 Task: Play online Dominion games in easy mode.
Action: Mouse moved to (427, 373)
Screenshot: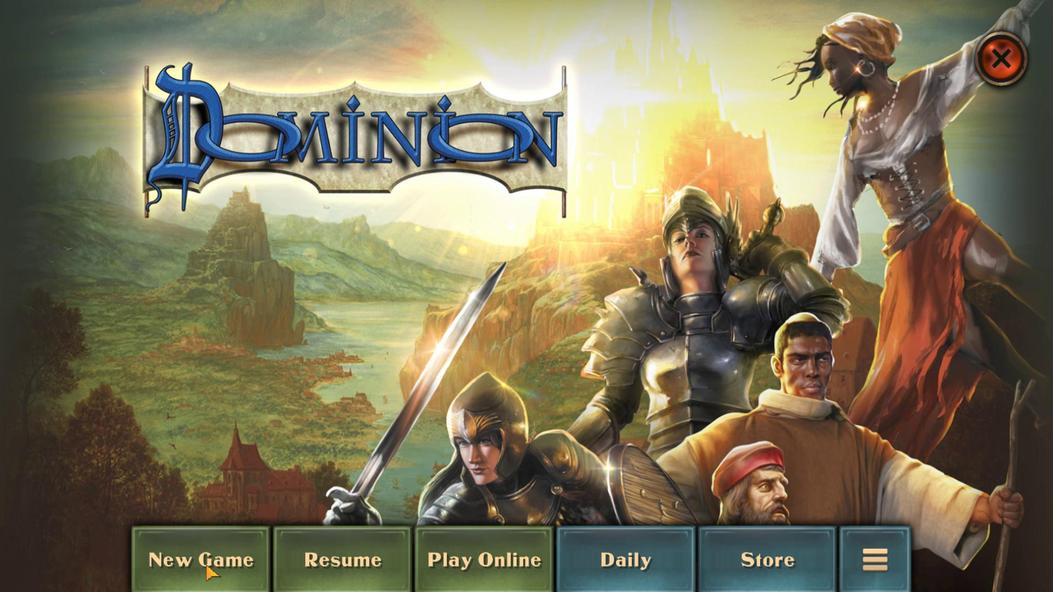 
Action: Mouse pressed left at (427, 373)
Screenshot: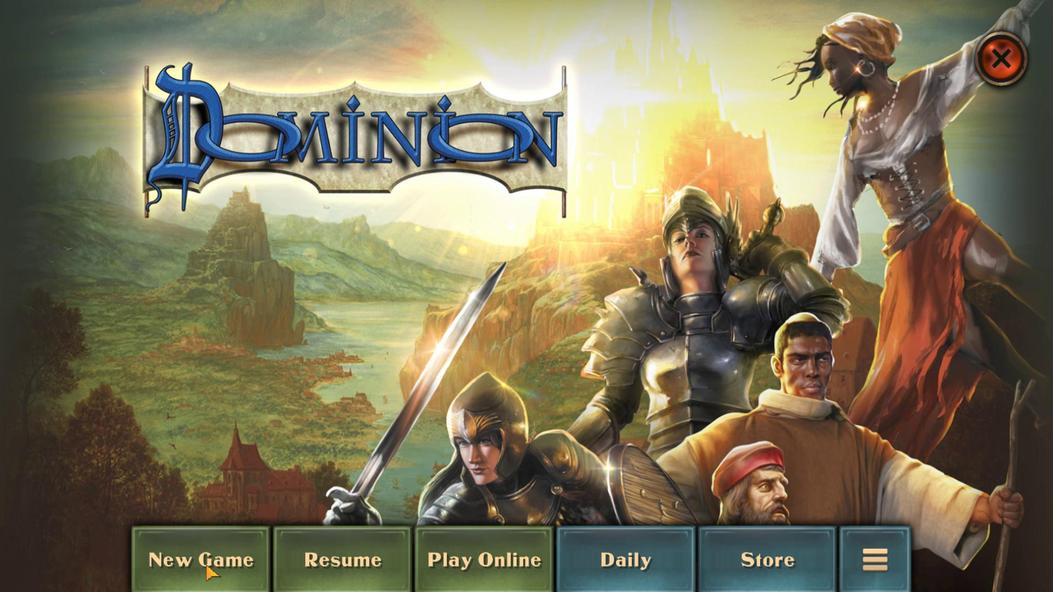 
Action: Mouse moved to (478, 387)
Screenshot: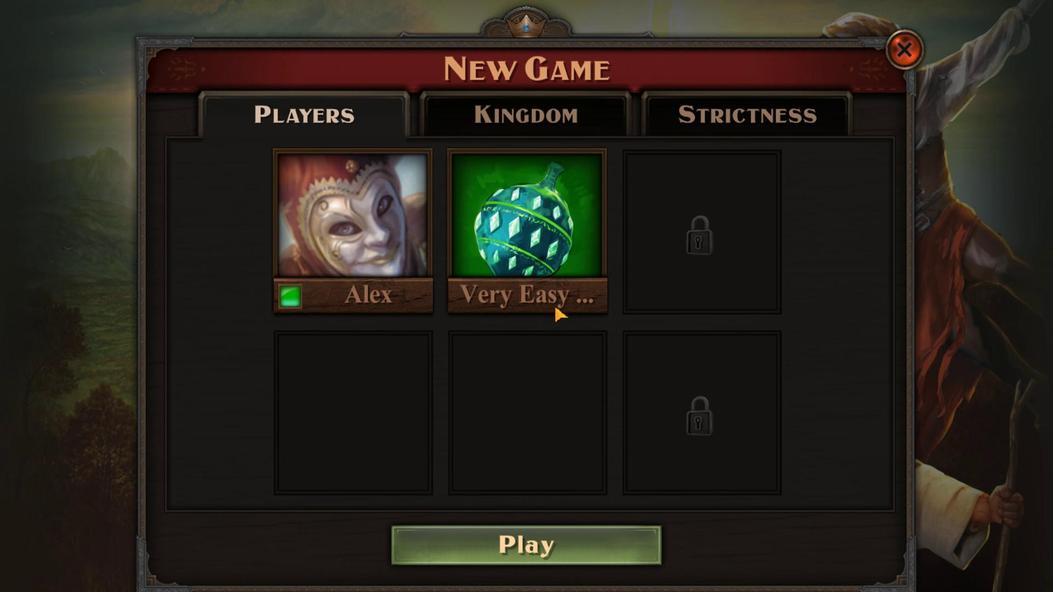 
Action: Mouse pressed left at (478, 387)
Screenshot: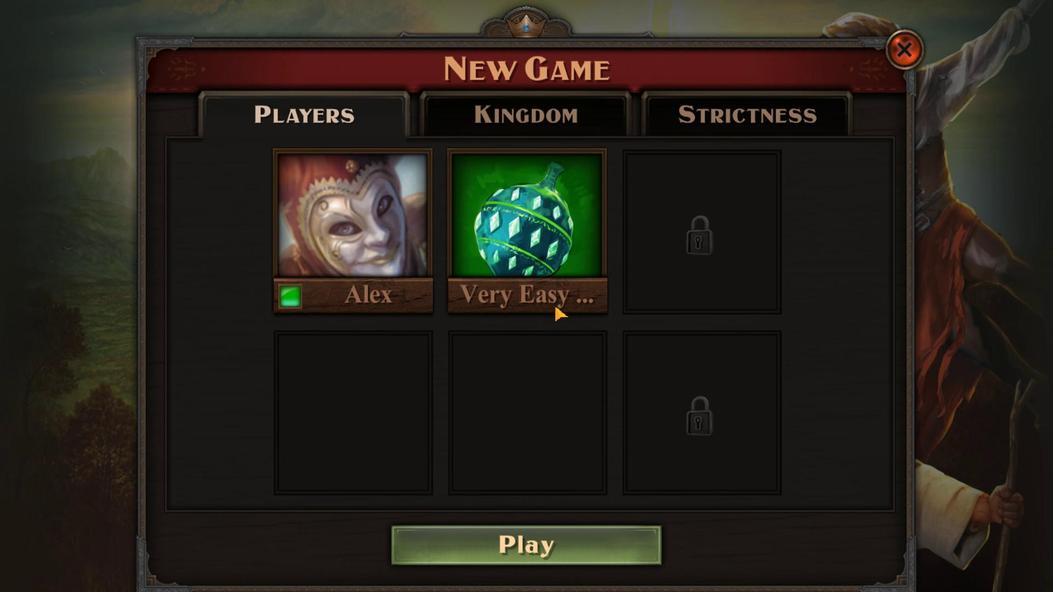 
Action: Mouse moved to (449, 386)
Screenshot: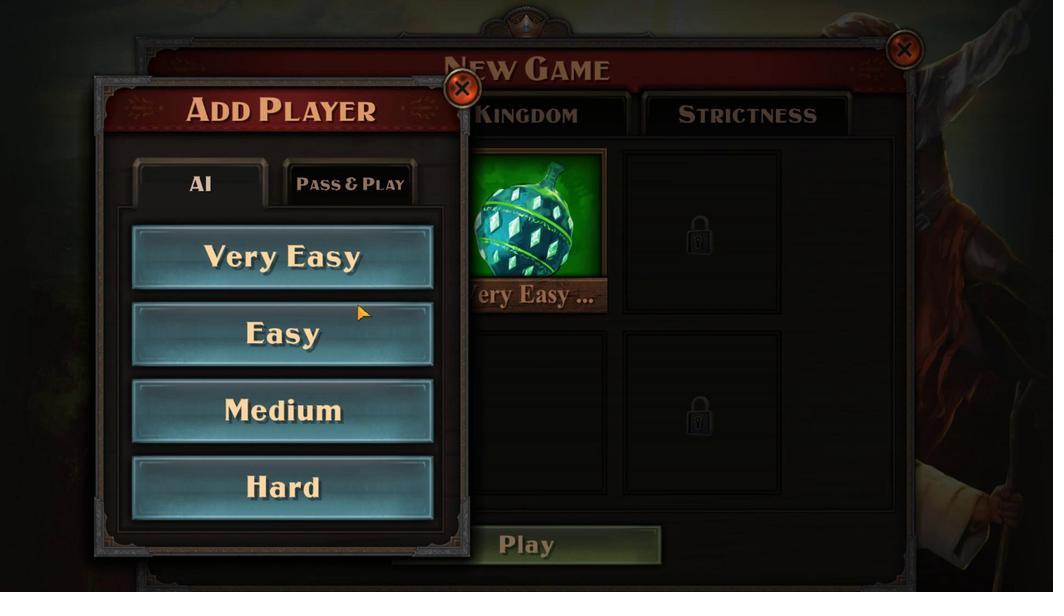 
Action: Mouse pressed left at (449, 386)
Screenshot: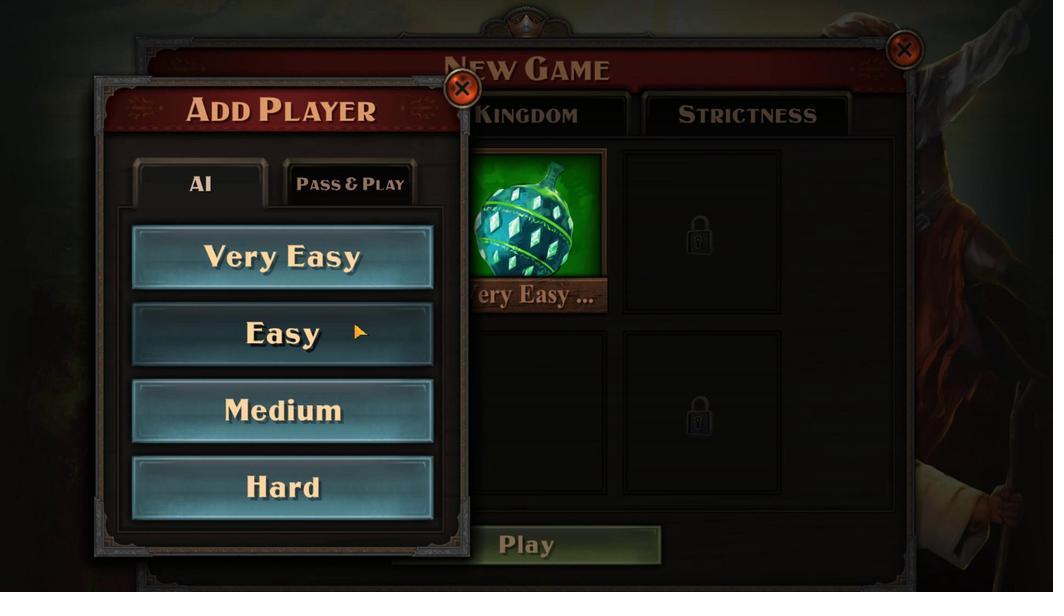 
Action: Mouse moved to (475, 375)
Screenshot: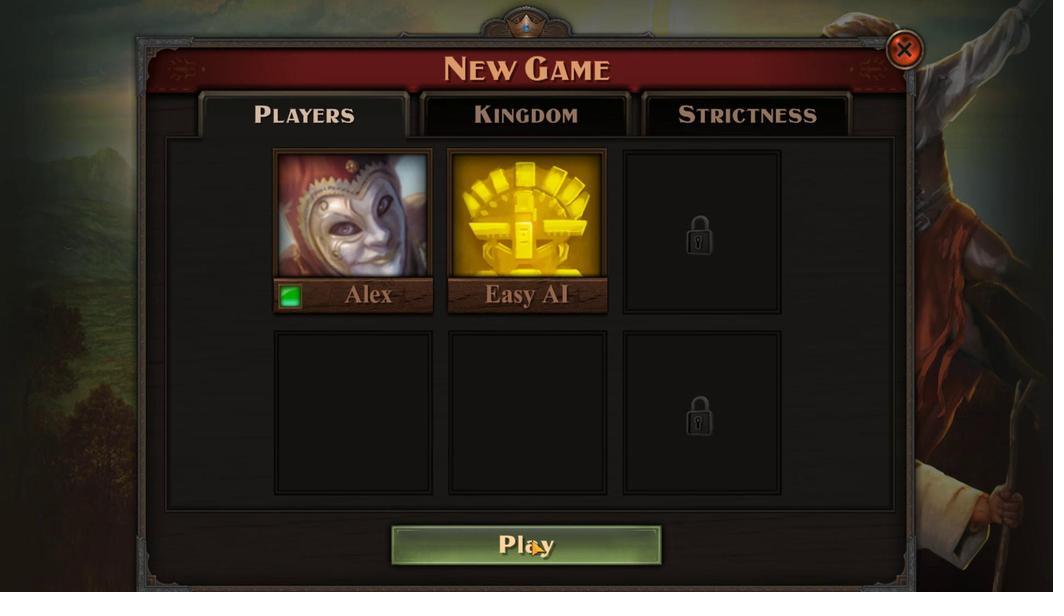 
Action: Mouse pressed left at (475, 375)
Screenshot: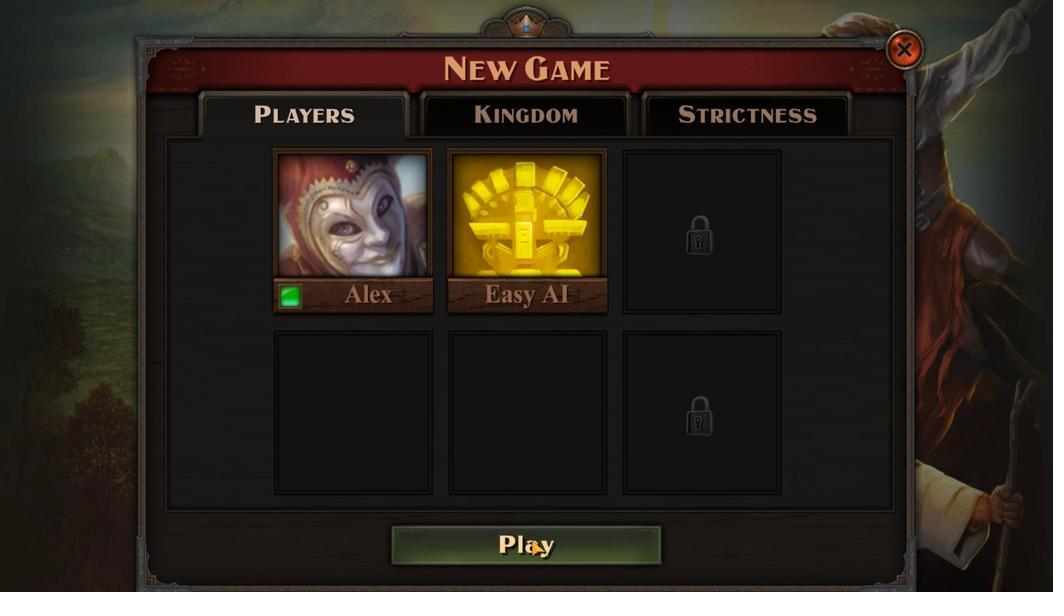 
Action: Mouse moved to (480, 372)
Screenshot: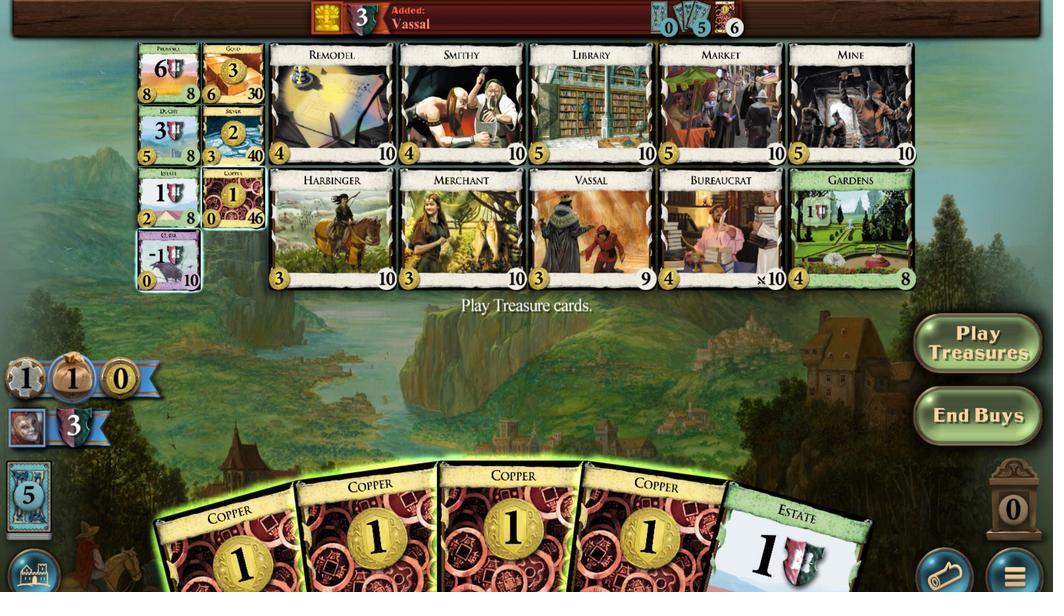 
Action: Mouse scrolled (480, 372) with delta (0, 0)
Screenshot: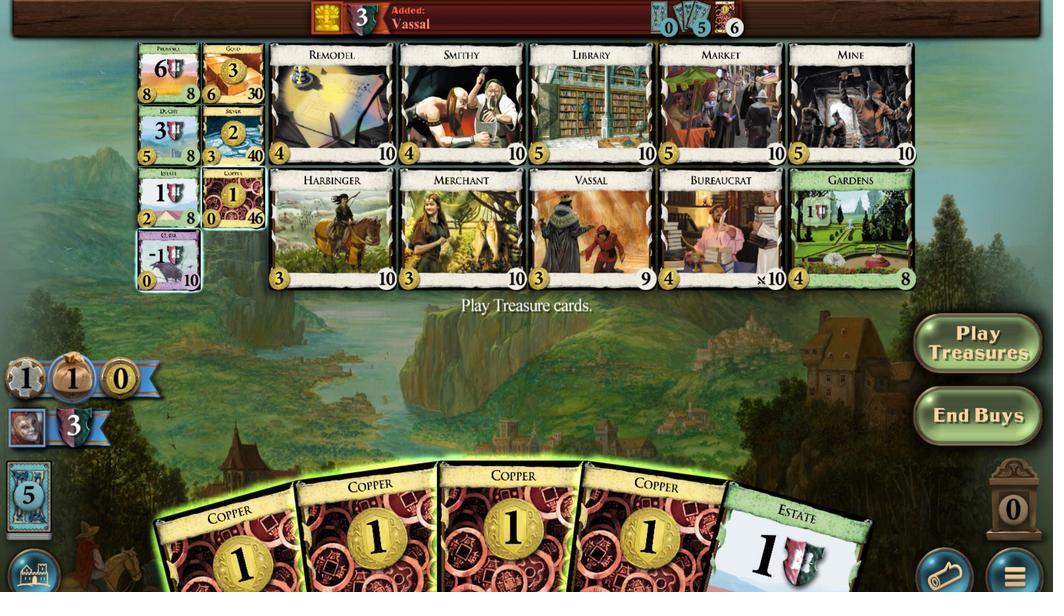 
Action: Mouse scrolled (480, 372) with delta (0, 0)
Screenshot: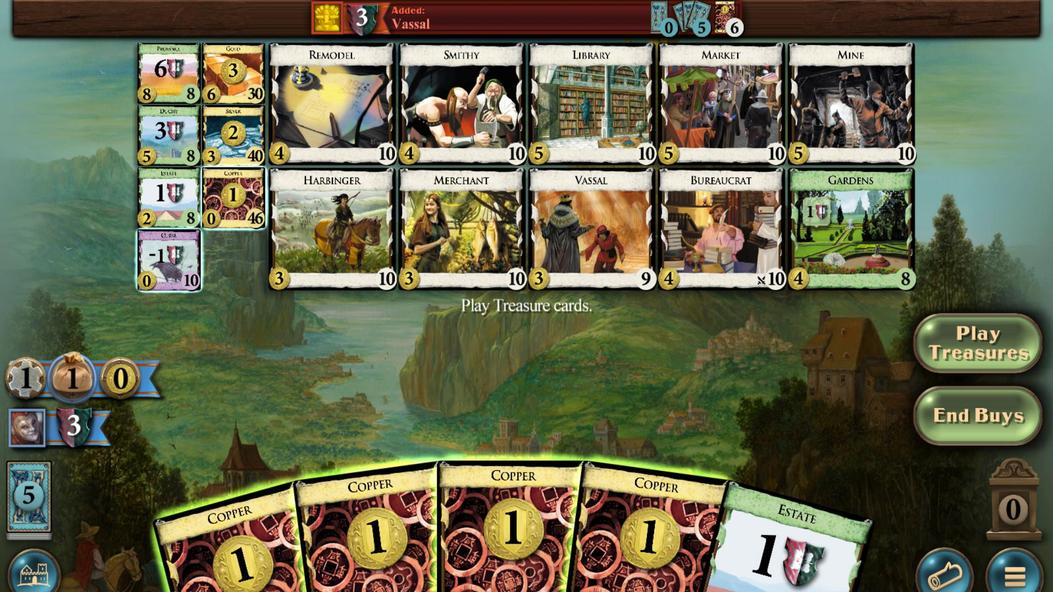 
Action: Mouse scrolled (480, 372) with delta (0, 0)
Screenshot: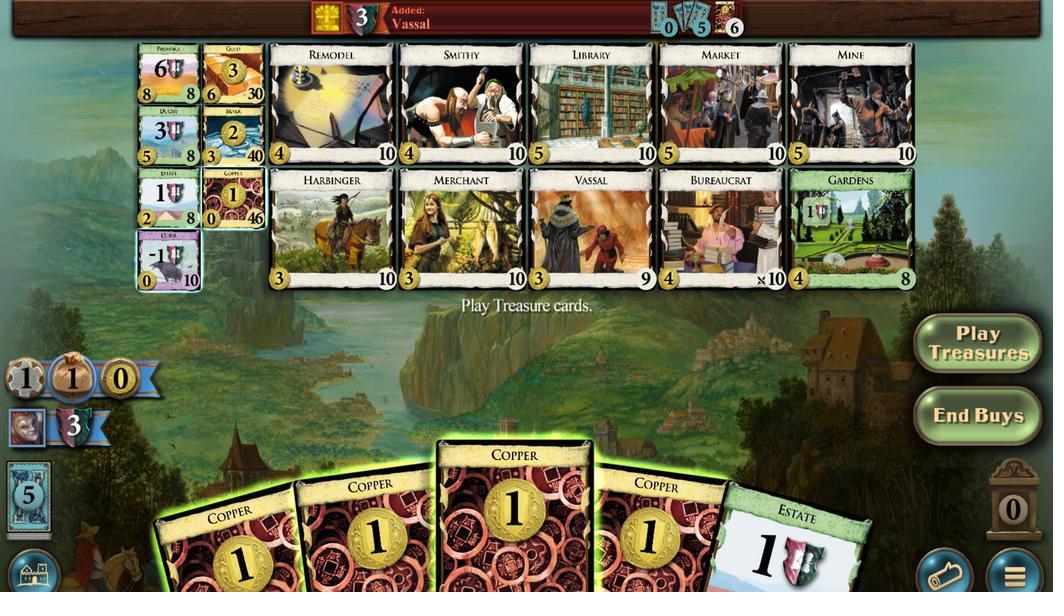 
Action: Mouse scrolled (480, 372) with delta (0, 0)
Screenshot: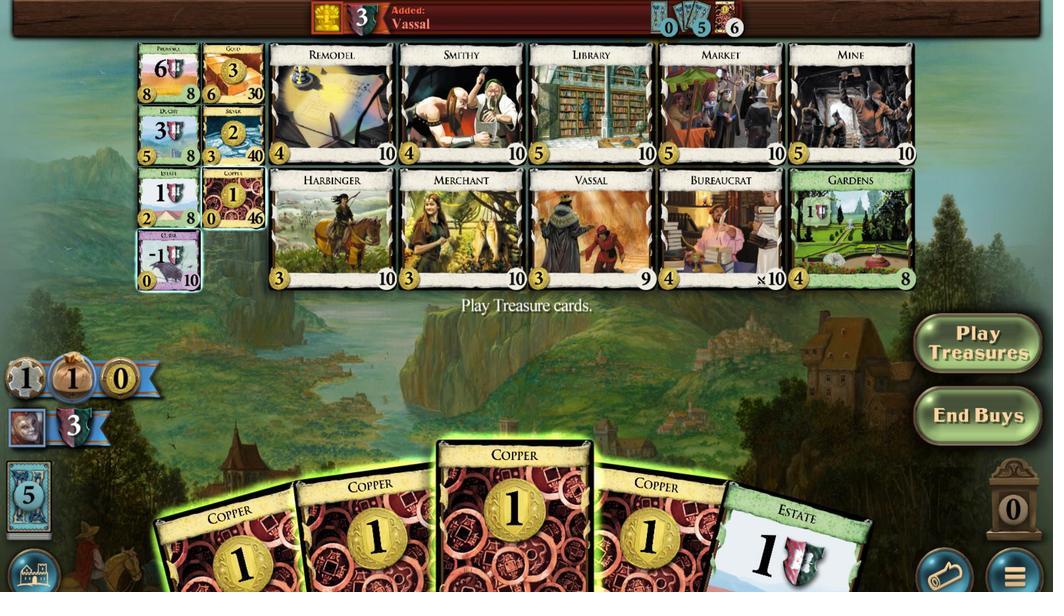 
Action: Mouse moved to (478, 372)
Screenshot: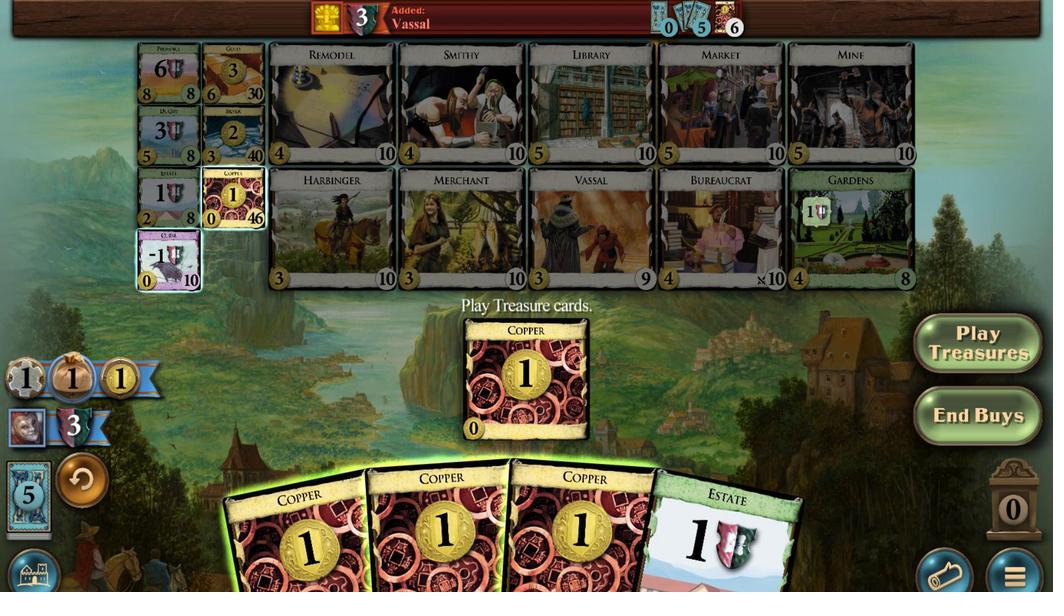 
Action: Mouse scrolled (478, 372) with delta (0, 0)
Screenshot: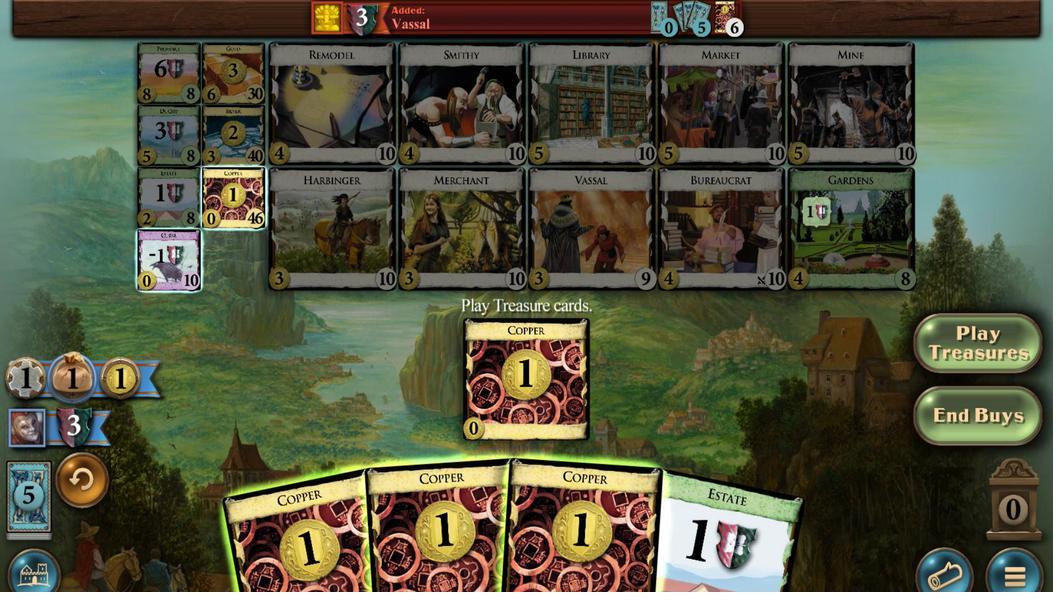 
Action: Mouse scrolled (478, 372) with delta (0, 0)
Screenshot: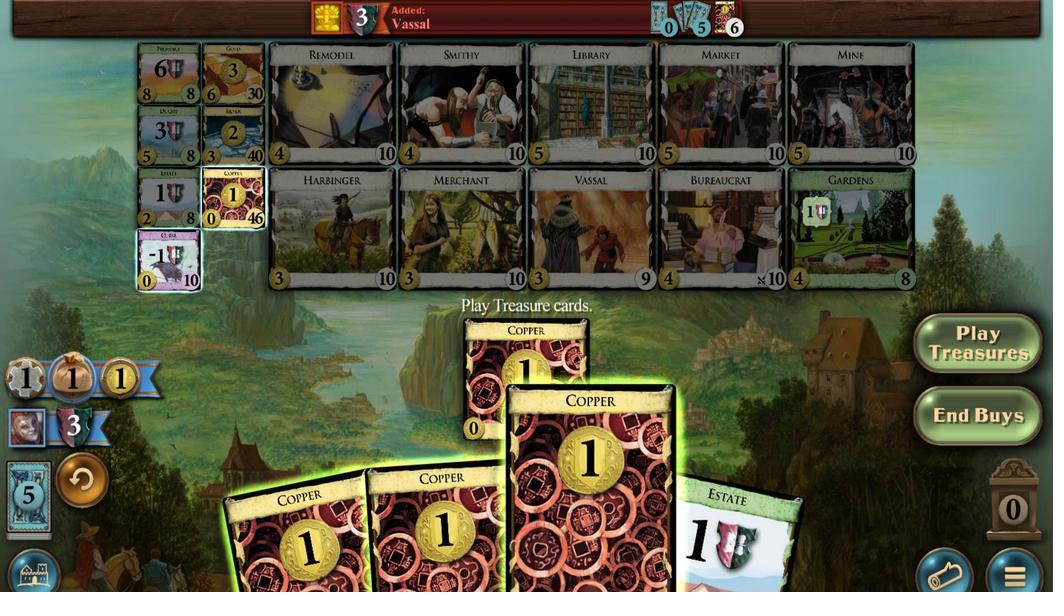 
Action: Mouse moved to (478, 372)
Screenshot: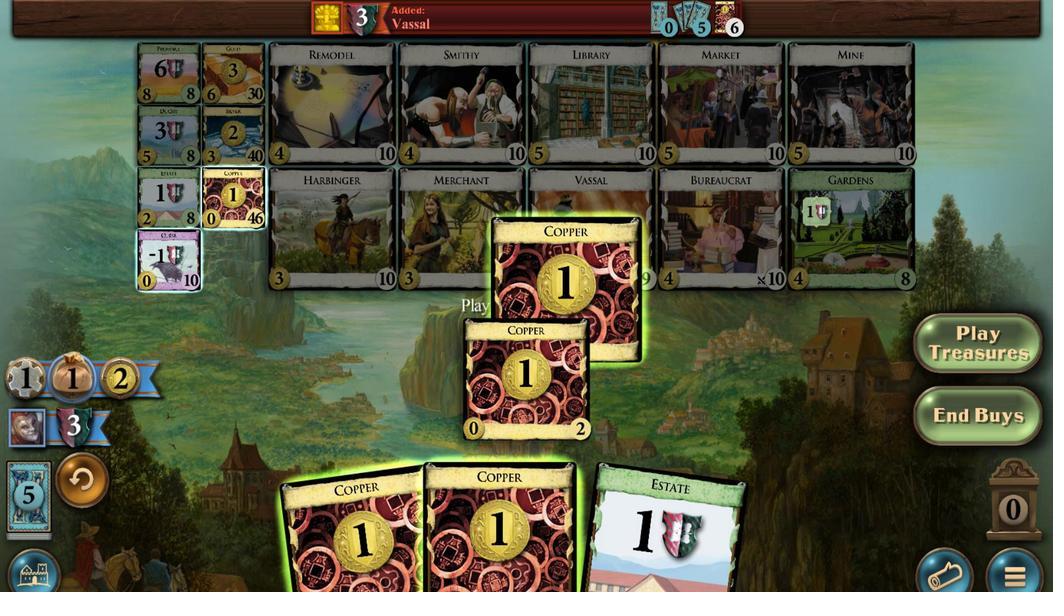 
Action: Mouse scrolled (478, 372) with delta (0, 0)
Screenshot: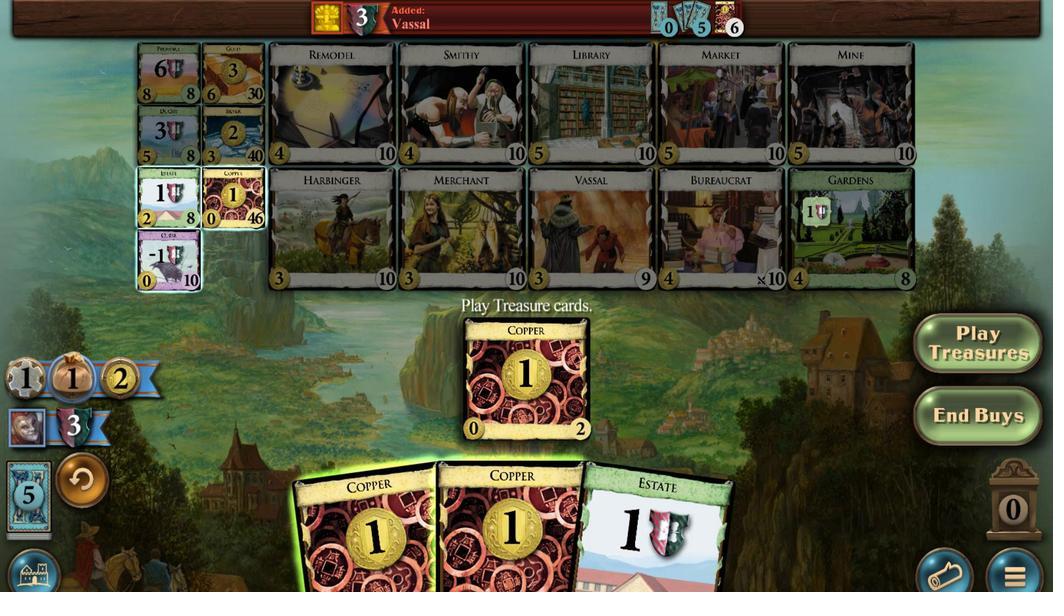 
Action: Mouse scrolled (478, 372) with delta (0, 0)
Screenshot: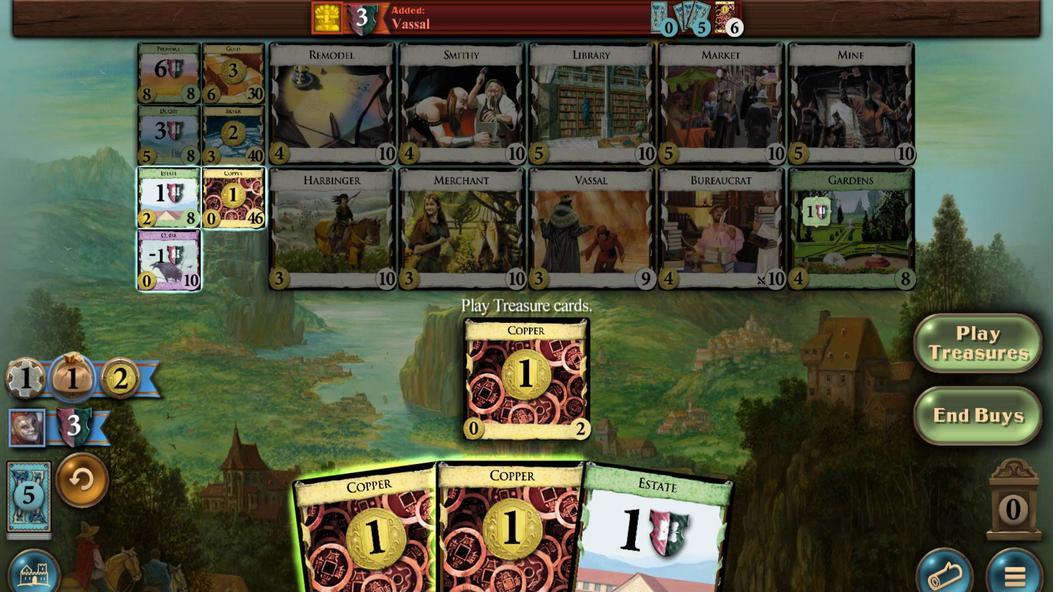 
Action: Mouse scrolled (478, 372) with delta (0, 0)
Screenshot: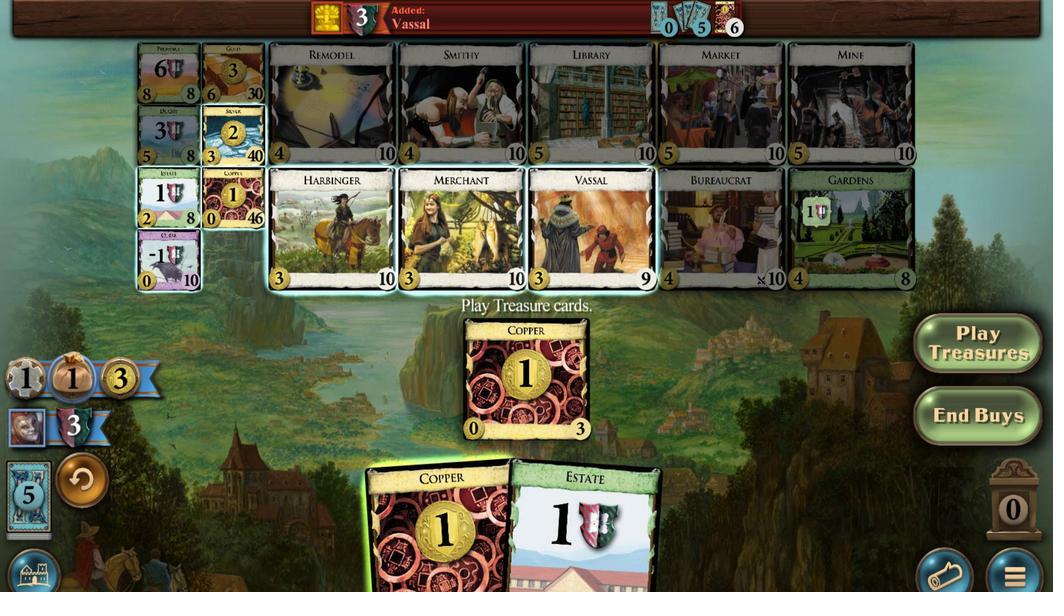 
Action: Mouse scrolled (478, 372) with delta (0, 0)
Screenshot: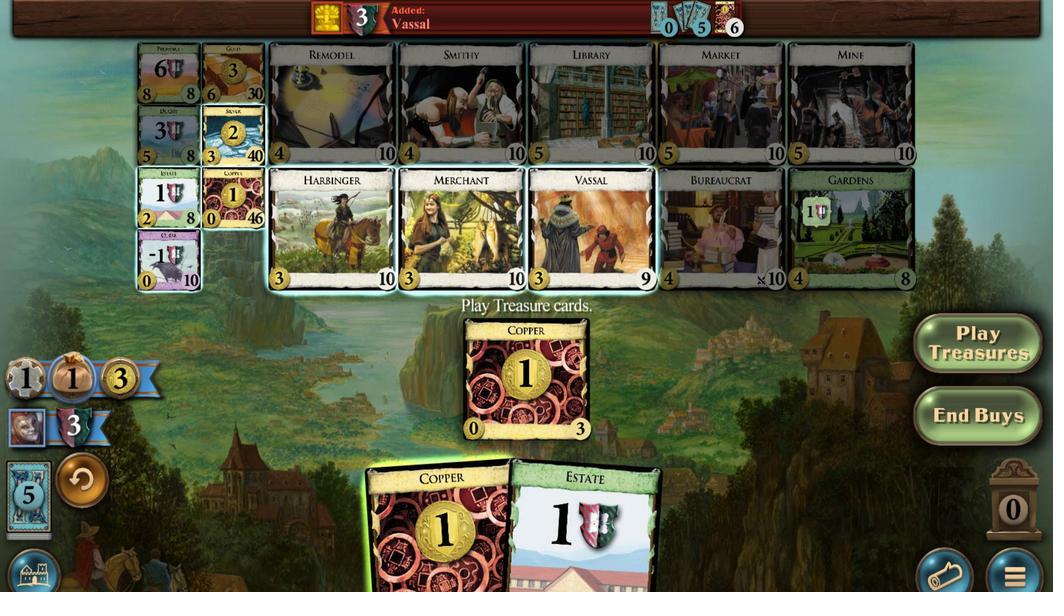 
Action: Mouse scrolled (478, 372) with delta (0, 0)
Screenshot: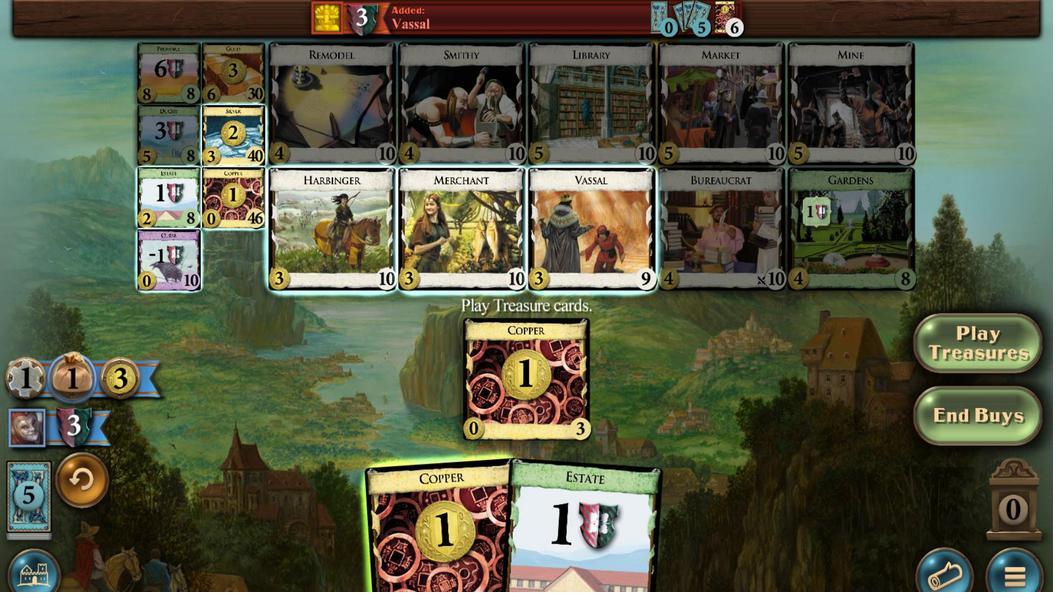 
Action: Mouse scrolled (478, 372) with delta (0, 0)
Screenshot: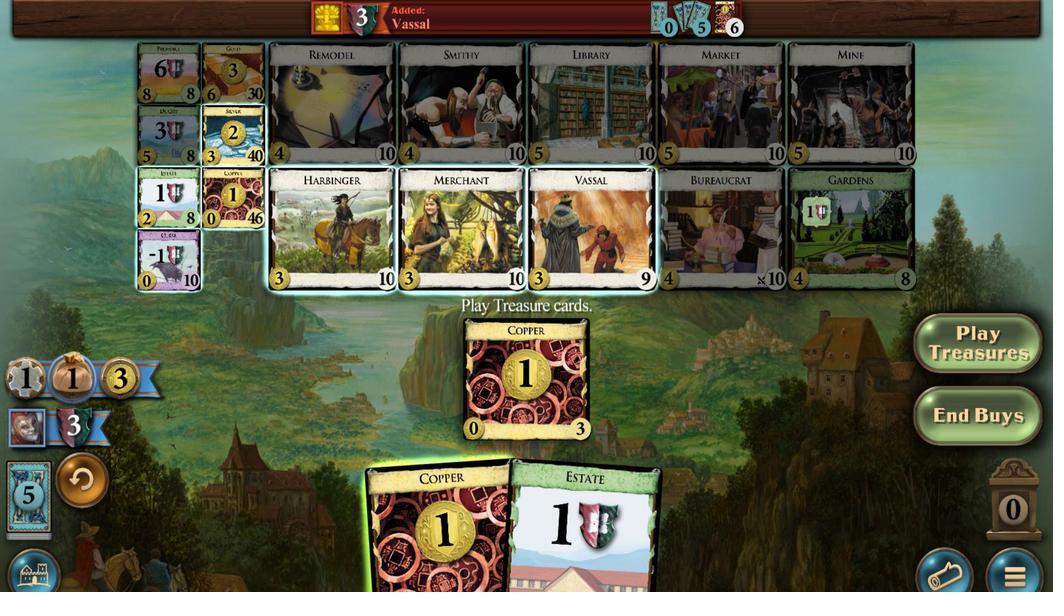 
Action: Mouse scrolled (478, 372) with delta (0, 0)
Screenshot: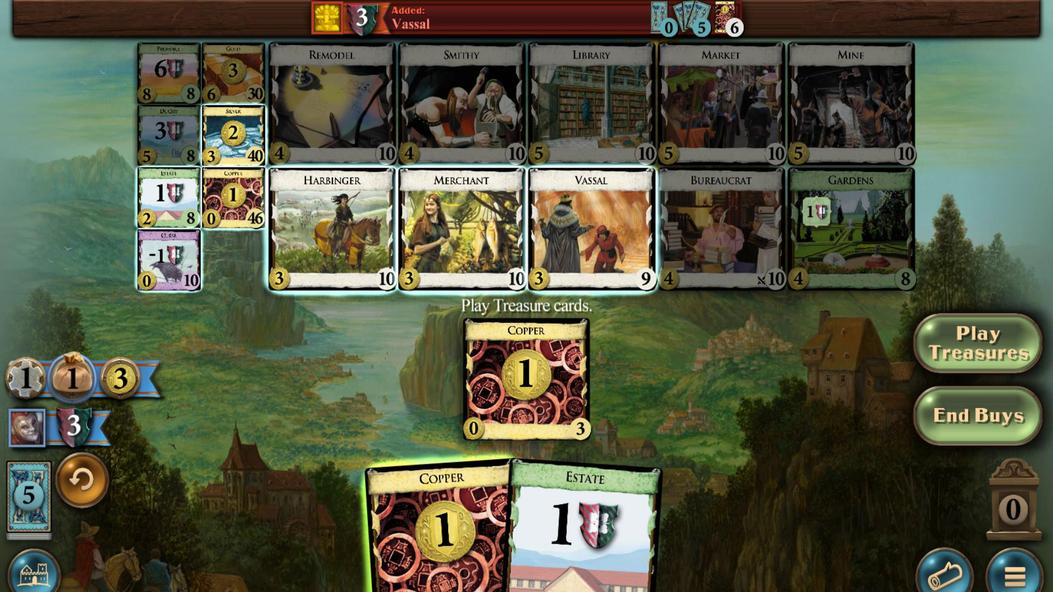 
Action: Mouse scrolled (478, 372) with delta (0, 0)
Screenshot: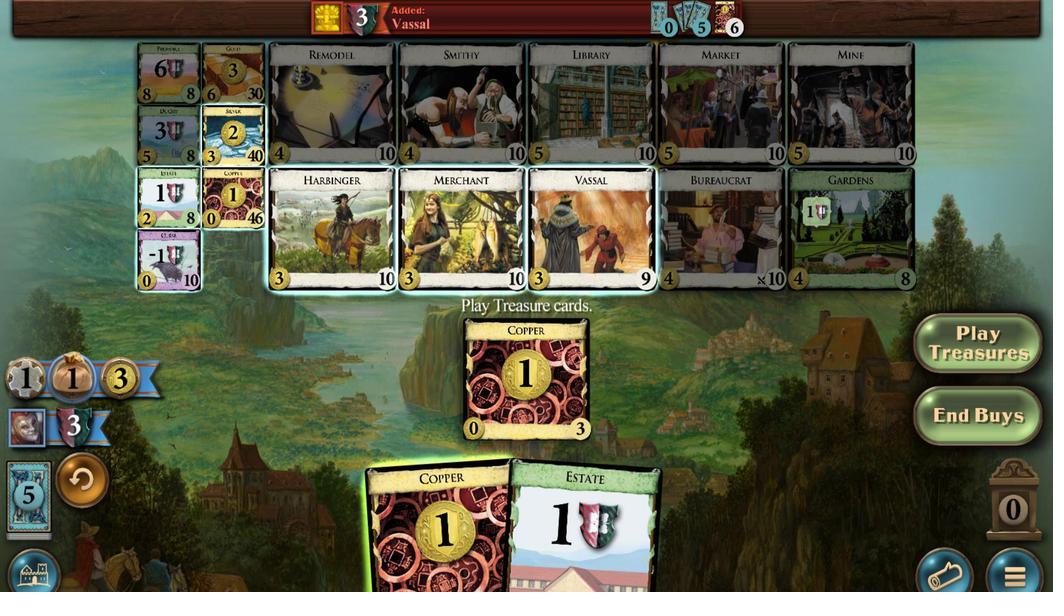 
Action: Mouse scrolled (478, 372) with delta (0, 0)
Screenshot: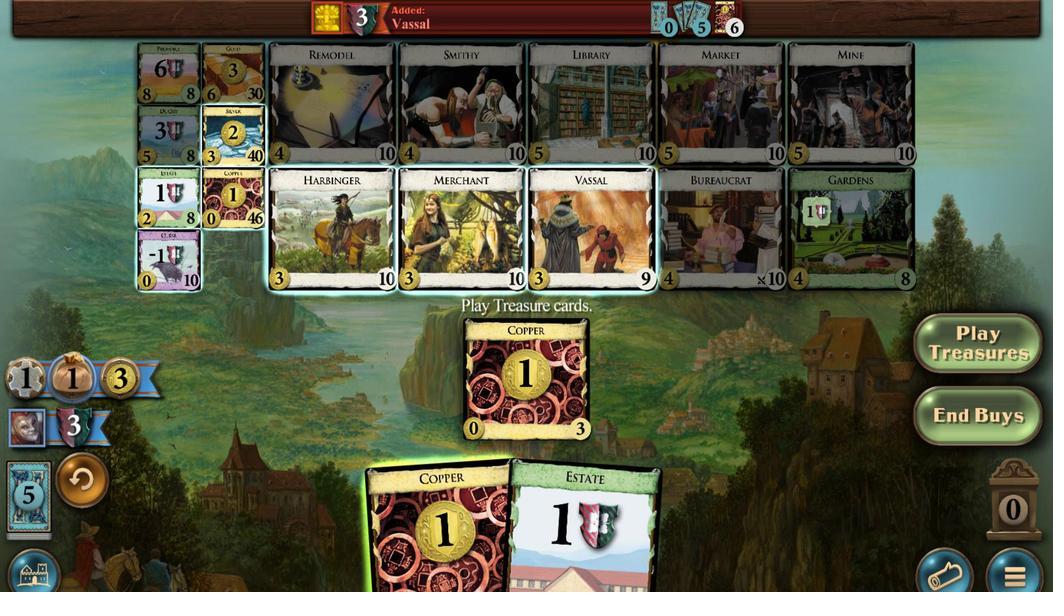 
Action: Mouse moved to (458, 374)
Screenshot: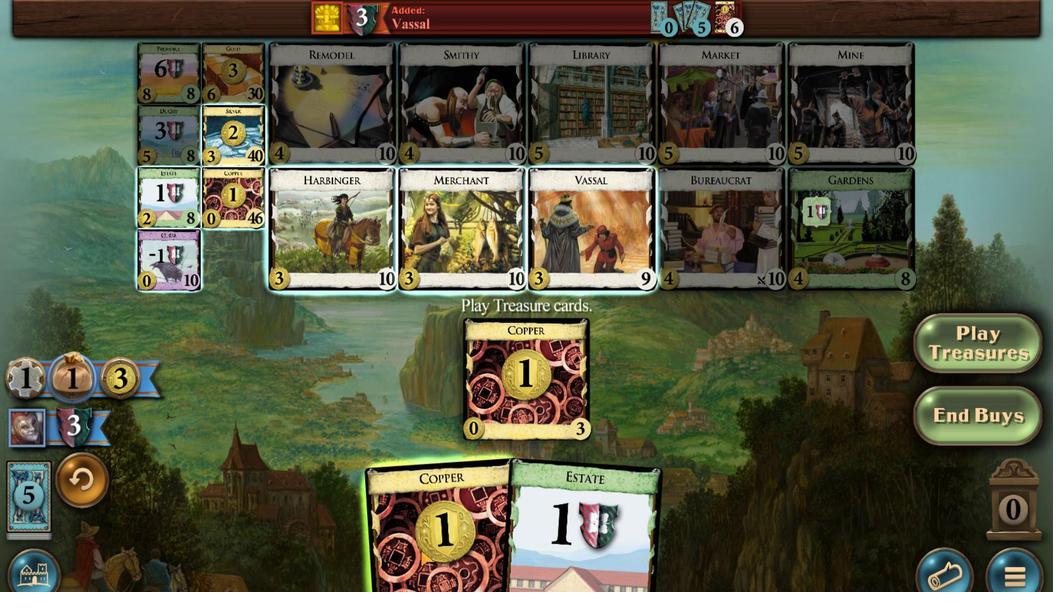 
Action: Mouse scrolled (458, 374) with delta (0, 0)
Screenshot: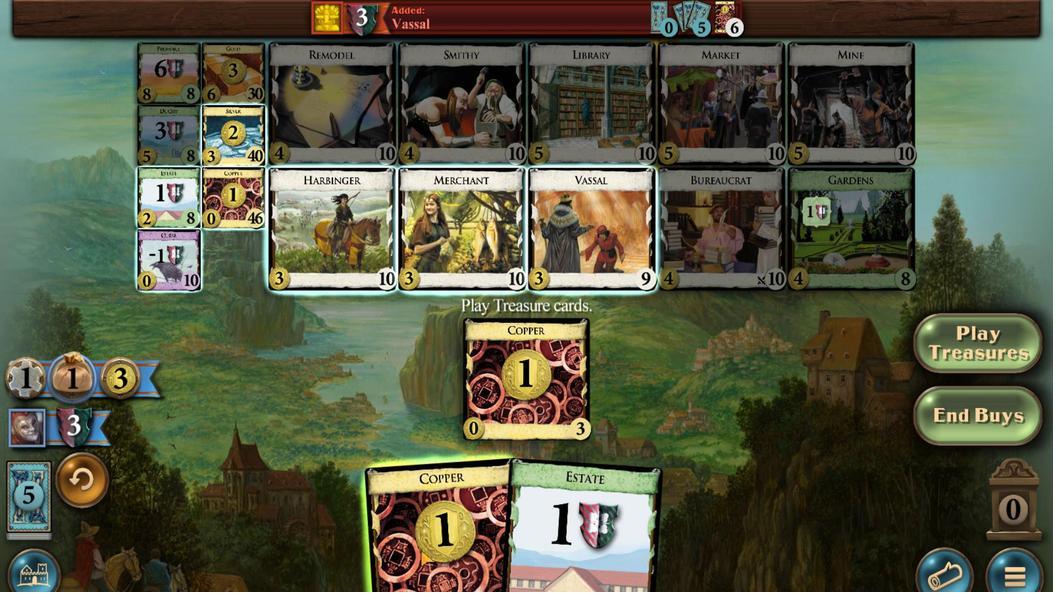 
Action: Mouse scrolled (458, 374) with delta (0, 0)
Screenshot: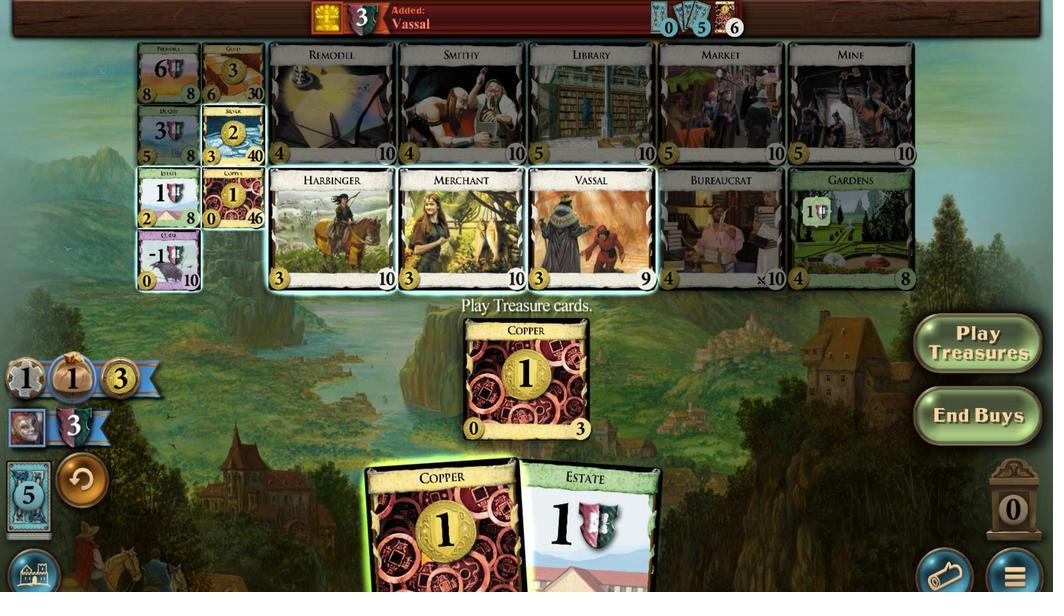 
Action: Mouse scrolled (458, 374) with delta (0, 0)
Screenshot: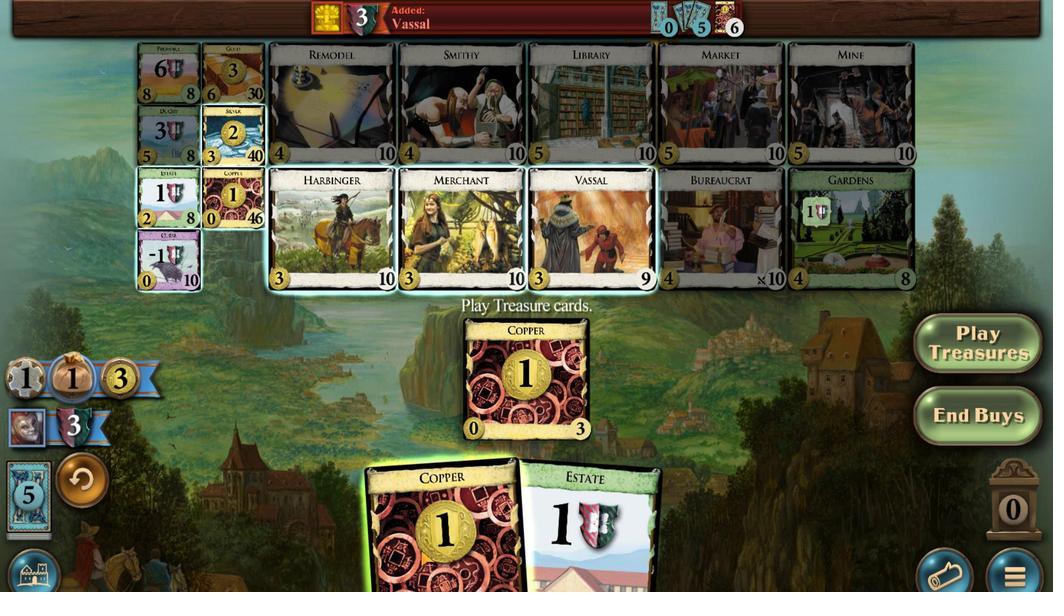 
Action: Mouse moved to (433, 396)
Screenshot: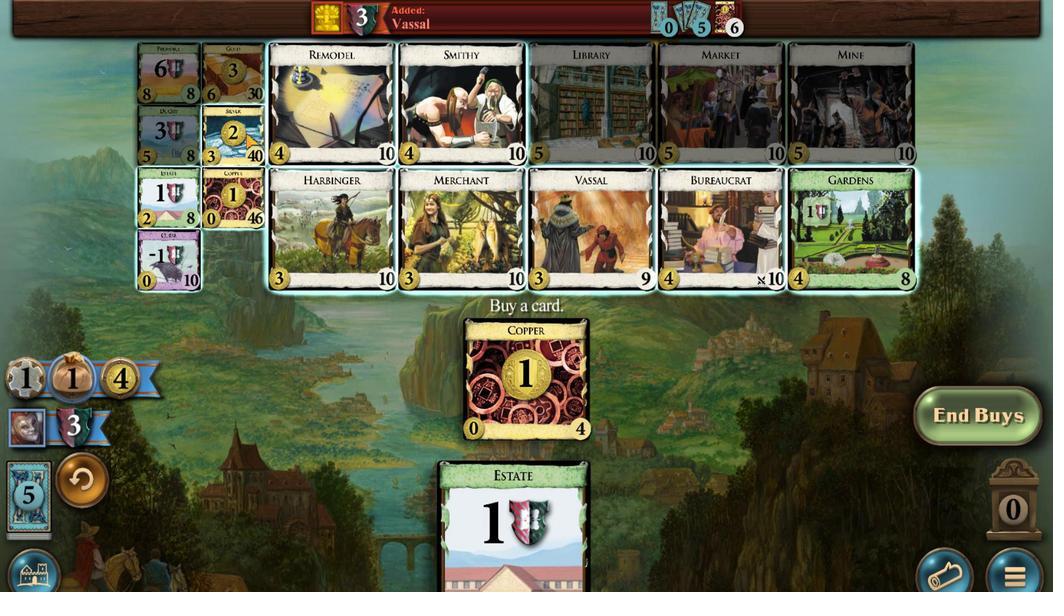 
Action: Mouse pressed left at (433, 396)
Screenshot: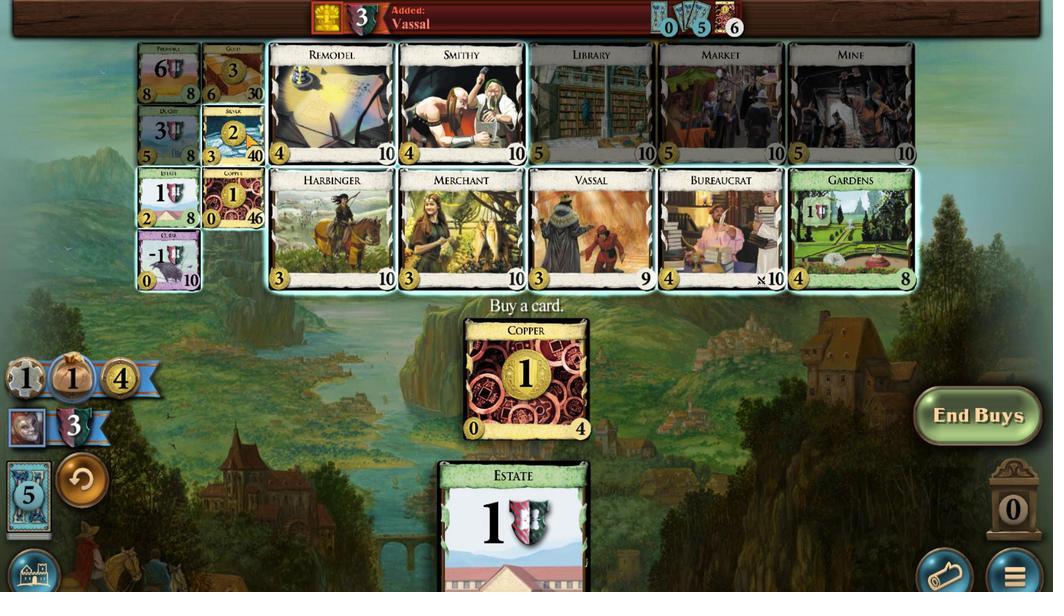 
Action: Mouse moved to (468, 378)
Screenshot: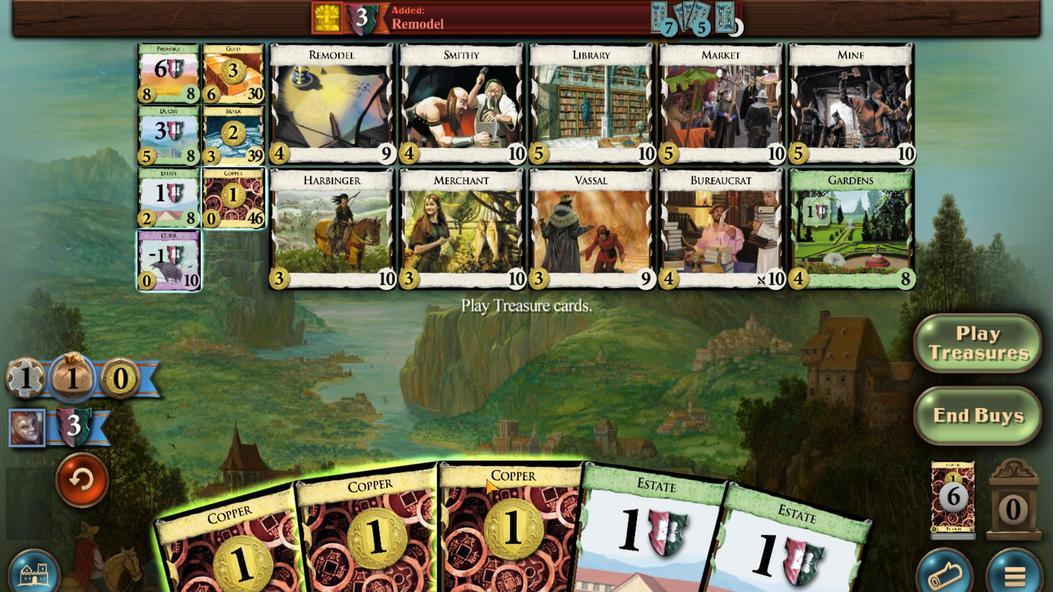 
Action: Mouse scrolled (468, 378) with delta (0, 0)
Screenshot: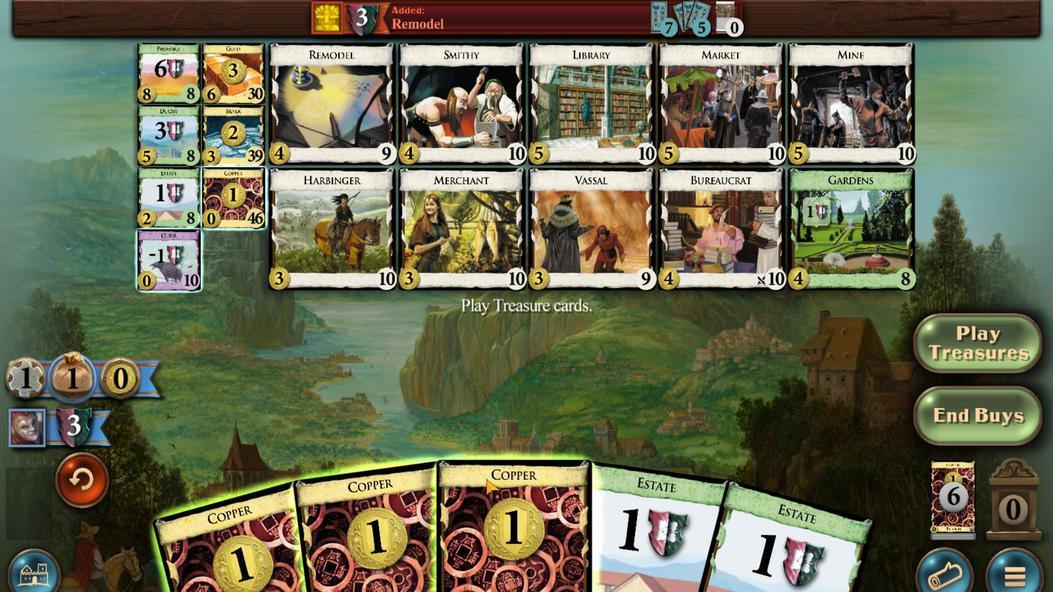 
Action: Mouse scrolled (468, 378) with delta (0, 0)
Screenshot: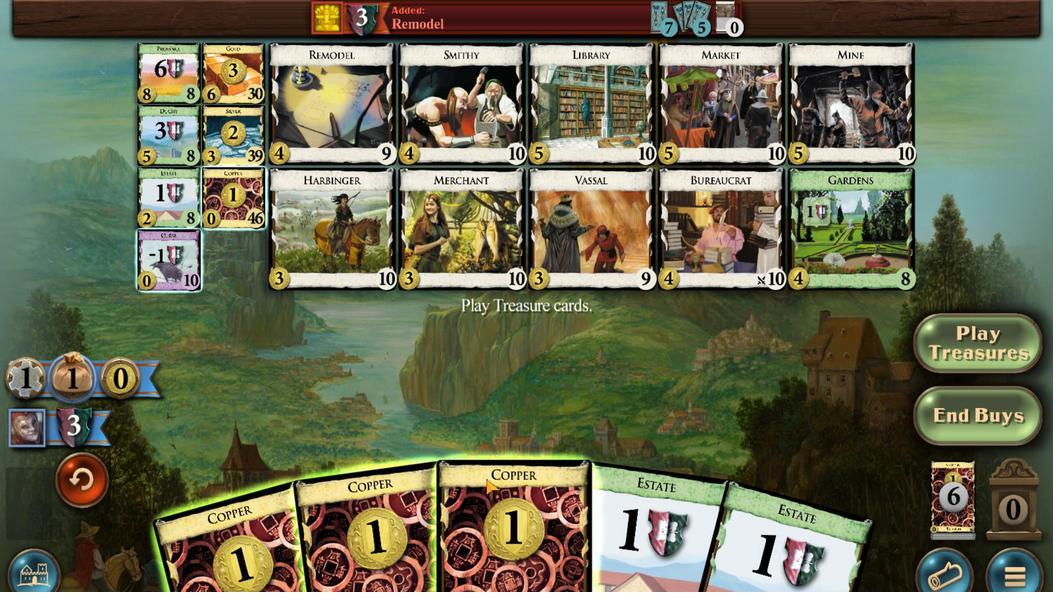 
Action: Mouse scrolled (468, 378) with delta (0, 0)
Screenshot: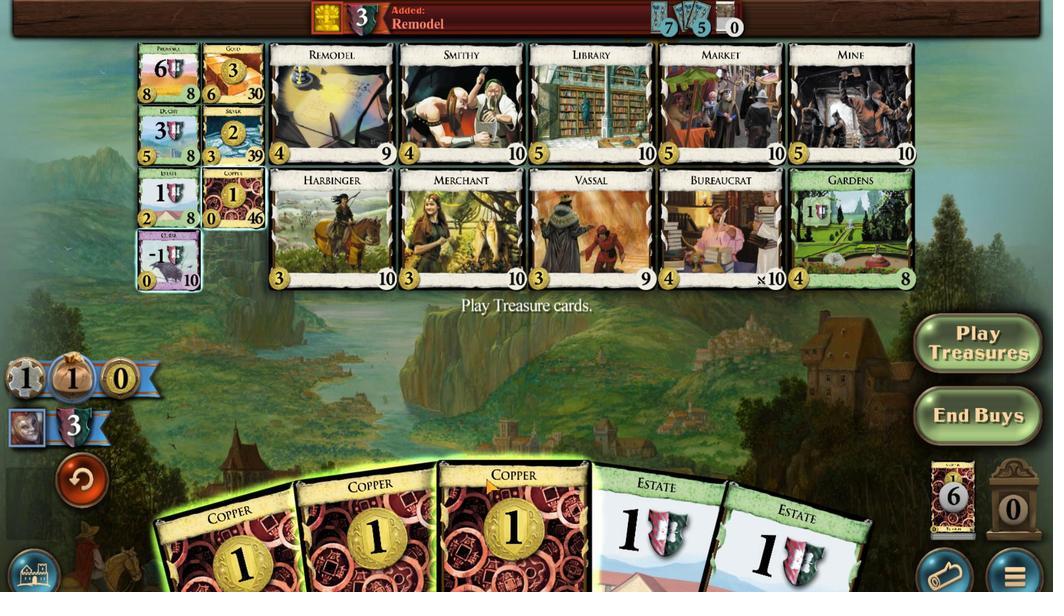 
Action: Mouse moved to (462, 377)
Screenshot: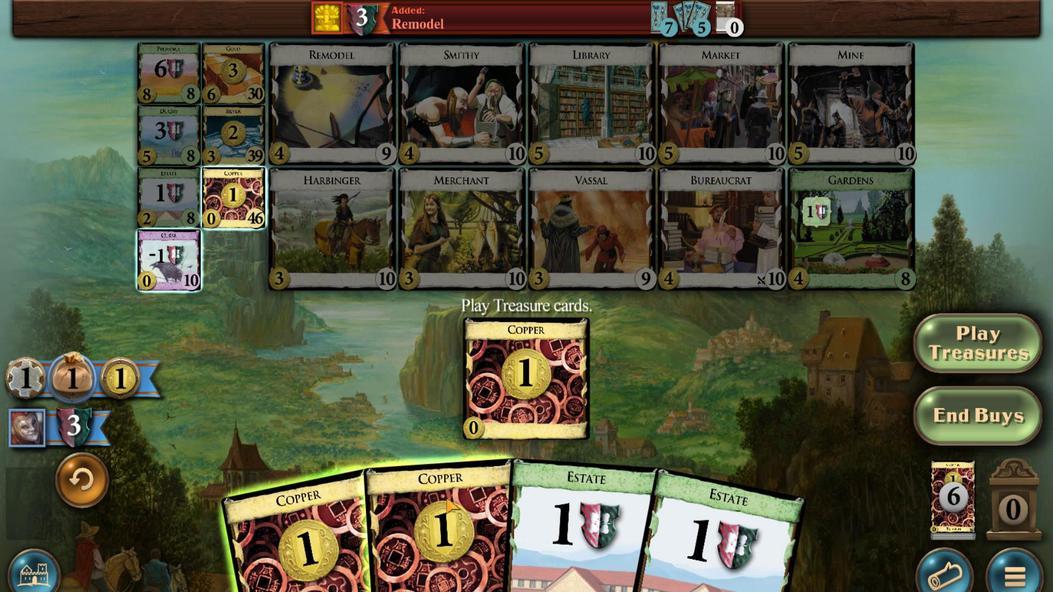 
Action: Mouse scrolled (462, 377) with delta (0, 0)
Screenshot: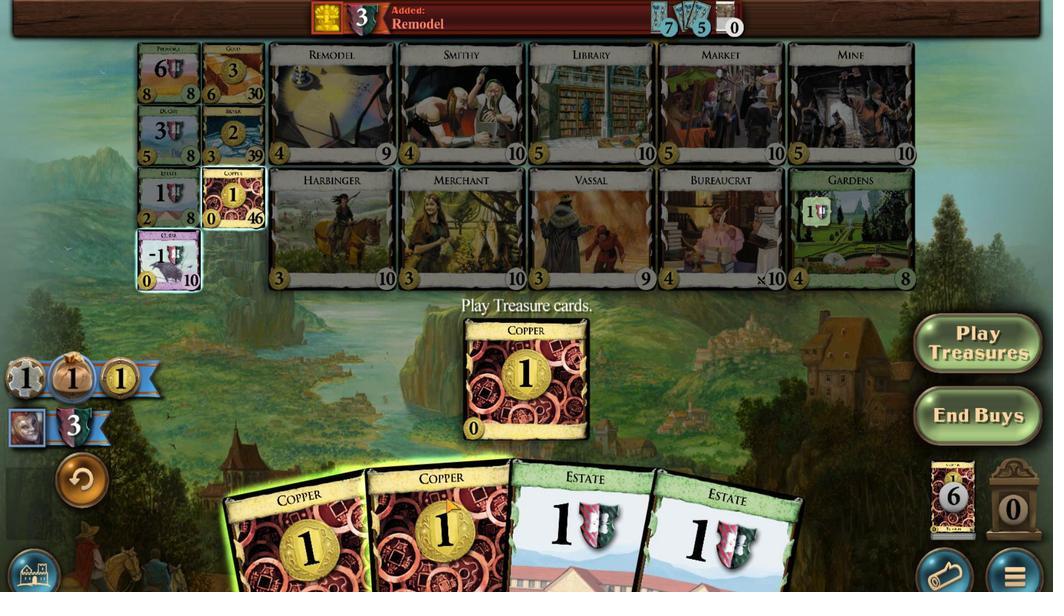 
Action: Mouse scrolled (462, 377) with delta (0, 0)
Screenshot: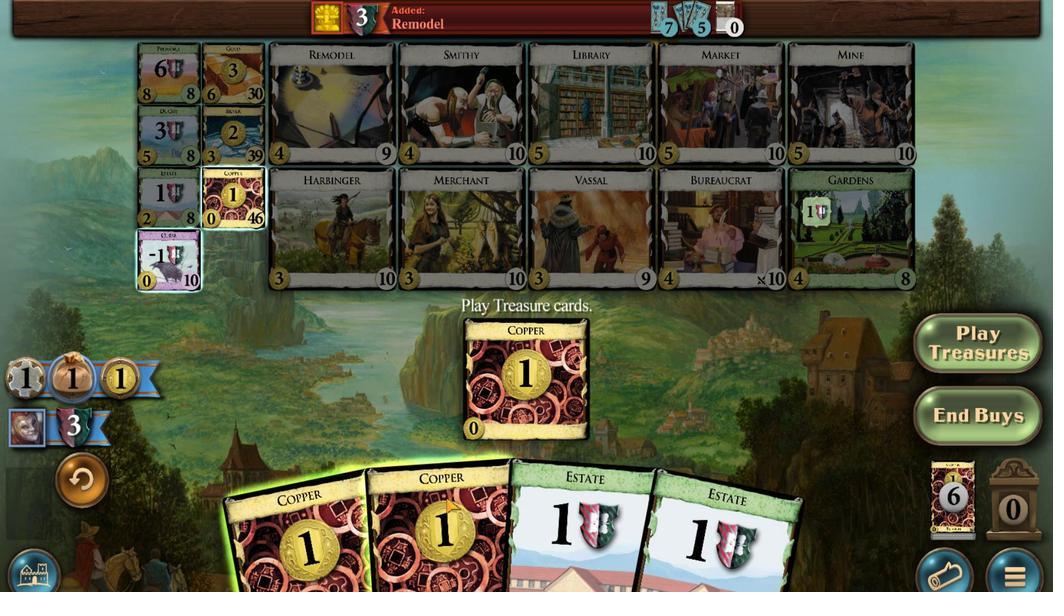 
Action: Mouse scrolled (462, 377) with delta (0, 0)
Screenshot: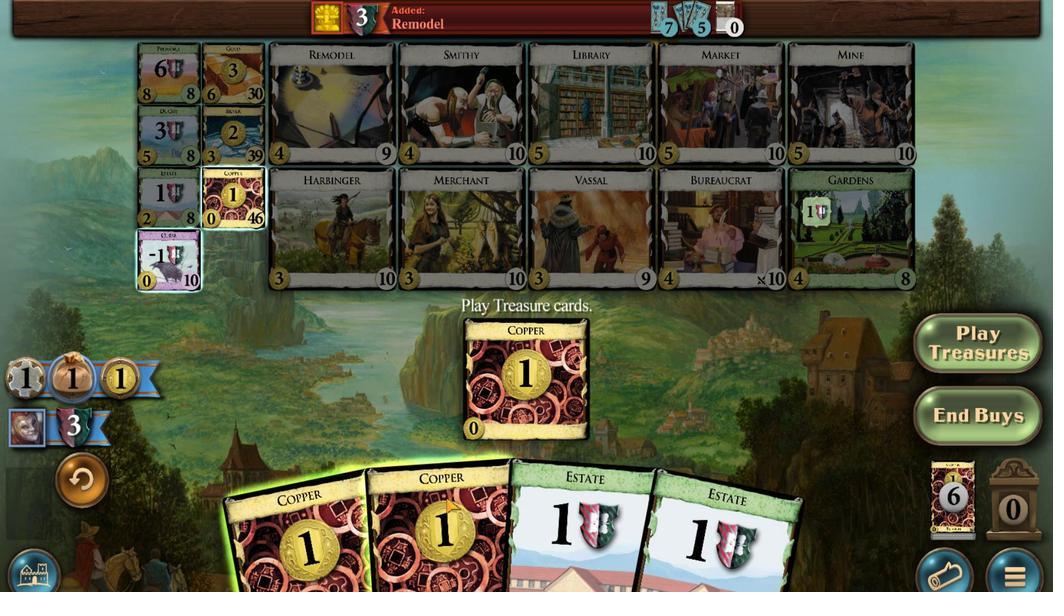 
Action: Mouse moved to (453, 377)
Screenshot: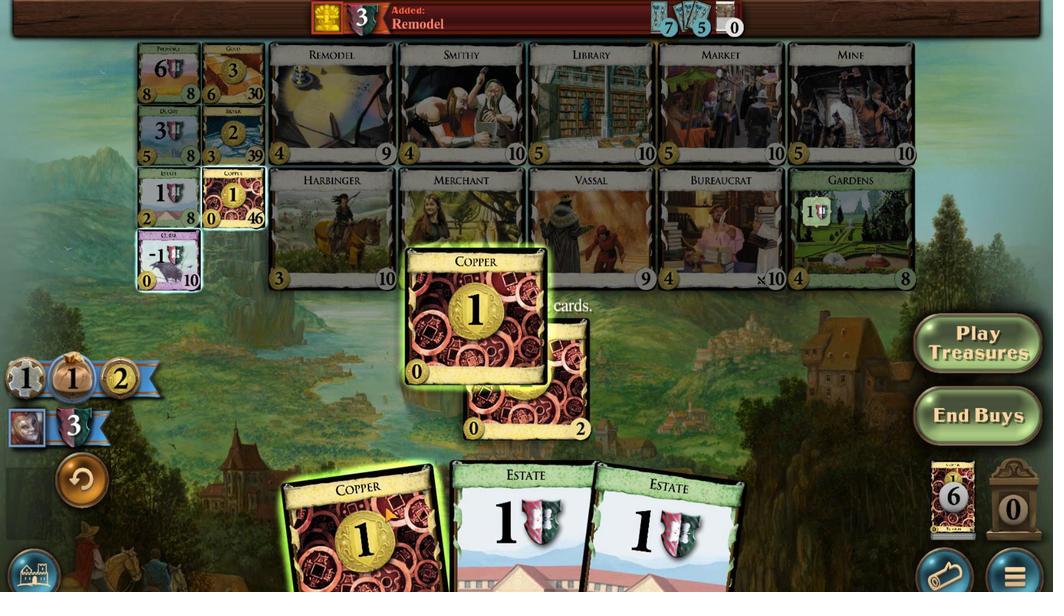 
Action: Mouse scrolled (453, 377) with delta (0, 0)
Screenshot: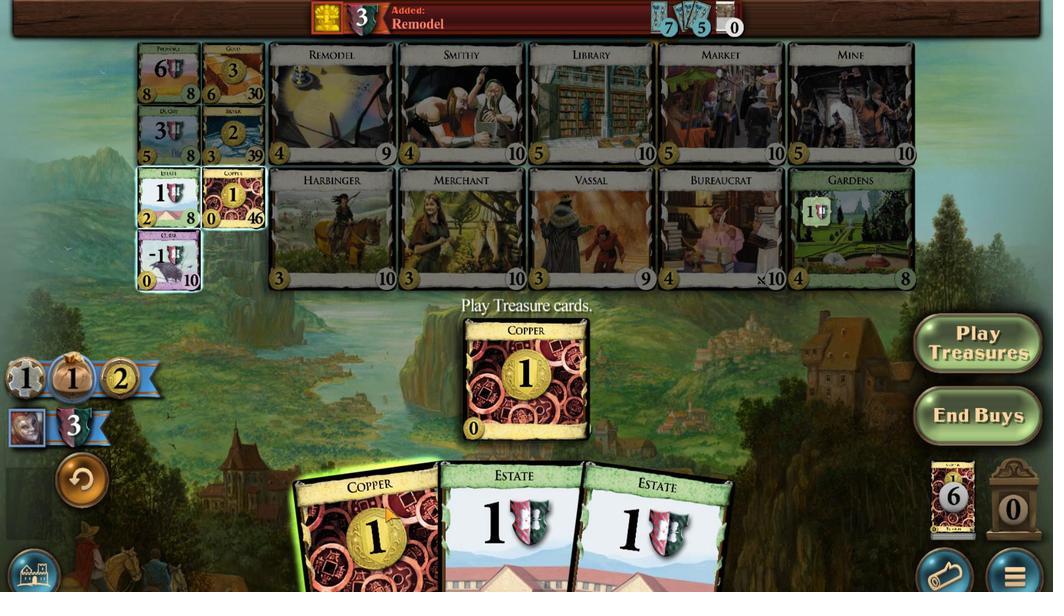 
Action: Mouse scrolled (453, 377) with delta (0, 0)
Screenshot: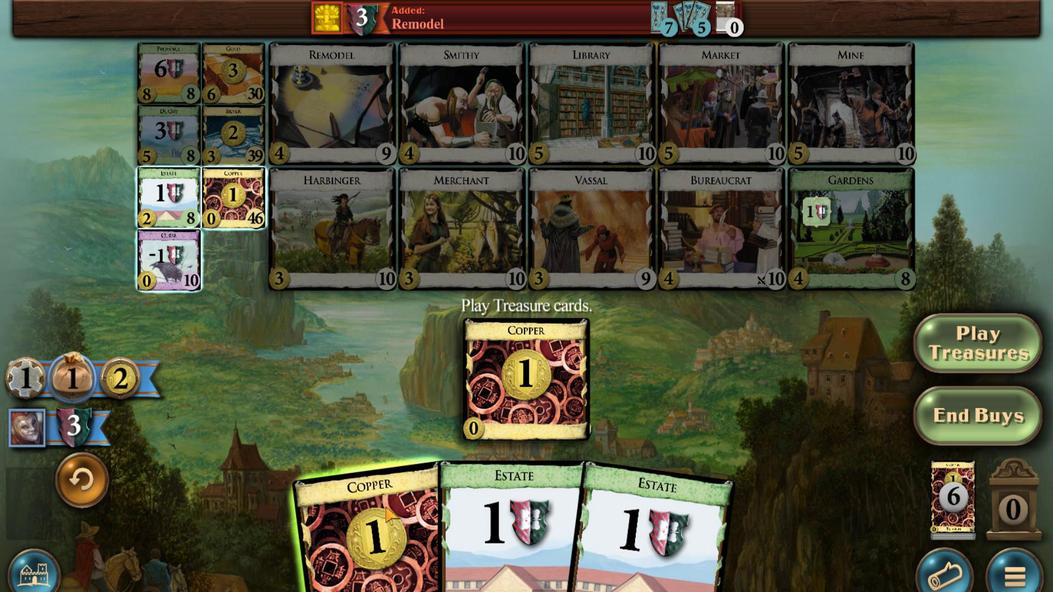 
Action: Mouse scrolled (453, 377) with delta (0, 0)
Screenshot: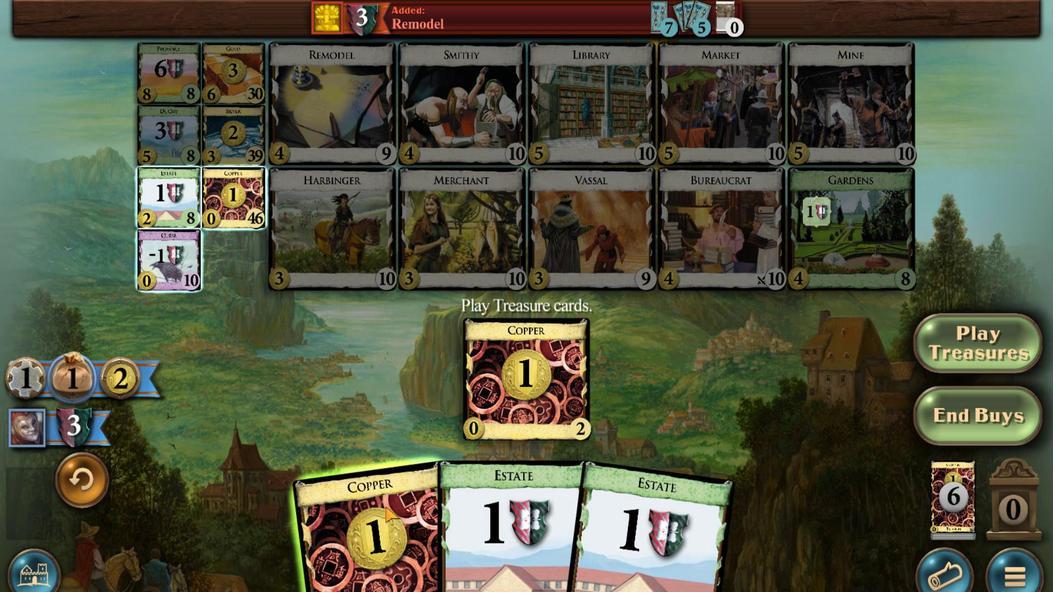 
Action: Mouse scrolled (453, 377) with delta (0, 0)
Screenshot: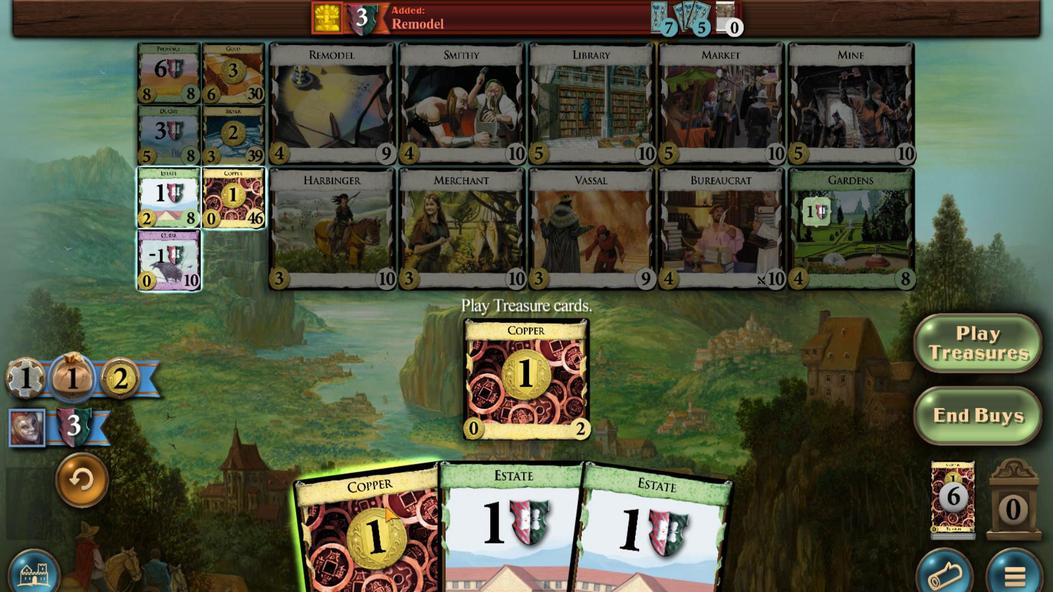 
Action: Mouse moved to (431, 393)
Screenshot: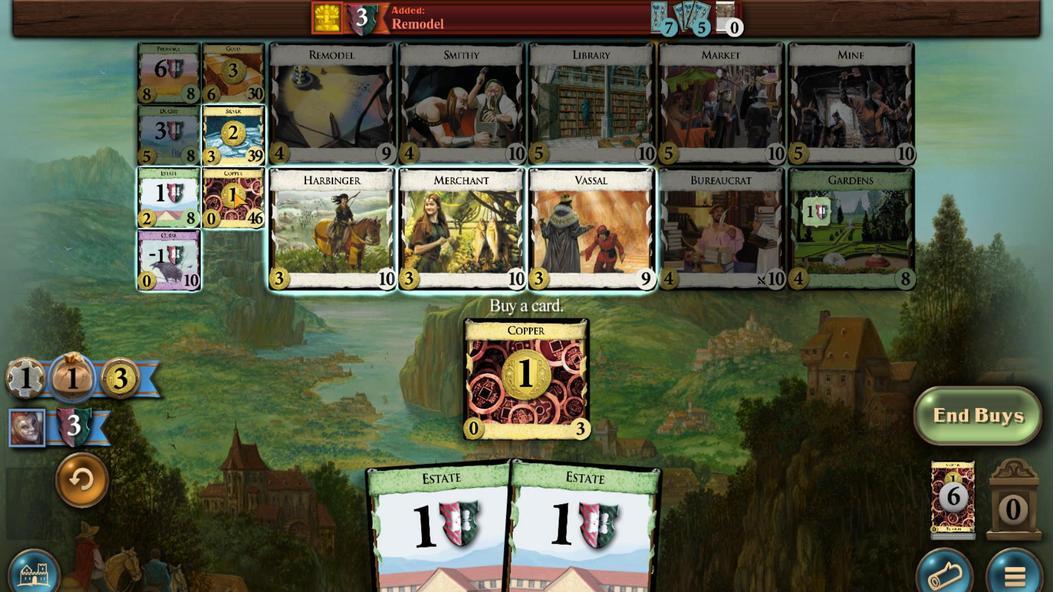 
Action: Mouse pressed left at (431, 393)
Screenshot: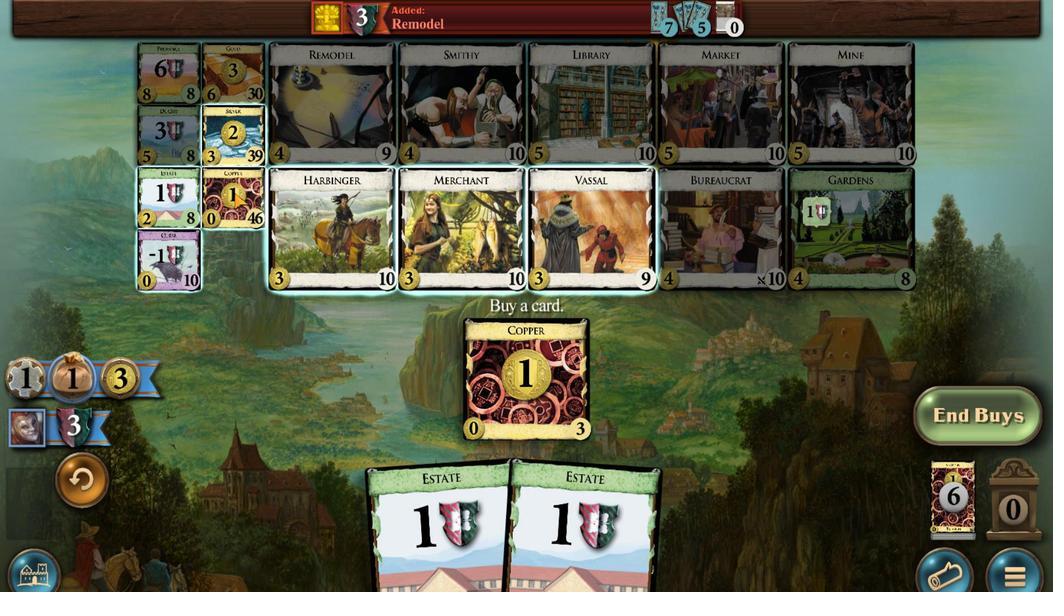 
Action: Mouse moved to (456, 374)
Screenshot: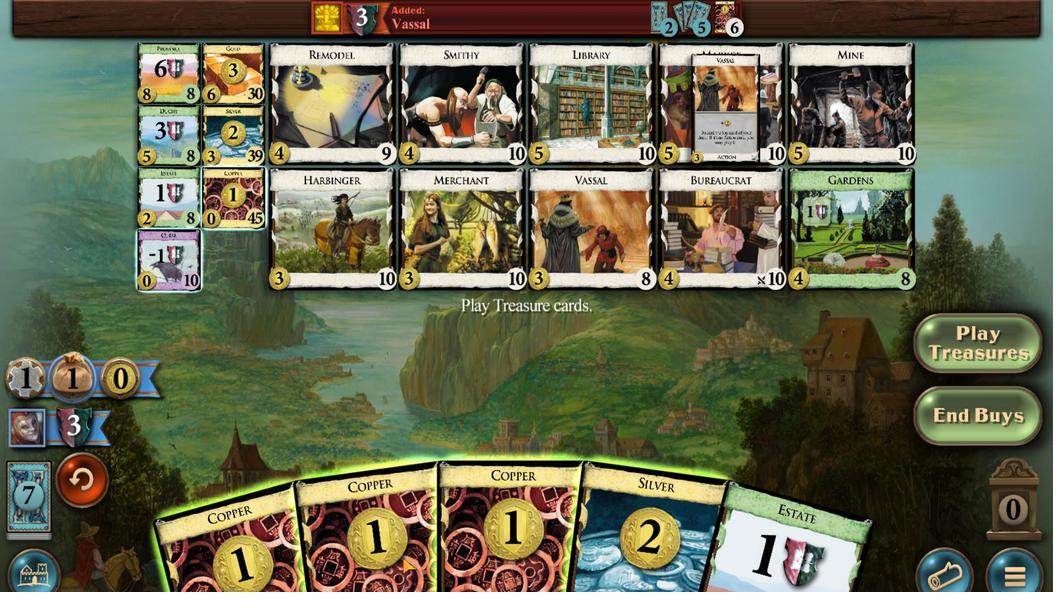 
Action: Mouse scrolled (456, 374) with delta (0, 0)
Screenshot: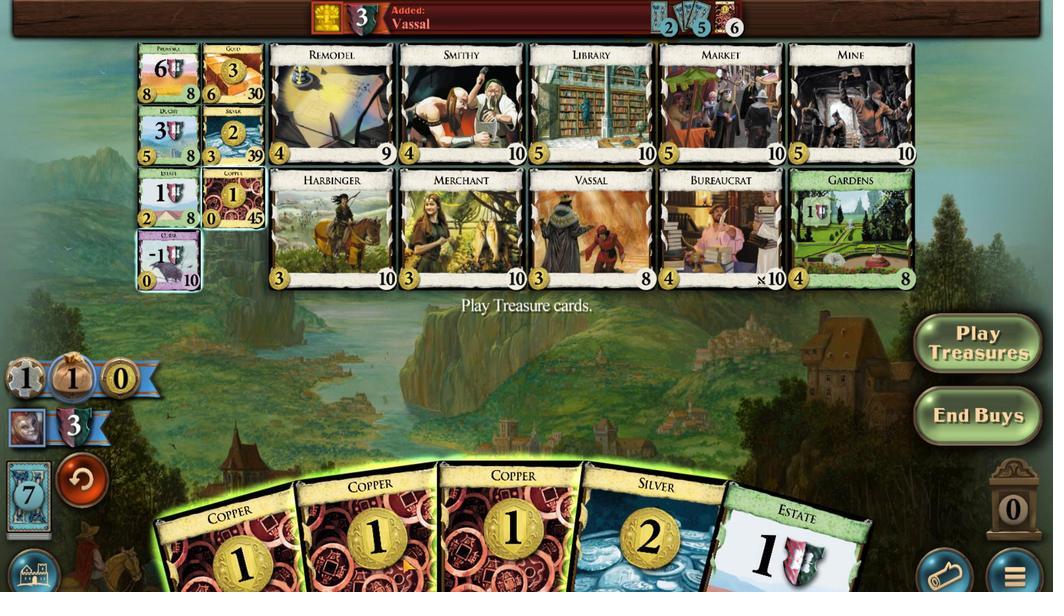 
Action: Mouse scrolled (456, 374) with delta (0, 0)
Screenshot: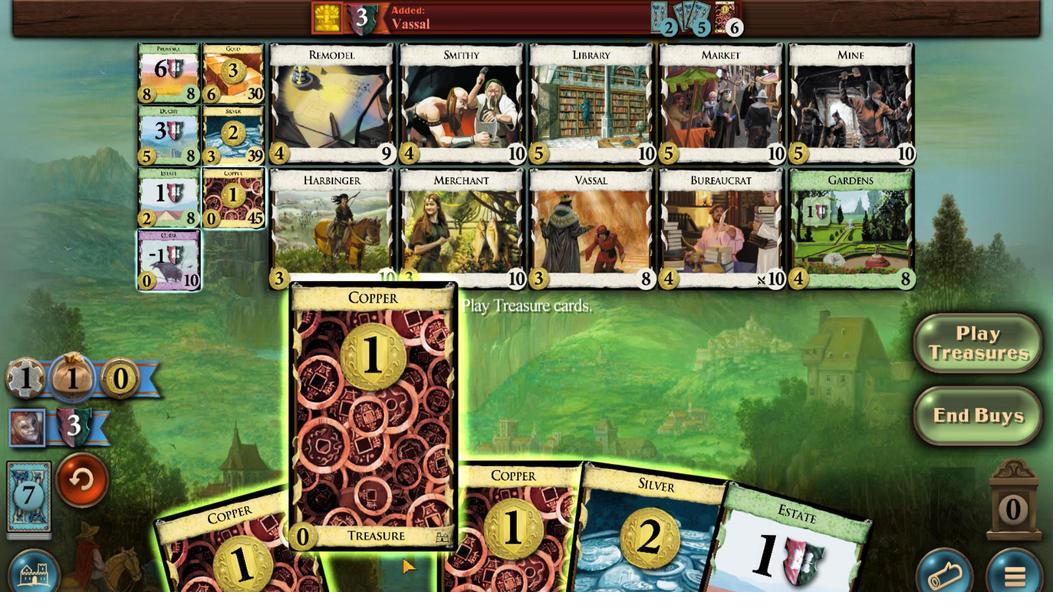 
Action: Mouse moved to (450, 373)
Screenshot: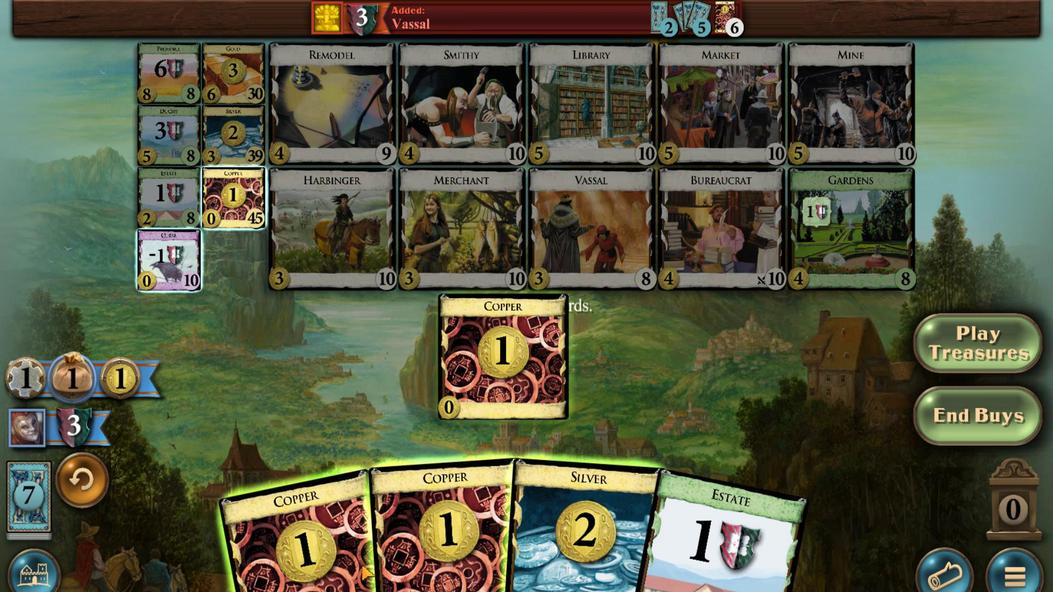 
Action: Mouse scrolled (450, 373) with delta (0, 0)
Screenshot: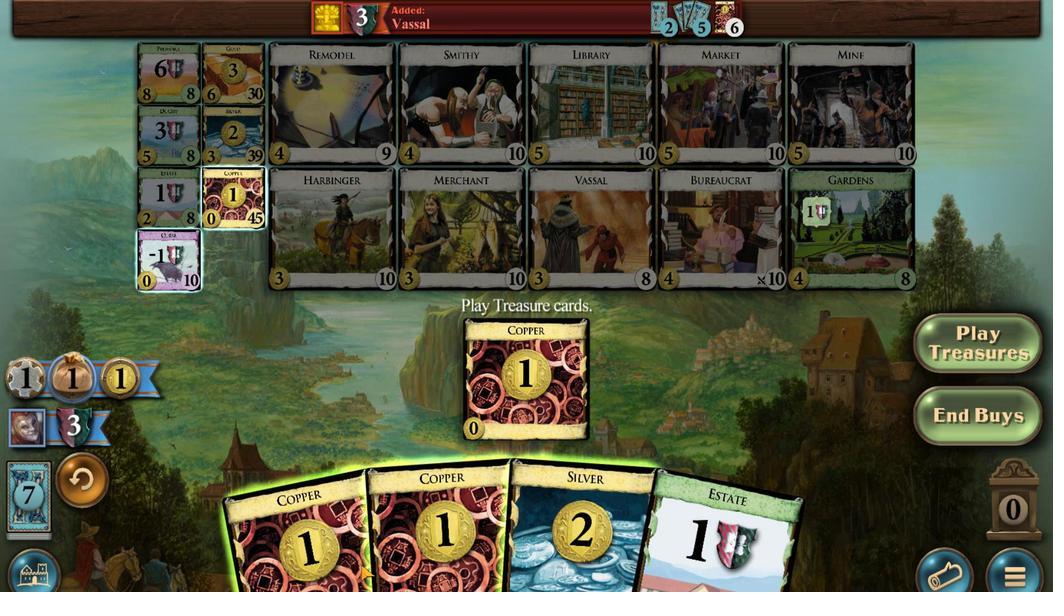 
Action: Mouse scrolled (450, 373) with delta (0, 0)
Screenshot: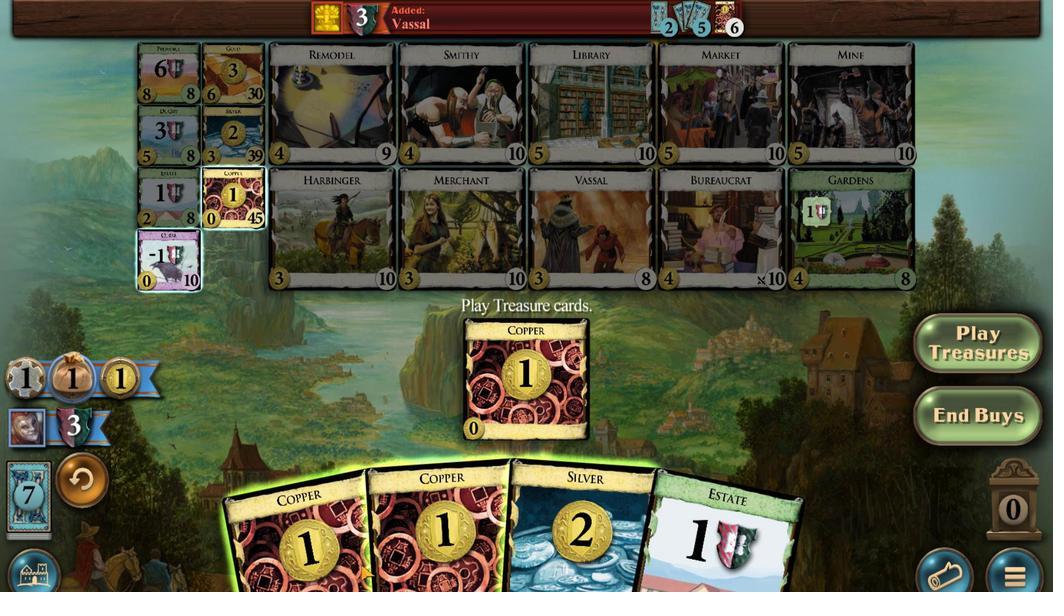 
Action: Mouse scrolled (450, 373) with delta (0, 0)
Screenshot: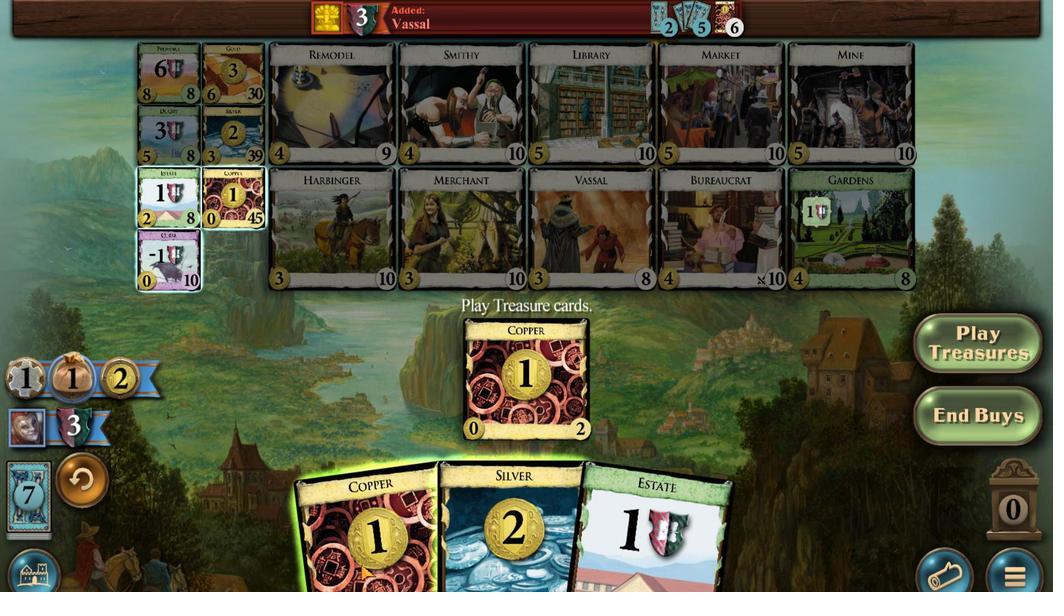 
Action: Mouse scrolled (450, 373) with delta (0, 0)
Screenshot: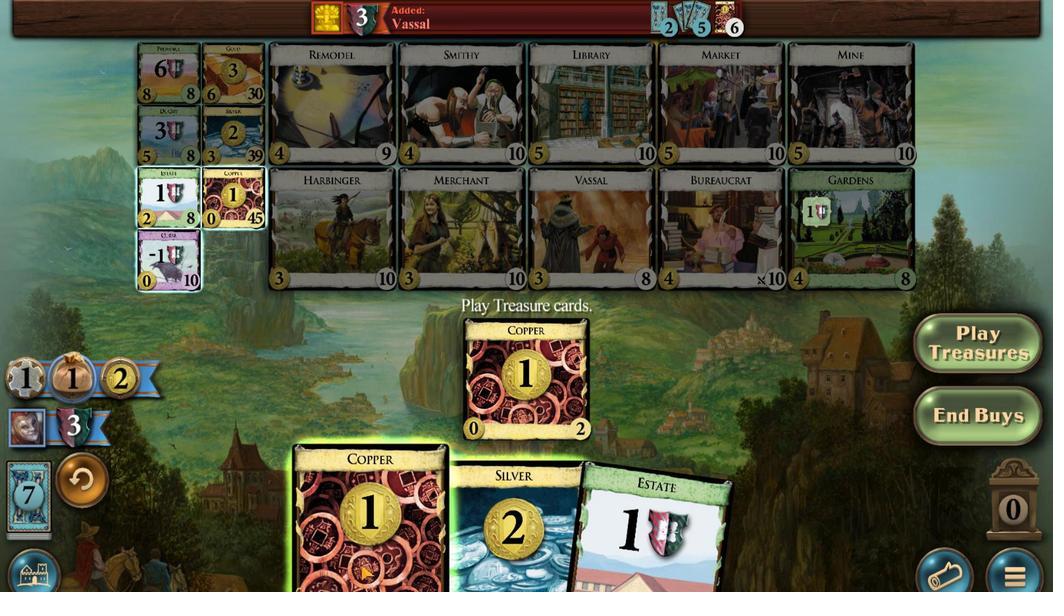 
Action: Mouse moved to (464, 374)
Screenshot: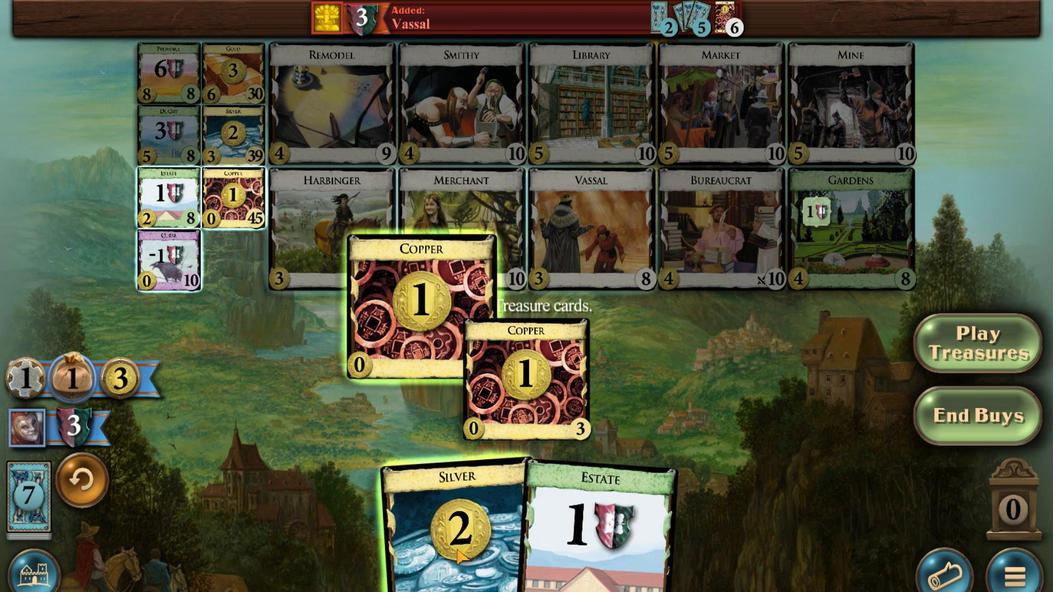 
Action: Mouse scrolled (464, 374) with delta (0, 0)
Screenshot: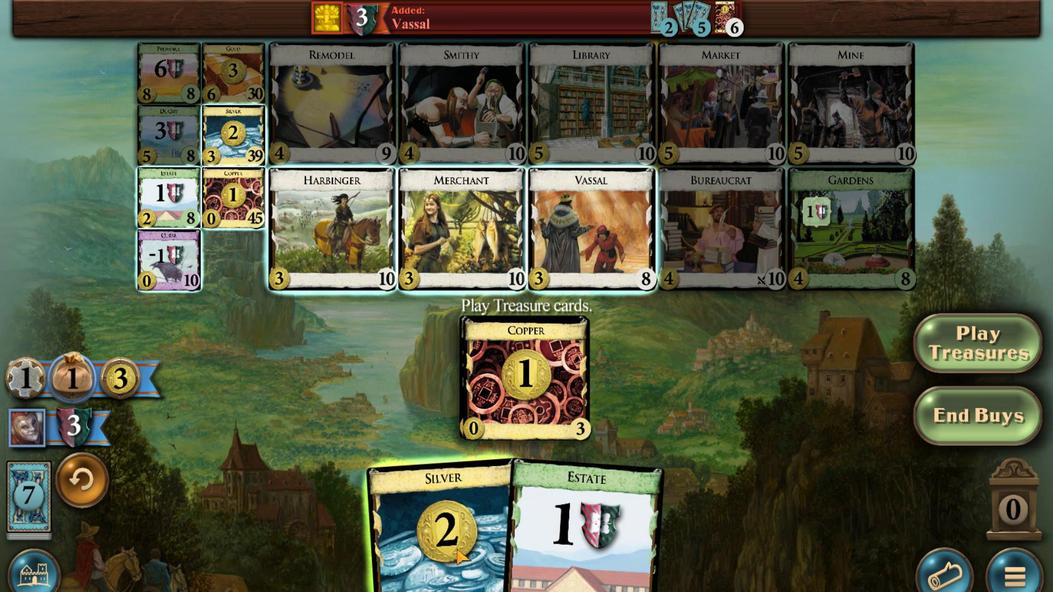
Action: Mouse scrolled (464, 374) with delta (0, 0)
Screenshot: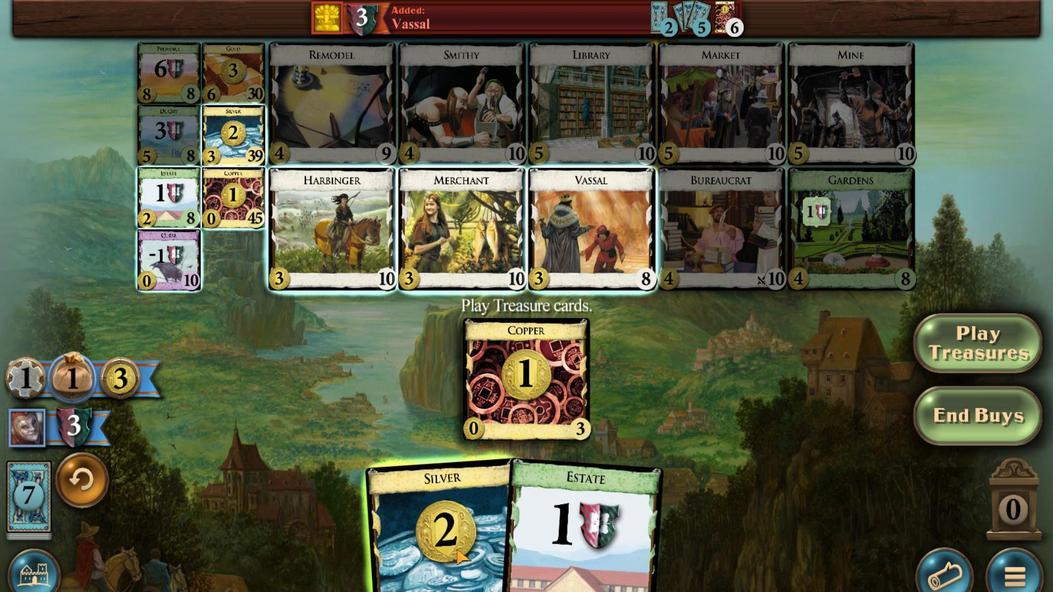 
Action: Mouse moved to (425, 397)
Screenshot: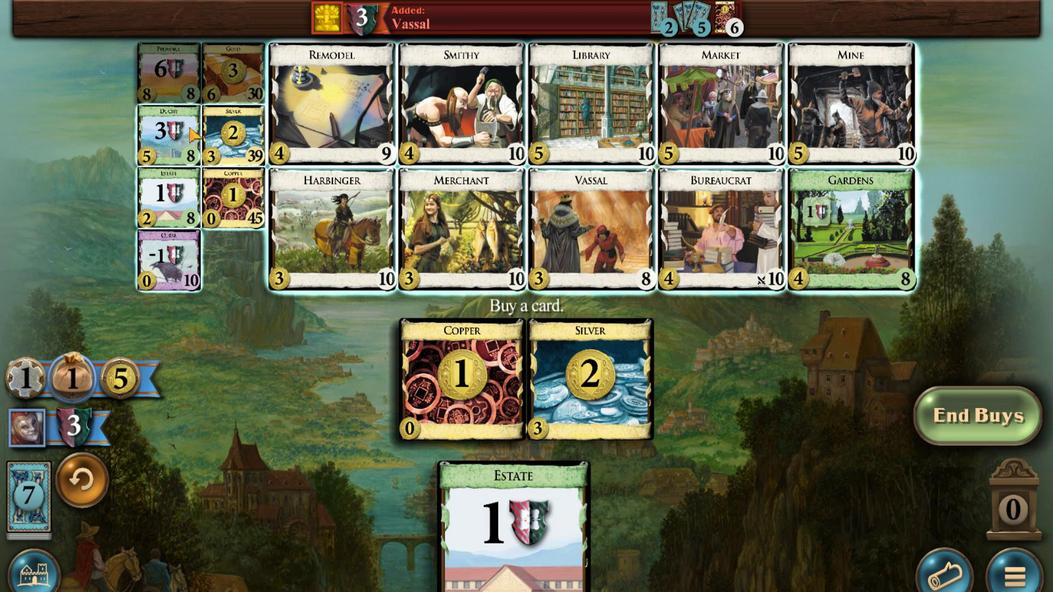 
Action: Mouse pressed left at (425, 397)
Screenshot: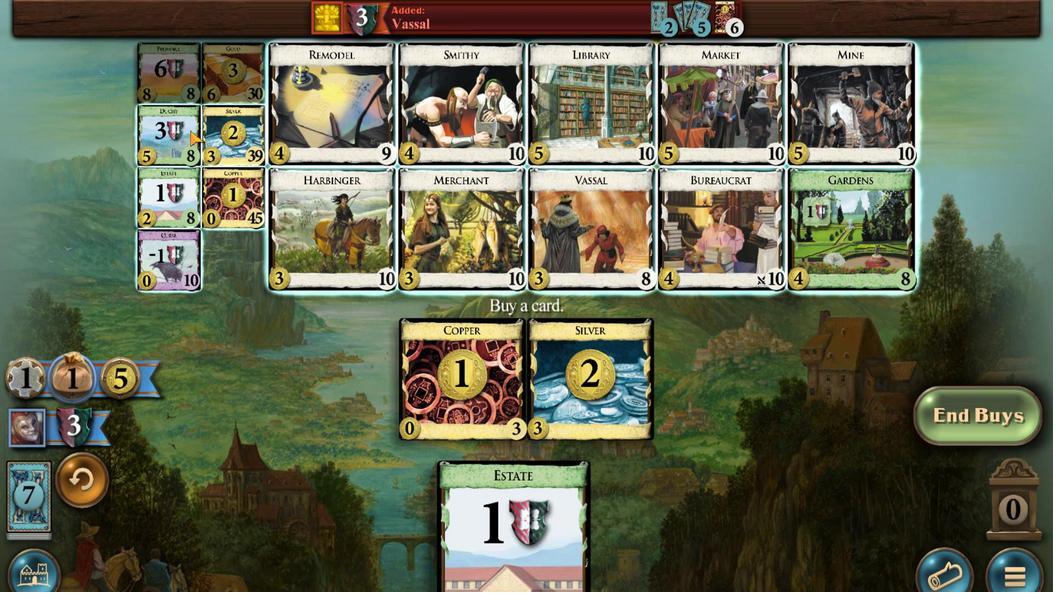 
Action: Mouse moved to (476, 382)
Screenshot: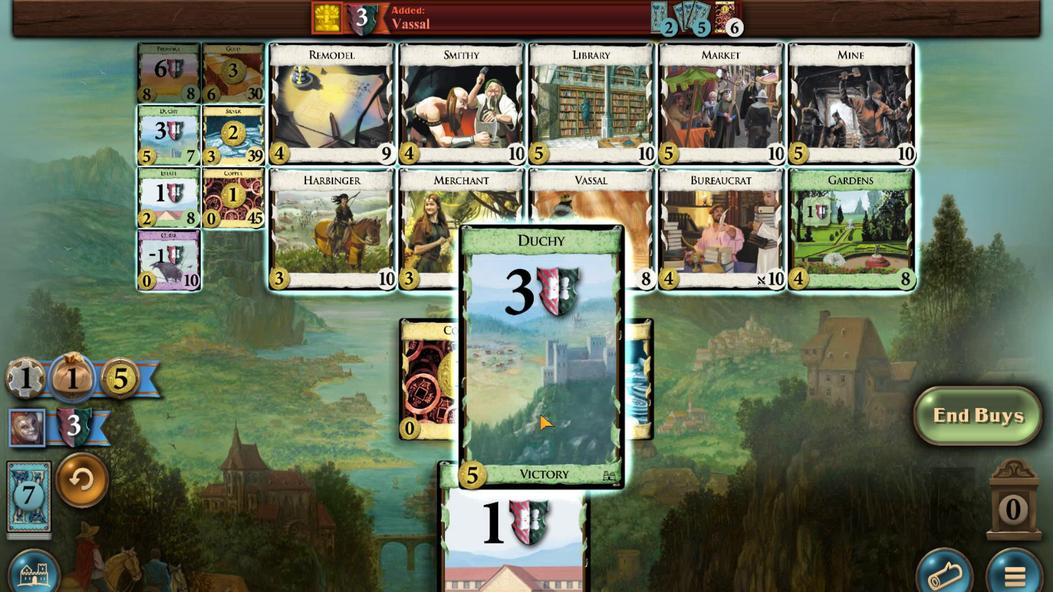 
Action: Mouse pressed left at (476, 382)
Screenshot: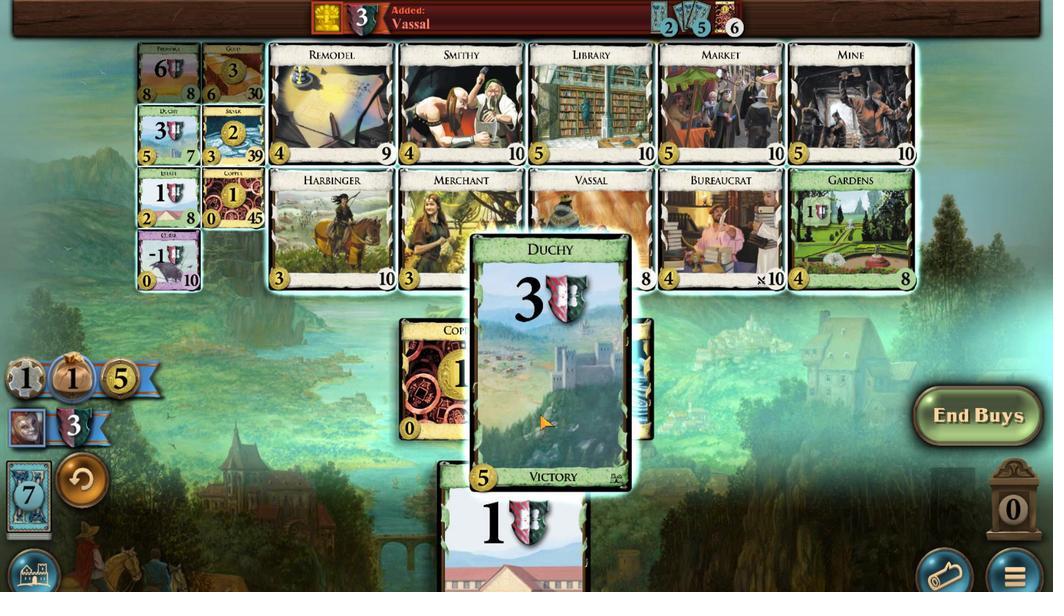 
Action: Mouse moved to (475, 377)
Screenshot: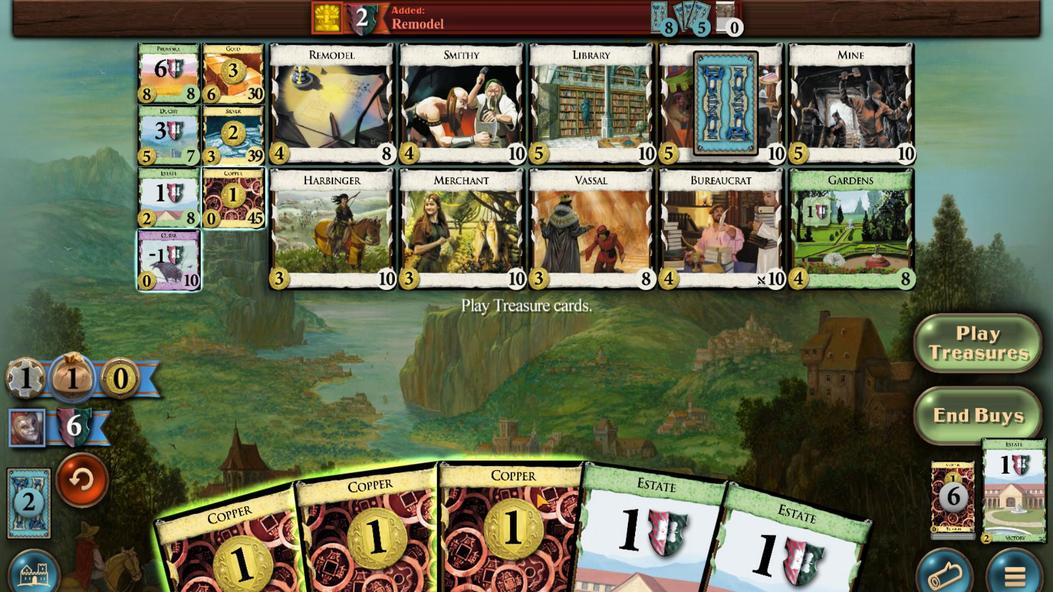 
Action: Mouse scrolled (475, 377) with delta (0, 0)
Screenshot: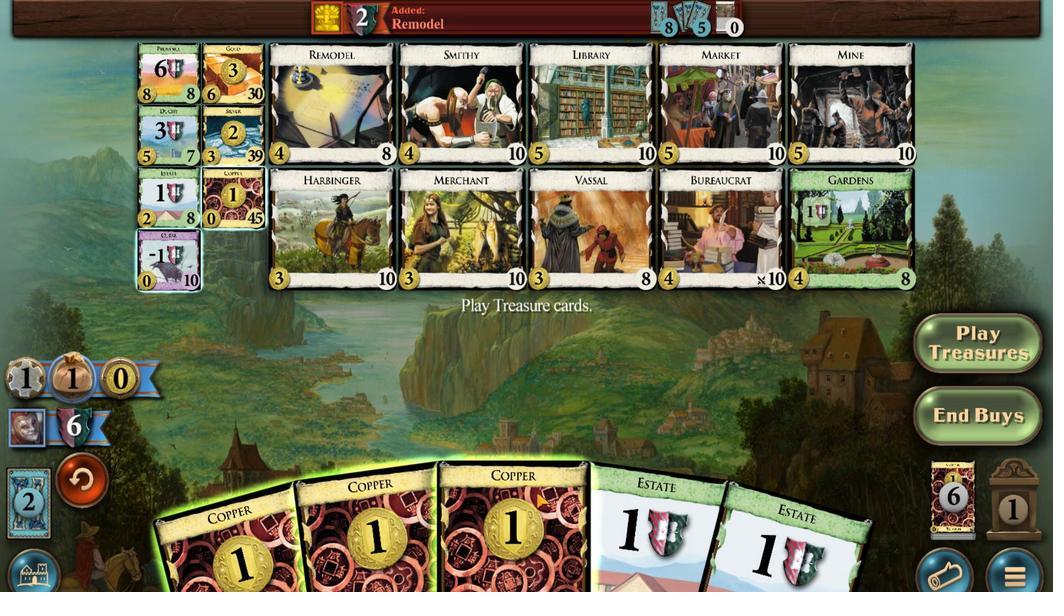 
Action: Mouse scrolled (475, 377) with delta (0, 0)
Screenshot: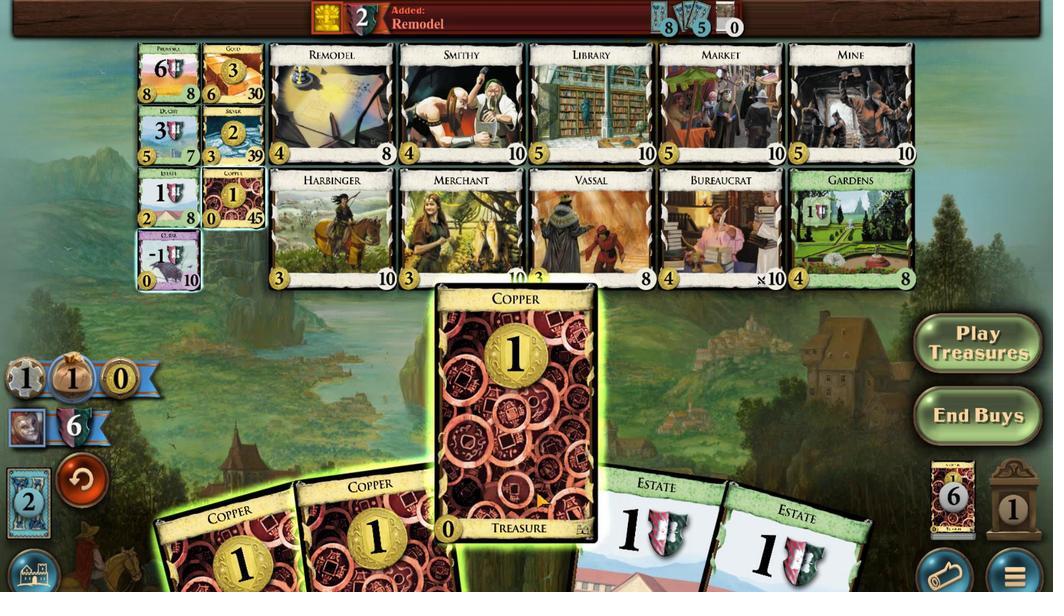 
Action: Mouse moved to (458, 376)
Screenshot: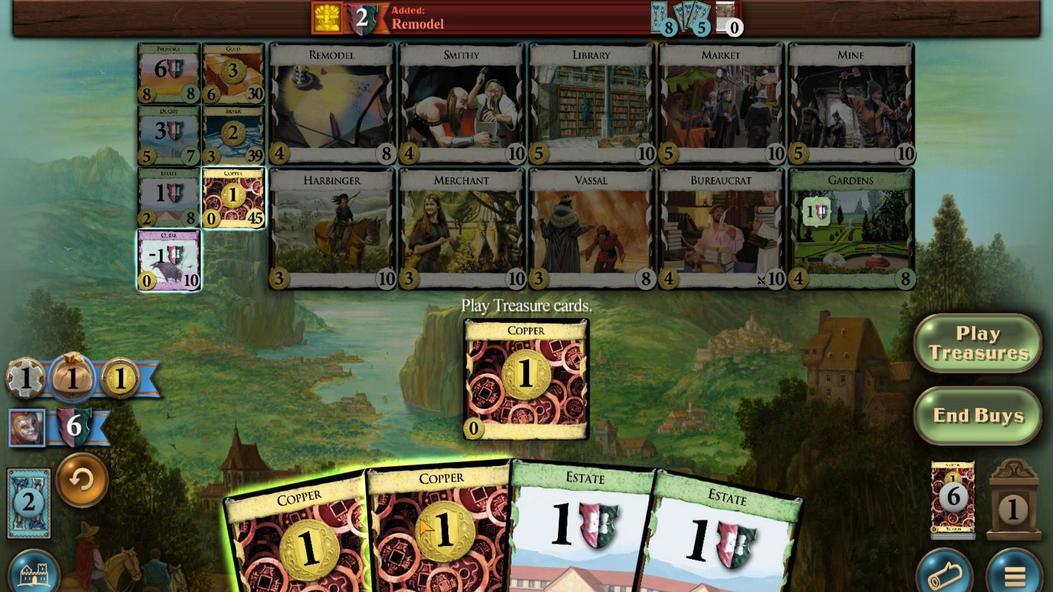 
Action: Mouse scrolled (458, 376) with delta (0, 0)
Screenshot: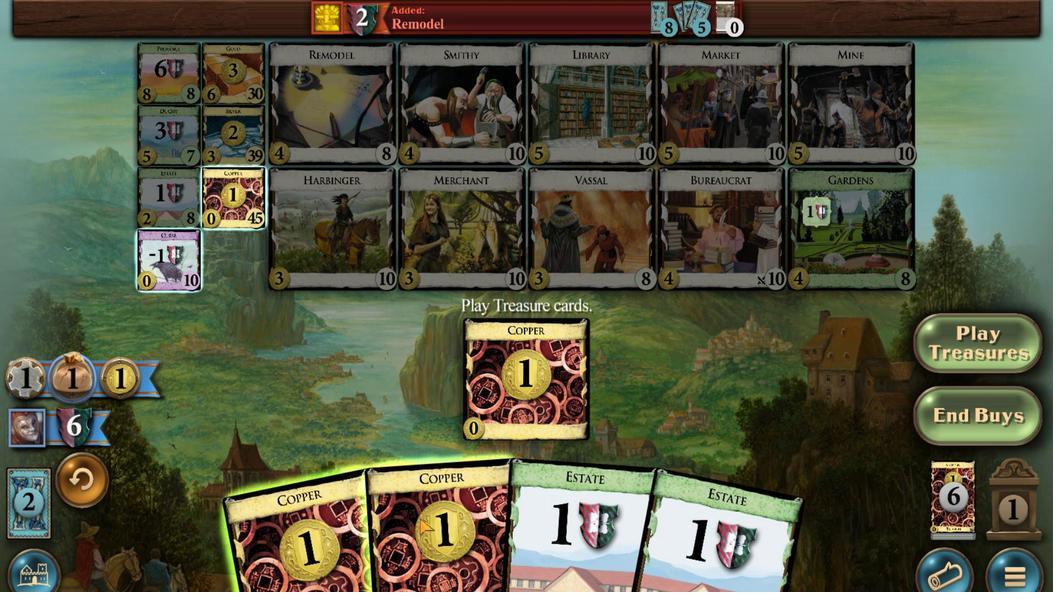 
Action: Mouse scrolled (458, 376) with delta (0, 0)
Screenshot: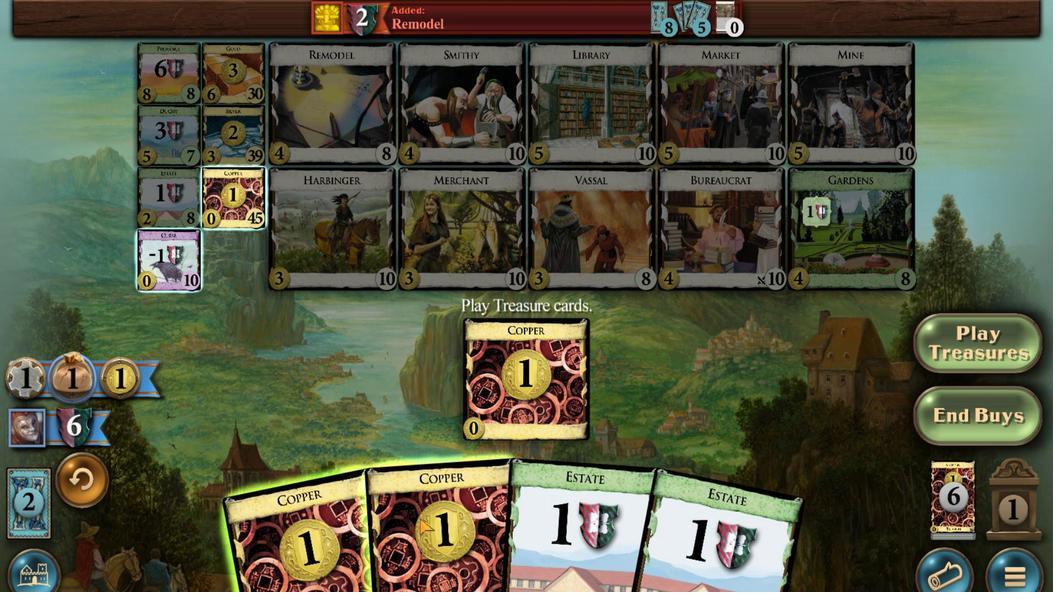 
Action: Mouse moved to (451, 376)
Screenshot: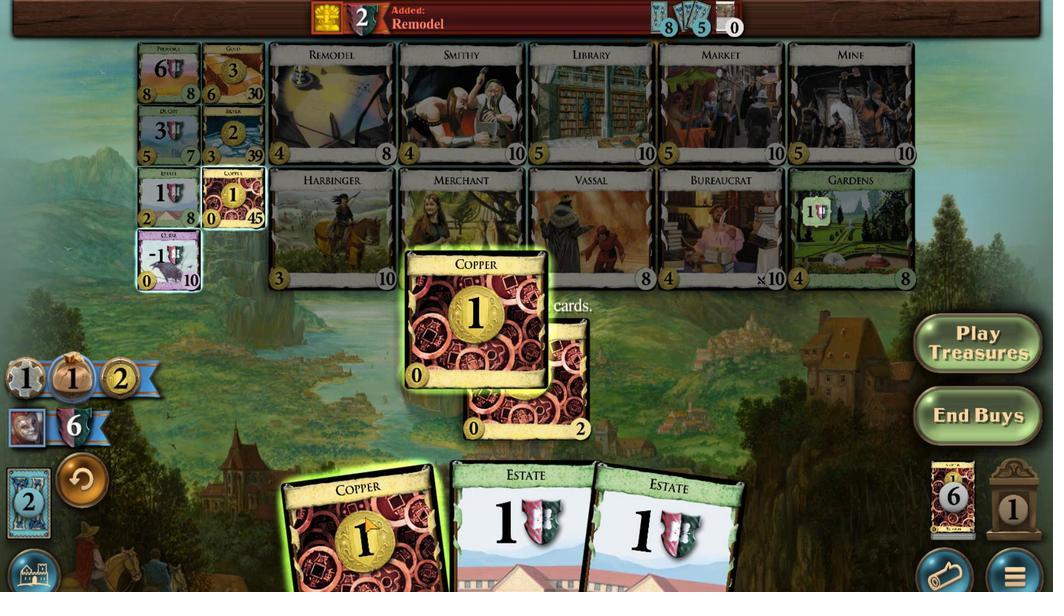 
Action: Mouse scrolled (451, 376) with delta (0, 0)
Screenshot: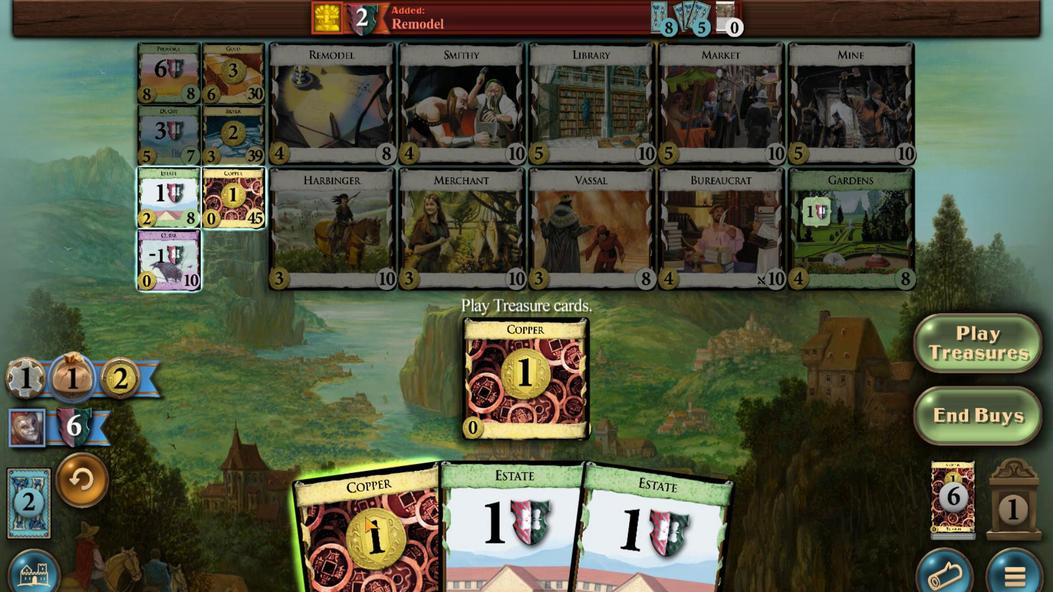 
Action: Mouse scrolled (451, 376) with delta (0, 0)
Screenshot: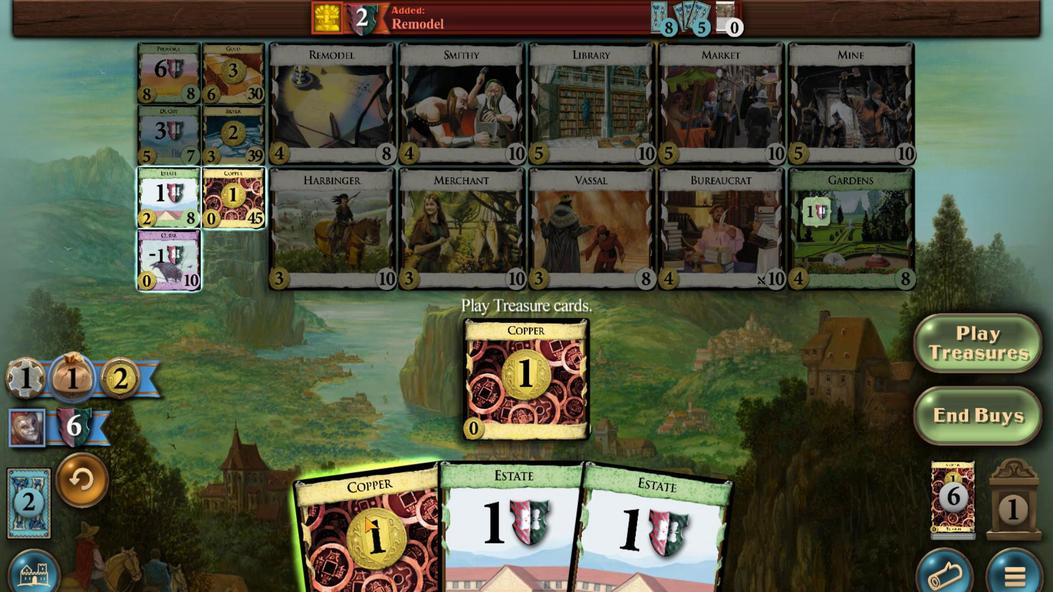 
Action: Mouse scrolled (451, 376) with delta (0, 0)
Screenshot: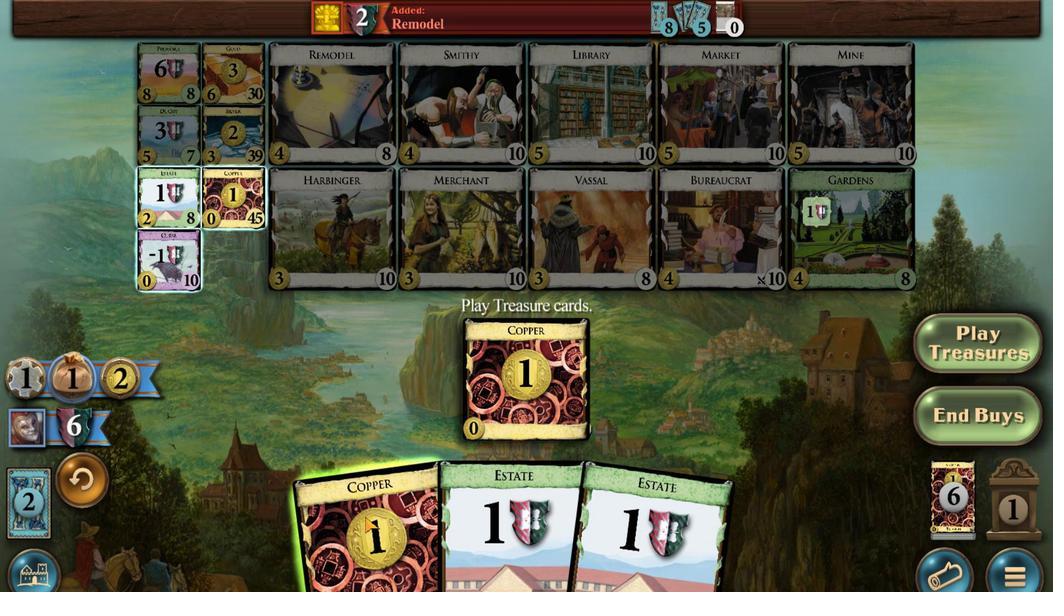 
Action: Mouse moved to (433, 396)
Screenshot: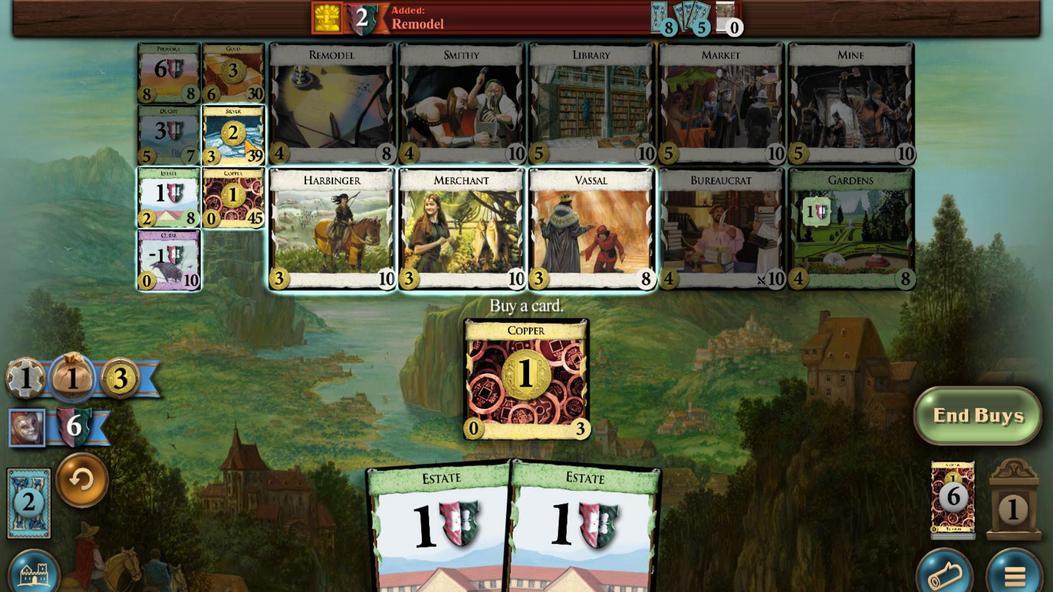 
Action: Mouse pressed left at (433, 396)
Screenshot: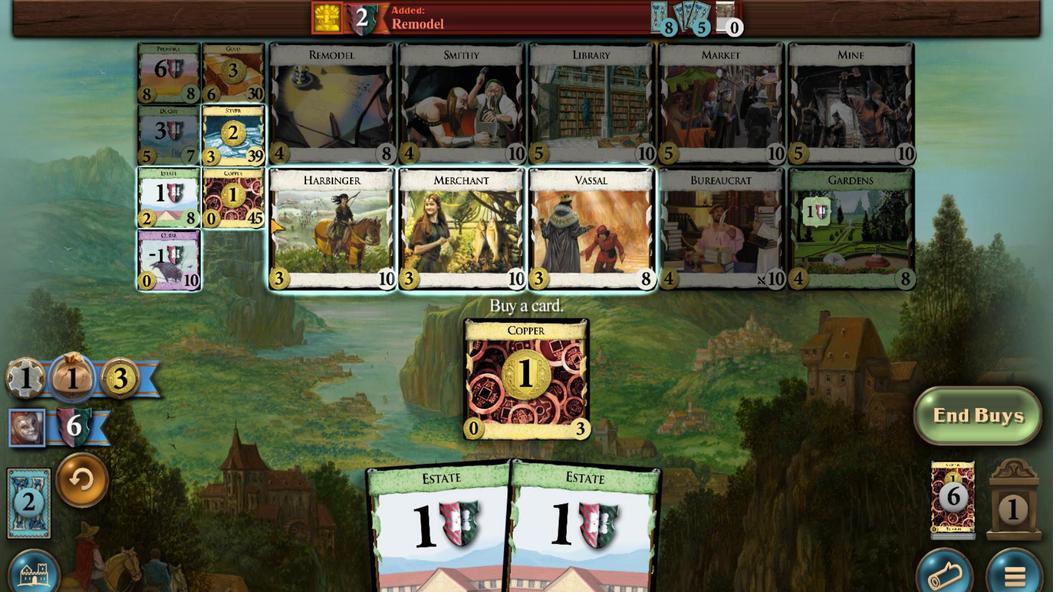 
Action: Mouse moved to (491, 376)
Screenshot: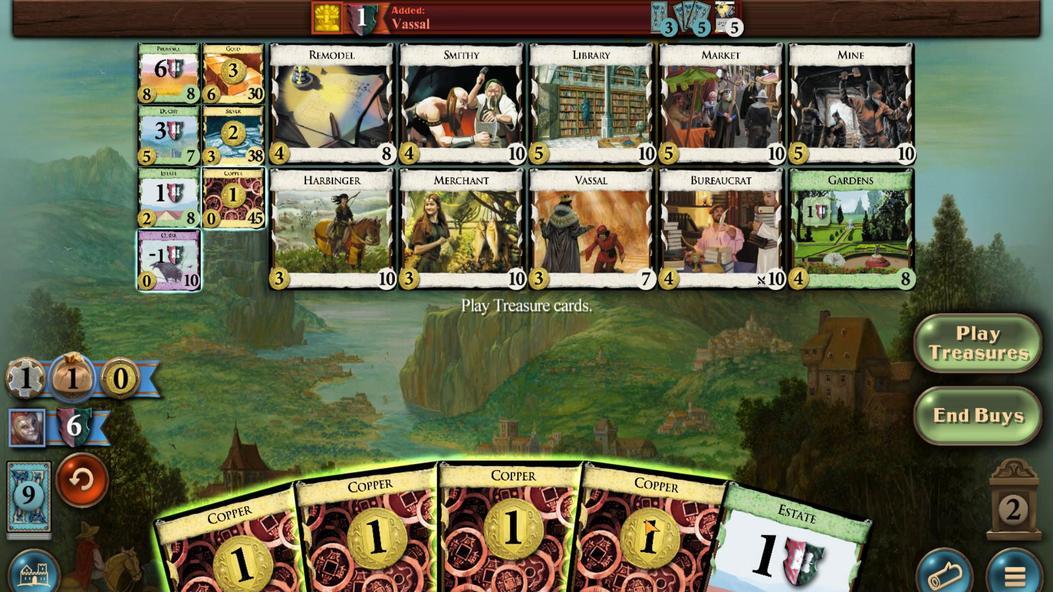 
Action: Mouse scrolled (491, 376) with delta (0, 0)
Screenshot: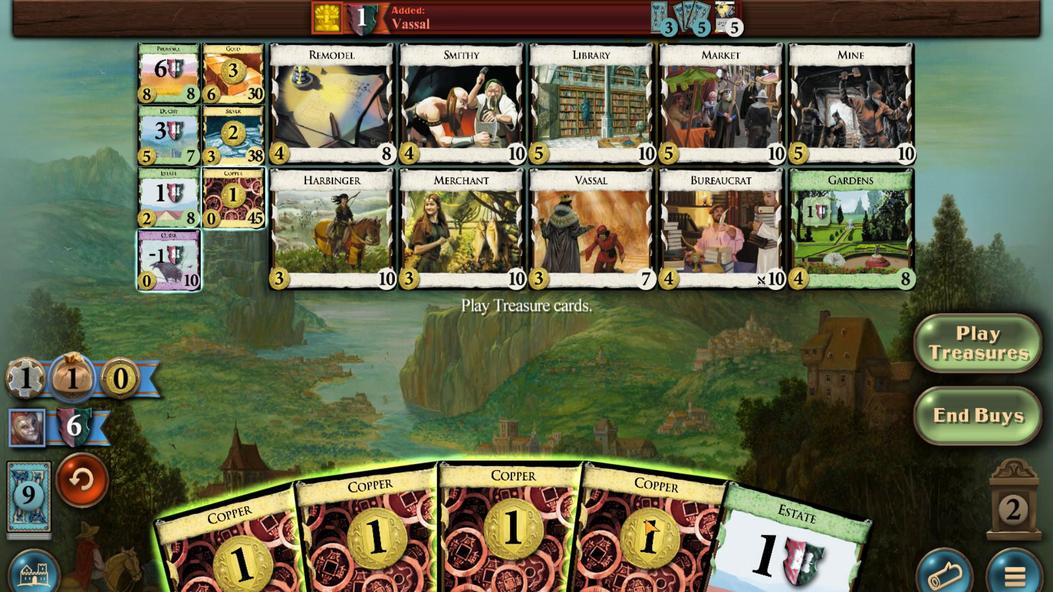 
Action: Mouse scrolled (491, 376) with delta (0, 0)
Screenshot: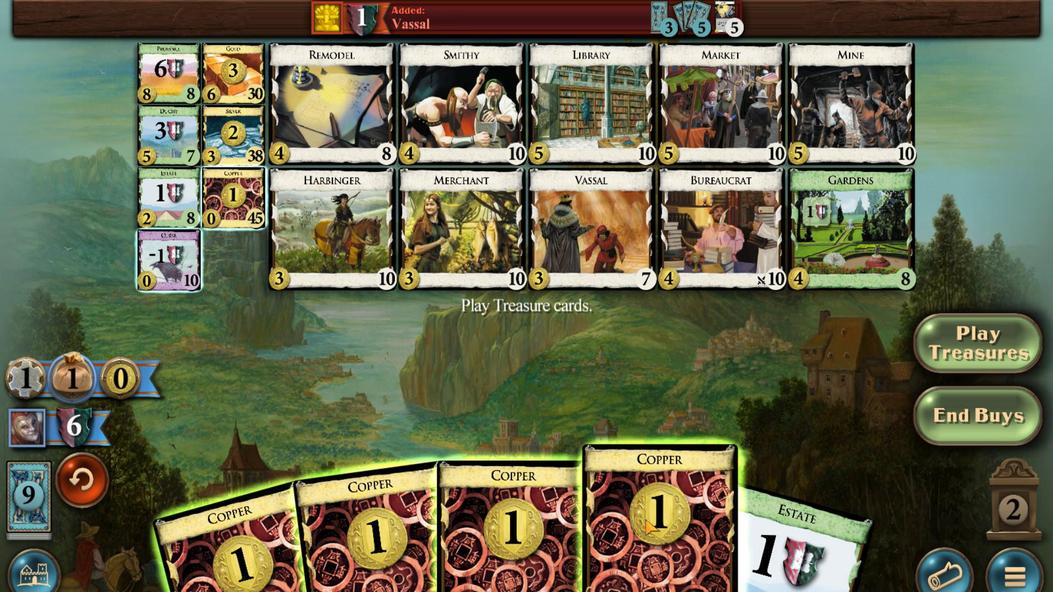 
Action: Mouse scrolled (491, 376) with delta (0, 0)
Screenshot: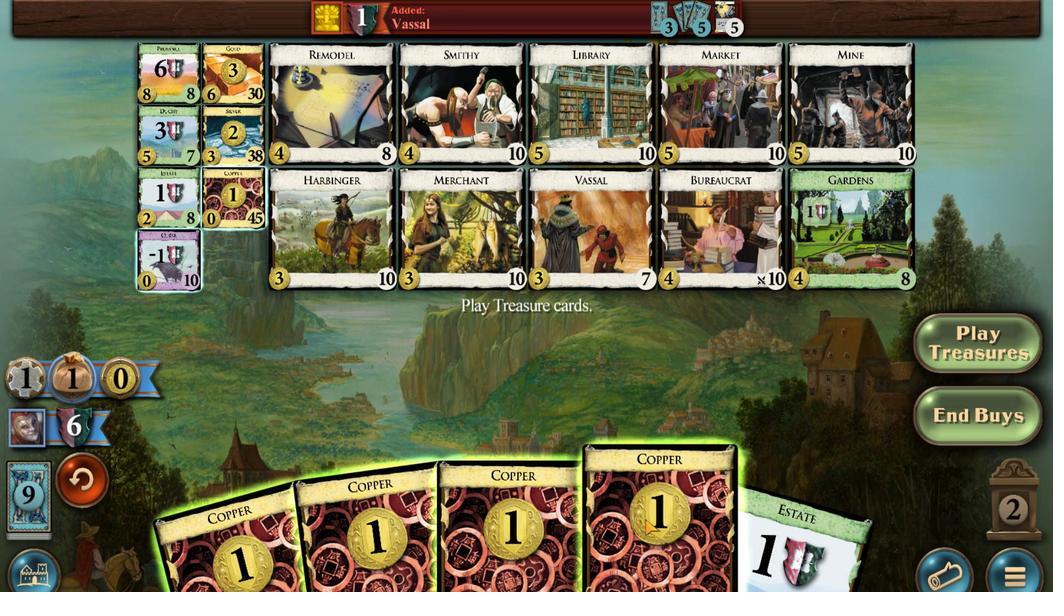
Action: Mouse scrolled (491, 376) with delta (0, 0)
Screenshot: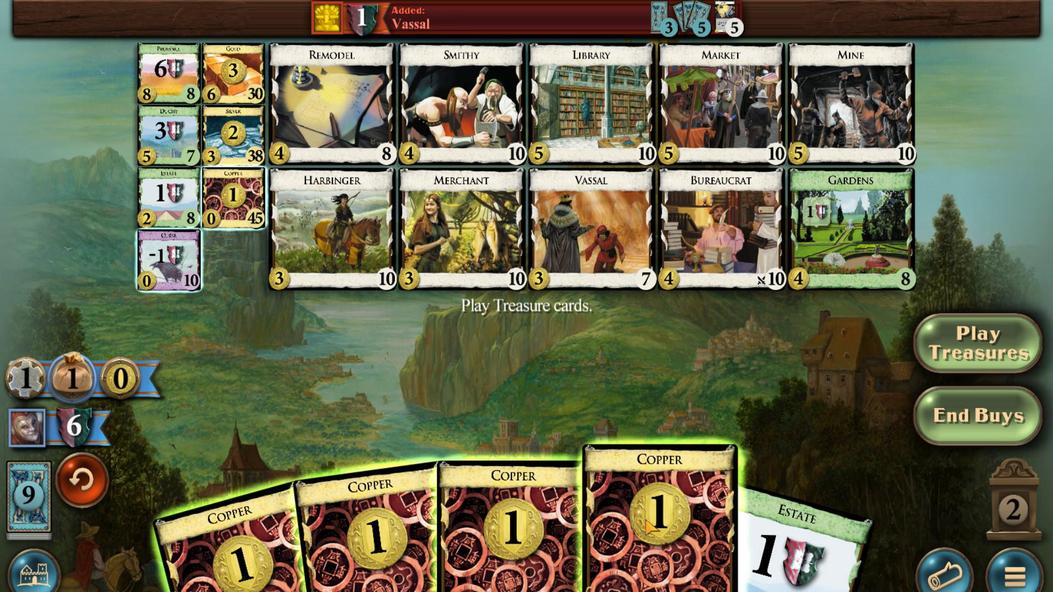 
Action: Mouse moved to (486, 374)
Screenshot: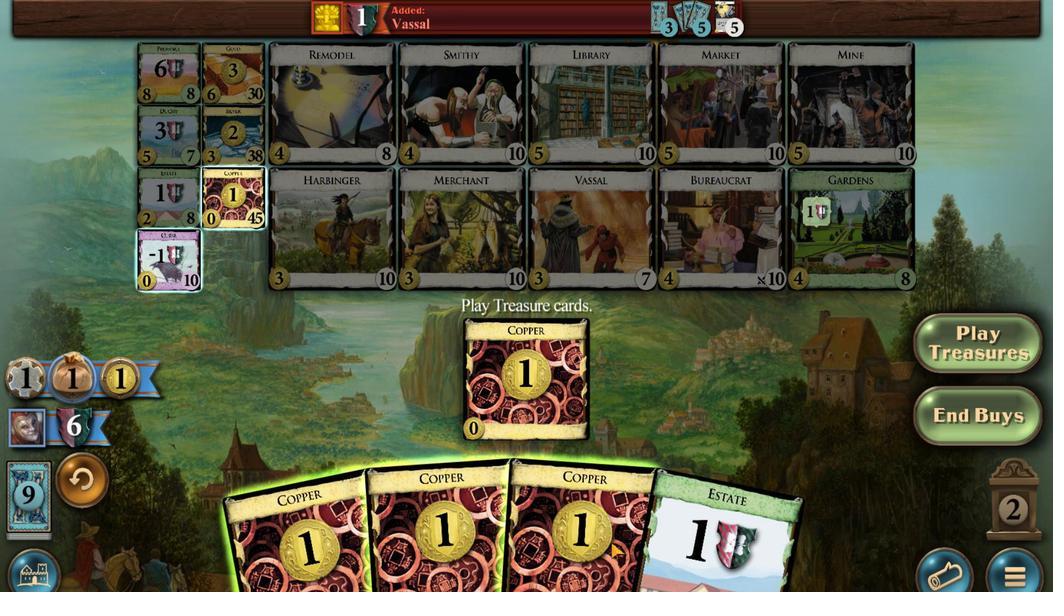 
Action: Mouse scrolled (486, 374) with delta (0, 0)
Screenshot: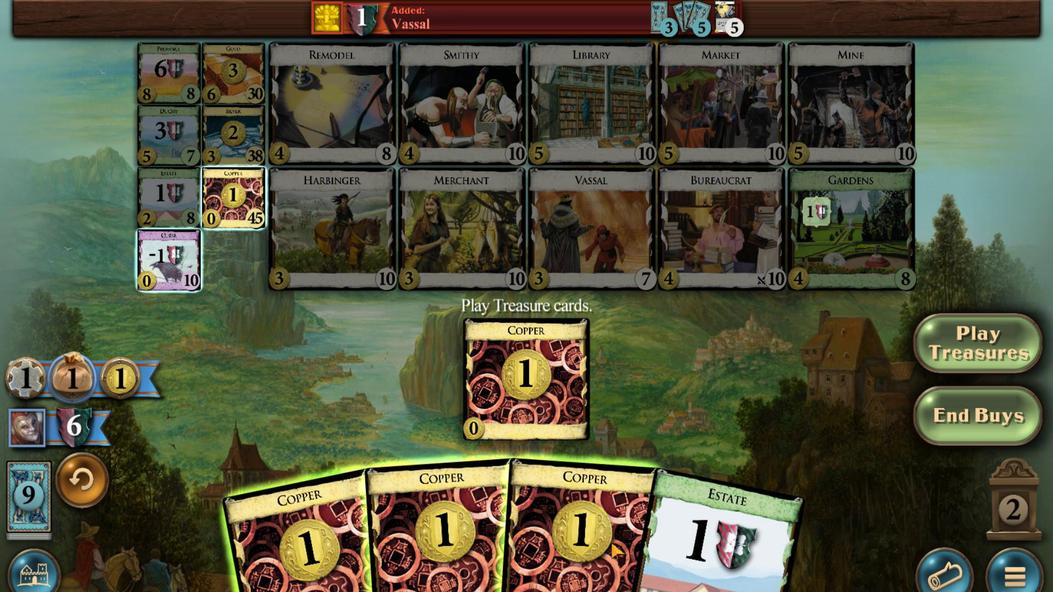 
Action: Mouse scrolled (486, 374) with delta (0, 0)
Screenshot: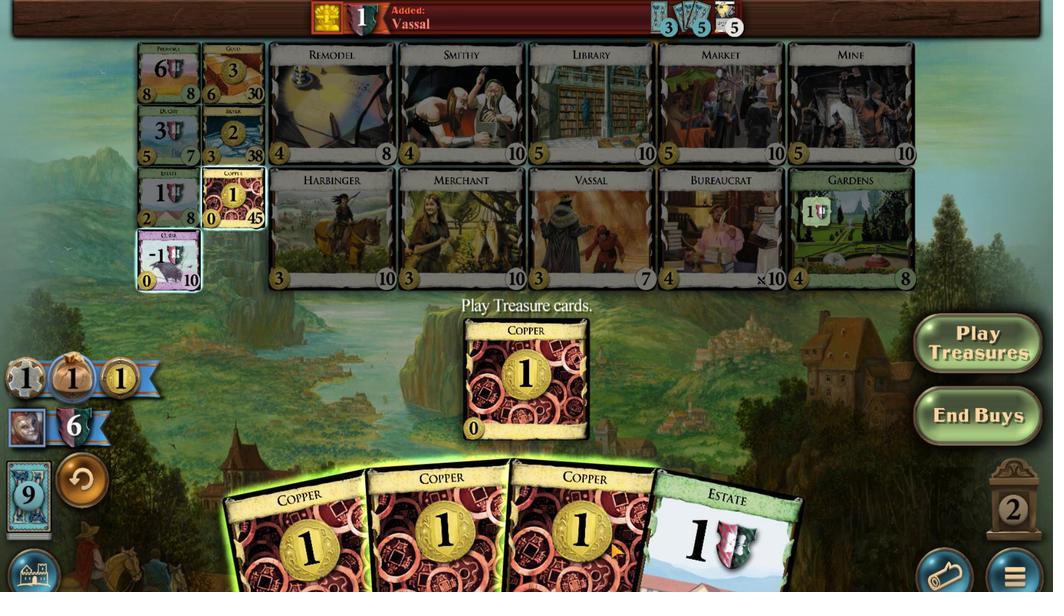 
Action: Mouse scrolled (486, 374) with delta (0, 0)
Screenshot: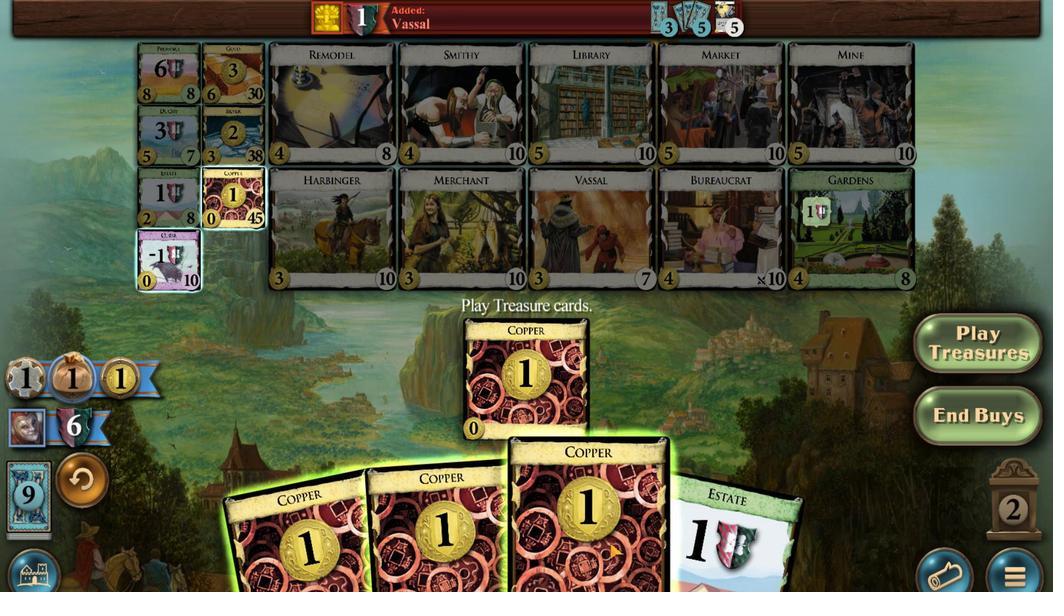 
Action: Mouse moved to (472, 375)
Screenshot: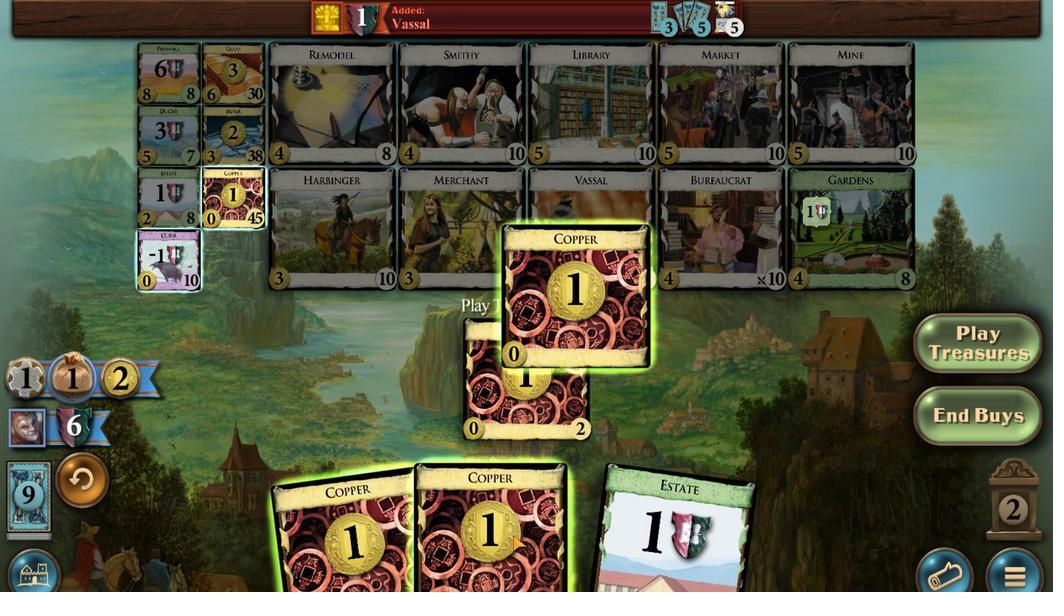 
Action: Mouse scrolled (472, 375) with delta (0, 0)
Screenshot: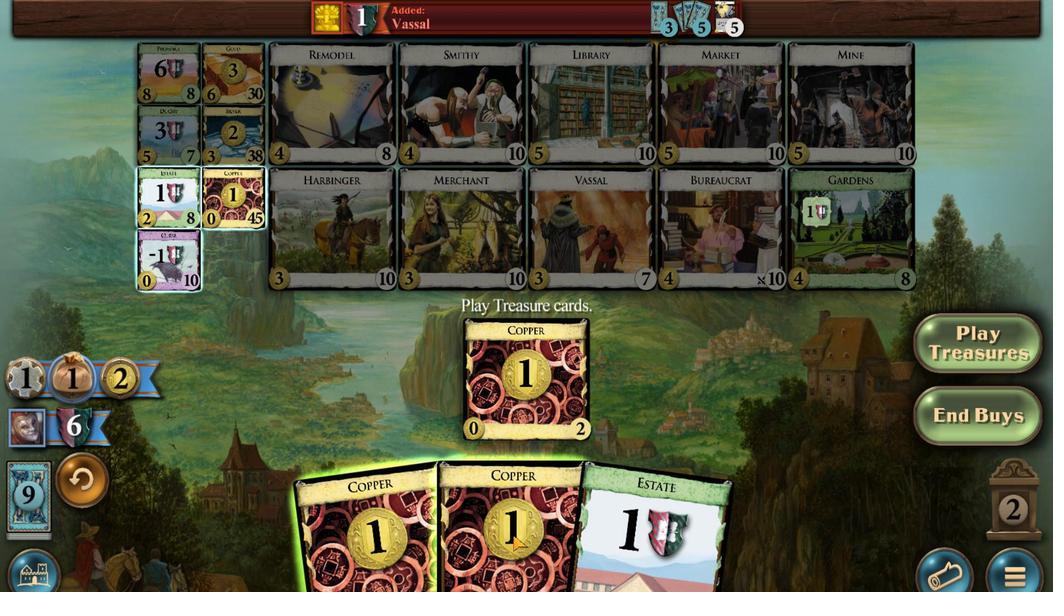 
Action: Mouse moved to (472, 375)
Screenshot: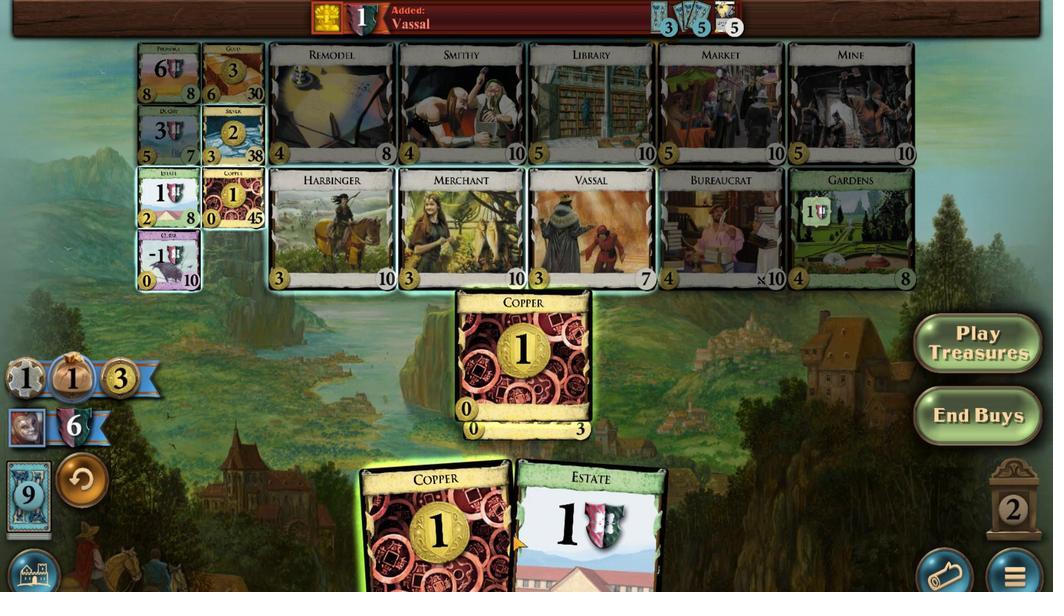 
Action: Mouse scrolled (472, 375) with delta (0, 0)
Screenshot: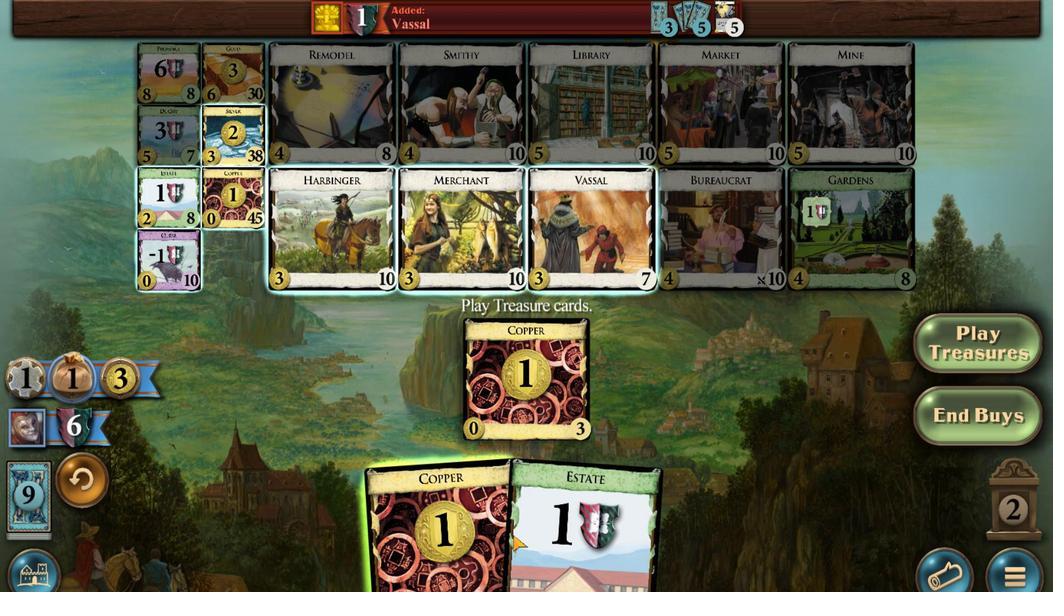 
Action: Mouse scrolled (472, 375) with delta (0, 0)
Screenshot: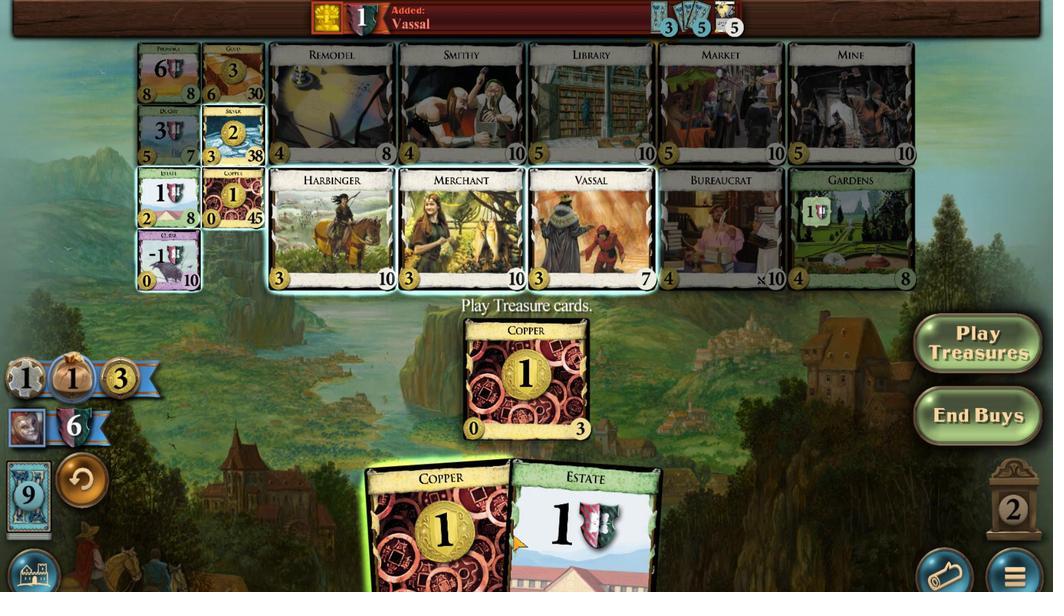 
Action: Mouse moved to (465, 376)
Screenshot: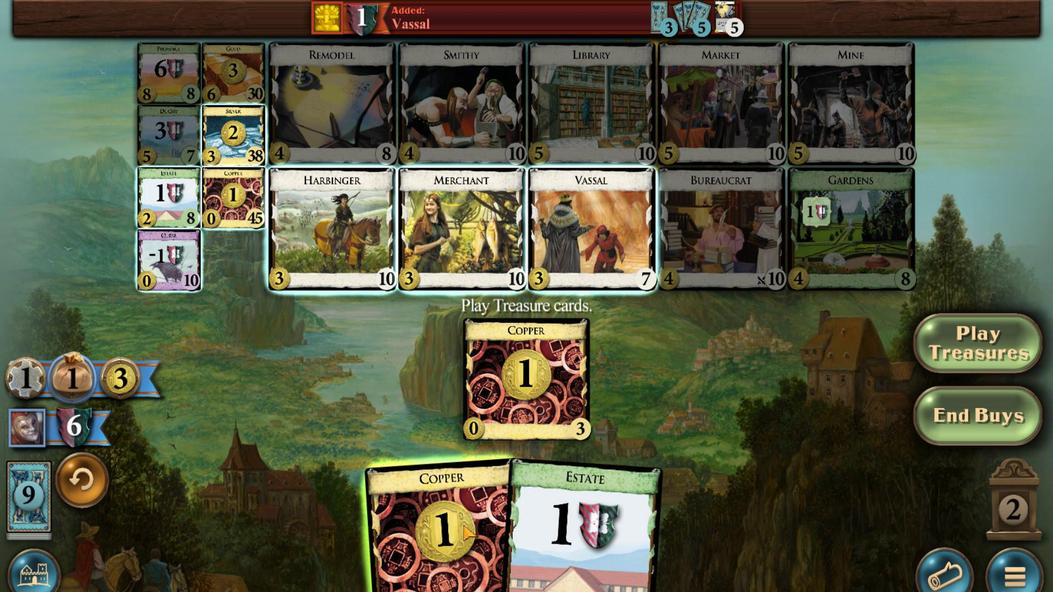 
Action: Mouse scrolled (465, 376) with delta (0, 0)
Screenshot: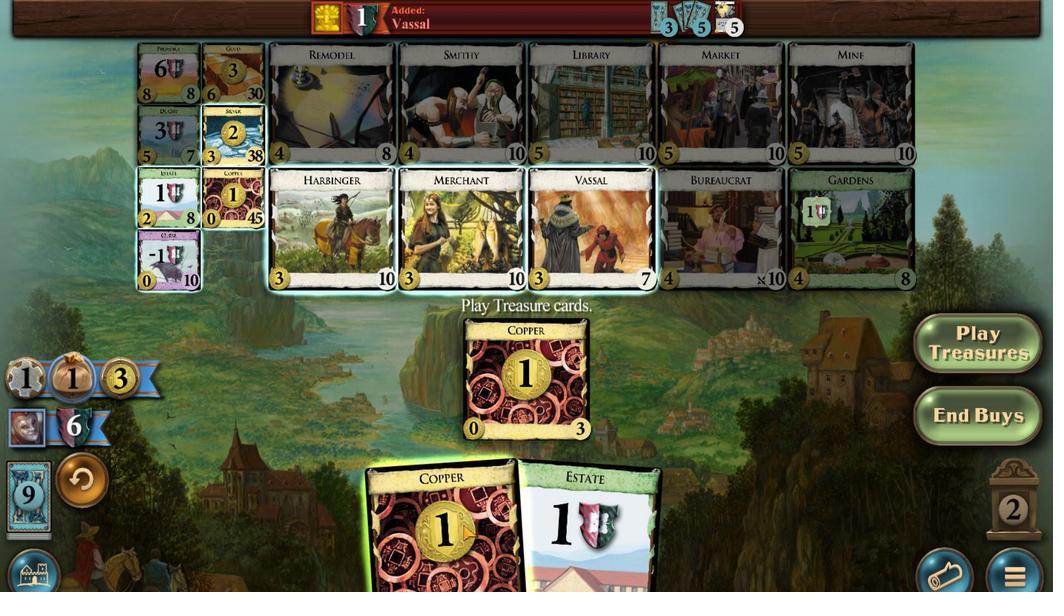 
Action: Mouse scrolled (465, 376) with delta (0, 0)
Screenshot: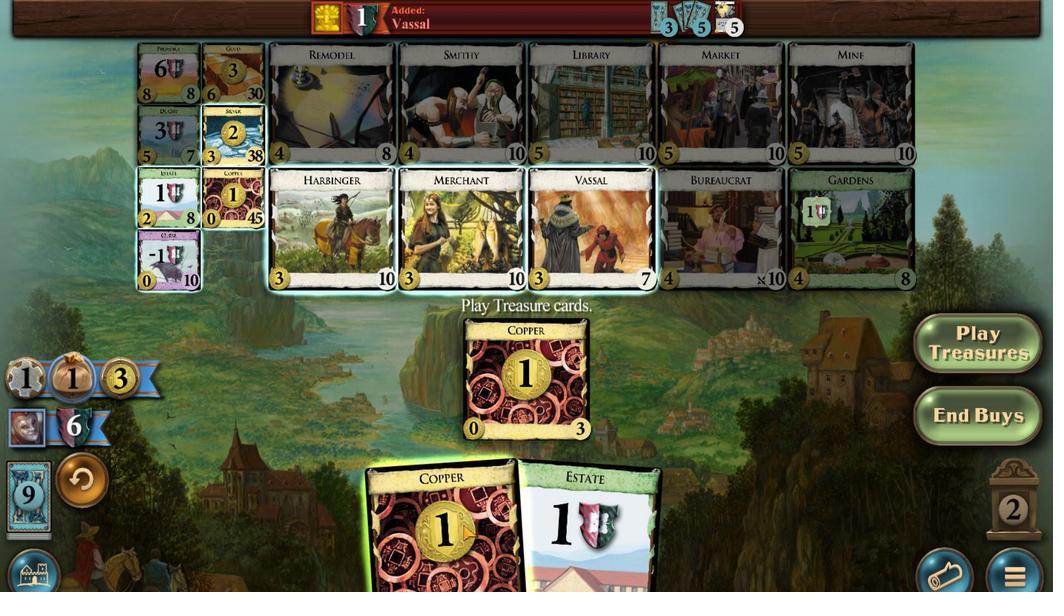 
Action: Mouse scrolled (465, 376) with delta (0, 0)
Screenshot: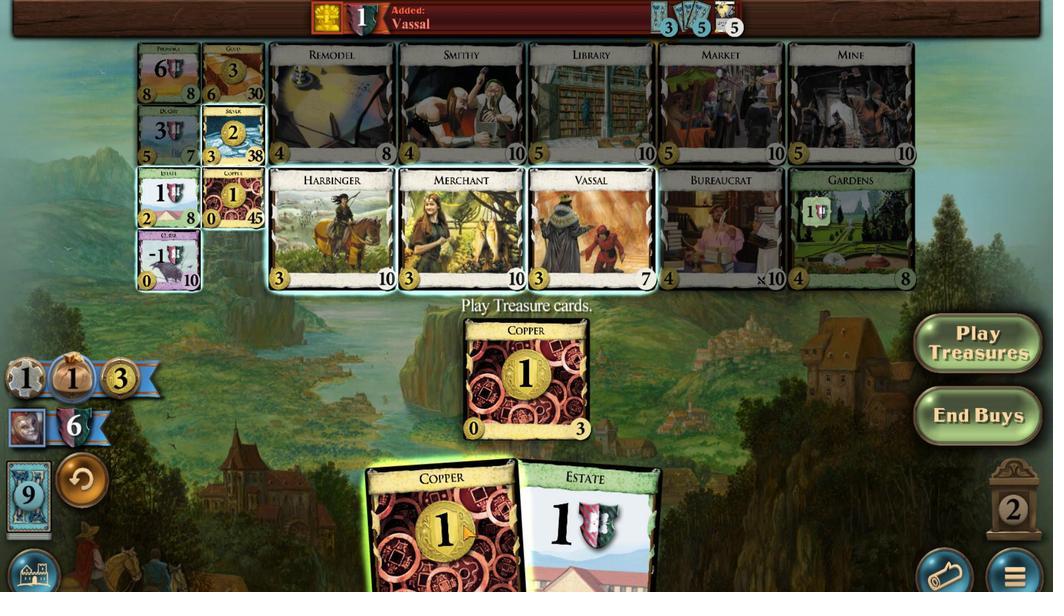 
Action: Mouse moved to (429, 397)
Screenshot: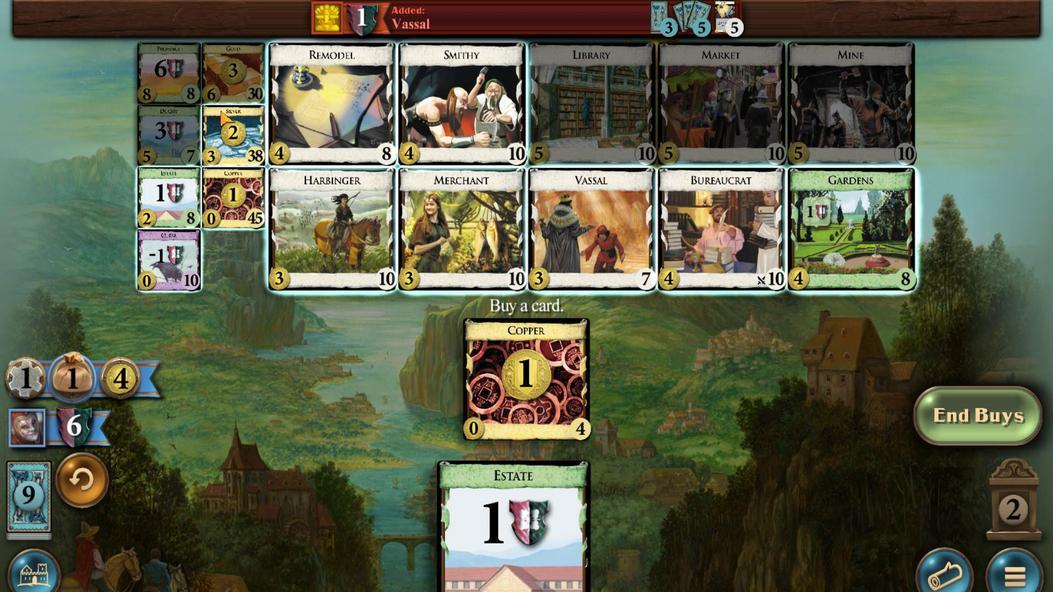 
Action: Mouse pressed left at (429, 397)
Screenshot: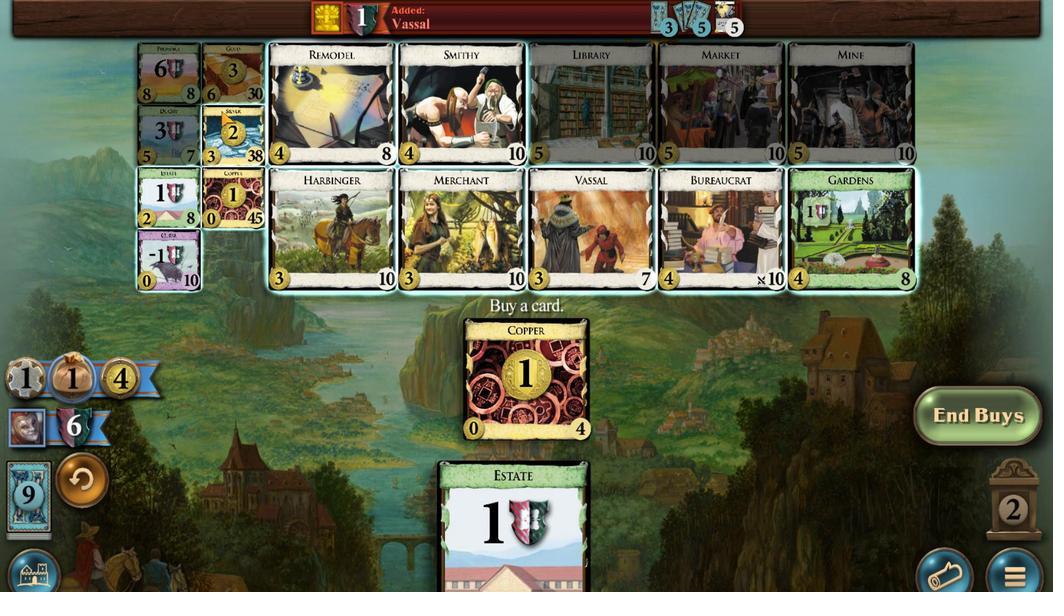 
Action: Mouse moved to (492, 376)
Screenshot: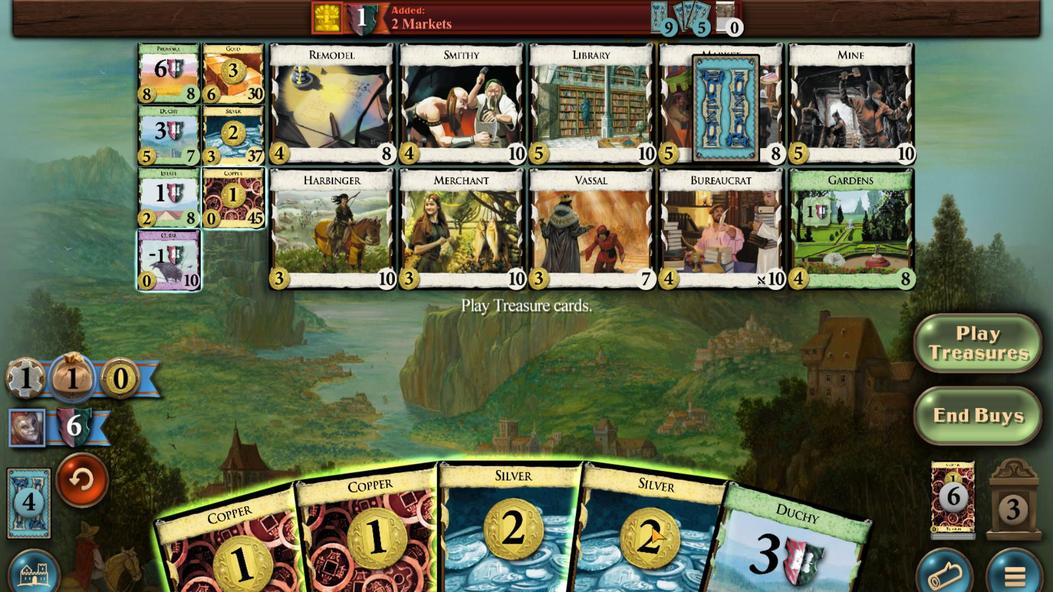 
Action: Mouse scrolled (492, 376) with delta (0, 0)
Screenshot: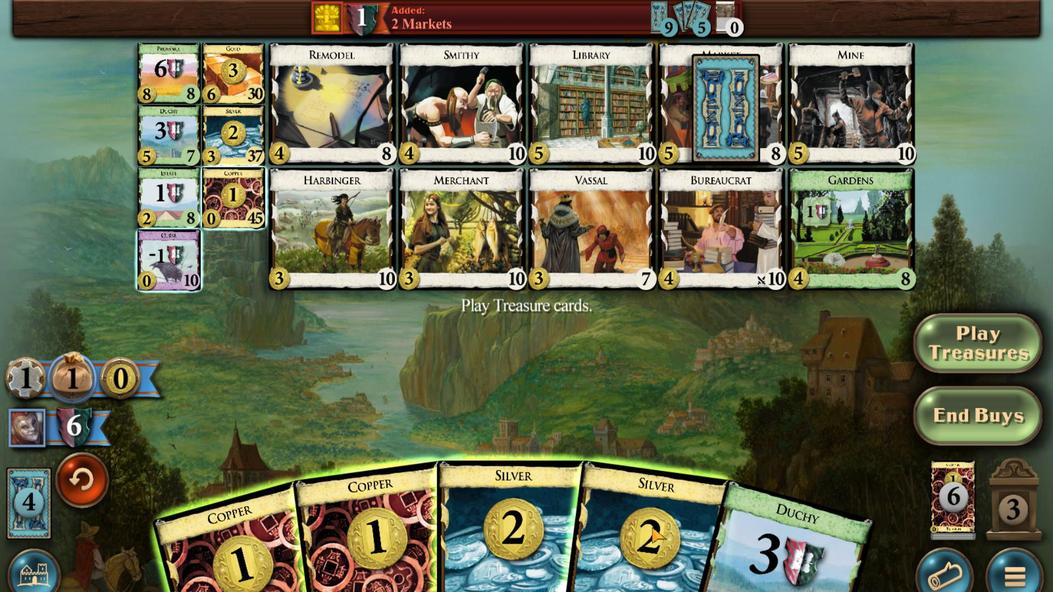 
Action: Mouse moved to (492, 376)
Screenshot: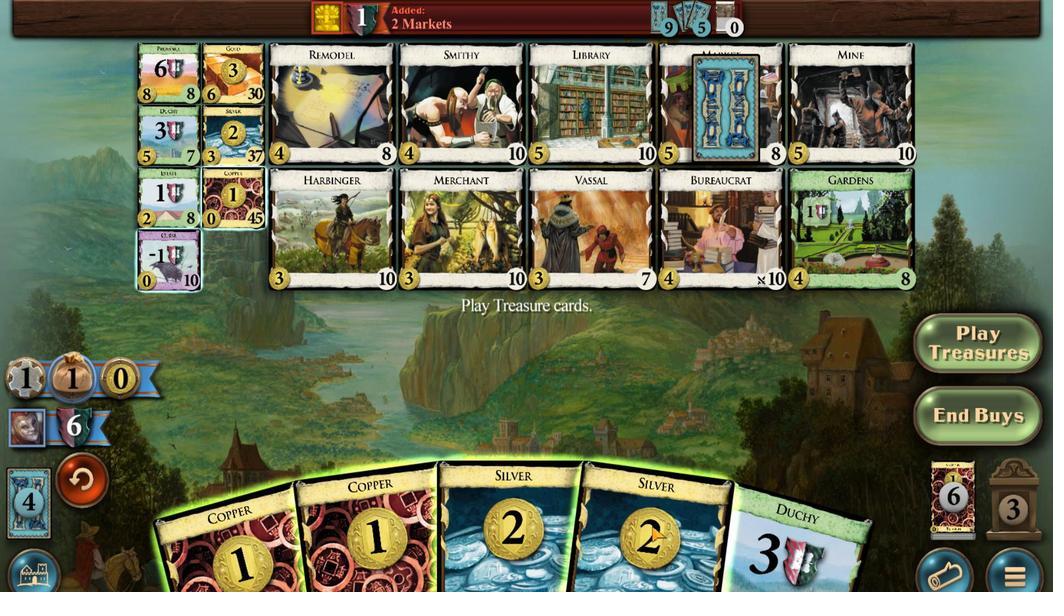 
Action: Mouse scrolled (492, 376) with delta (0, 0)
Screenshot: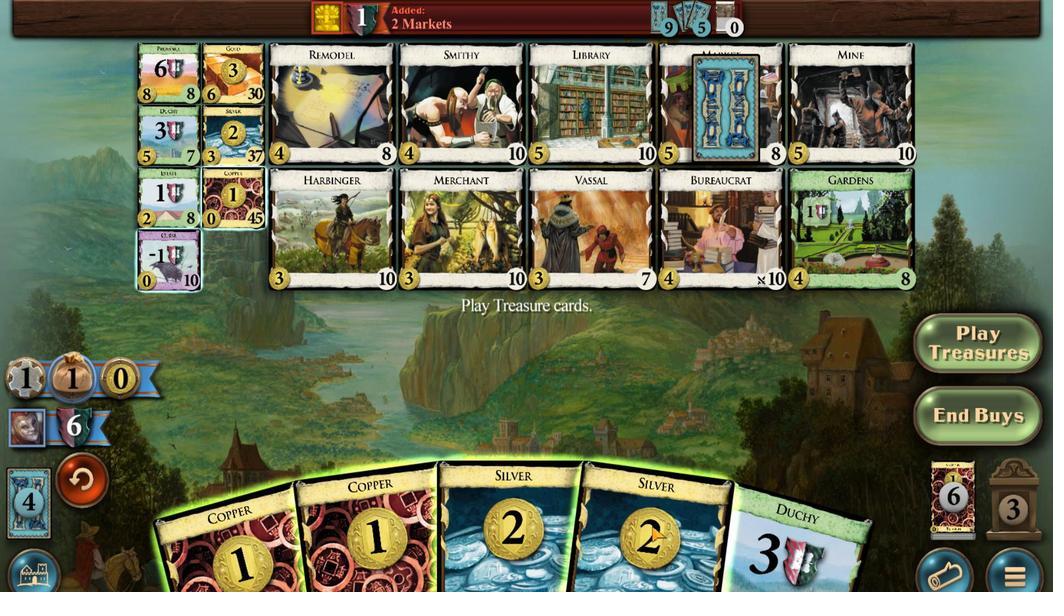 
Action: Mouse moved to (492, 376)
Screenshot: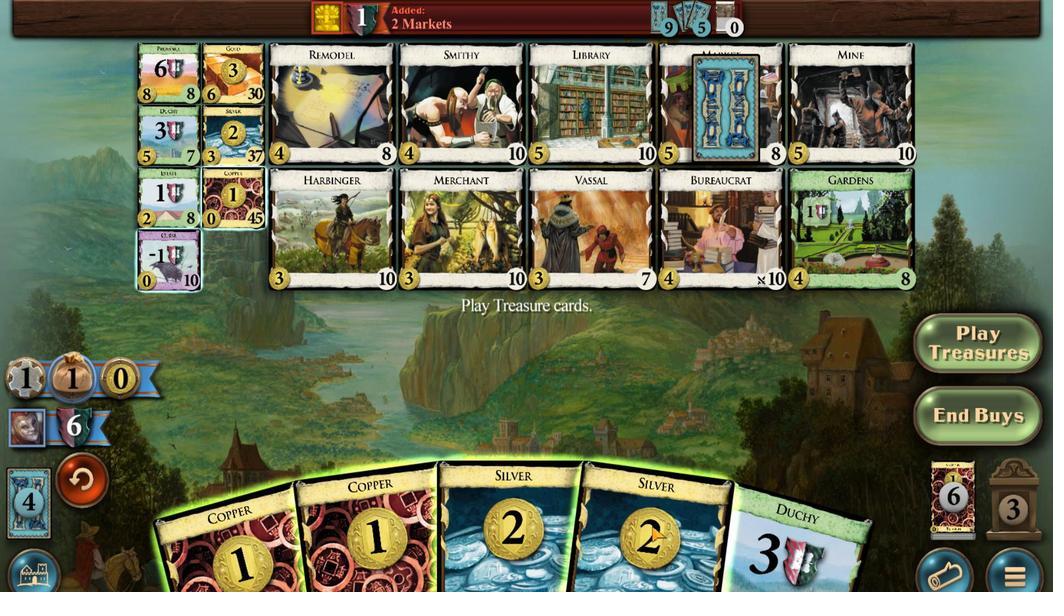 
Action: Mouse scrolled (492, 376) with delta (0, 0)
Screenshot: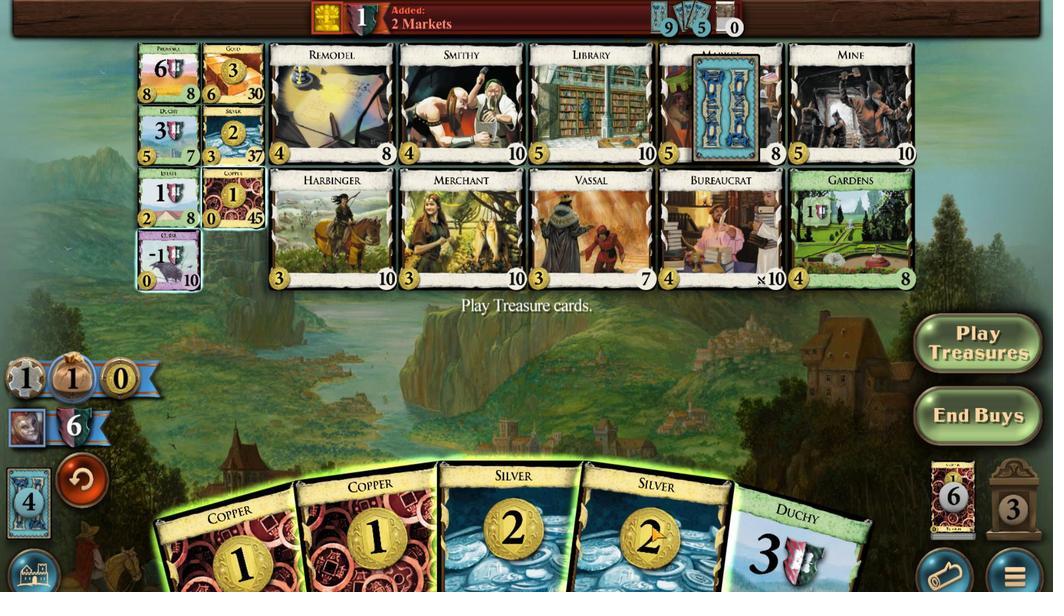 
Action: Mouse scrolled (492, 376) with delta (0, 0)
Screenshot: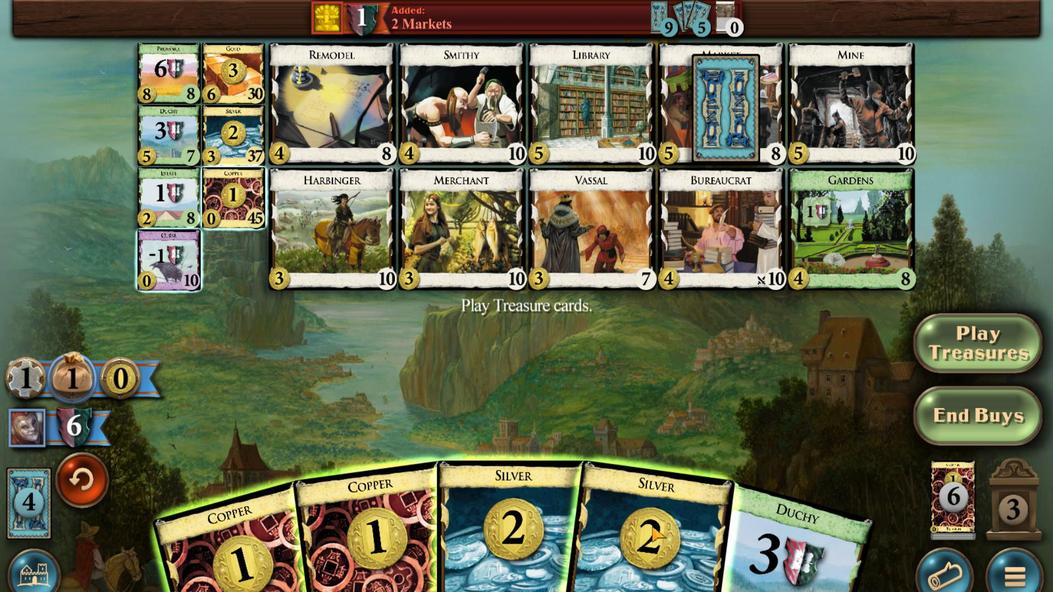 
Action: Mouse moved to (478, 378)
Screenshot: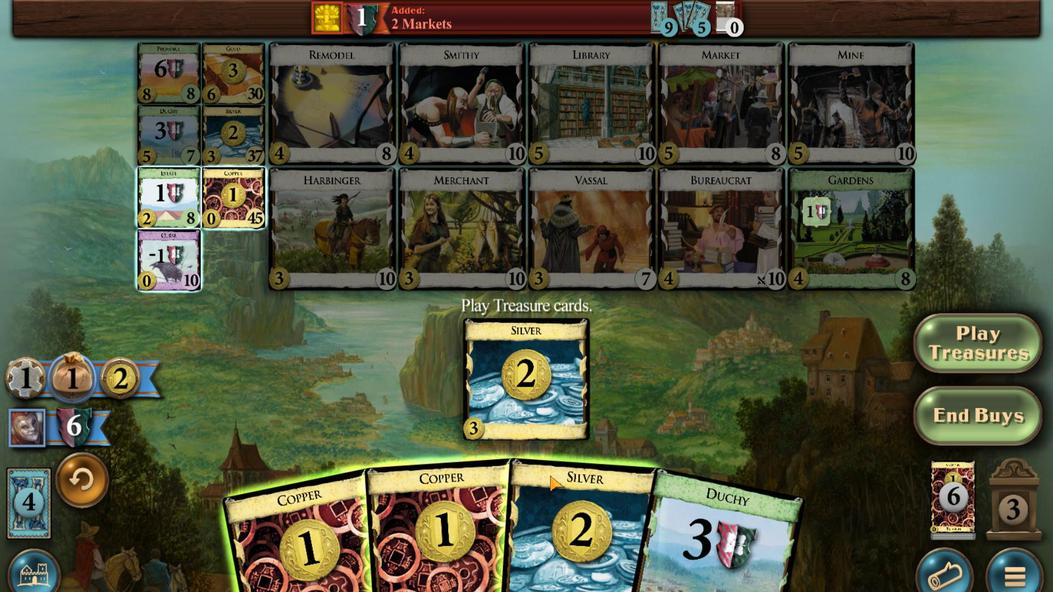 
Action: Mouse scrolled (478, 378) with delta (0, 0)
Screenshot: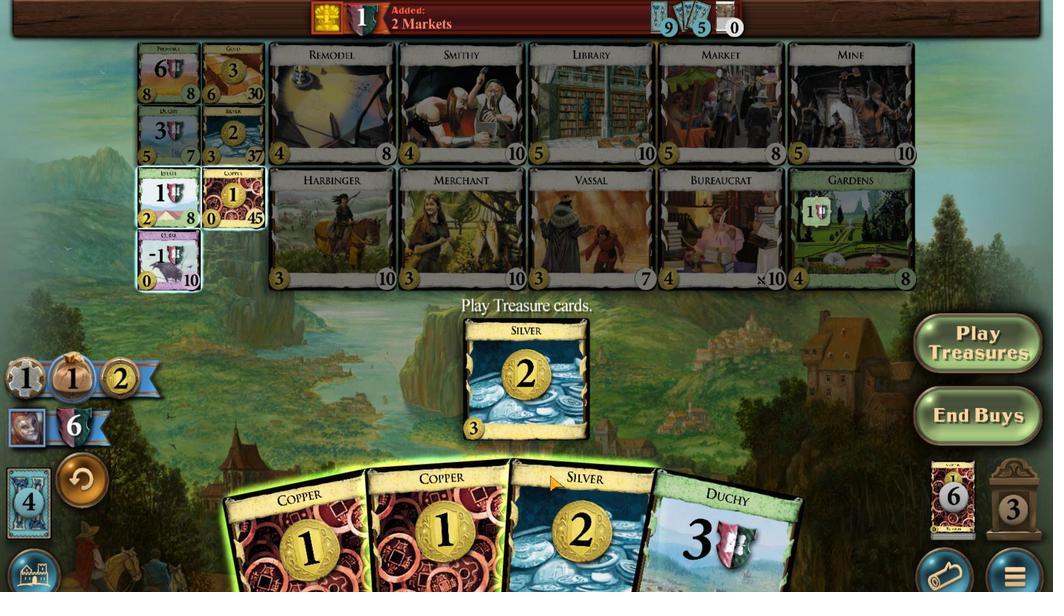 
Action: Mouse scrolled (478, 378) with delta (0, 0)
Screenshot: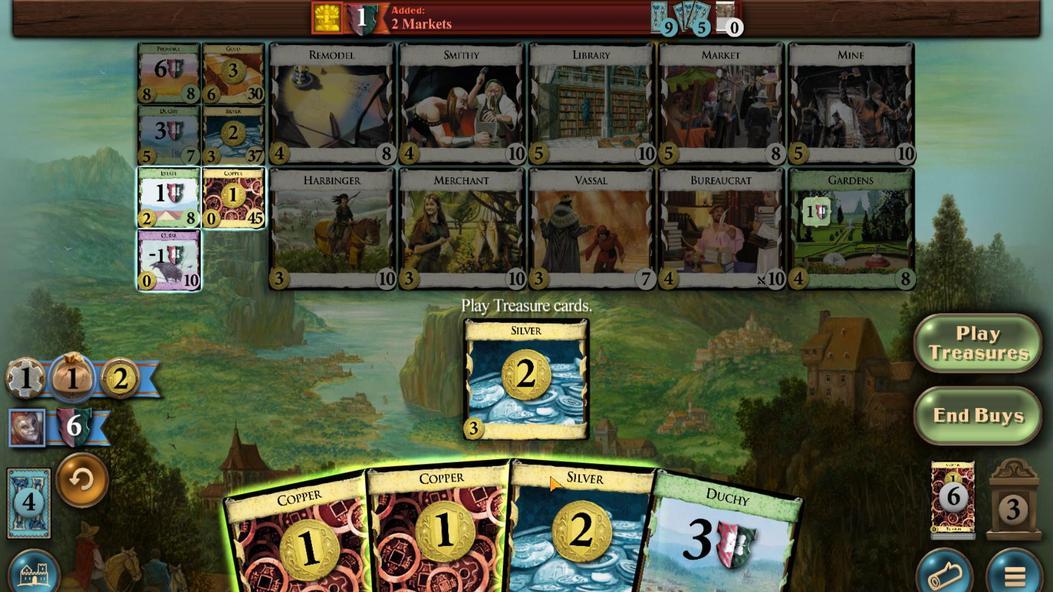 
Action: Mouse scrolled (478, 378) with delta (0, 0)
Screenshot: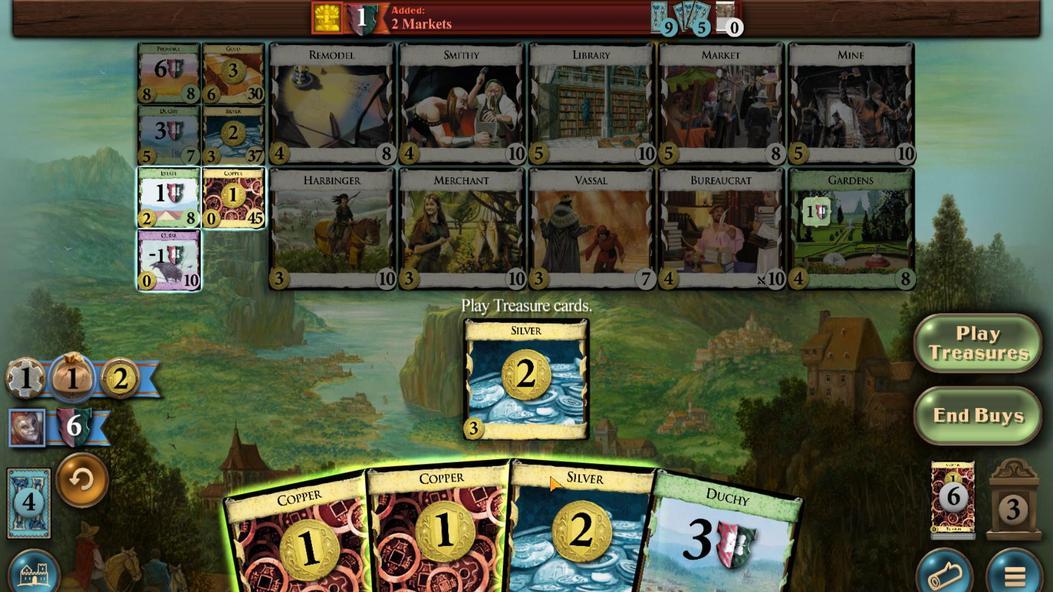 
Action: Mouse moved to (463, 377)
Screenshot: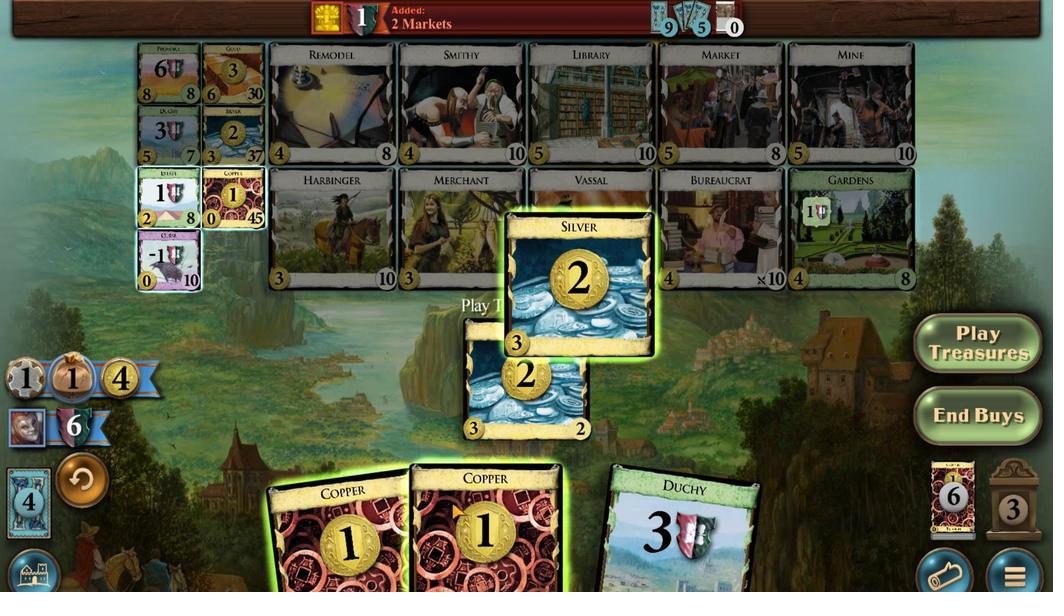 
Action: Mouse scrolled (463, 377) with delta (0, 0)
Screenshot: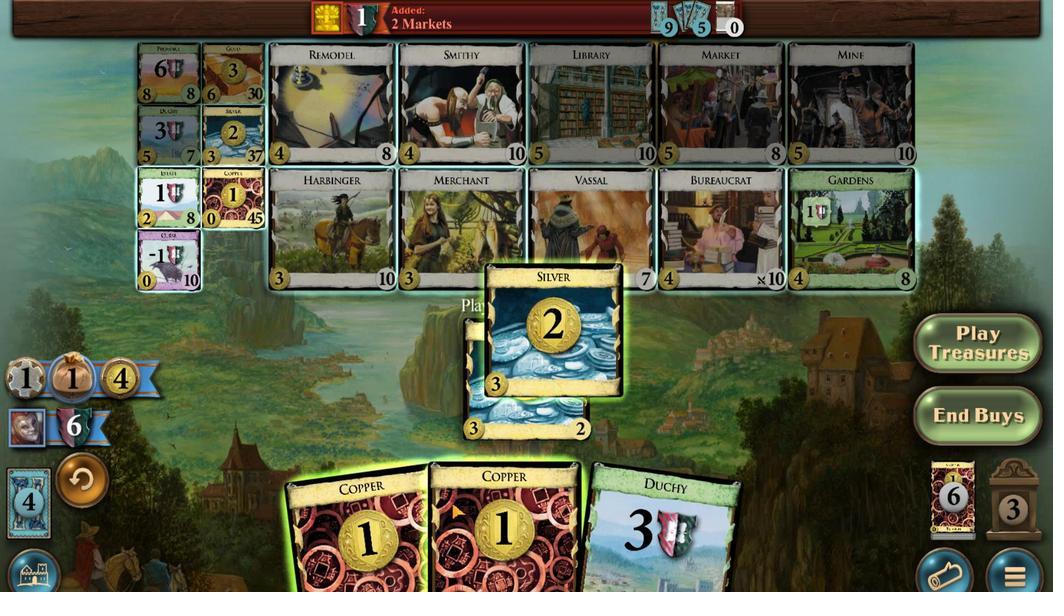 
Action: Mouse scrolled (463, 377) with delta (0, 0)
Screenshot: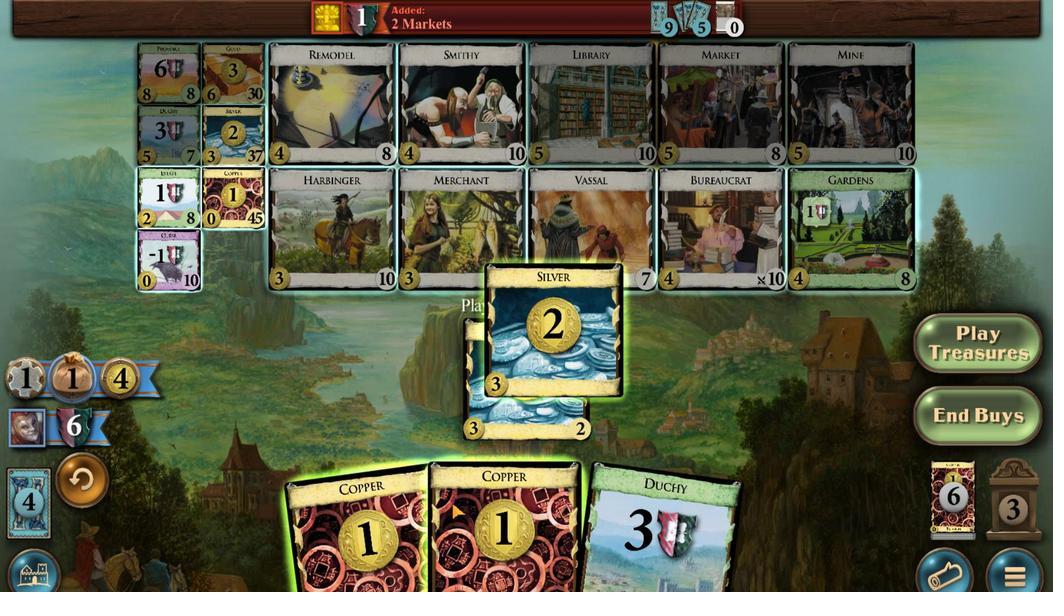 
Action: Mouse scrolled (463, 377) with delta (0, 0)
Screenshot: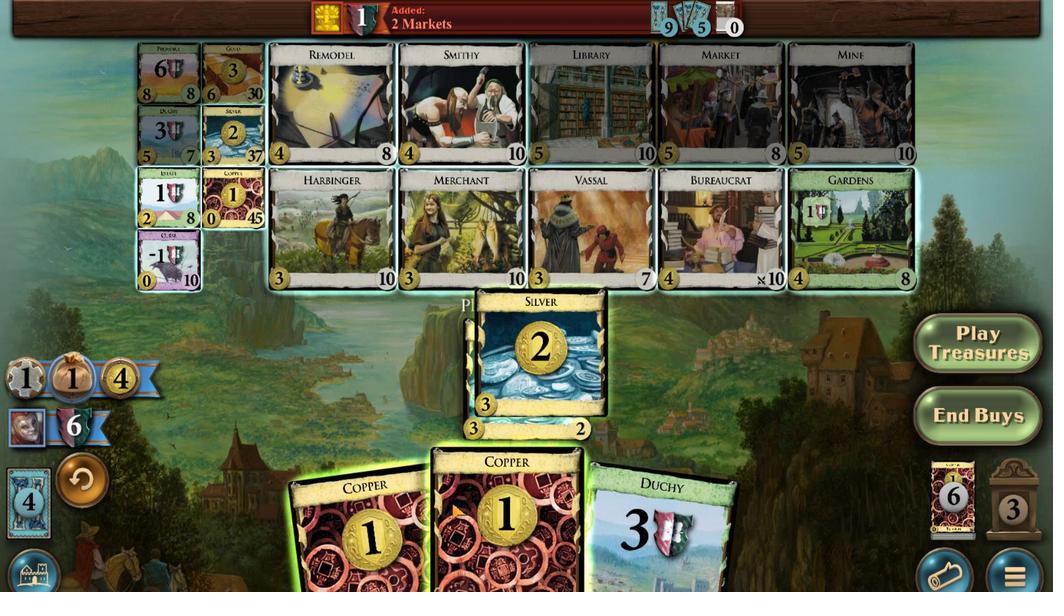 
Action: Mouse moved to (452, 376)
Screenshot: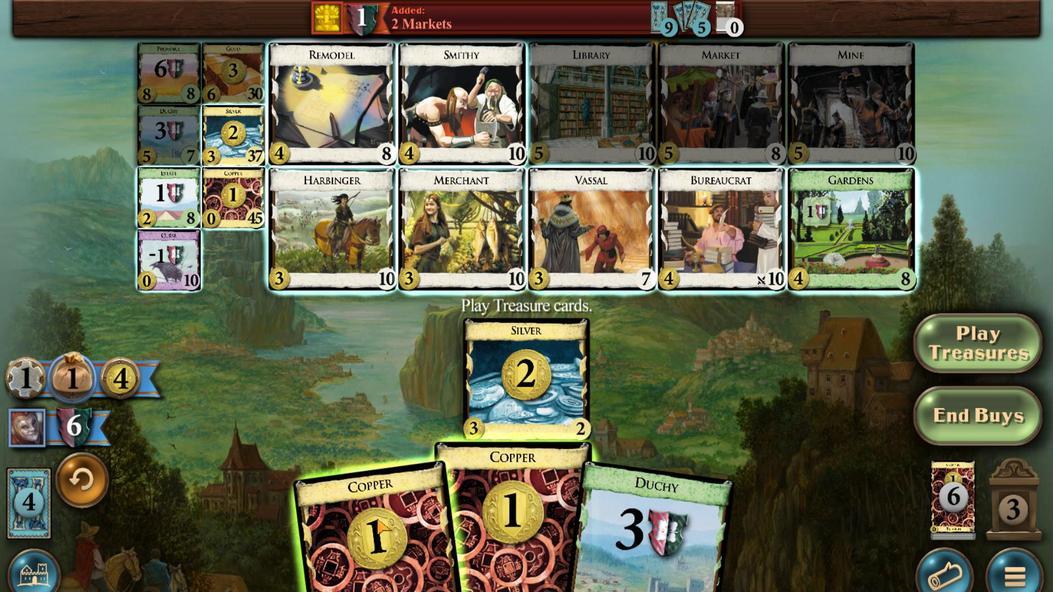 
Action: Mouse scrolled (452, 376) with delta (0, 0)
Screenshot: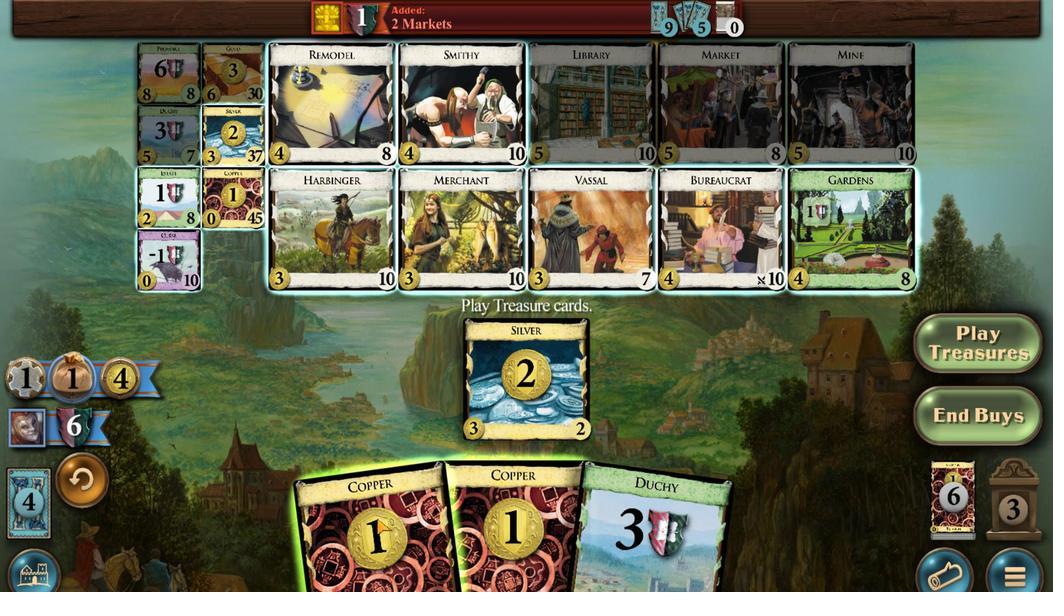 
Action: Mouse scrolled (452, 376) with delta (0, 0)
Screenshot: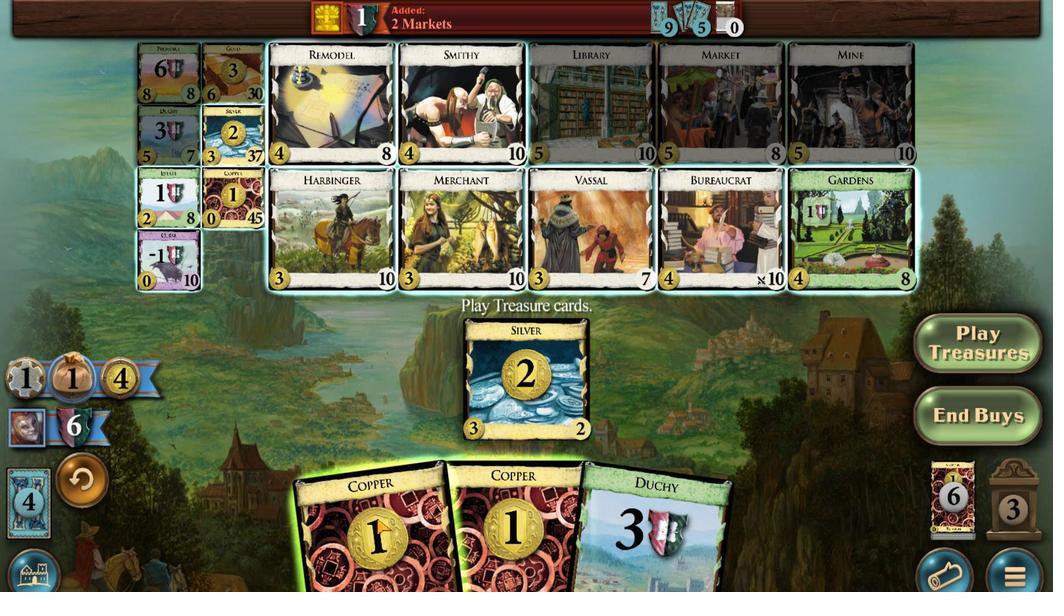 
Action: Mouse scrolled (452, 376) with delta (0, 0)
Screenshot: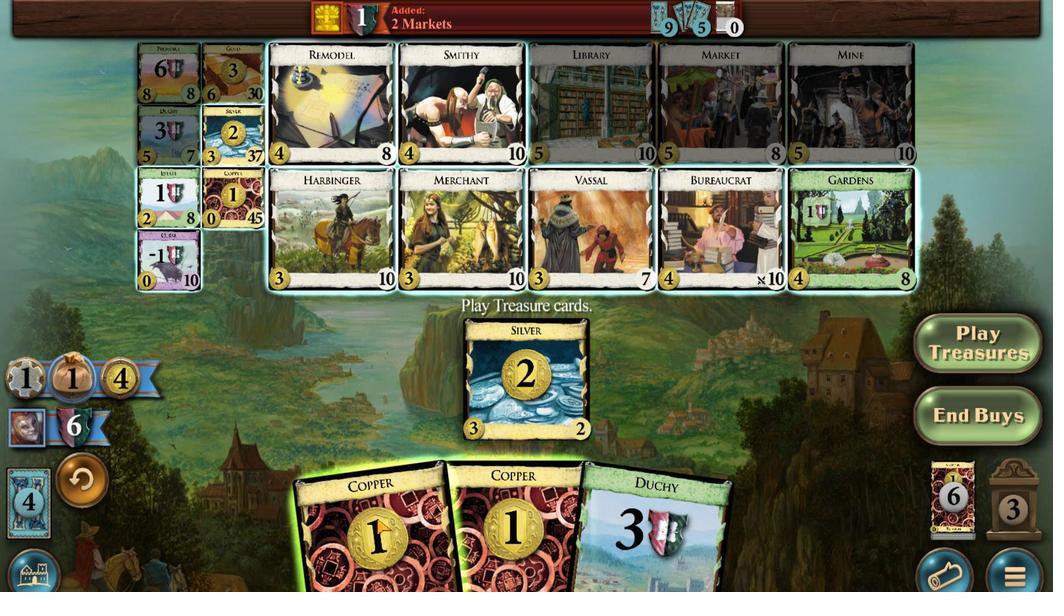 
Action: Mouse moved to (466, 377)
Screenshot: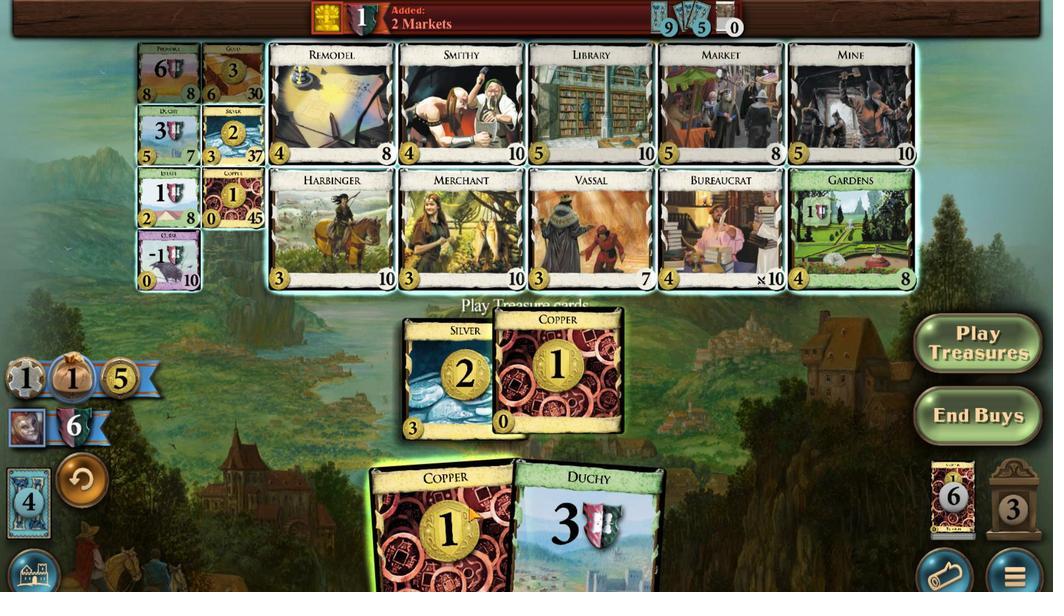 
Action: Mouse scrolled (466, 377) with delta (0, 0)
Screenshot: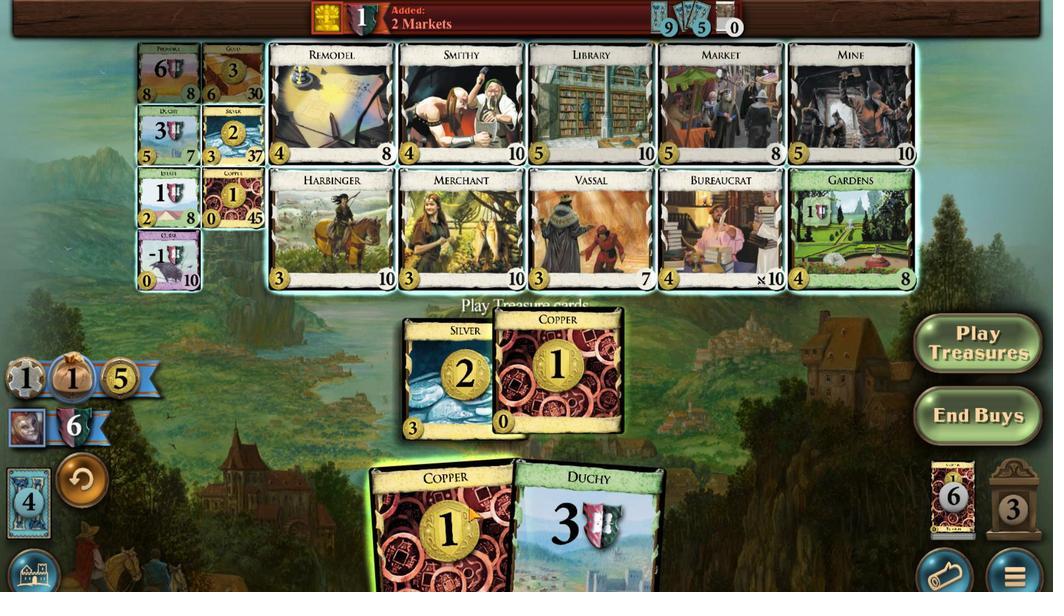 
Action: Mouse moved to (466, 377)
Screenshot: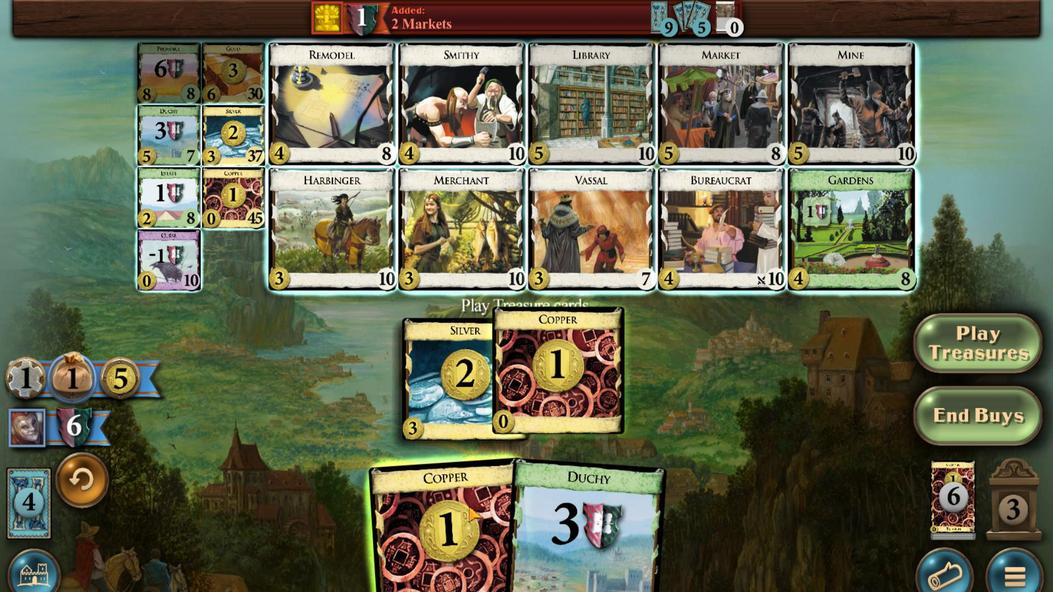 
Action: Mouse scrolled (466, 377) with delta (0, 0)
Screenshot: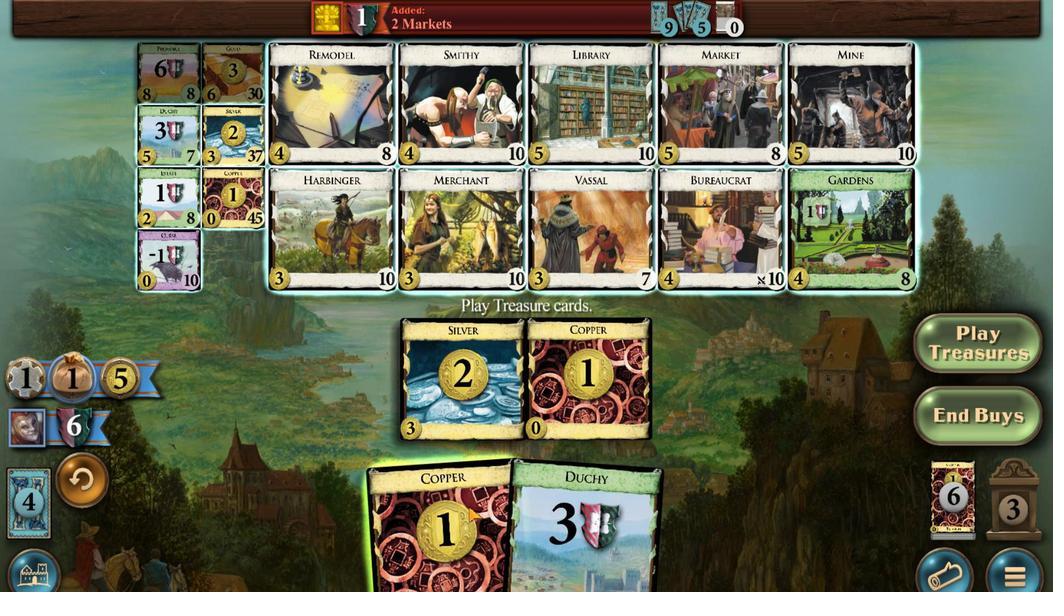 
Action: Mouse scrolled (466, 377) with delta (0, 0)
Screenshot: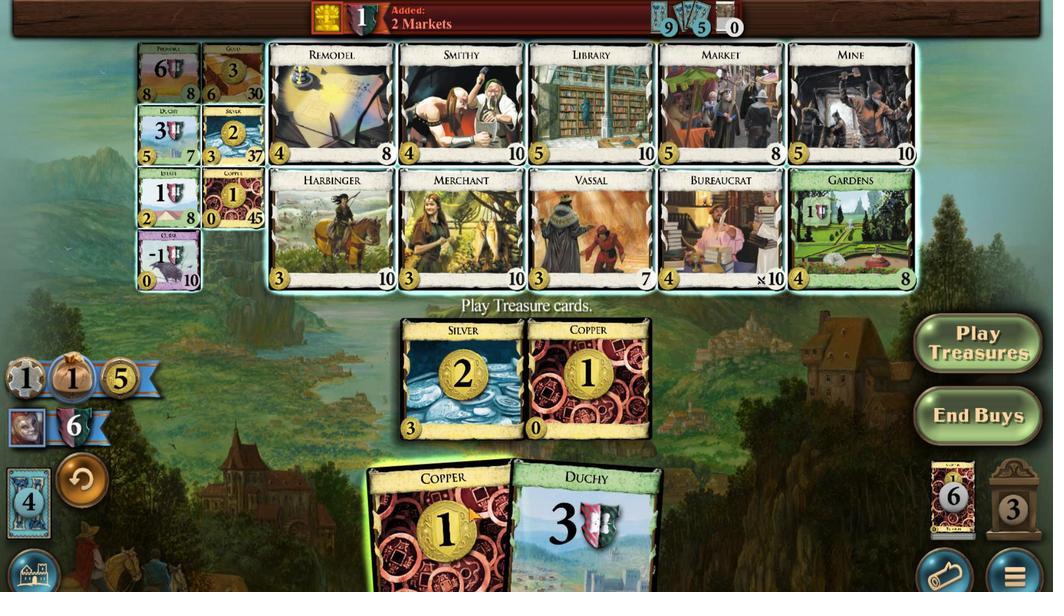 
Action: Mouse moved to (466, 377)
Screenshot: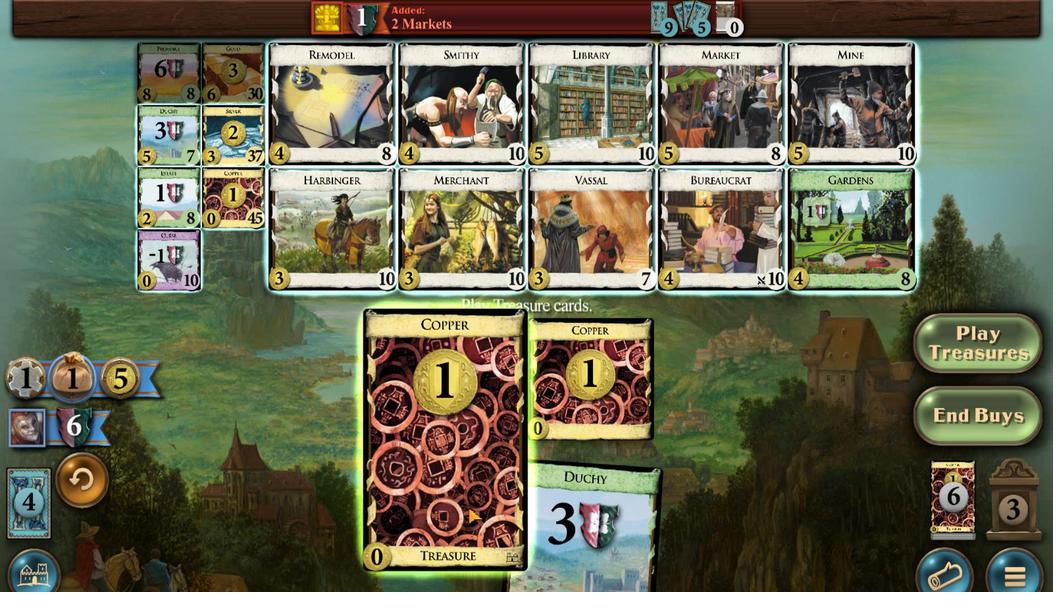 
Action: Mouse scrolled (466, 377) with delta (0, 0)
Screenshot: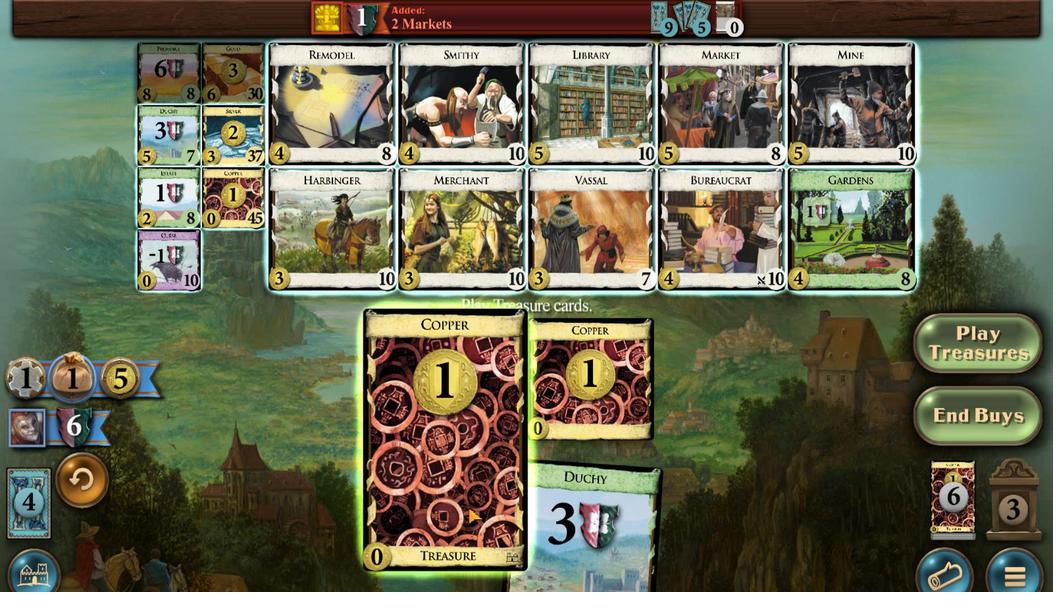 
Action: Mouse moved to (422, 397)
Screenshot: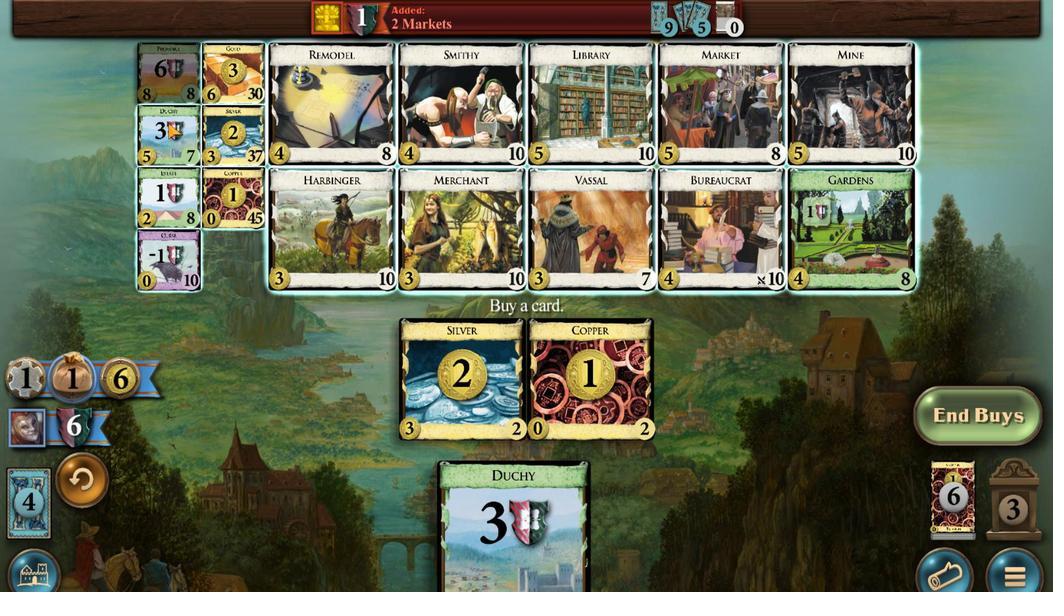 
Action: Mouse pressed left at (422, 397)
Screenshot: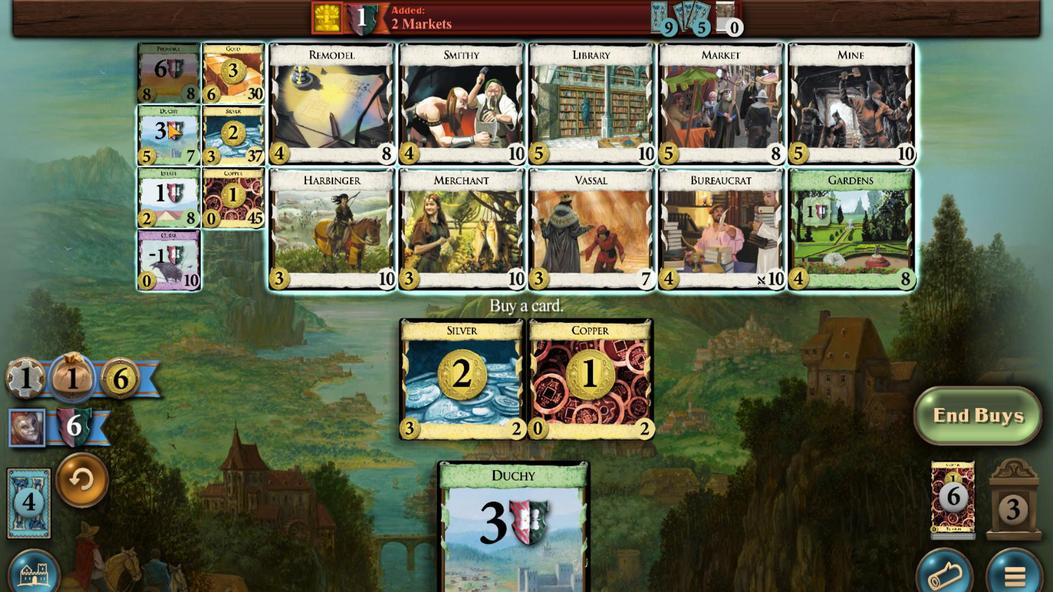 
Action: Mouse moved to (467, 377)
Screenshot: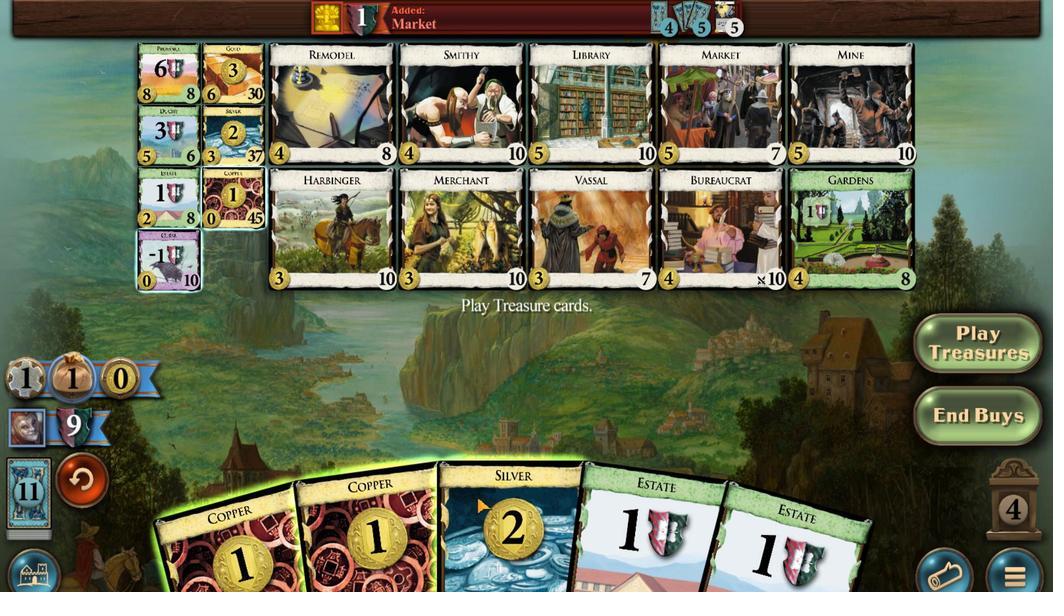
Action: Mouse scrolled (467, 377) with delta (0, 0)
Screenshot: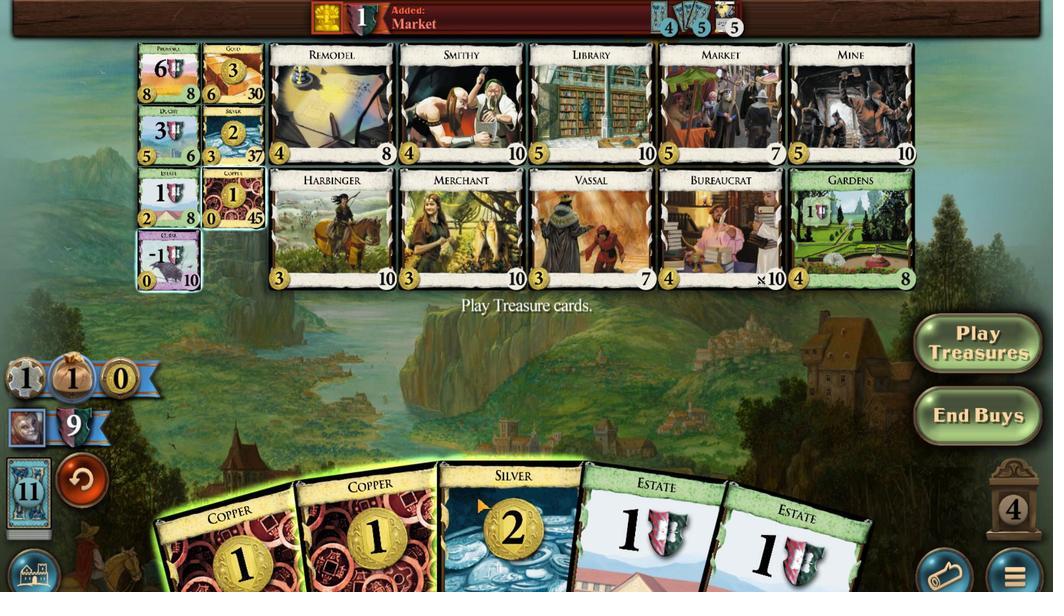 
Action: Mouse scrolled (467, 377) with delta (0, 0)
Screenshot: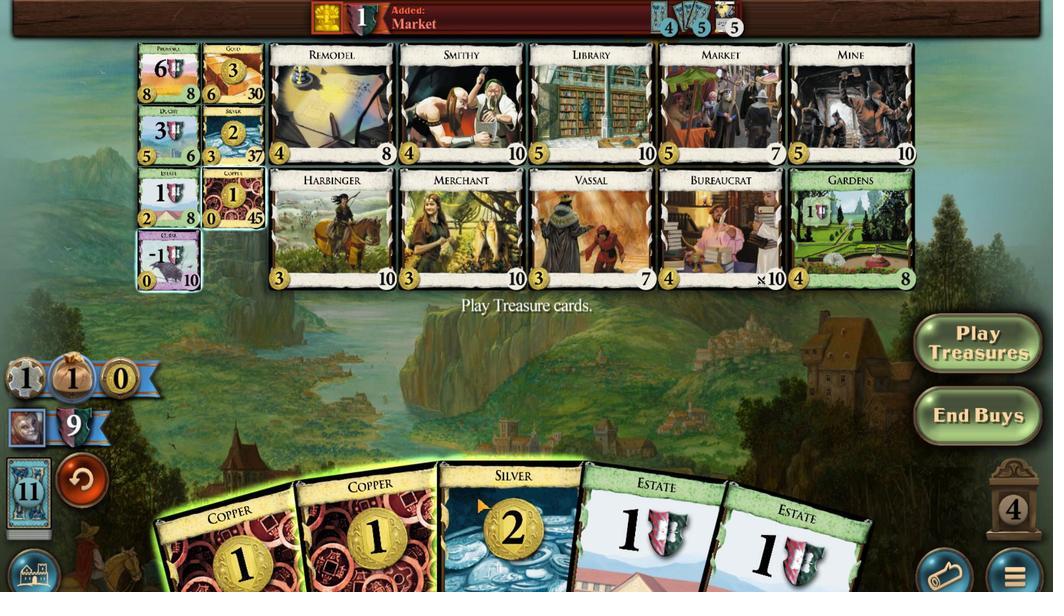 
Action: Mouse scrolled (467, 377) with delta (0, 0)
Screenshot: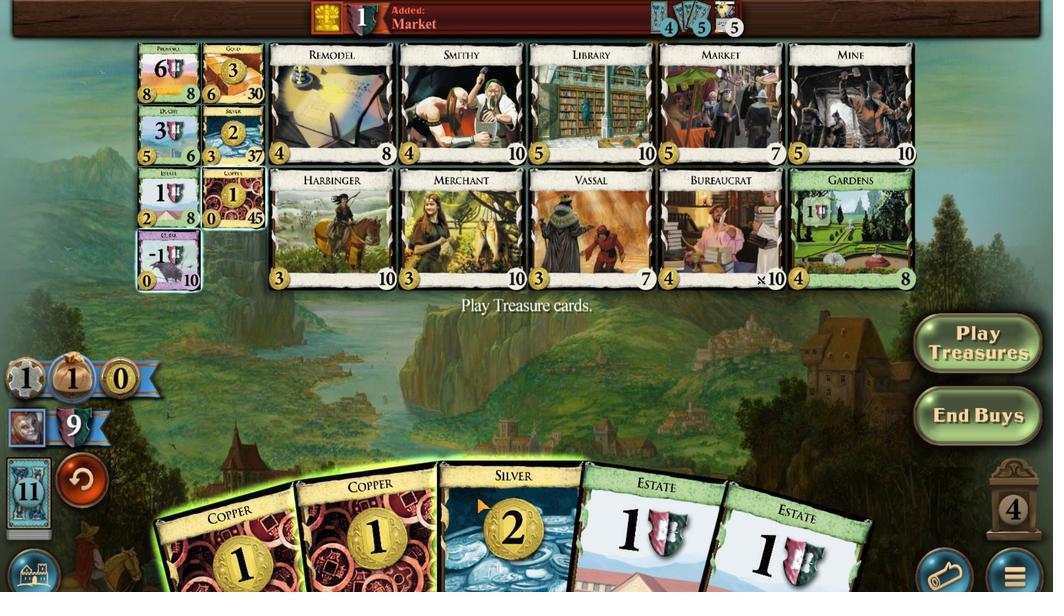 
Action: Mouse moved to (473, 377)
Screenshot: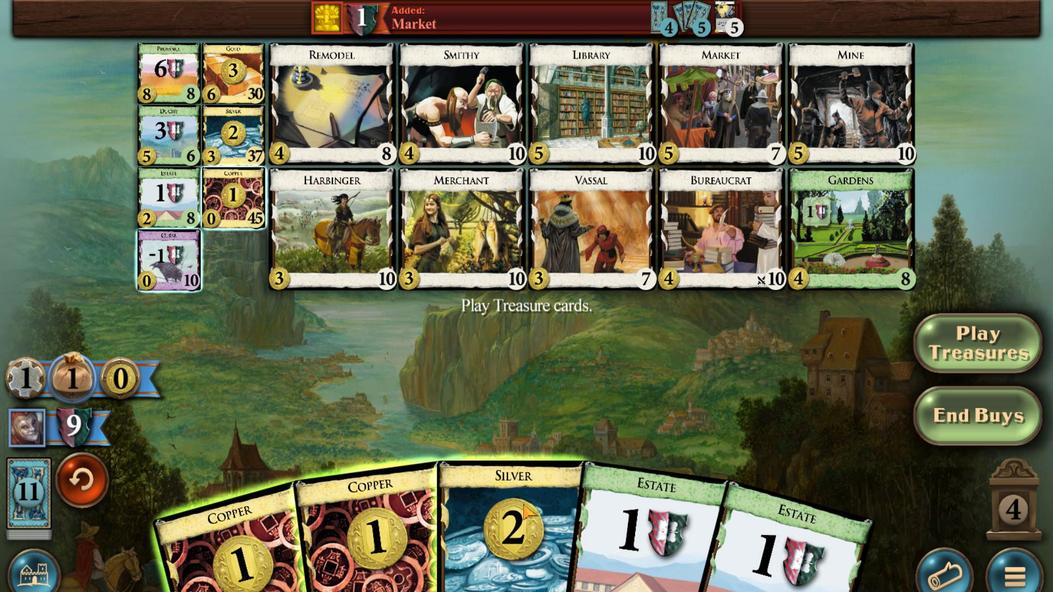 
Action: Mouse scrolled (473, 377) with delta (0, 0)
Screenshot: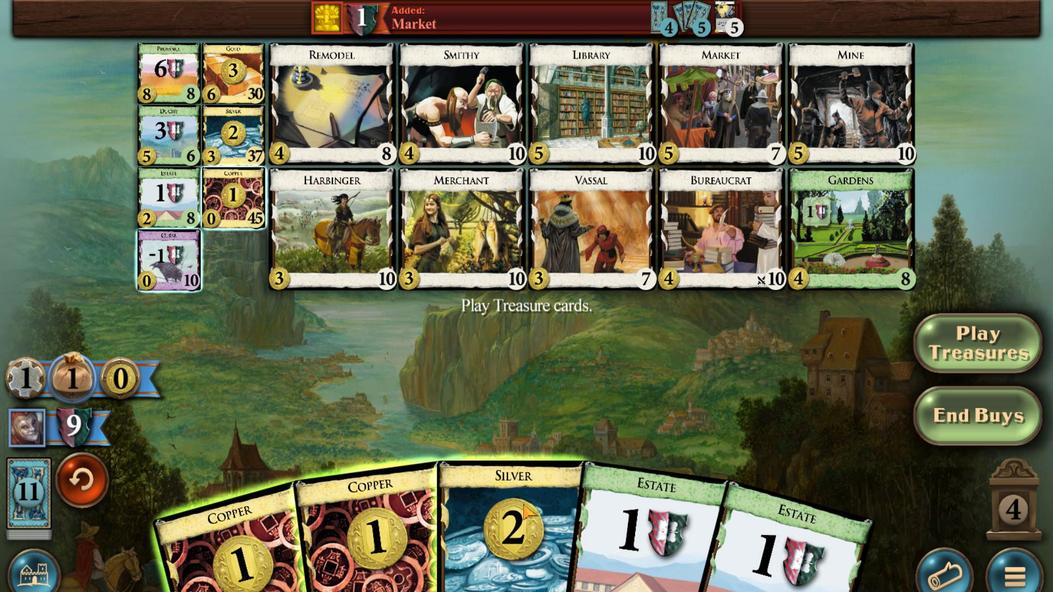 
Action: Mouse scrolled (473, 377) with delta (0, 0)
Screenshot: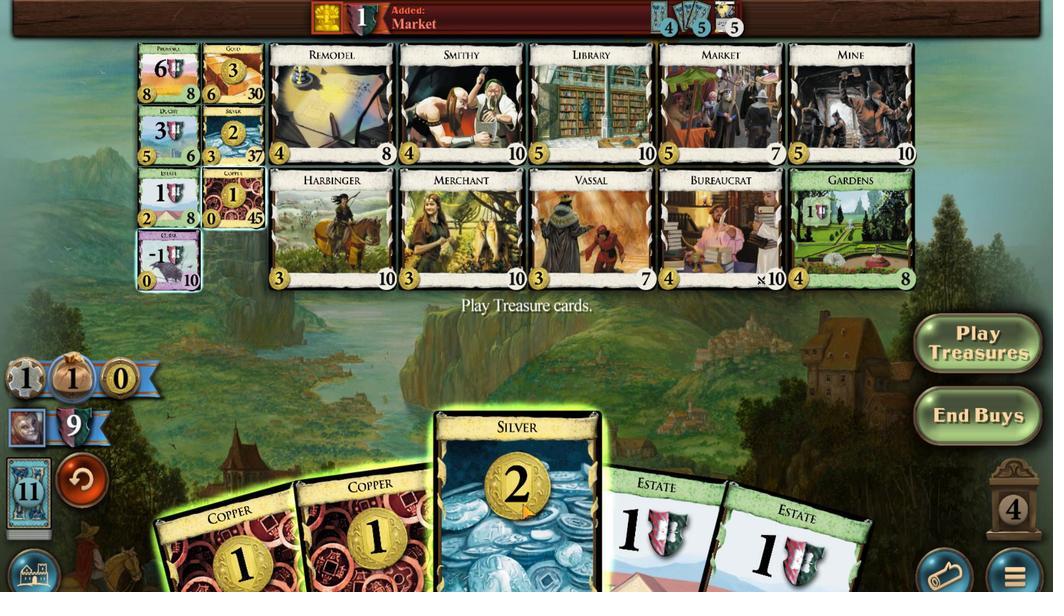 
Action: Mouse scrolled (473, 377) with delta (0, 0)
Screenshot: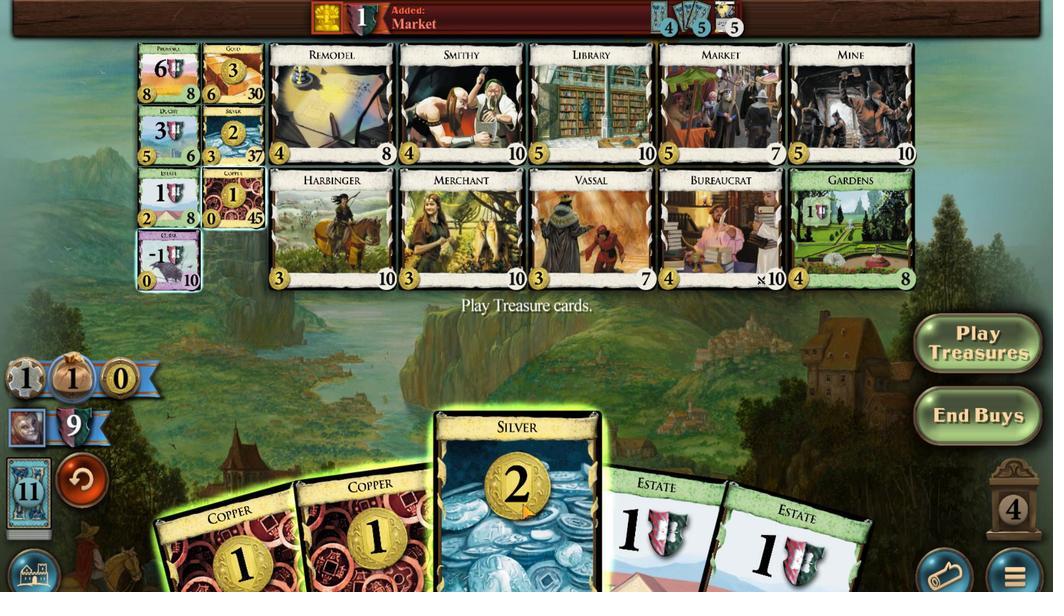 
Action: Mouse moved to (473, 377)
Screenshot: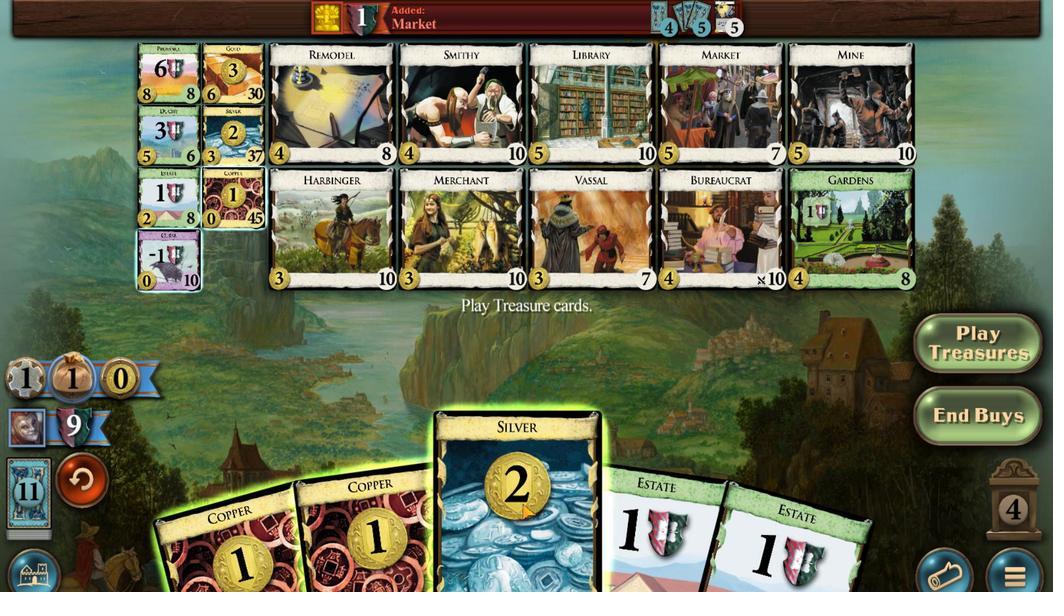 
Action: Mouse scrolled (473, 377) with delta (0, 0)
Screenshot: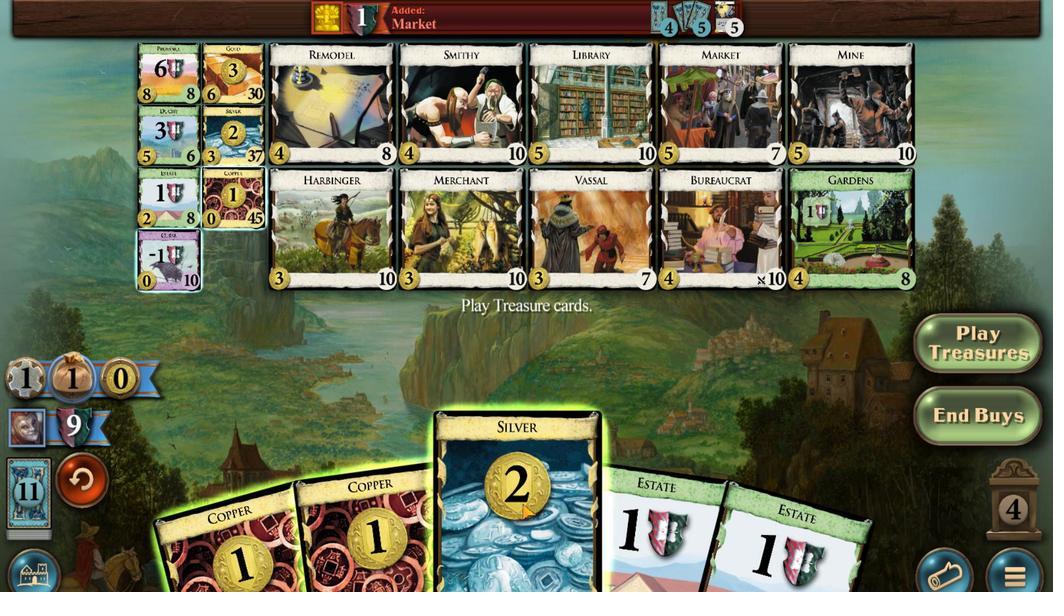 
Action: Mouse moved to (451, 377)
Screenshot: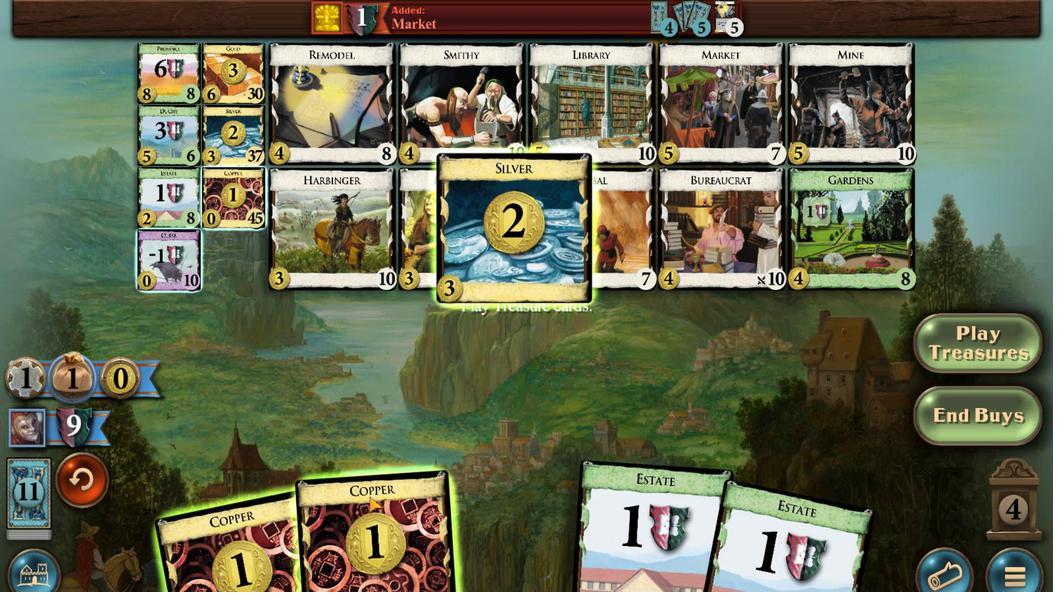 
Action: Mouse scrolled (451, 377) with delta (0, 0)
Screenshot: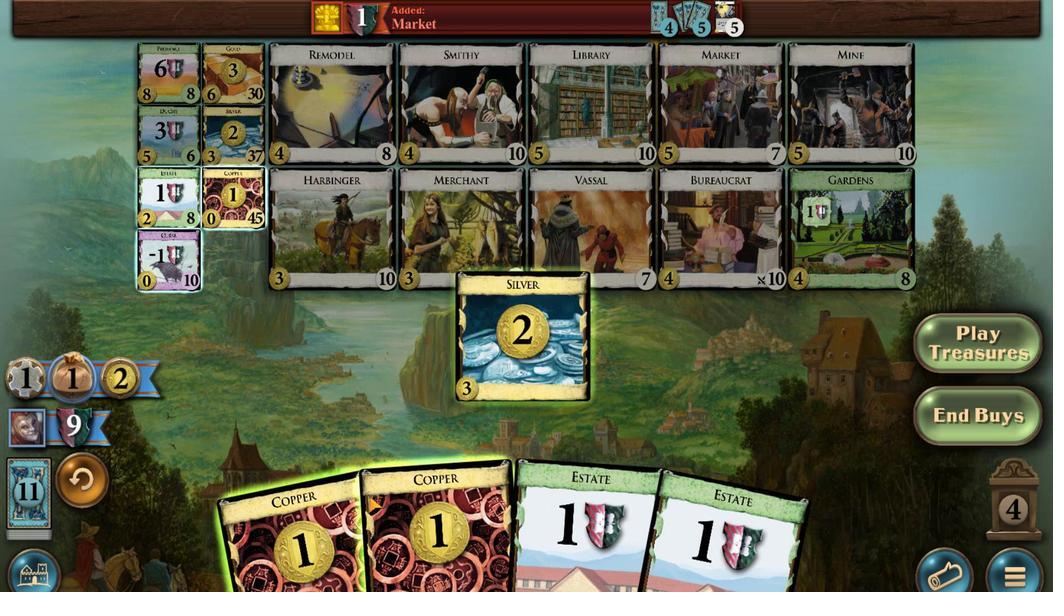 
Action: Mouse scrolled (451, 377) with delta (0, 0)
Screenshot: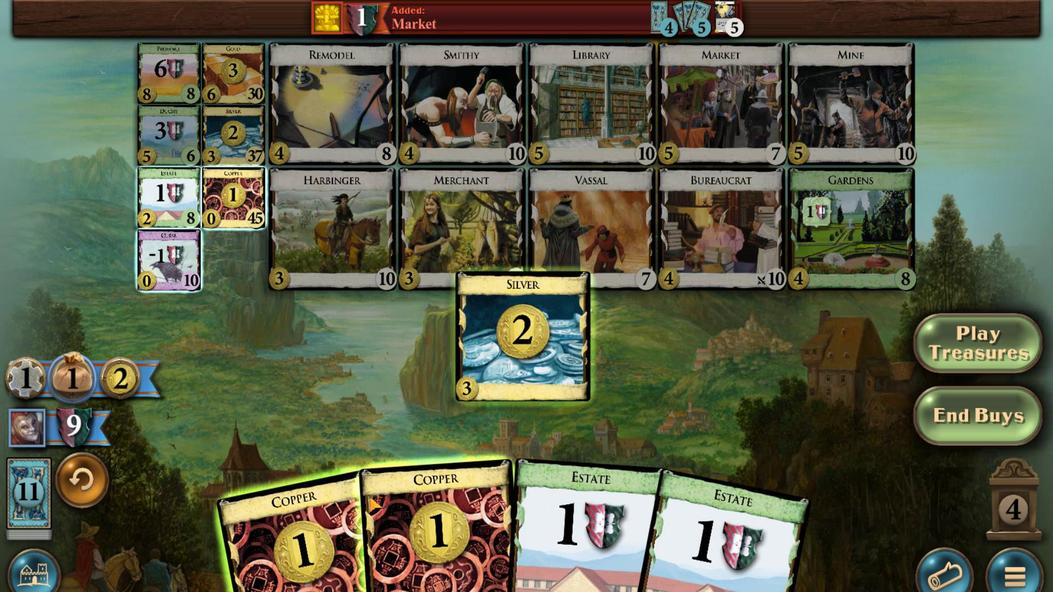 
Action: Mouse scrolled (451, 377) with delta (0, 0)
Screenshot: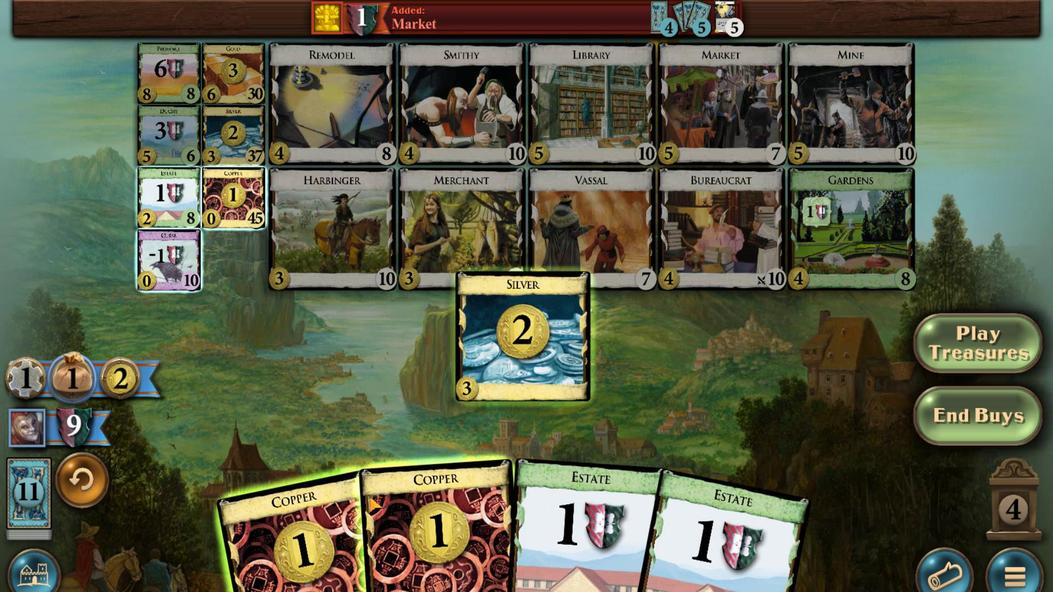 
Action: Mouse scrolled (451, 377) with delta (0, 0)
Screenshot: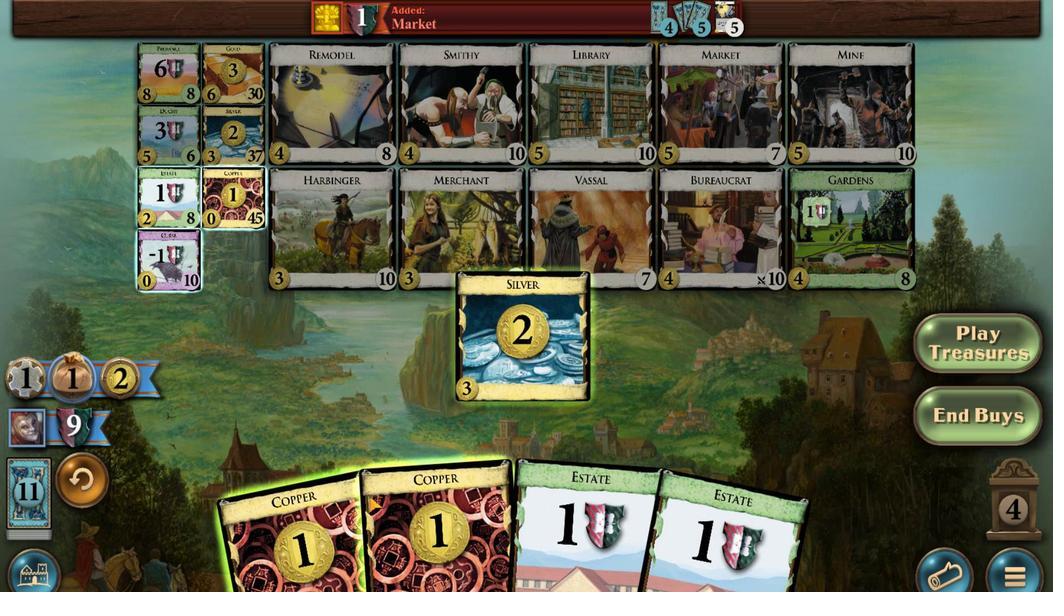 
Action: Mouse moved to (450, 375)
Screenshot: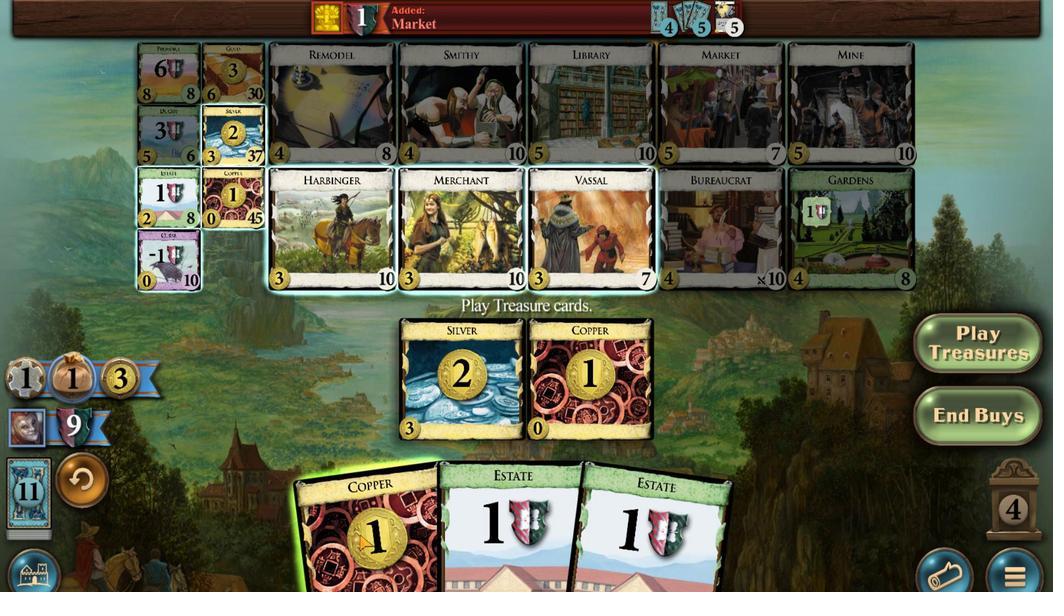 
Action: Mouse scrolled (450, 375) with delta (0, 0)
Screenshot: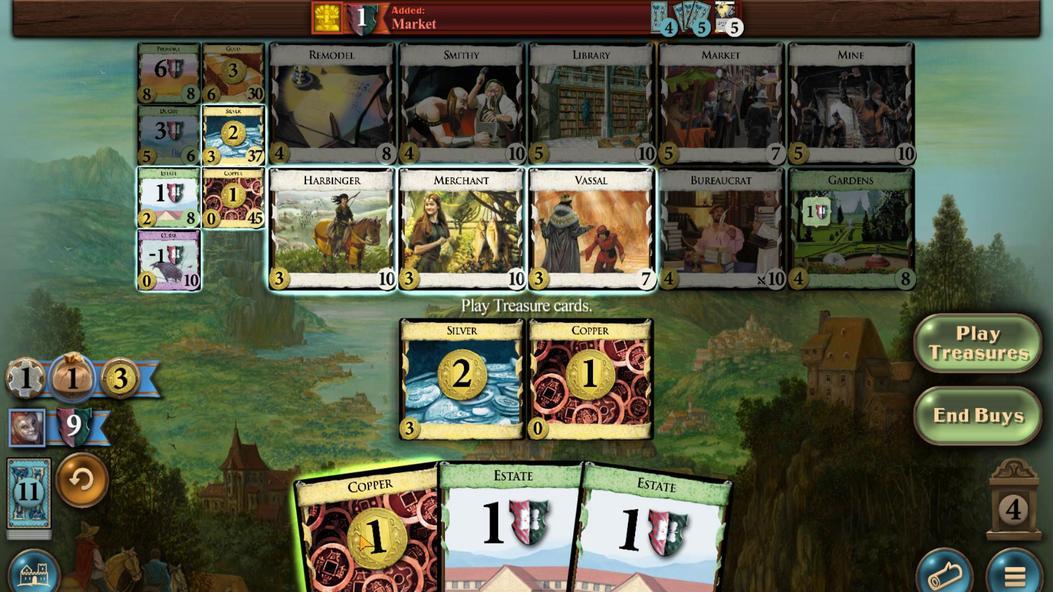
Action: Mouse scrolled (450, 375) with delta (0, 0)
Screenshot: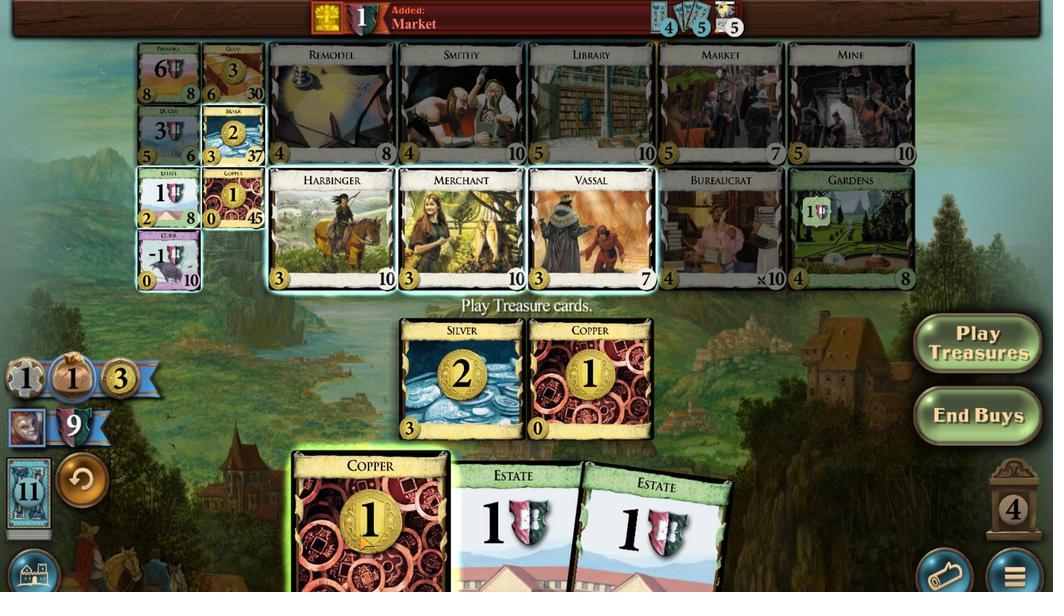 
Action: Mouse scrolled (450, 375) with delta (0, 0)
Screenshot: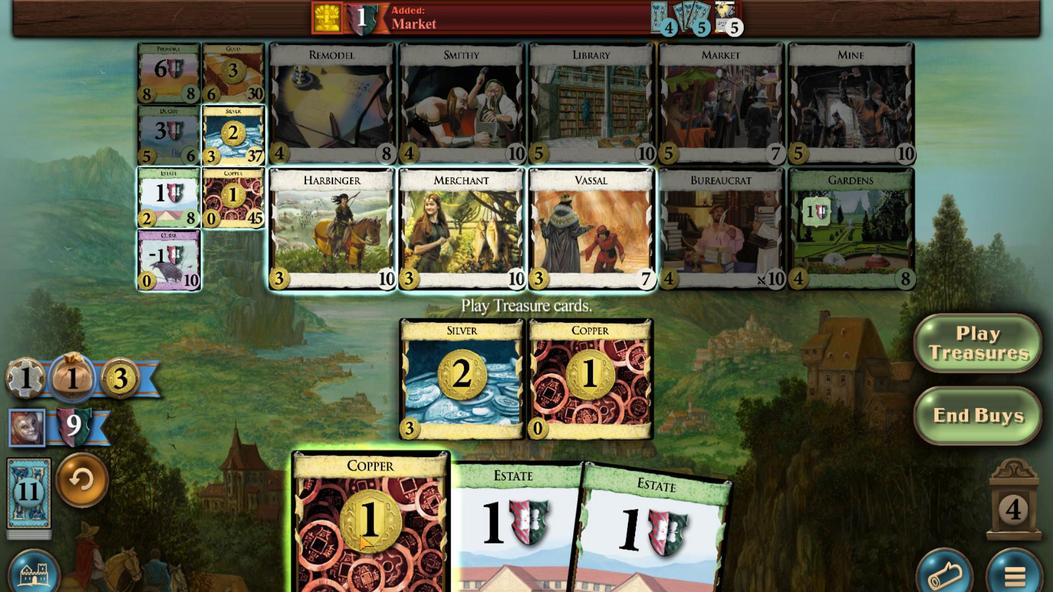
Action: Mouse moved to (432, 396)
Screenshot: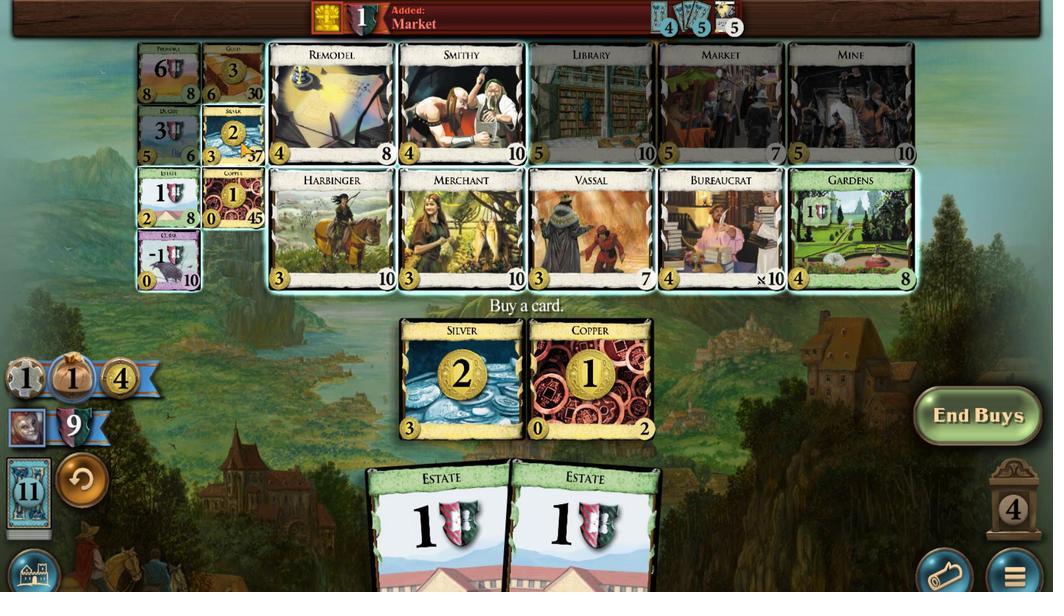 
Action: Mouse pressed left at (432, 396)
Screenshot: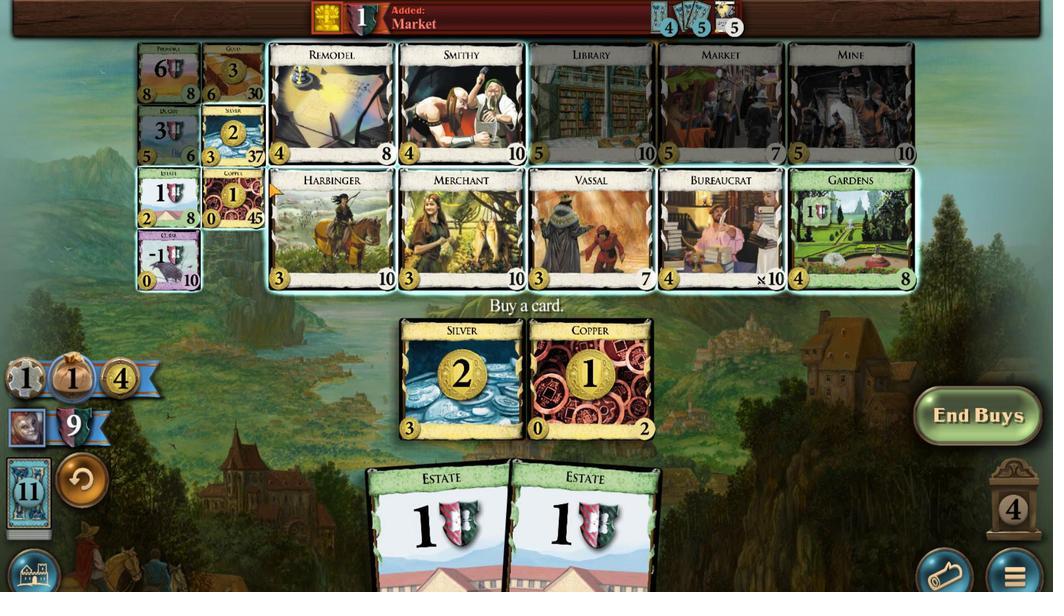 
Action: Mouse moved to (430, 373)
Screenshot: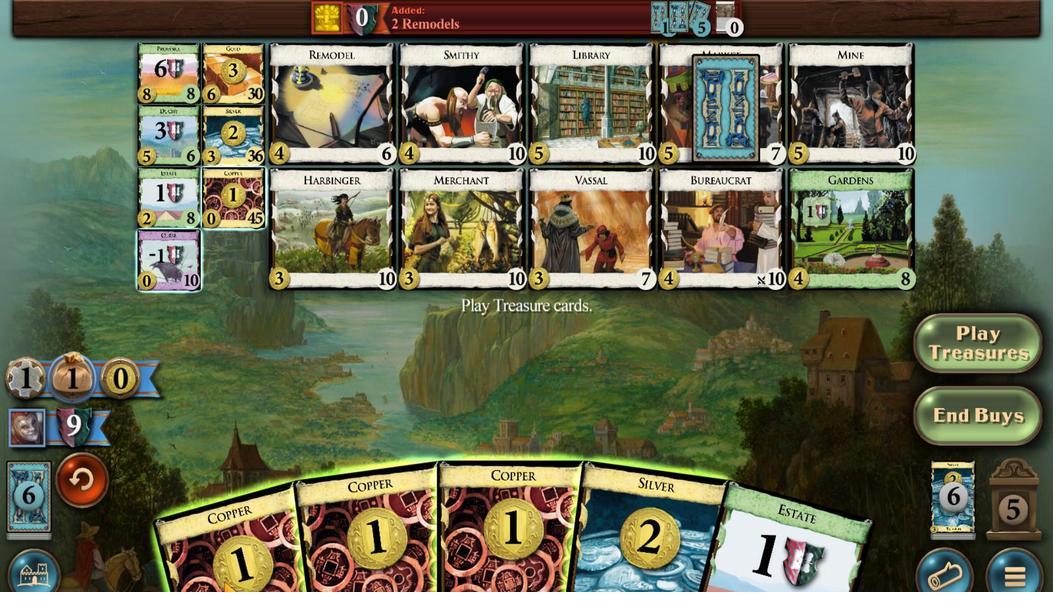 
Action: Mouse scrolled (430, 373) with delta (0, 0)
Screenshot: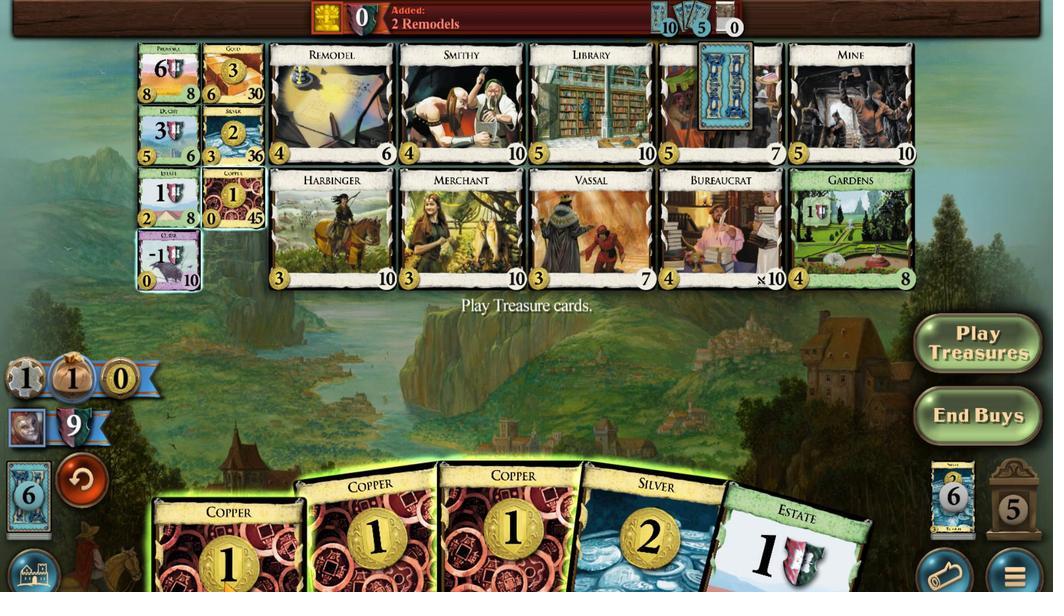 
Action: Mouse scrolled (430, 373) with delta (0, 0)
Screenshot: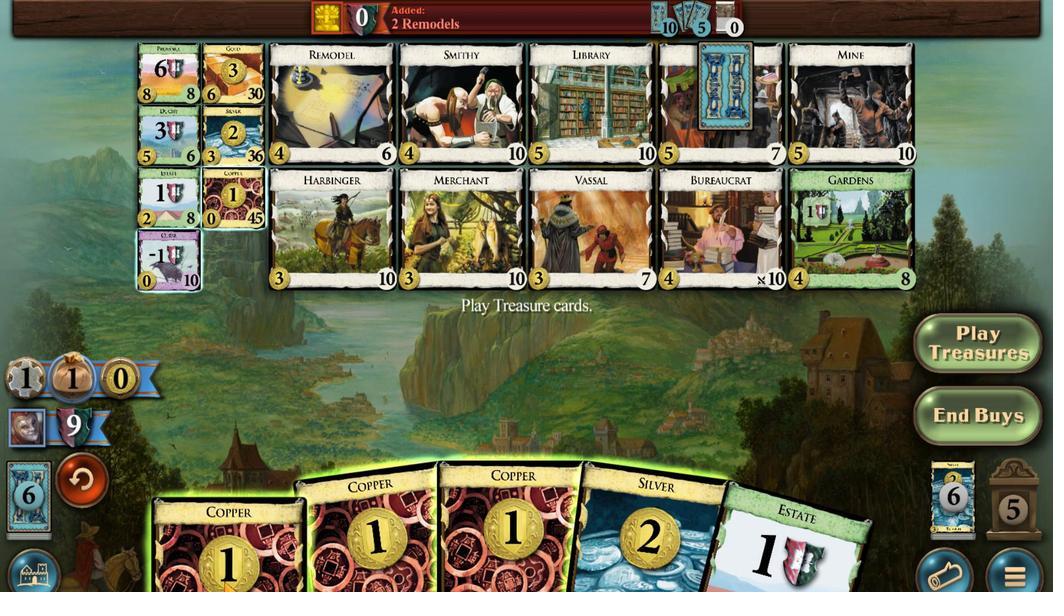 
Action: Mouse scrolled (430, 373) with delta (0, 0)
Screenshot: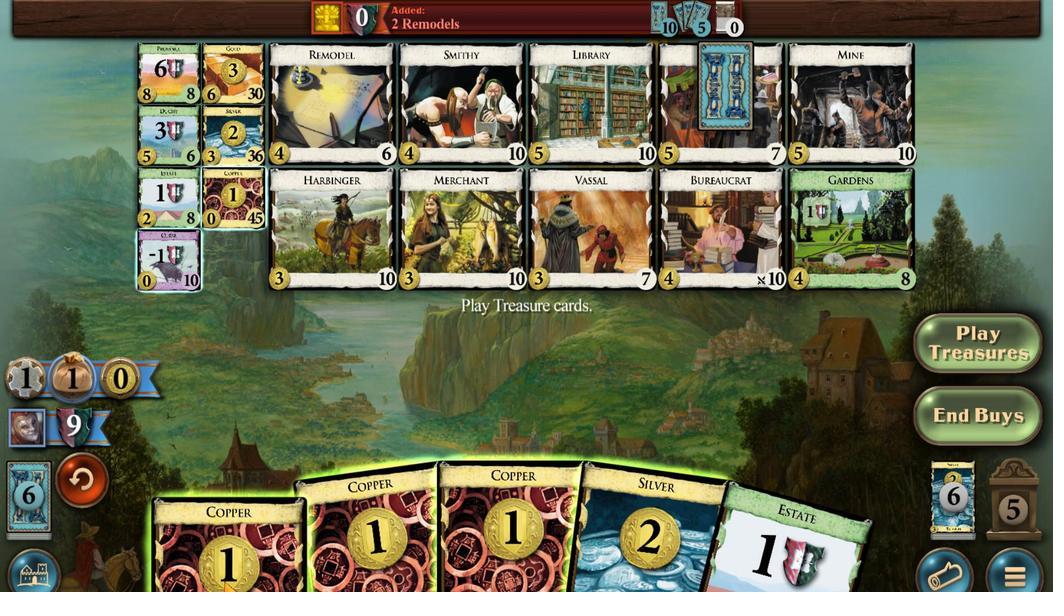 
Action: Mouse moved to (448, 373)
Screenshot: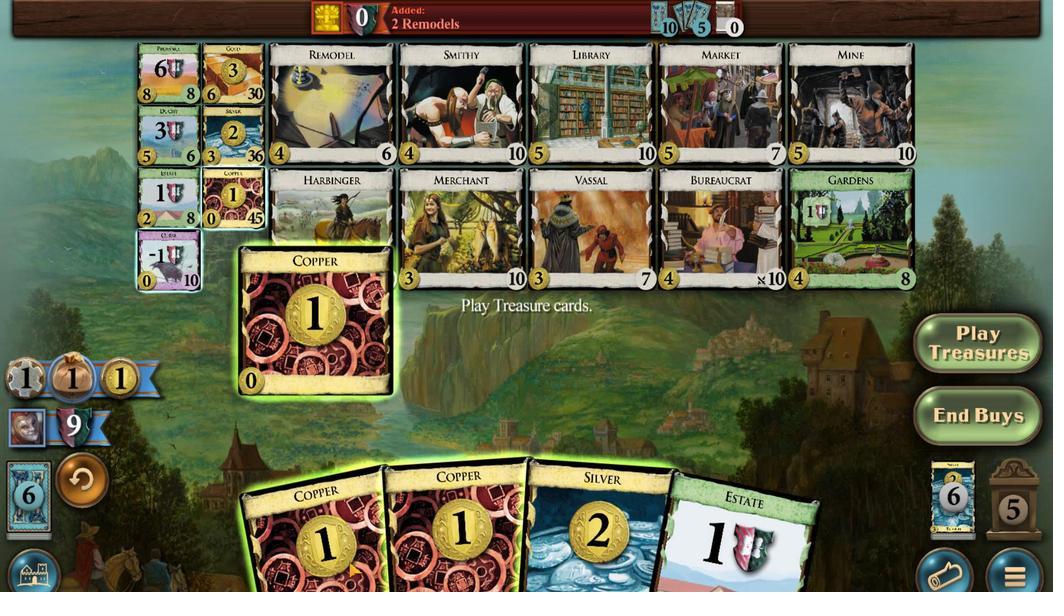
Action: Mouse scrolled (448, 374) with delta (0, 0)
Screenshot: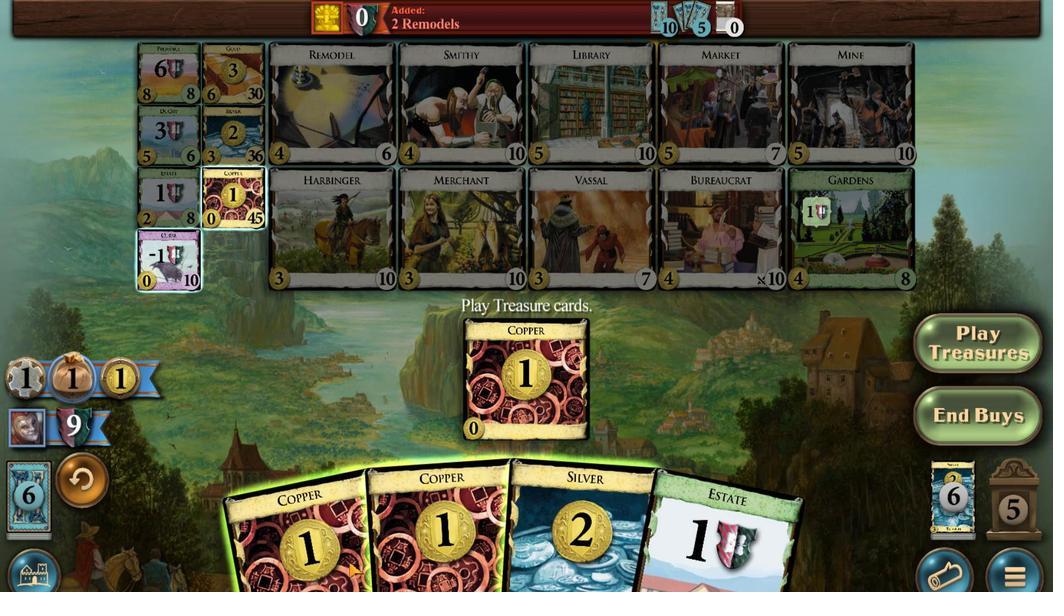 
Action: Mouse scrolled (448, 373) with delta (0, 0)
Screenshot: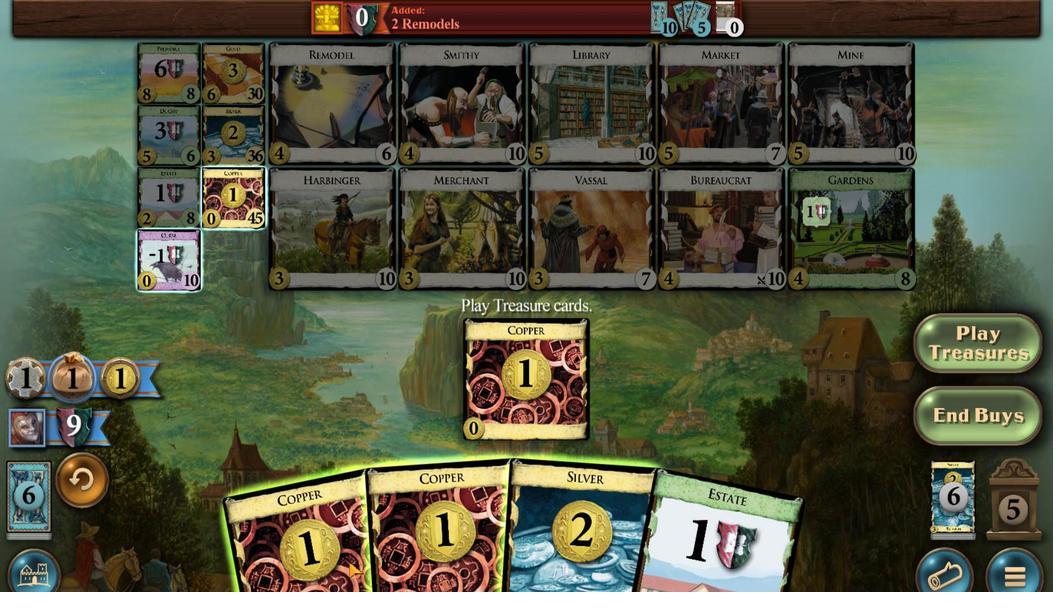 
Action: Mouse scrolled (448, 374) with delta (0, 0)
Screenshot: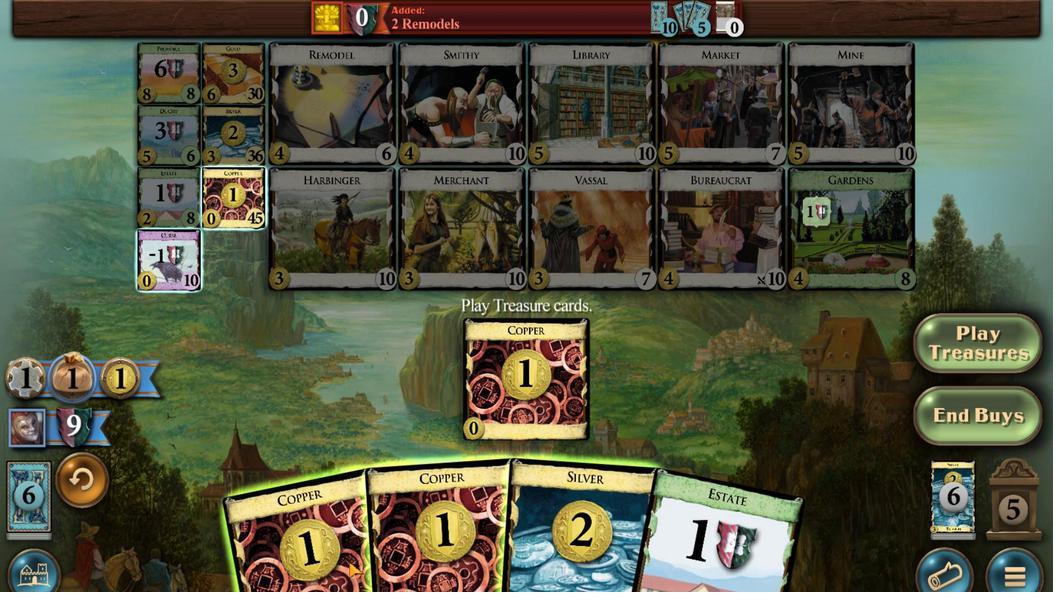 
Action: Mouse moved to (456, 374)
Screenshot: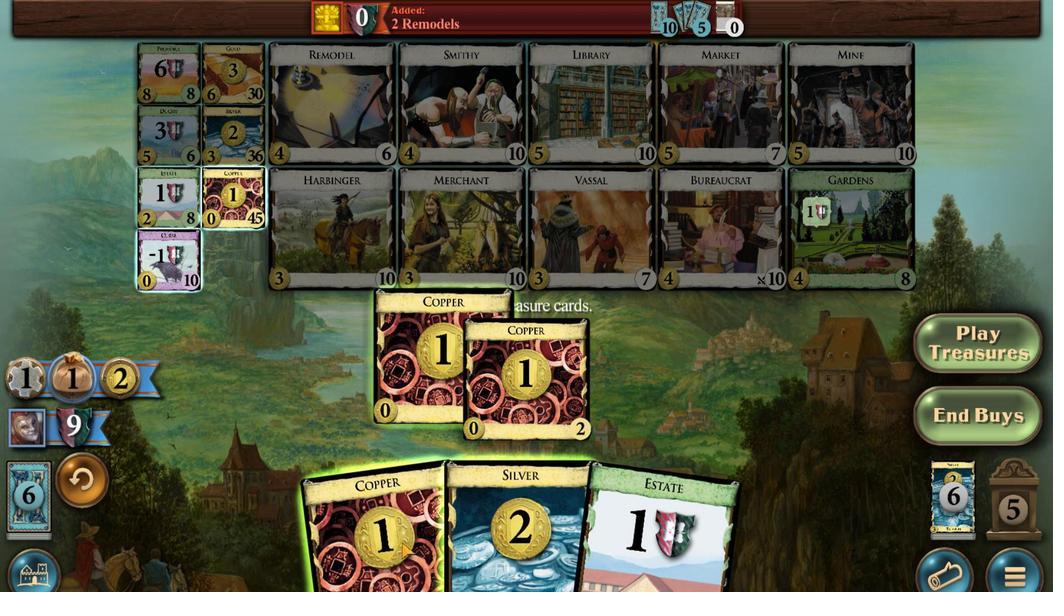
Action: Mouse scrolled (456, 374) with delta (0, 0)
Screenshot: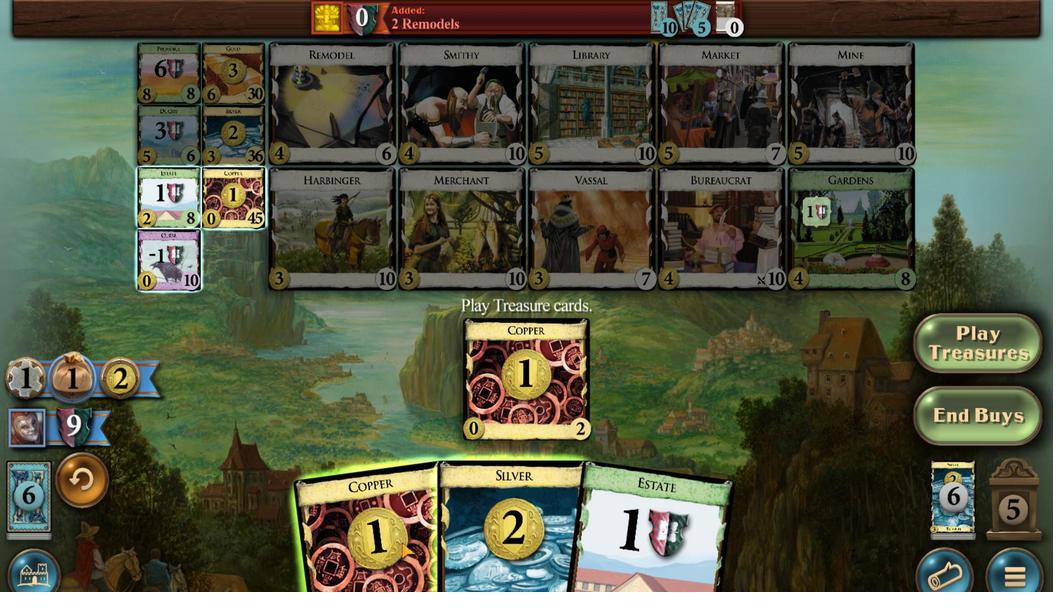 
Action: Mouse scrolled (456, 374) with delta (0, 0)
Screenshot: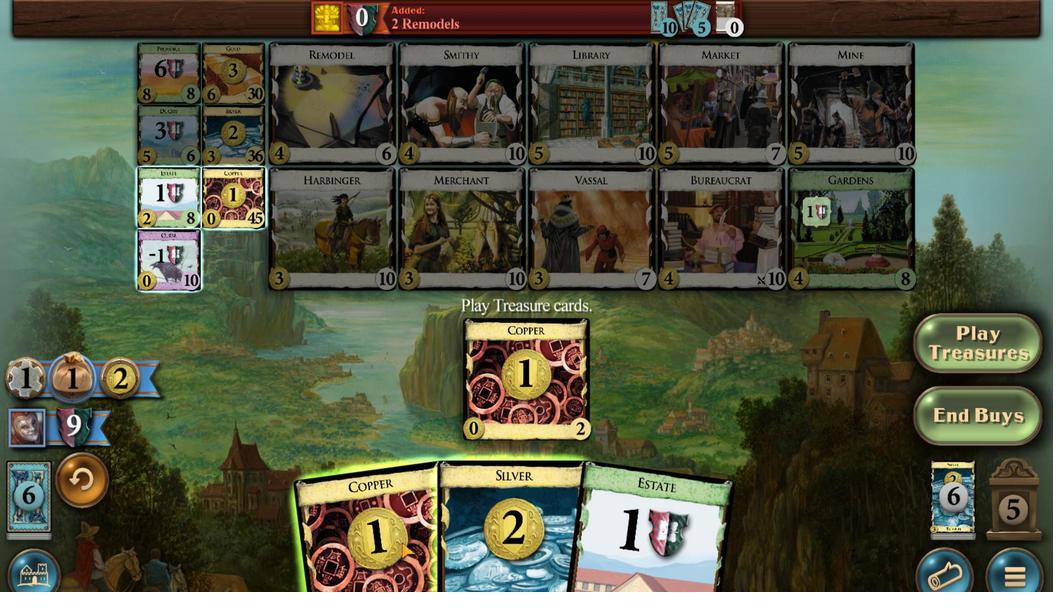 
Action: Mouse scrolled (456, 374) with delta (0, 0)
Screenshot: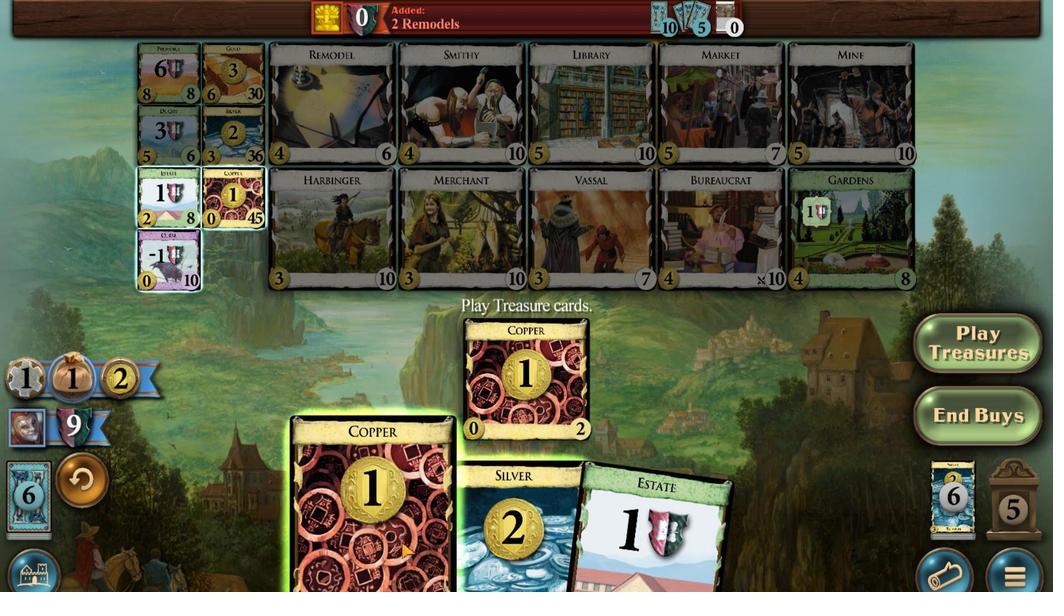 
Action: Mouse moved to (463, 376)
Screenshot: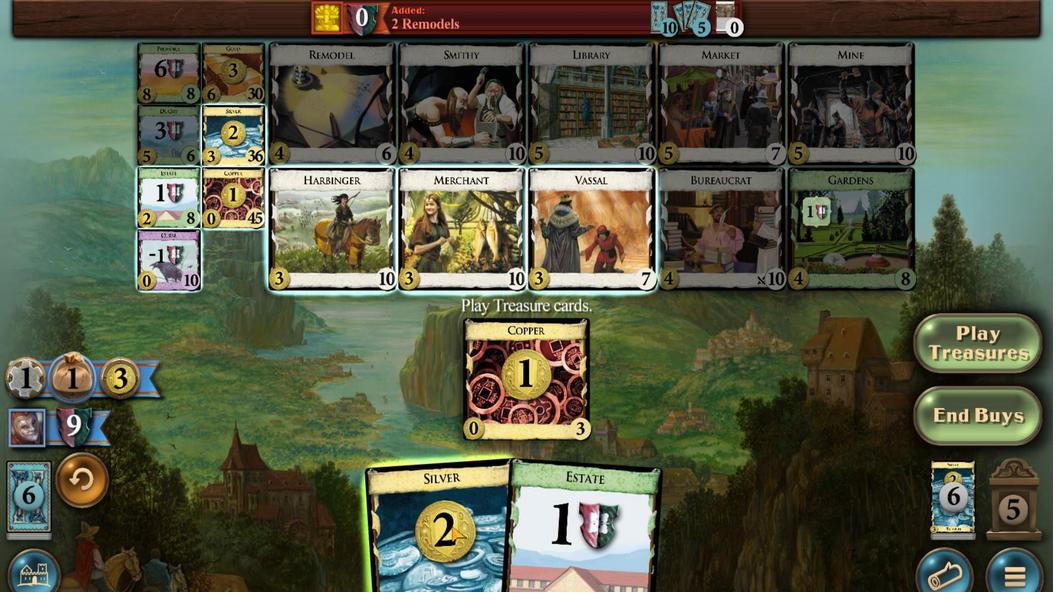 
Action: Mouse scrolled (463, 376) with delta (0, 0)
Screenshot: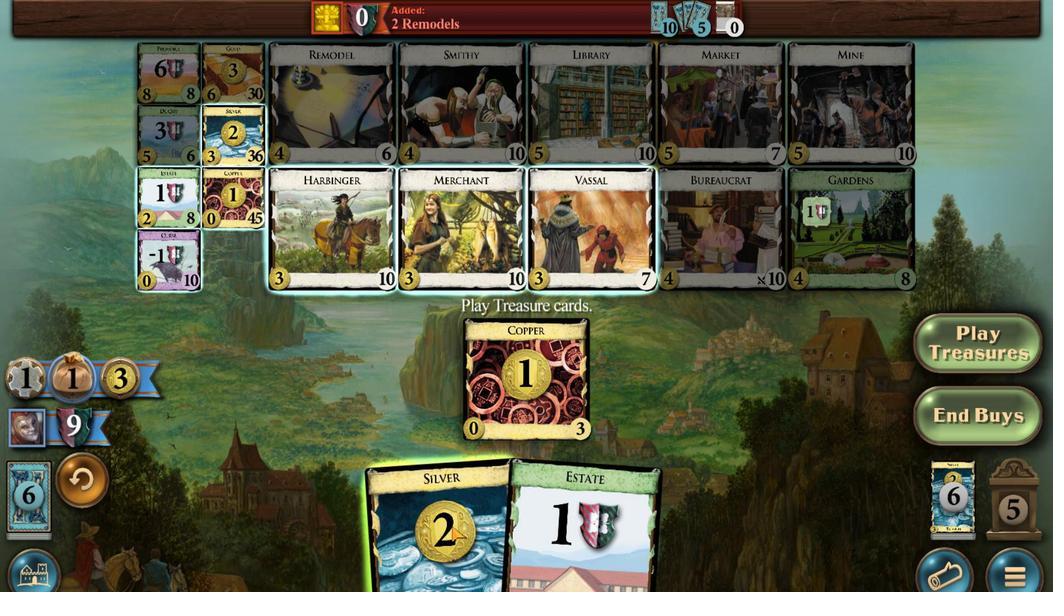 
Action: Mouse scrolled (463, 376) with delta (0, 0)
Screenshot: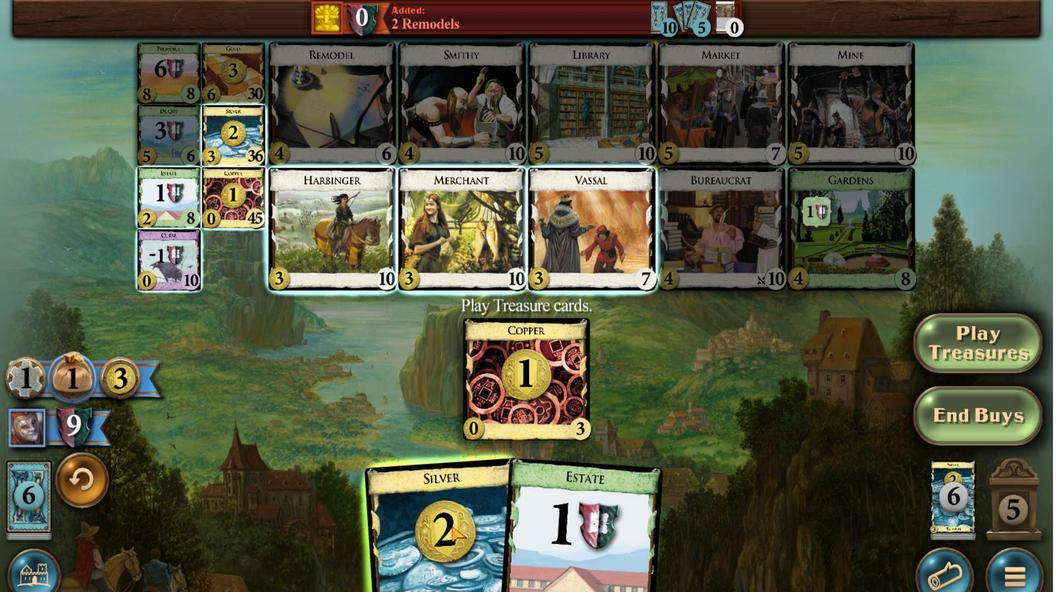 
Action: Mouse scrolled (463, 376) with delta (0, 0)
Screenshot: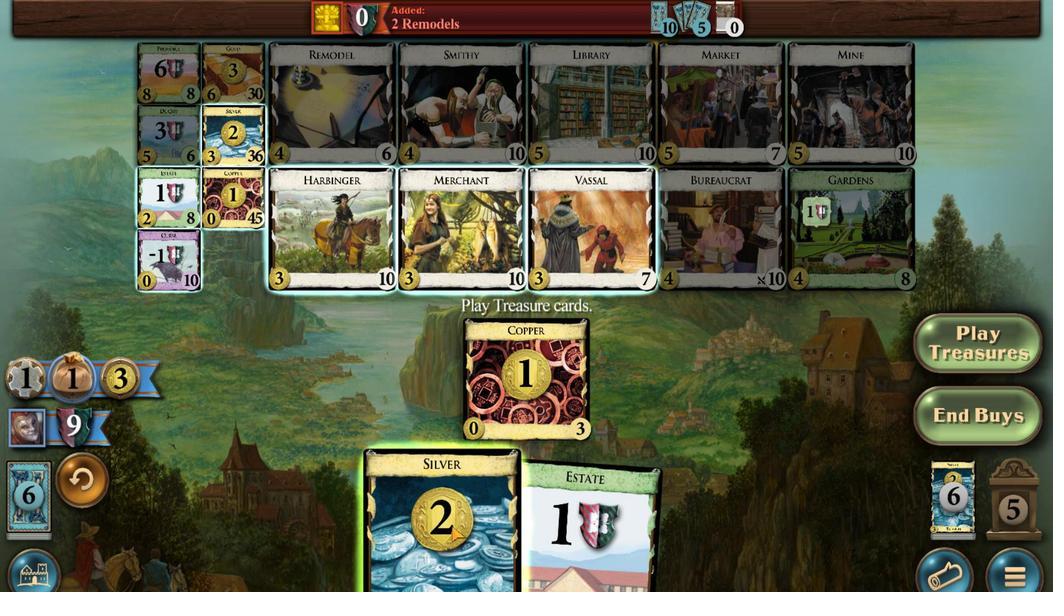 
Action: Mouse moved to (422, 397)
Screenshot: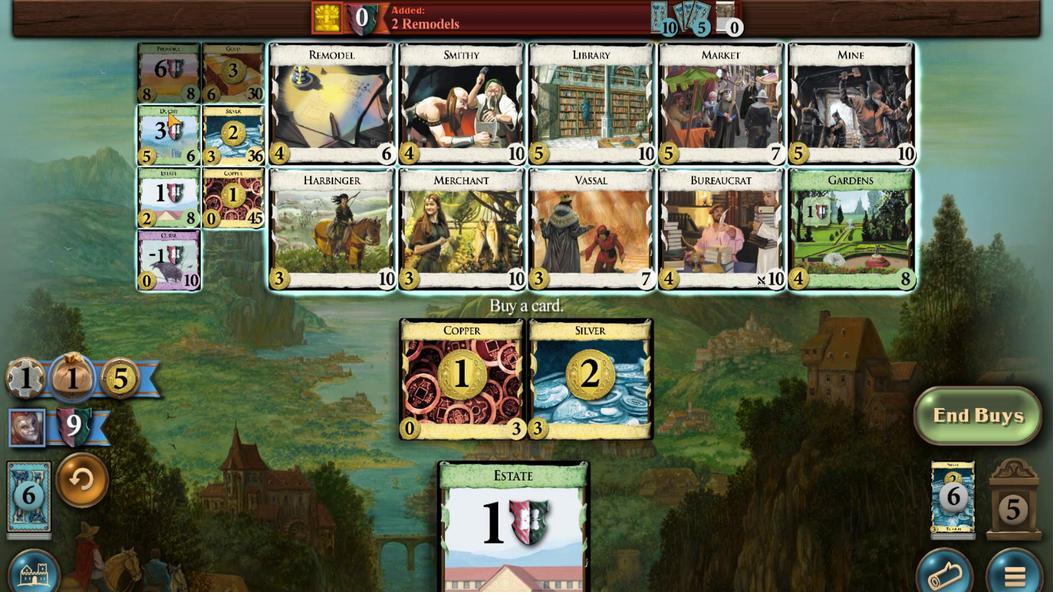 
Action: Mouse pressed left at (422, 397)
Screenshot: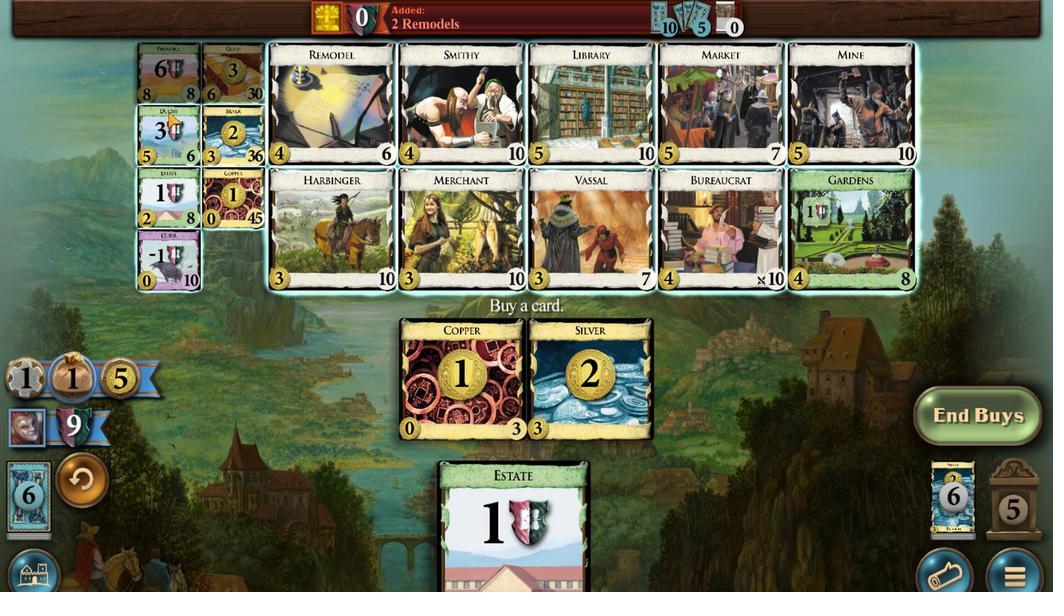 
Action: Mouse moved to (467, 376)
Screenshot: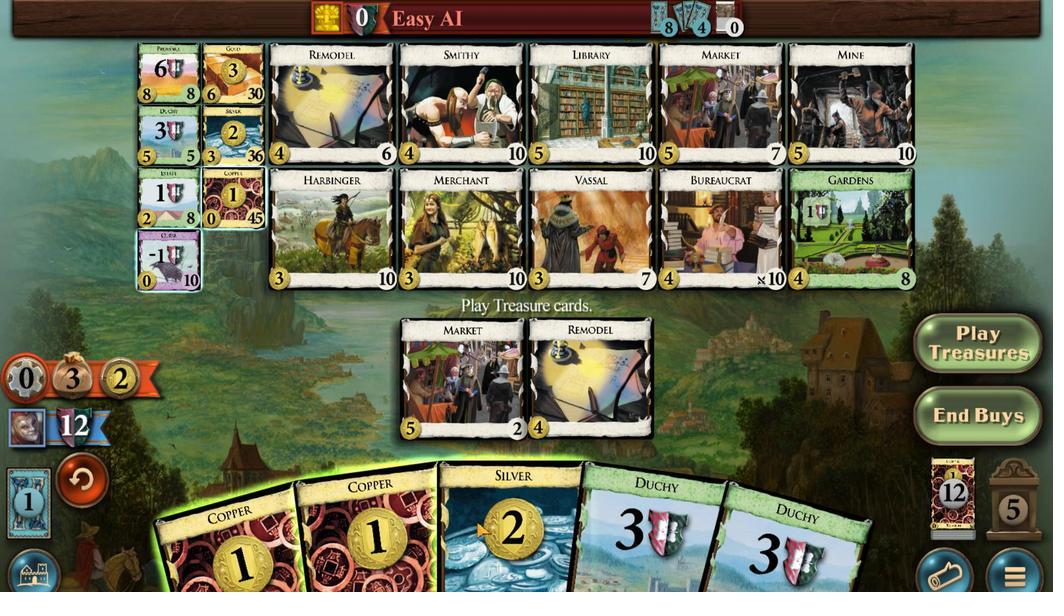 
Action: Mouse scrolled (467, 376) with delta (0, 0)
Screenshot: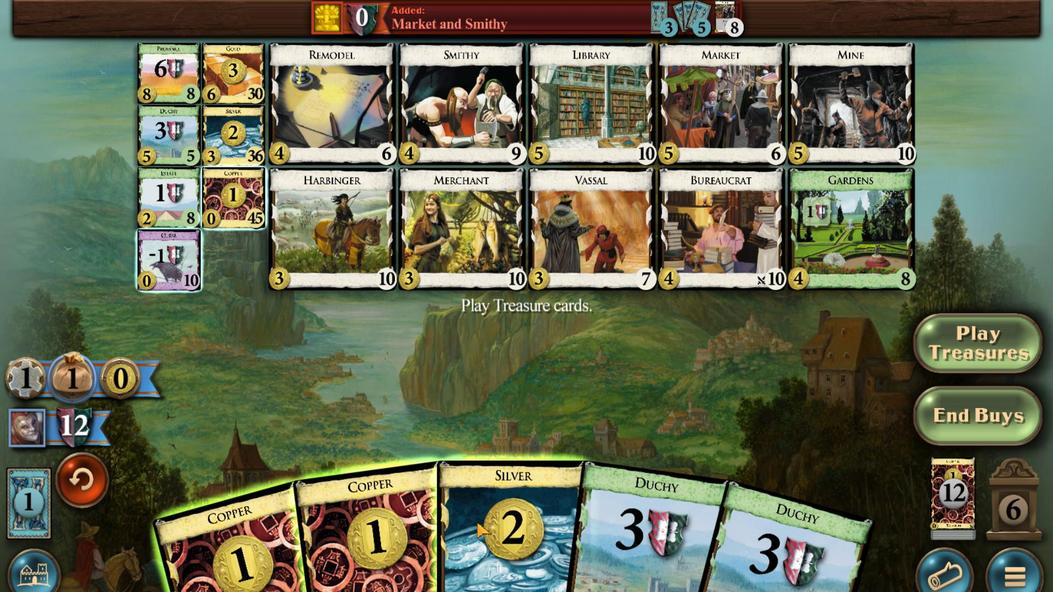 
Action: Mouse scrolled (467, 376) with delta (0, 0)
Screenshot: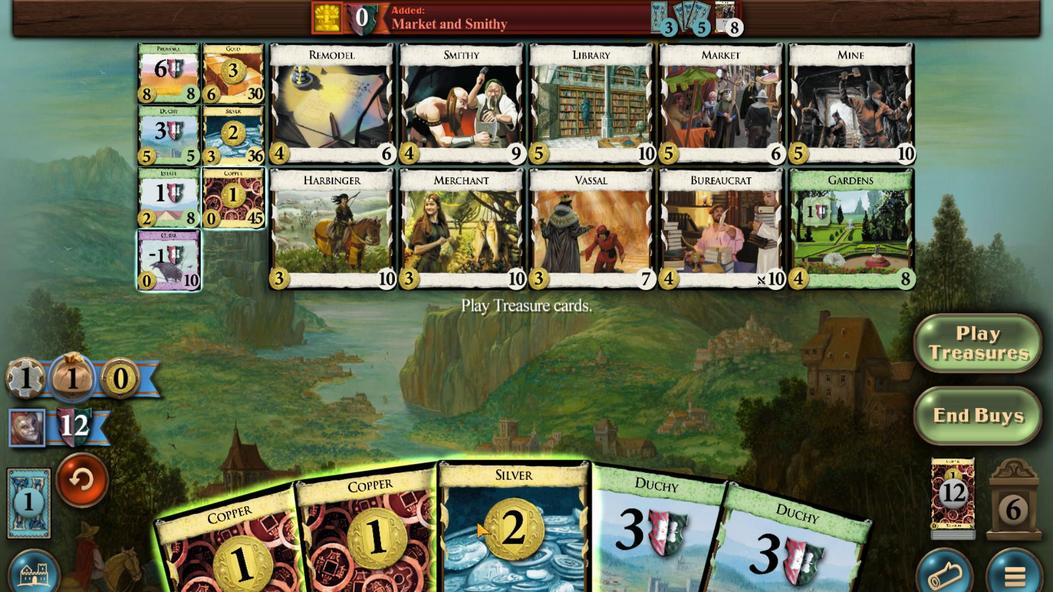 
Action: Mouse moved to (459, 376)
Screenshot: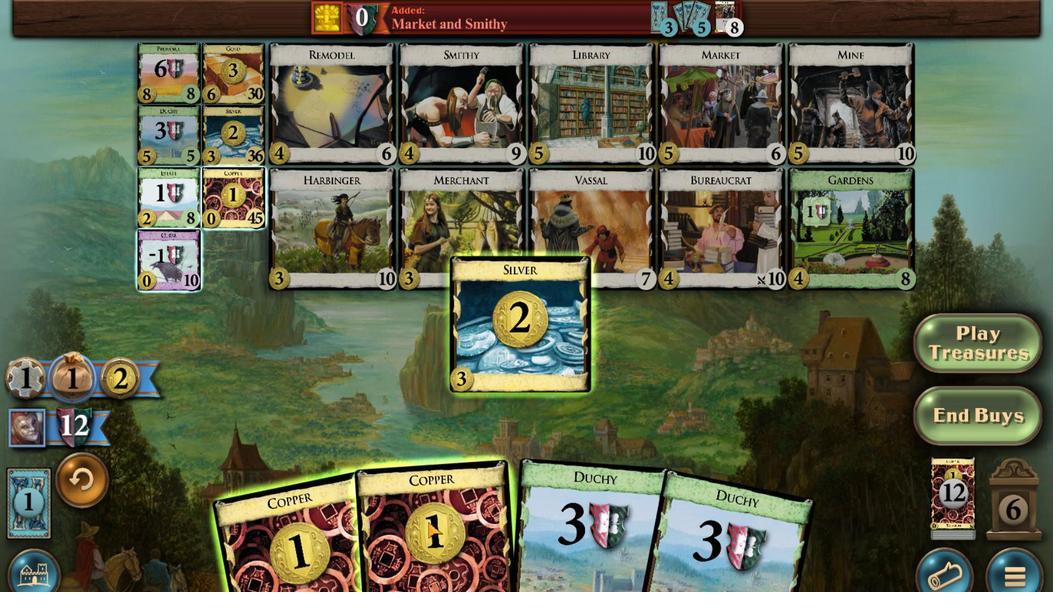 
Action: Mouse scrolled (459, 376) with delta (0, 0)
Screenshot: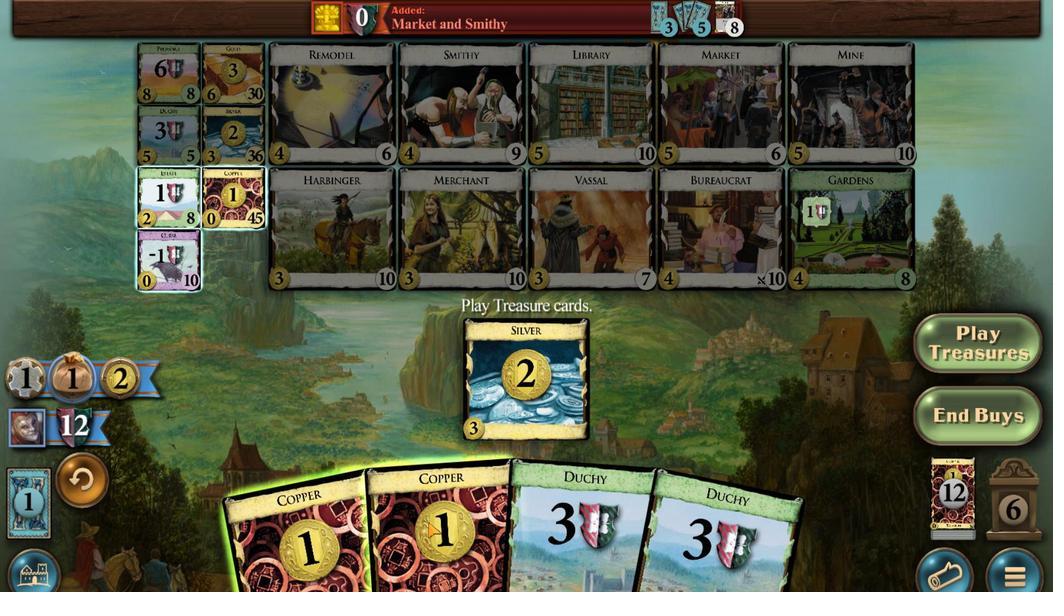 
Action: Mouse scrolled (459, 376) with delta (0, 0)
Screenshot: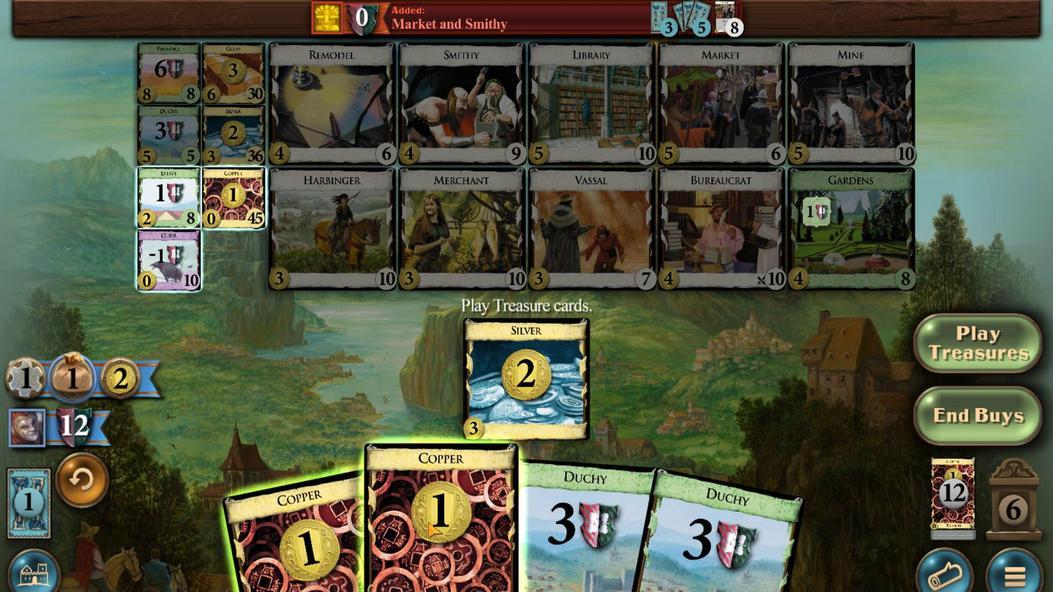 
Action: Mouse moved to (451, 376)
Screenshot: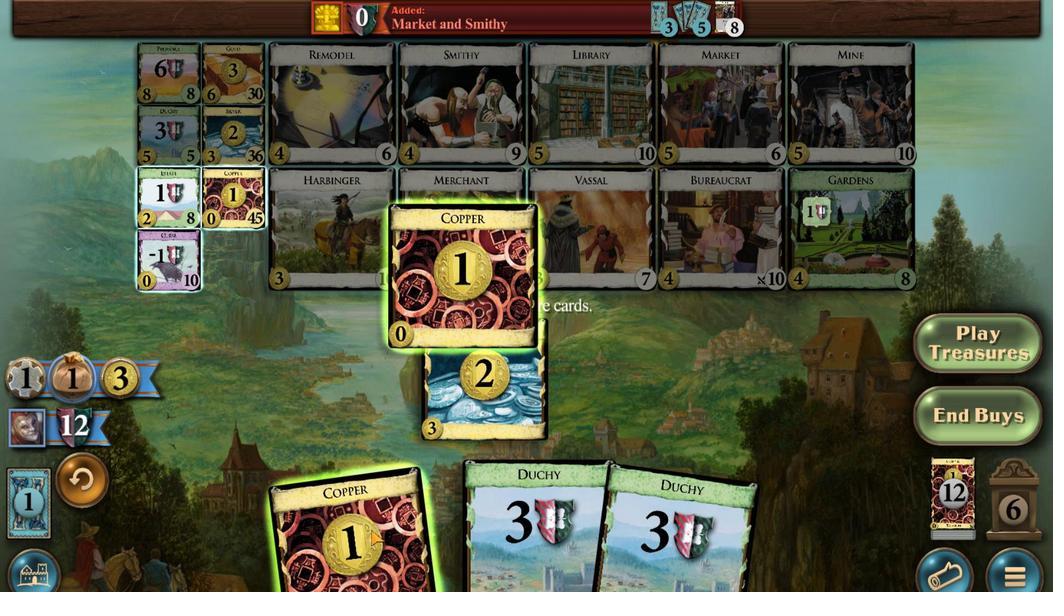 
Action: Mouse scrolled (451, 376) with delta (0, 0)
Screenshot: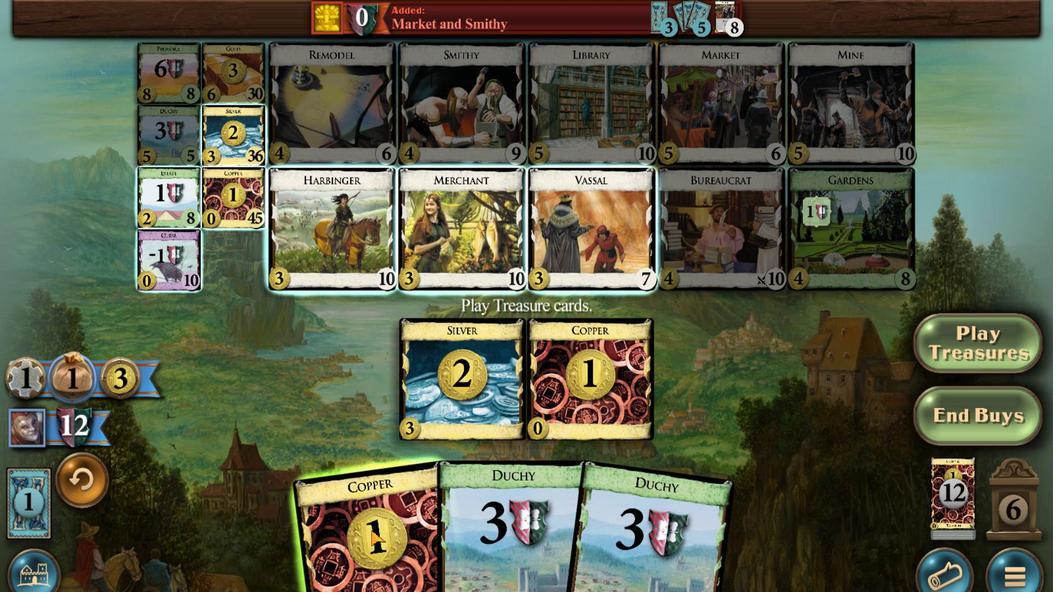 
Action: Mouse scrolled (451, 376) with delta (0, 0)
Screenshot: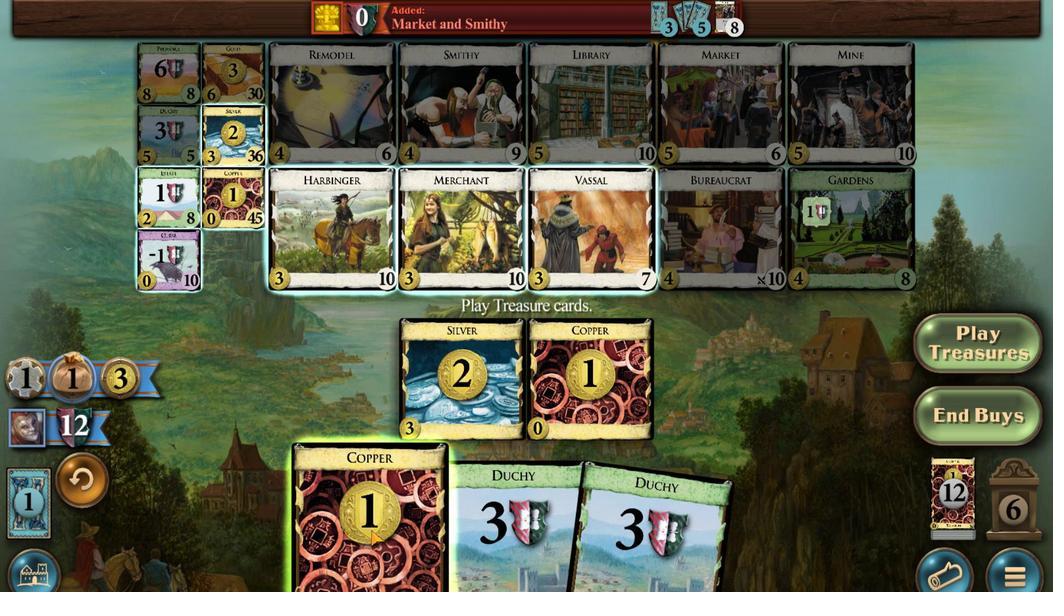 
Action: Mouse moved to (433, 396)
Screenshot: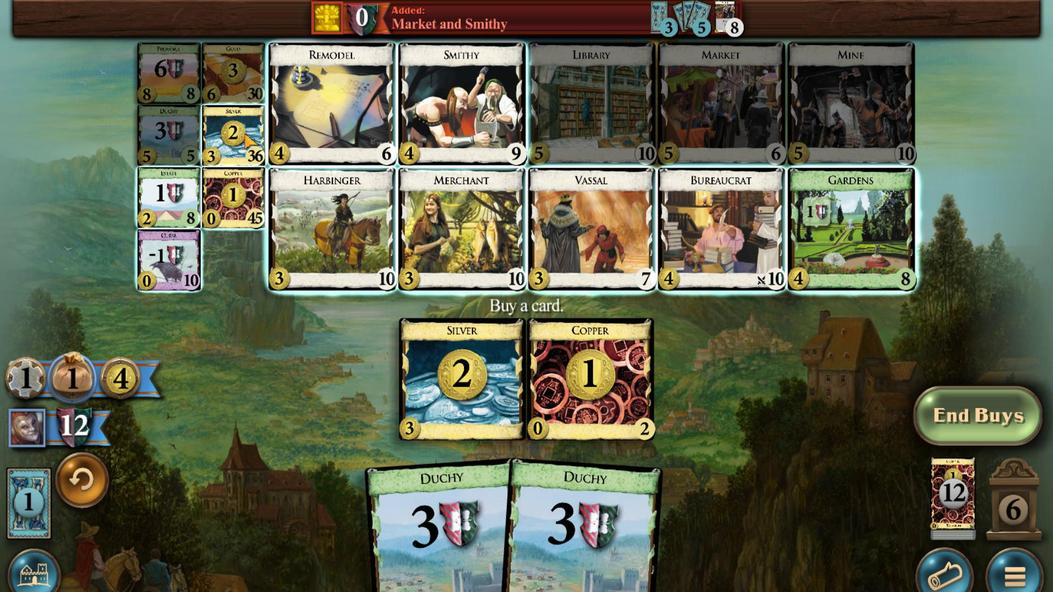 
Action: Mouse pressed left at (433, 396)
Screenshot: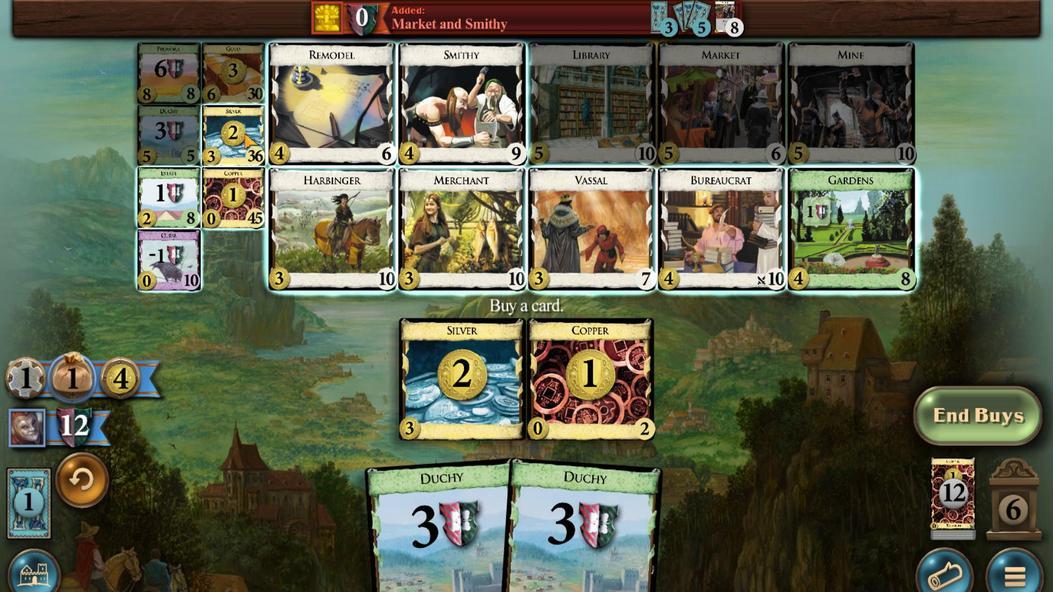 
Action: Mouse moved to (467, 376)
Screenshot: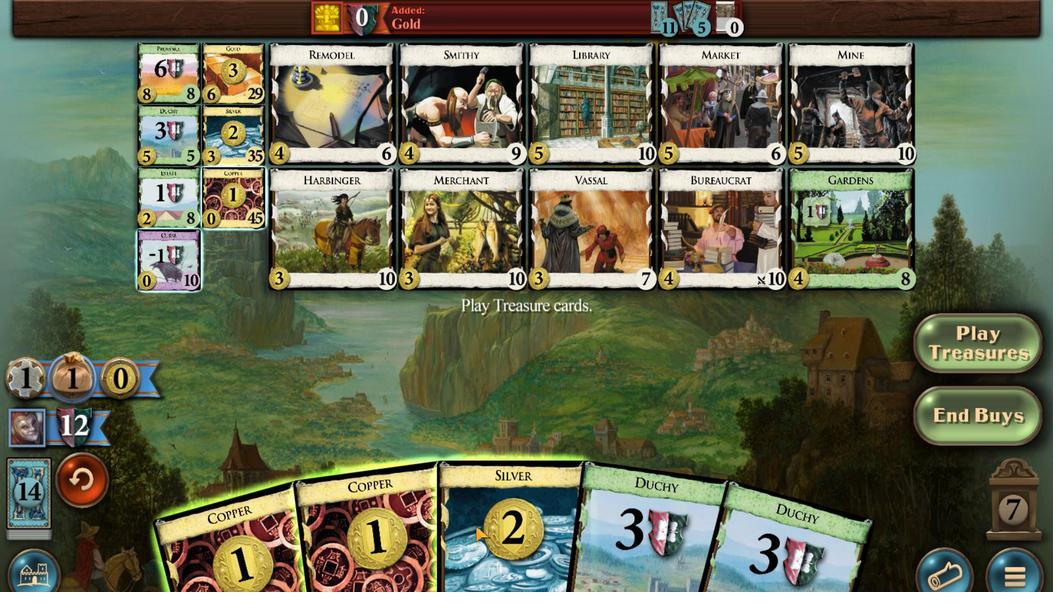 
Action: Mouse scrolled (467, 376) with delta (0, 0)
Screenshot: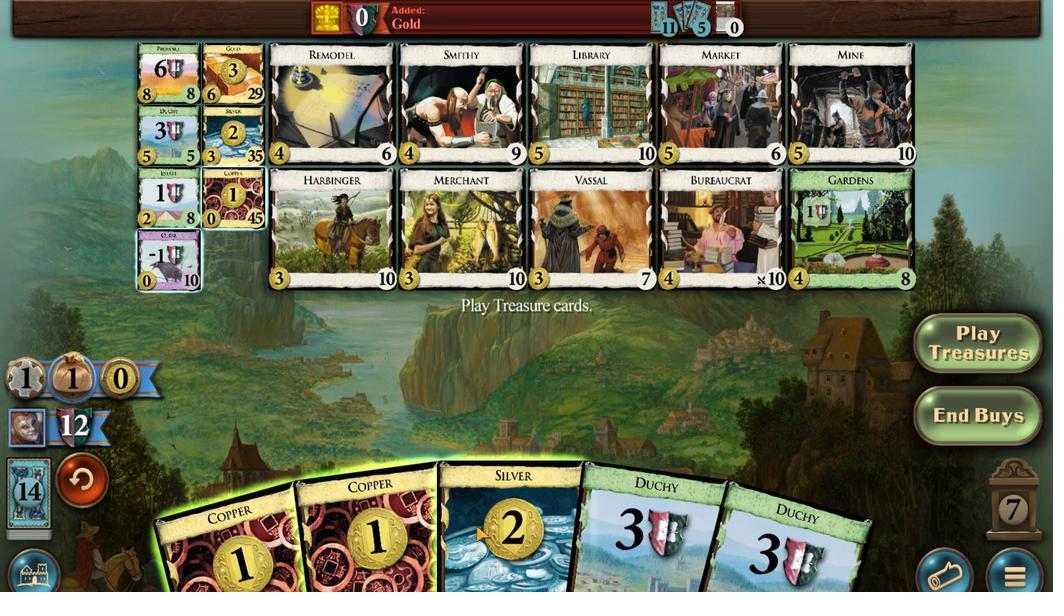 
Action: Mouse scrolled (467, 376) with delta (0, 0)
Screenshot: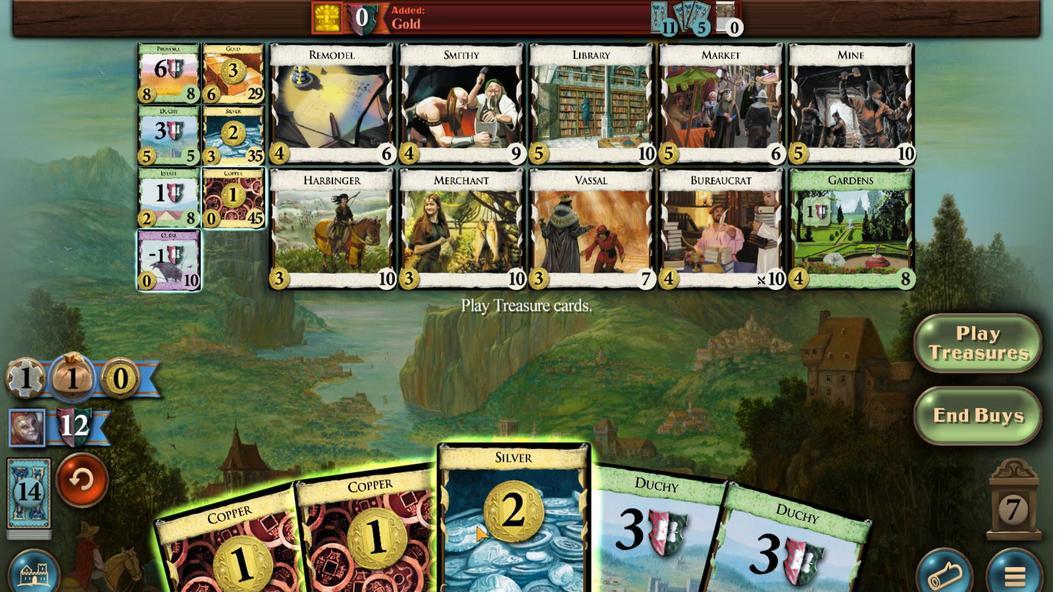 
Action: Mouse moved to (467, 376)
Screenshot: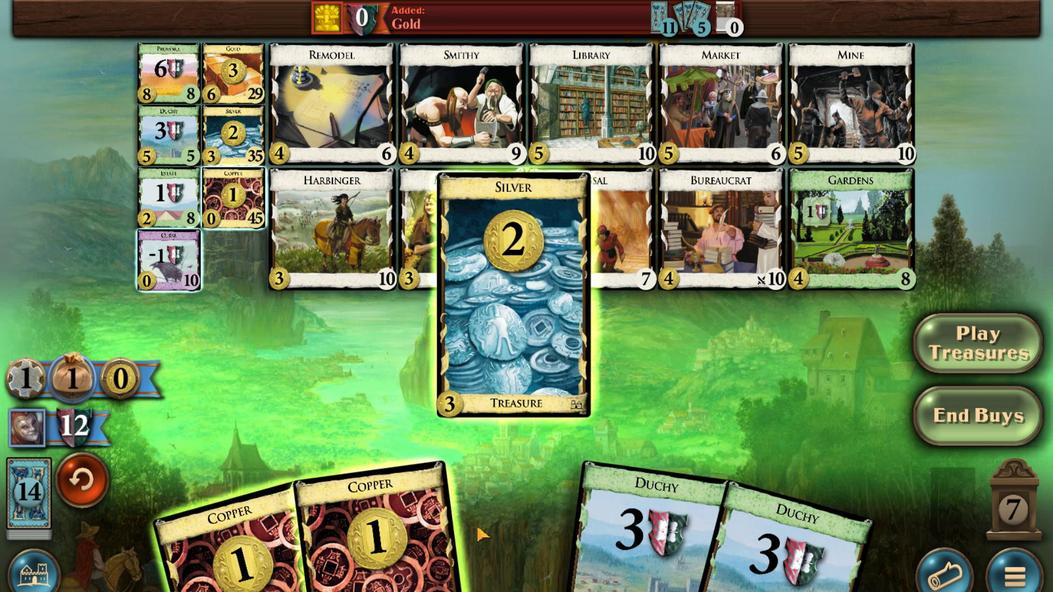 
Action: Mouse scrolled (467, 376) with delta (0, 0)
Screenshot: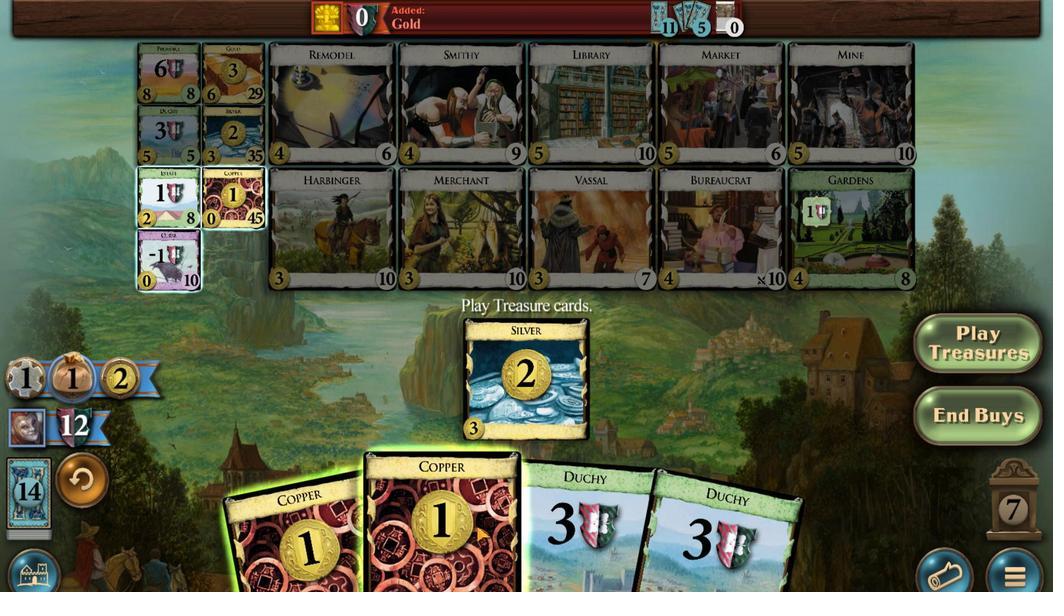 
Action: Mouse scrolled (467, 376) with delta (0, 0)
Screenshot: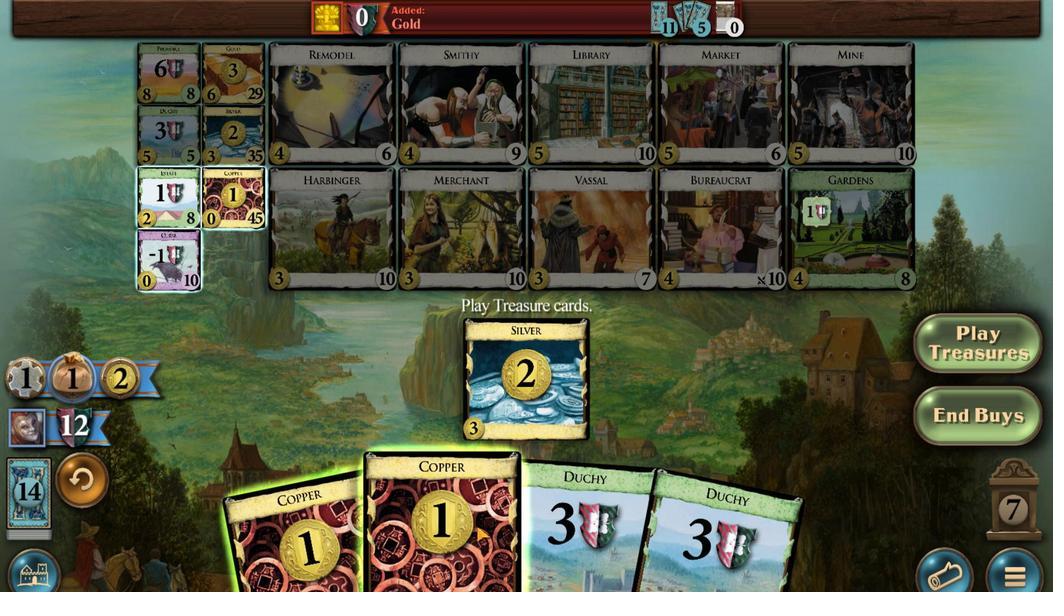 
Action: Mouse moved to (457, 376)
Screenshot: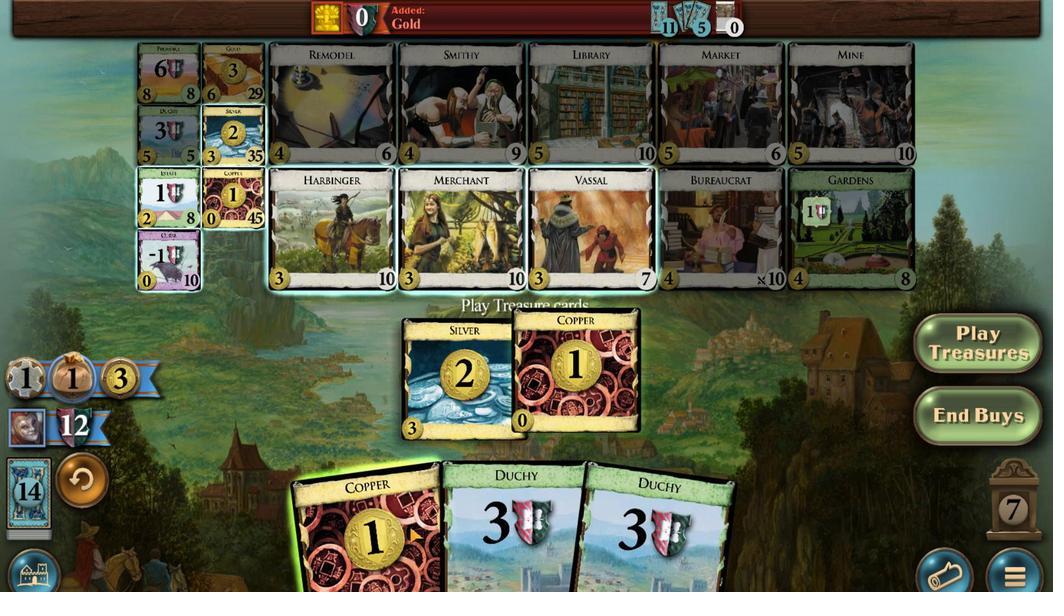 
Action: Mouse scrolled (457, 376) with delta (0, 0)
Screenshot: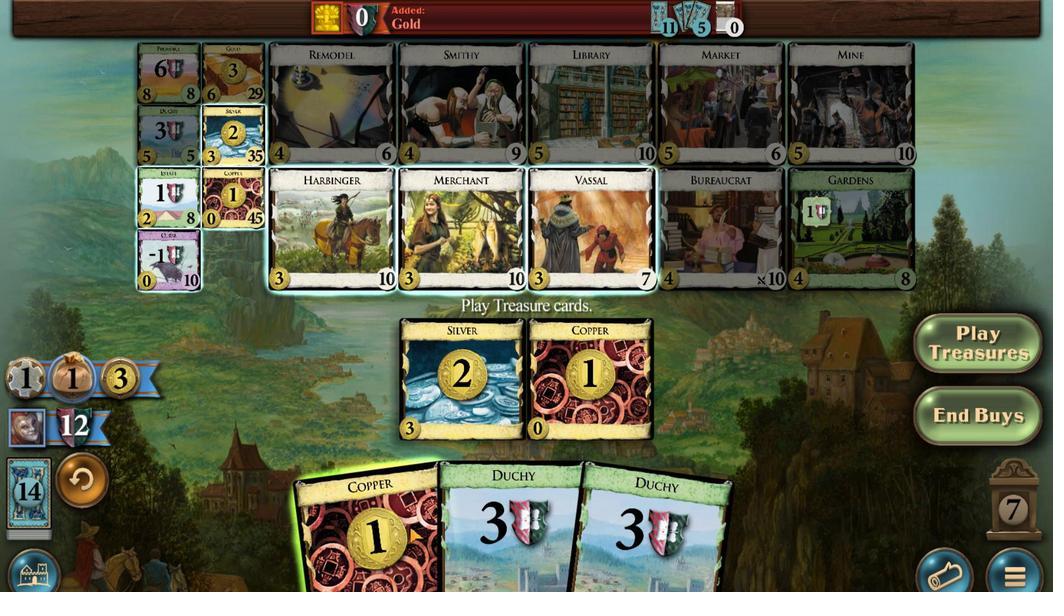 
Action: Mouse moved to (429, 396)
Screenshot: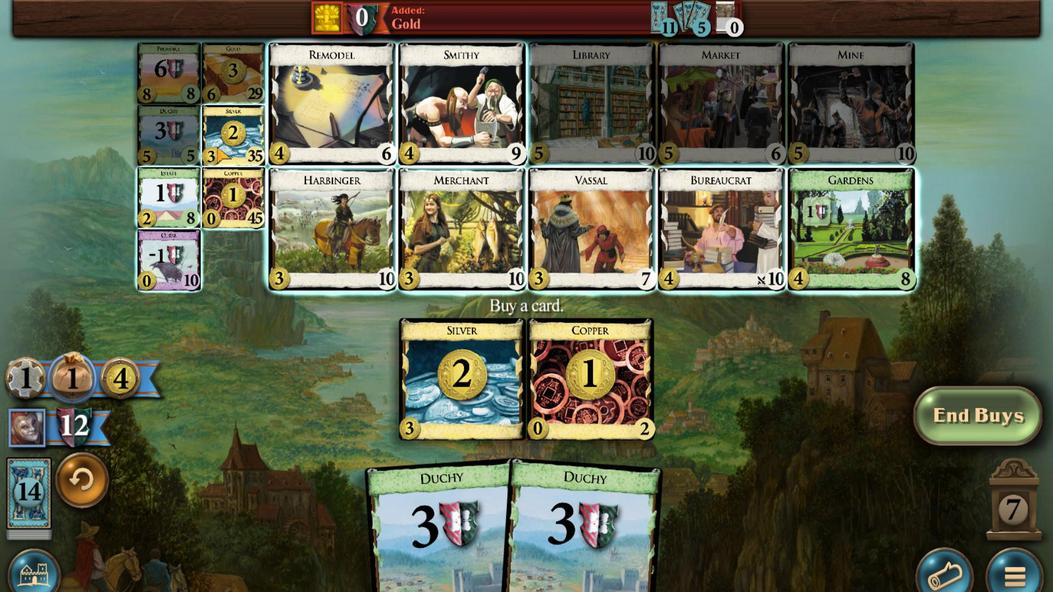
Action: Mouse pressed left at (429, 396)
Screenshot: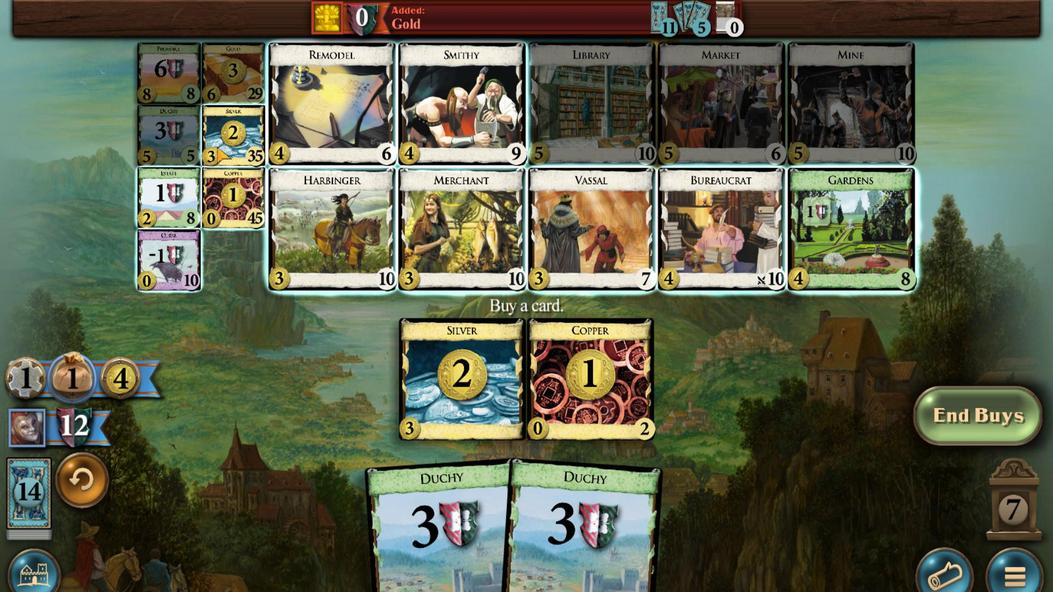
Action: Mouse moved to (492, 375)
Screenshot: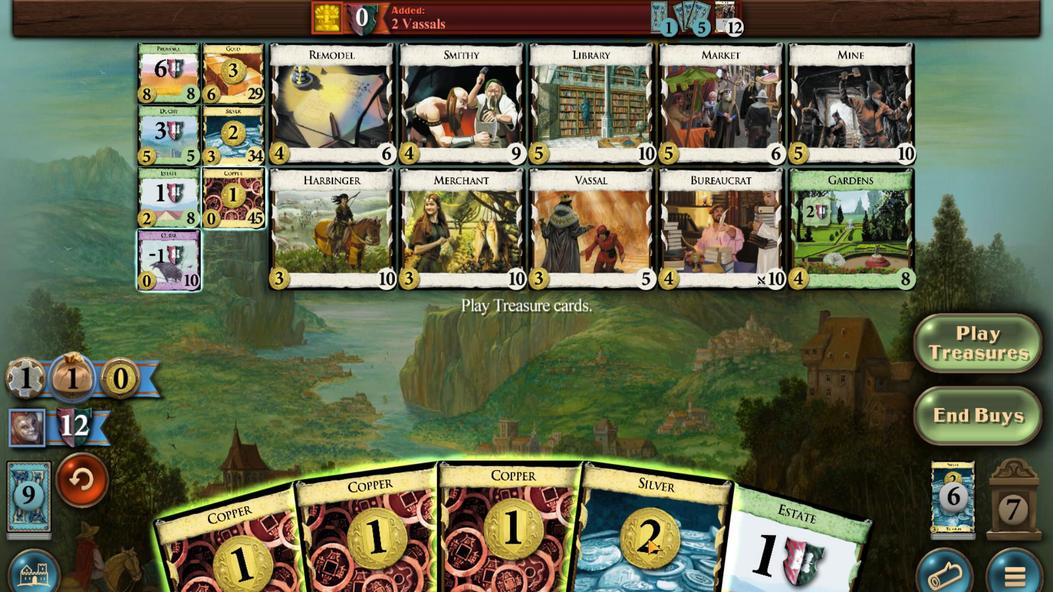 
Action: Mouse scrolled (492, 375) with delta (0, 0)
Screenshot: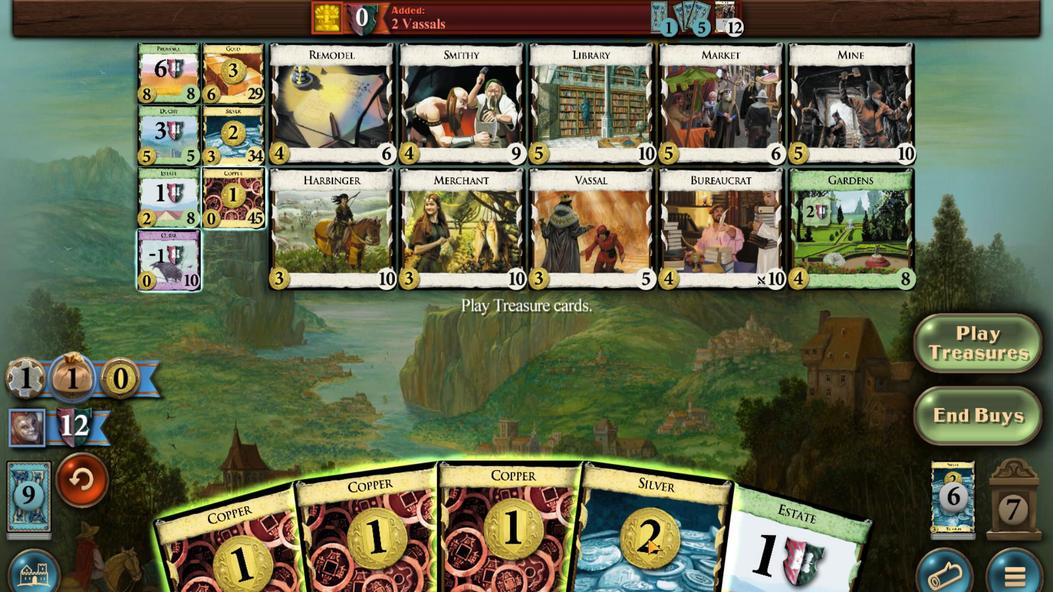 
Action: Mouse scrolled (492, 375) with delta (0, 0)
Screenshot: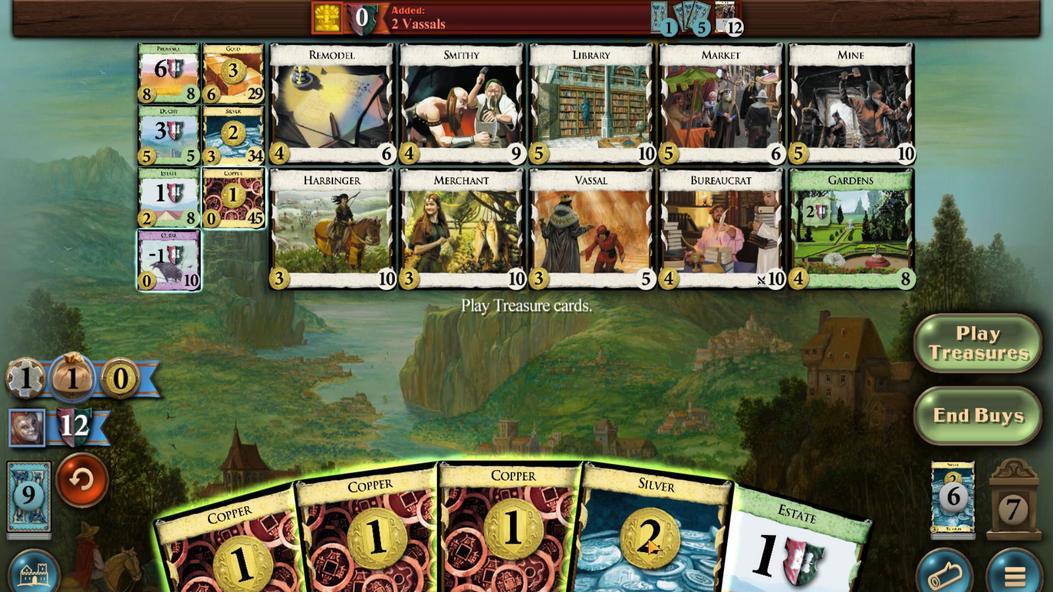 
Action: Mouse scrolled (492, 375) with delta (0, 0)
Screenshot: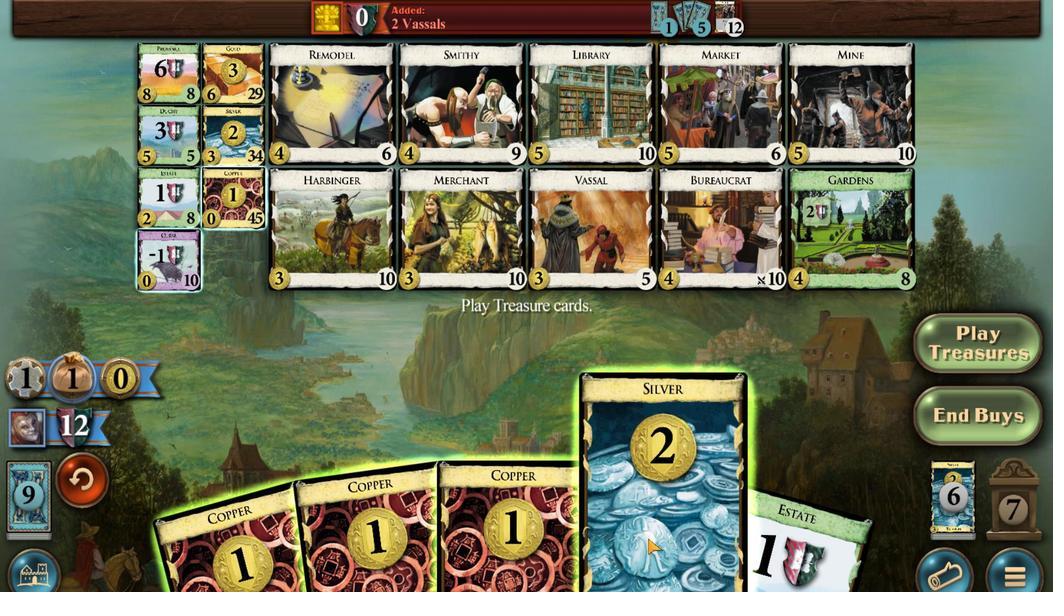 
Action: Mouse moved to (482, 376)
Screenshot: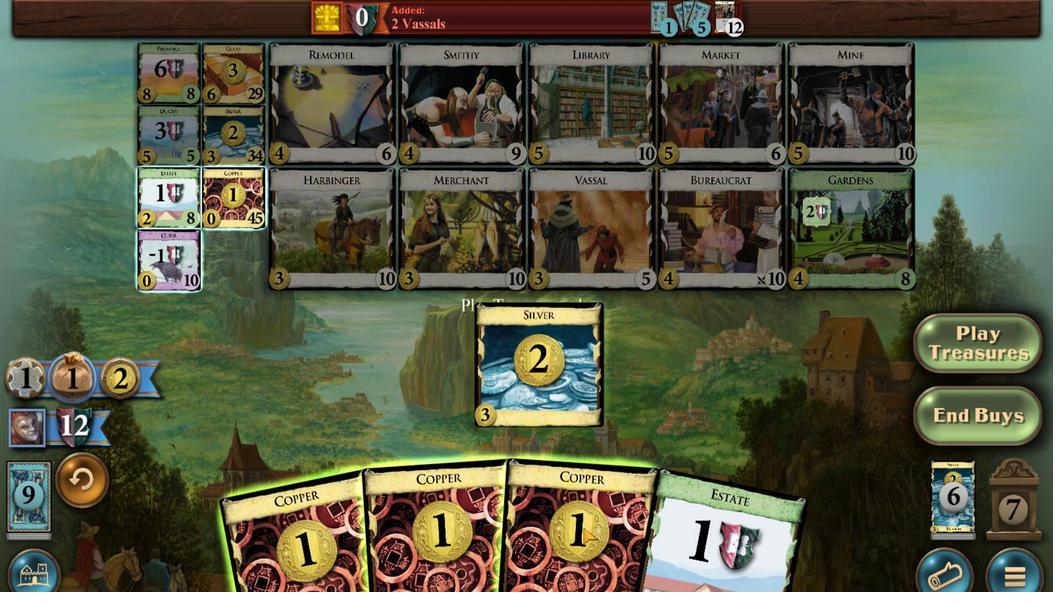 
Action: Mouse scrolled (482, 376) with delta (0, 0)
Screenshot: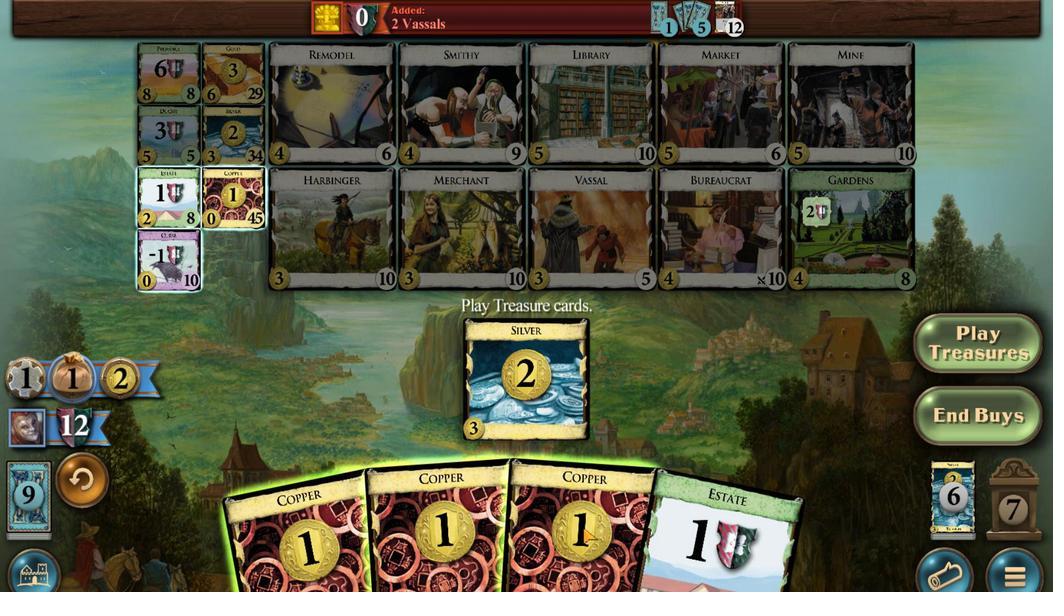 
Action: Mouse scrolled (482, 376) with delta (0, 0)
Screenshot: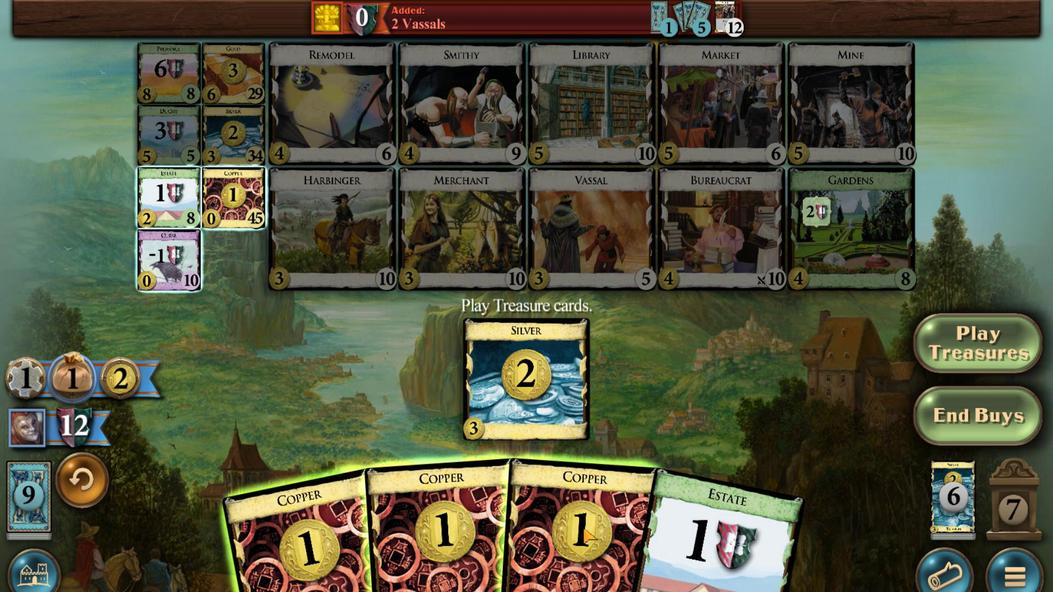 
Action: Mouse moved to (478, 376)
Screenshot: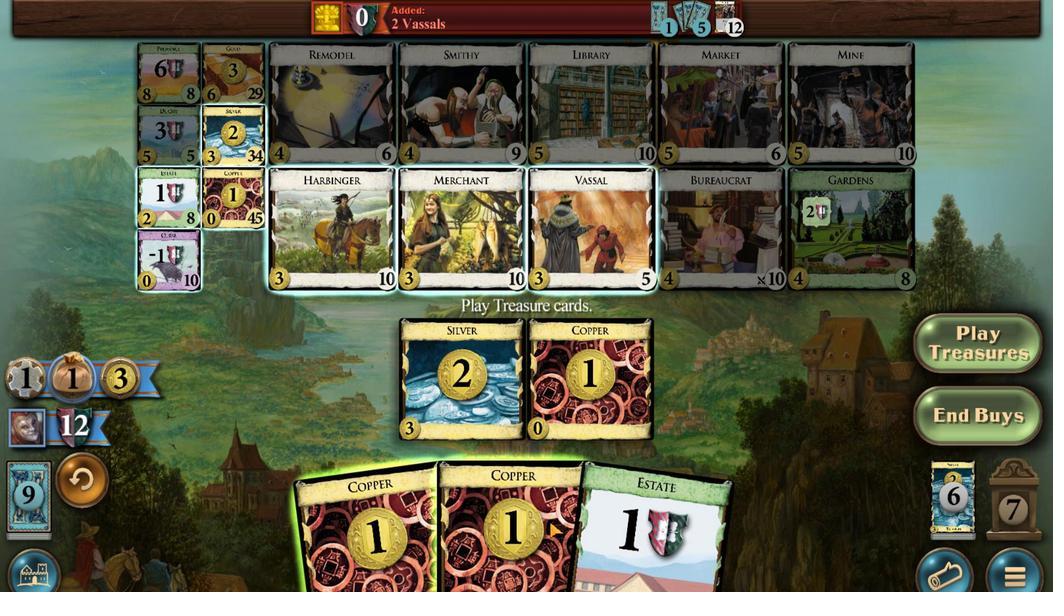 
Action: Mouse scrolled (478, 376) with delta (0, 0)
Screenshot: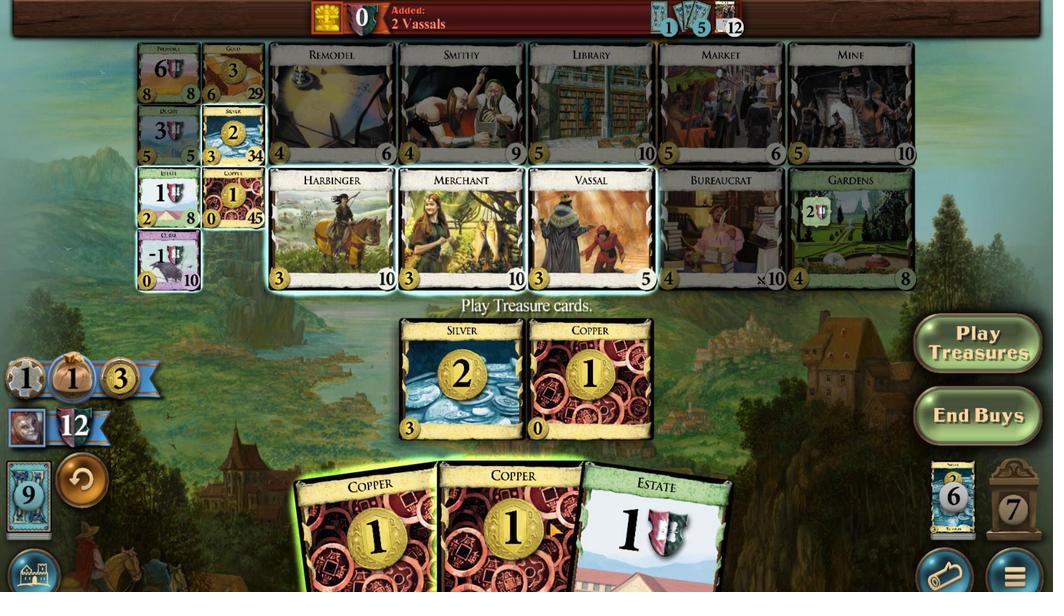 
Action: Mouse moved to (477, 376)
Screenshot: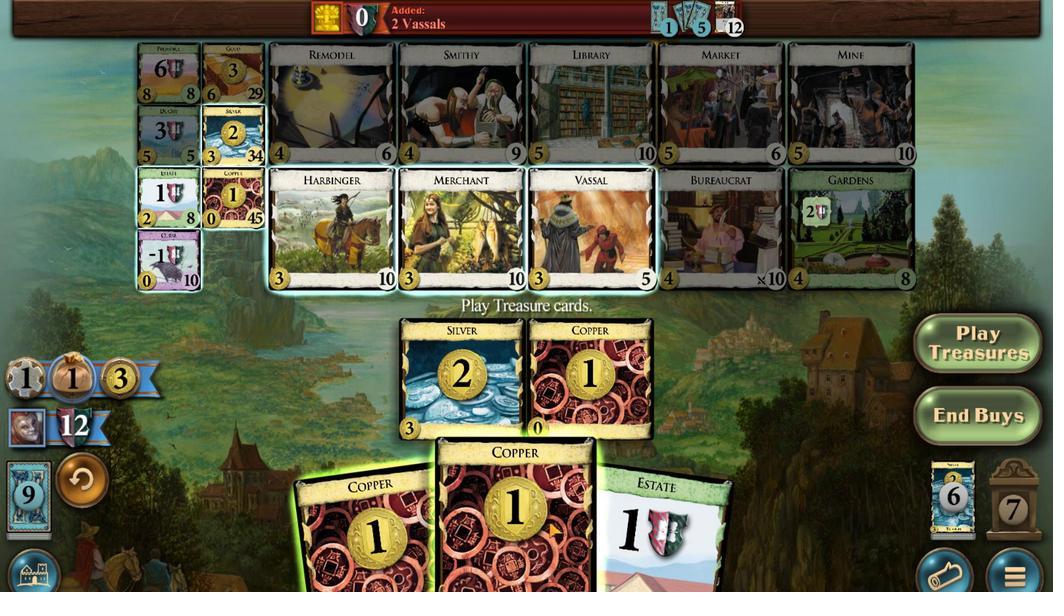 
Action: Mouse scrolled (477, 376) with delta (0, 0)
Screenshot: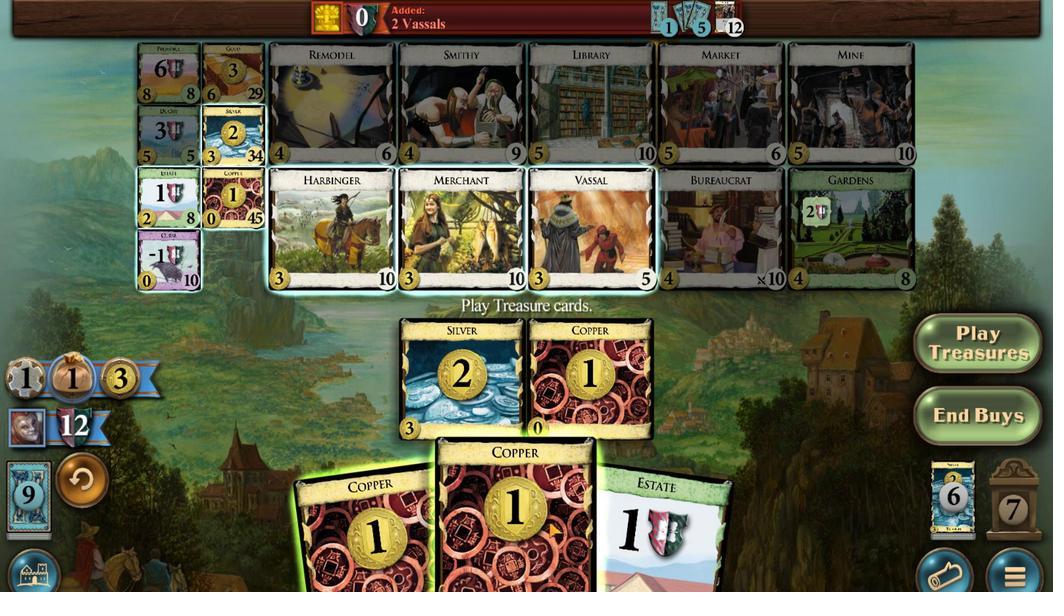 
Action: Mouse moved to (465, 376)
Screenshot: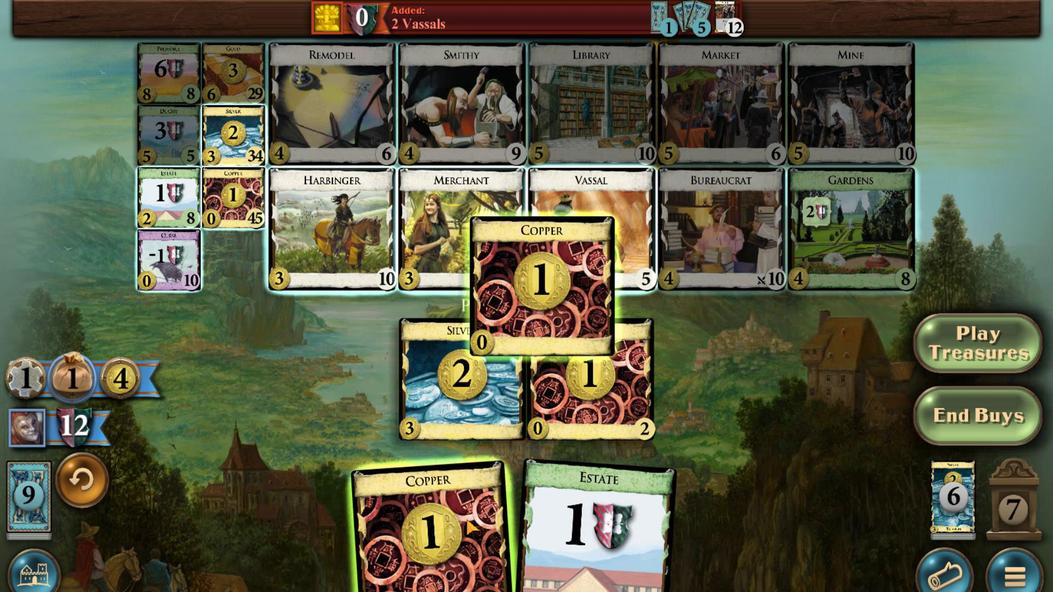 
Action: Mouse scrolled (465, 376) with delta (0, 0)
Screenshot: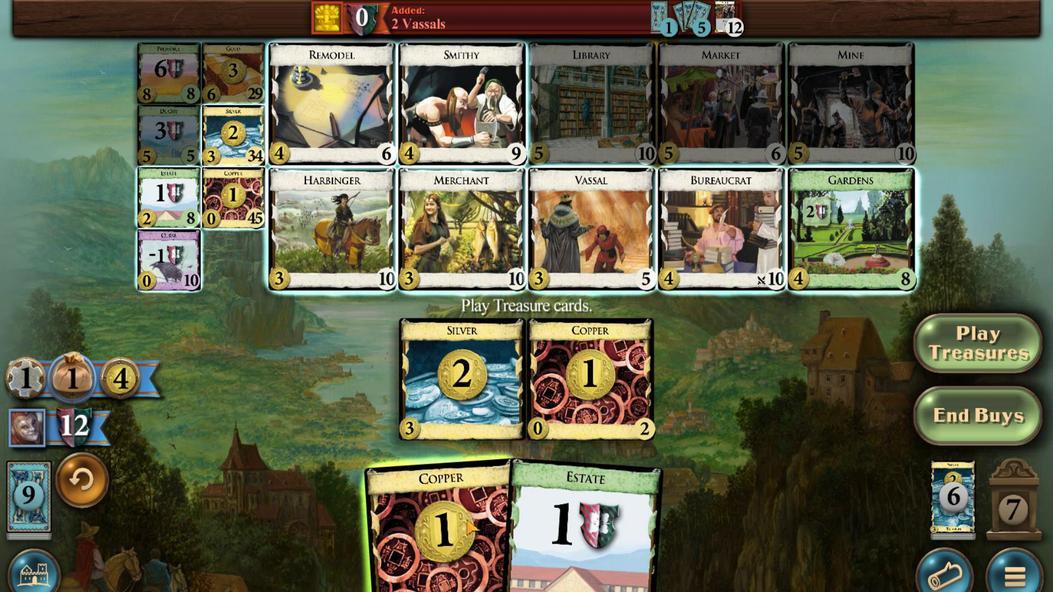 
Action: Mouse scrolled (465, 376) with delta (0, 0)
Screenshot: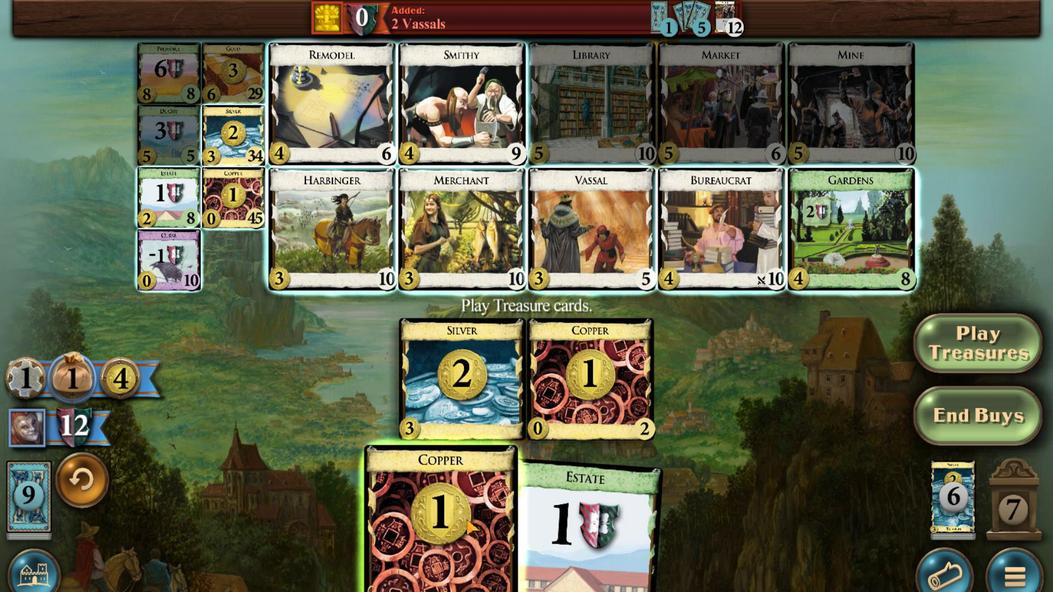 
Action: Mouse moved to (431, 396)
Screenshot: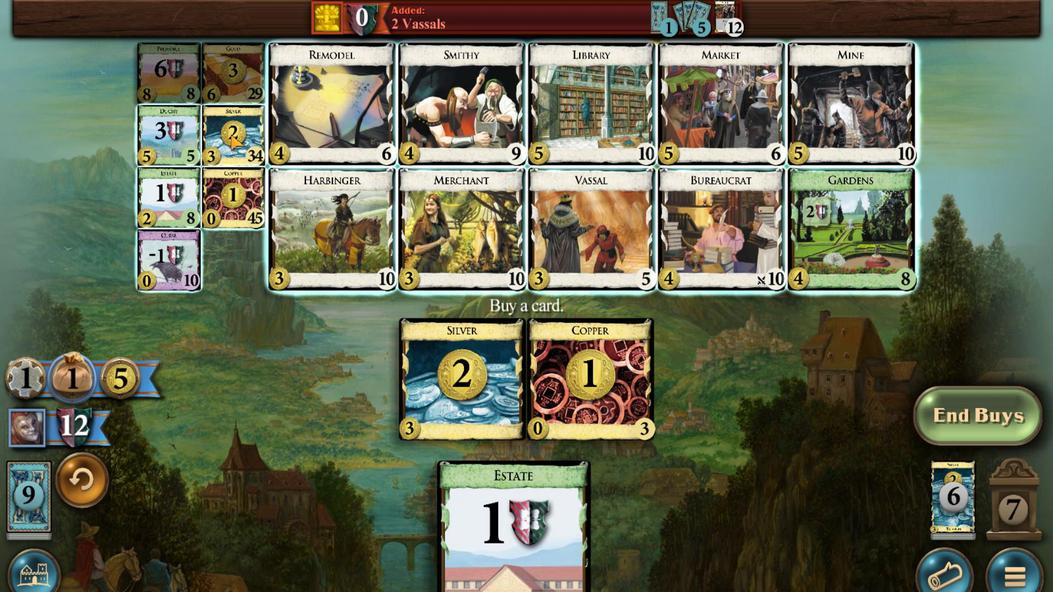
Action: Mouse pressed left at (431, 396)
Screenshot: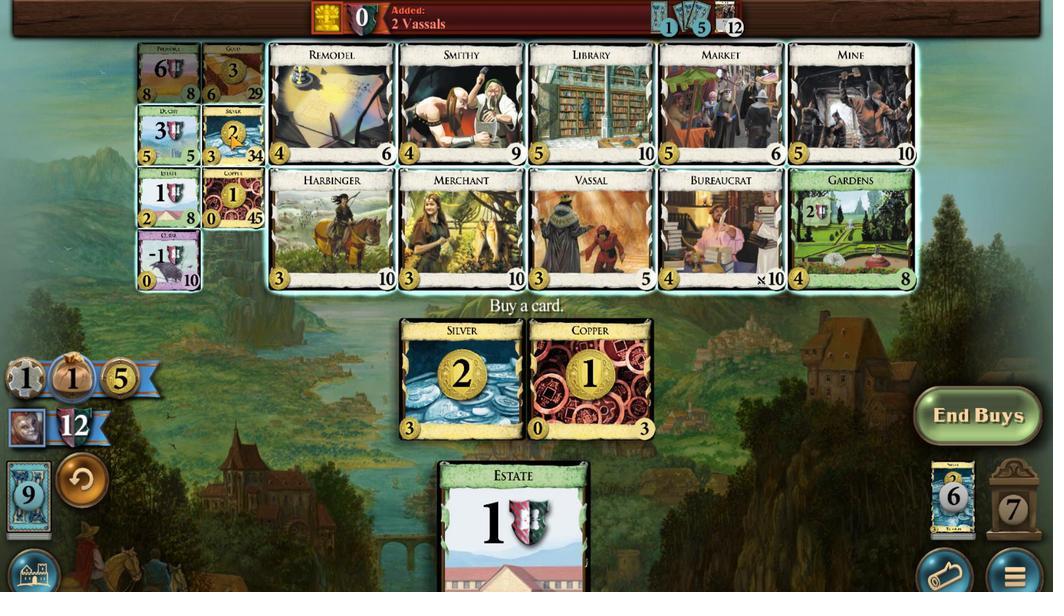 
Action: Mouse moved to (470, 378)
Screenshot: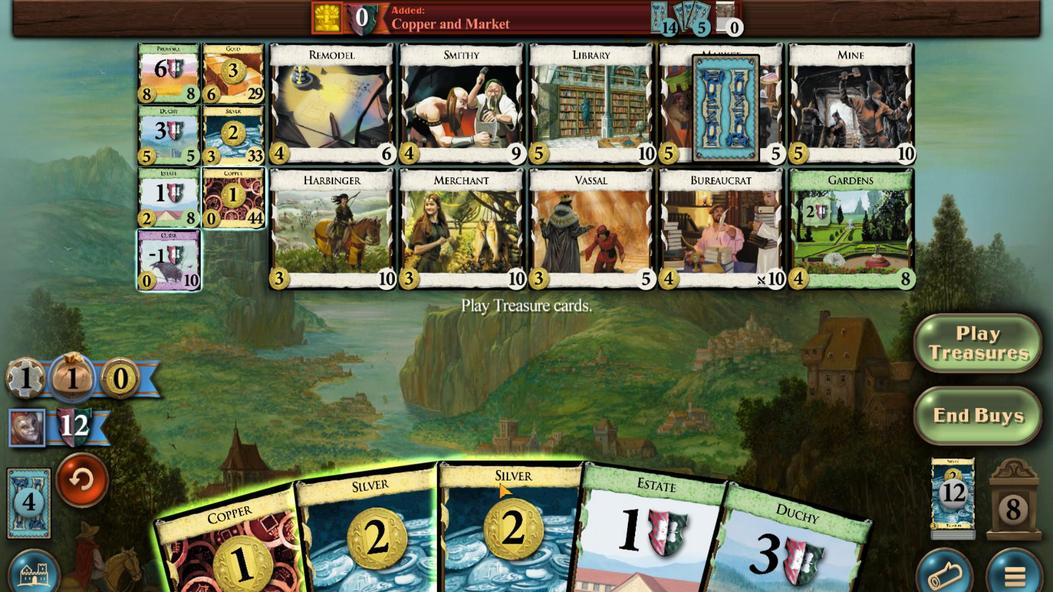 
Action: Mouse scrolled (470, 378) with delta (0, 0)
Screenshot: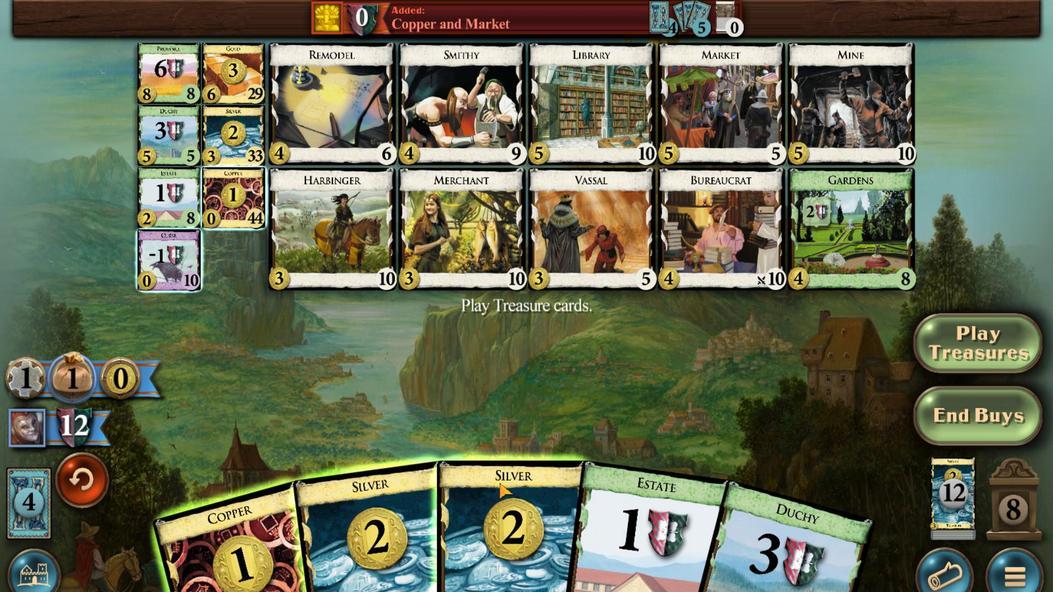 
Action: Mouse scrolled (470, 378) with delta (0, 0)
Screenshot: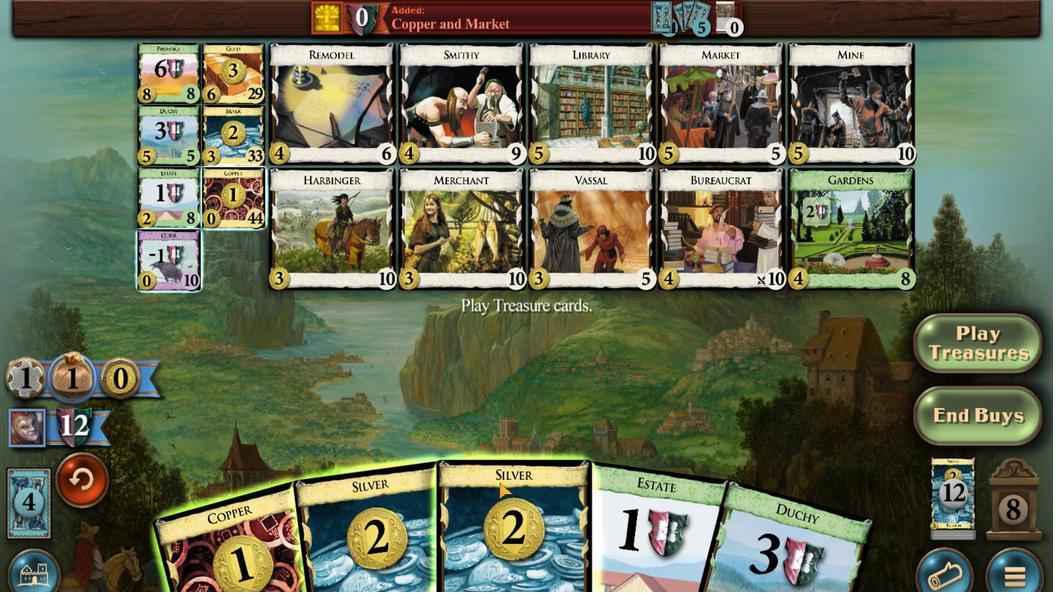 
Action: Mouse moved to (468, 377)
Screenshot: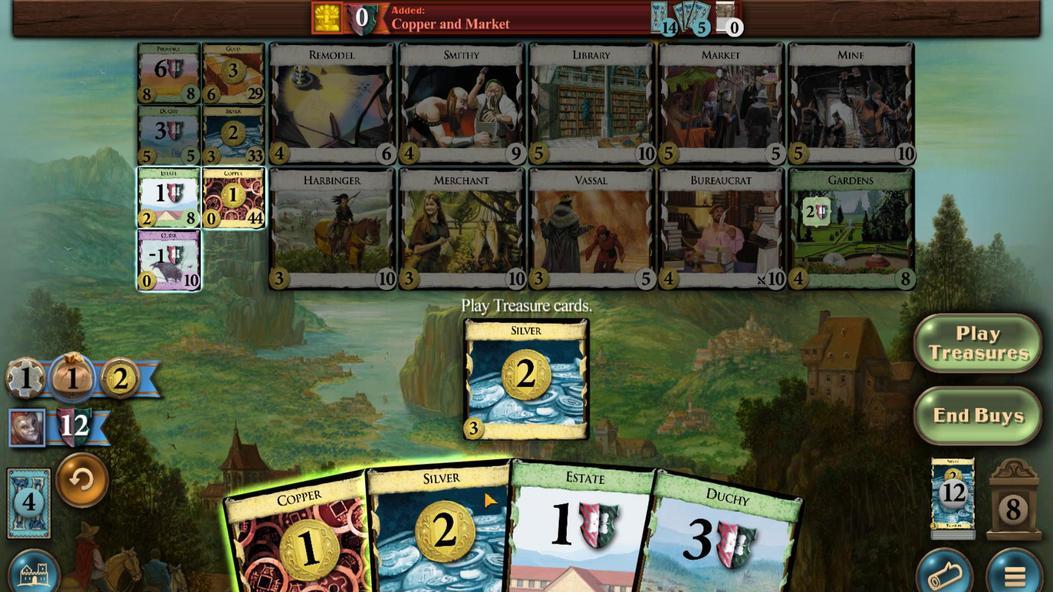
Action: Mouse scrolled (468, 377) with delta (0, 0)
Screenshot: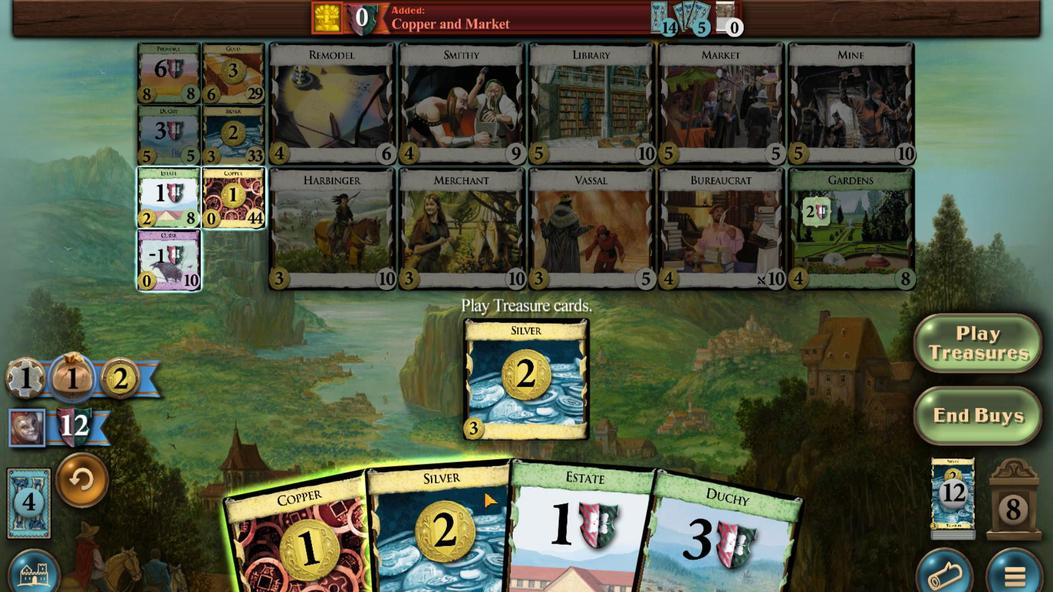
Action: Mouse scrolled (468, 377) with delta (0, 0)
Screenshot: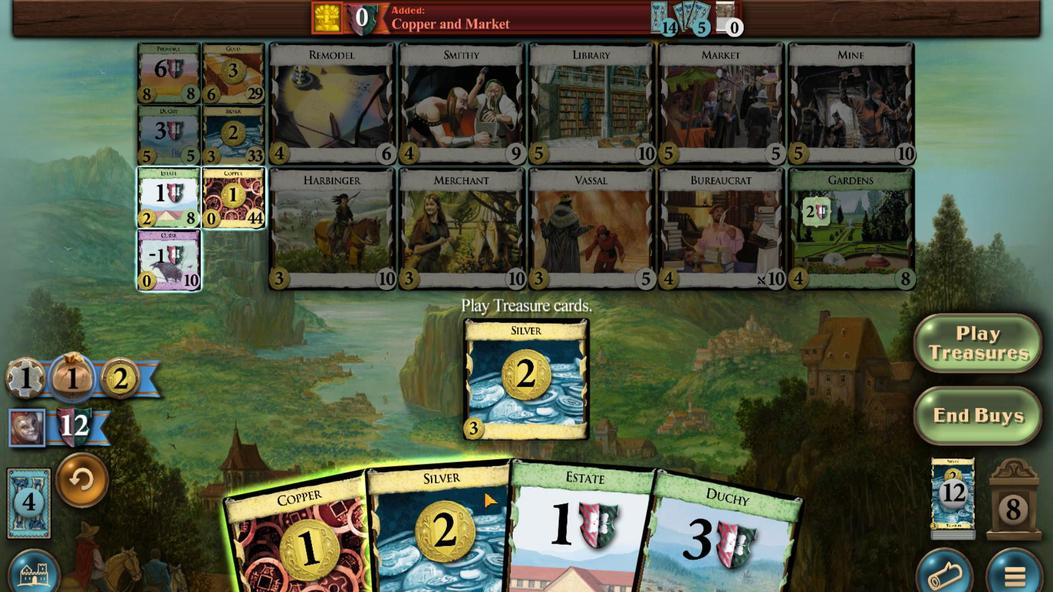 
Action: Mouse scrolled (468, 377) with delta (0, 0)
Screenshot: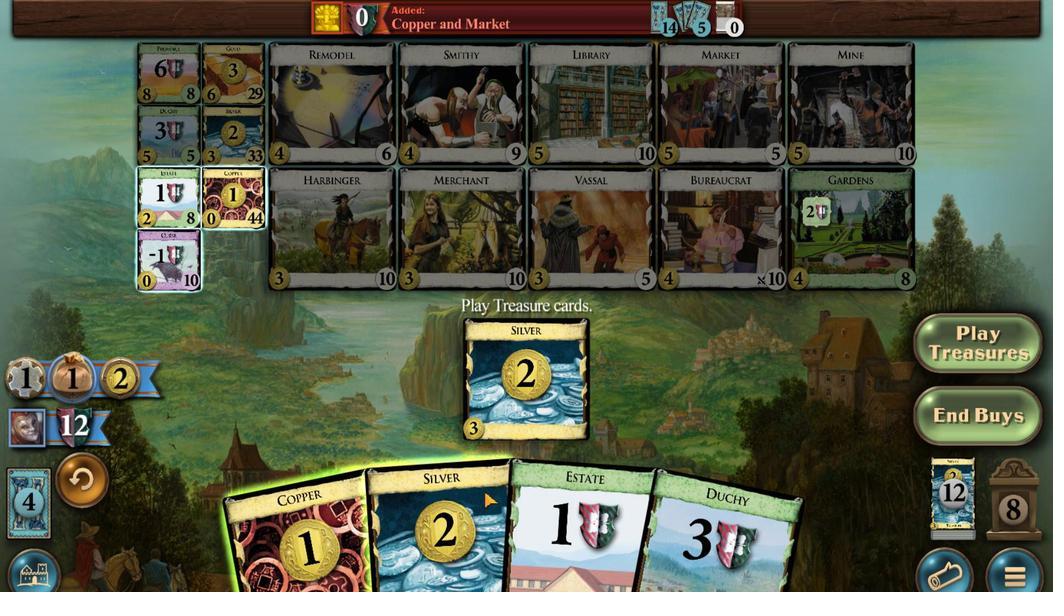 
Action: Mouse moved to (454, 377)
Screenshot: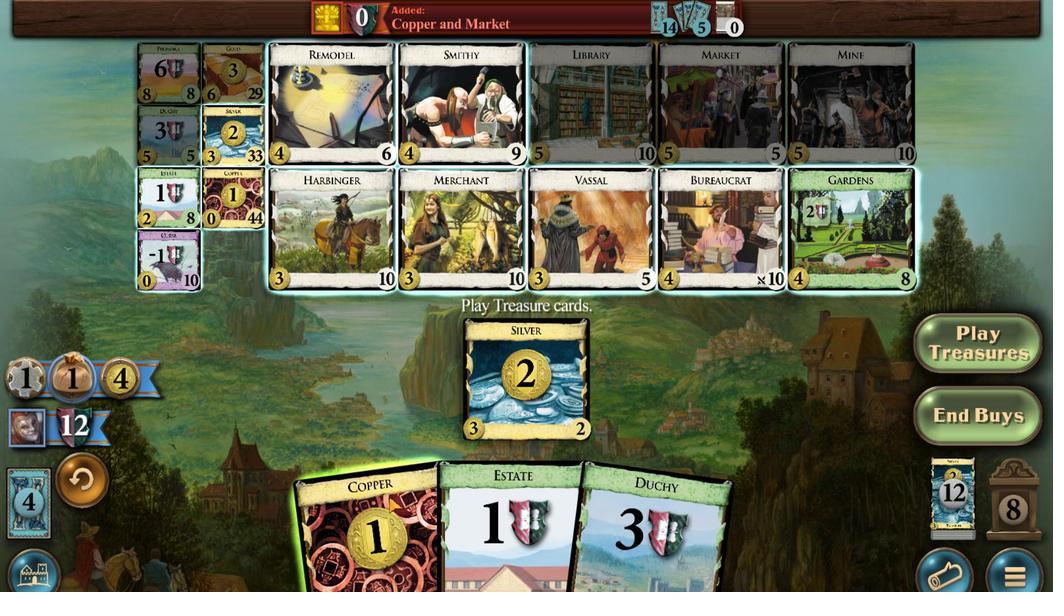 
Action: Mouse scrolled (454, 377) with delta (0, 0)
Screenshot: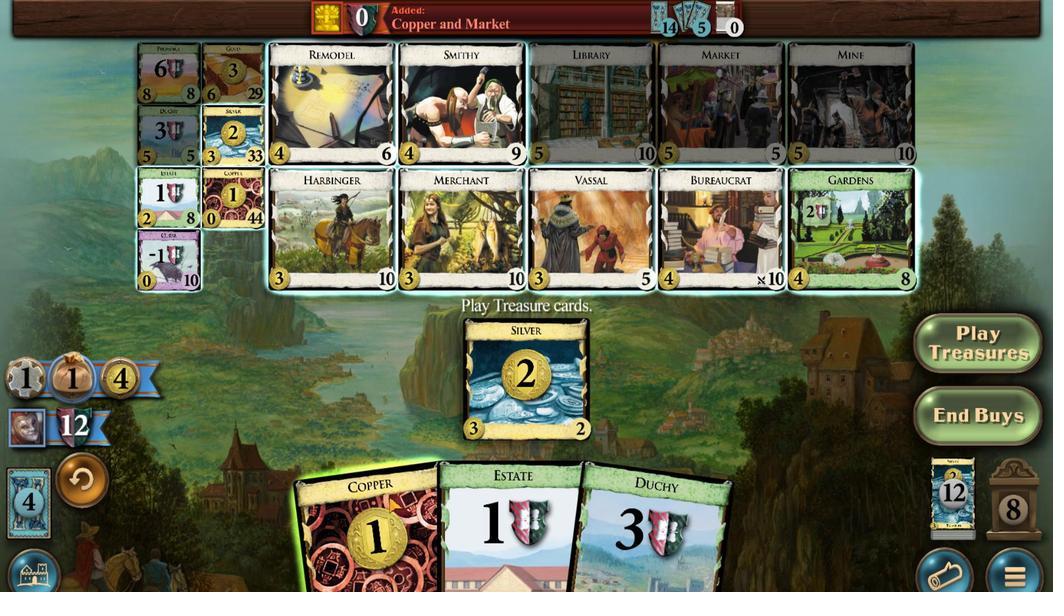 
Action: Mouse scrolled (454, 377) with delta (0, 0)
Screenshot: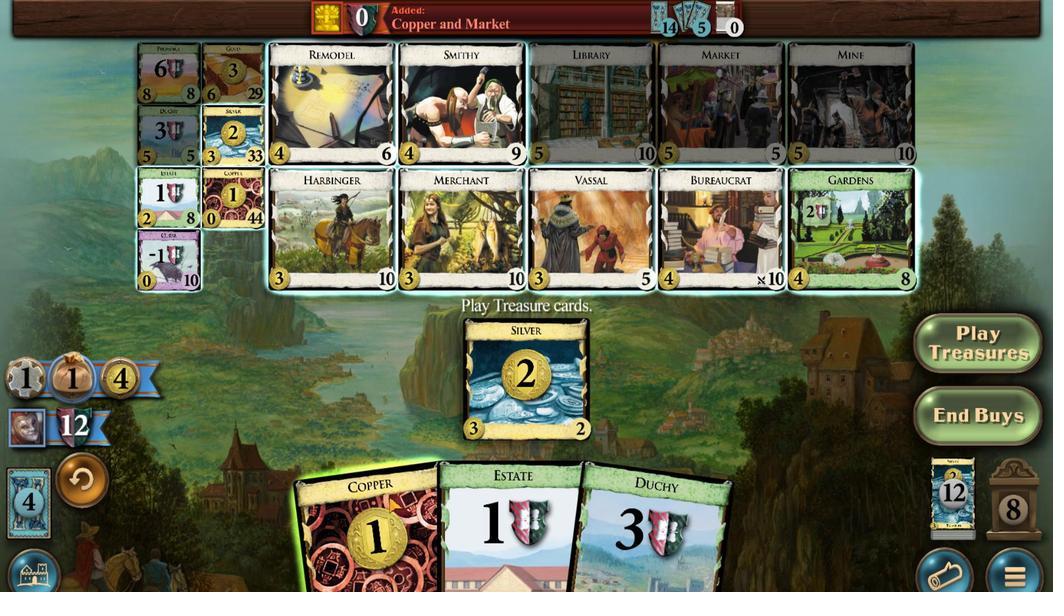 
Action: Mouse scrolled (454, 377) with delta (0, 0)
Screenshot: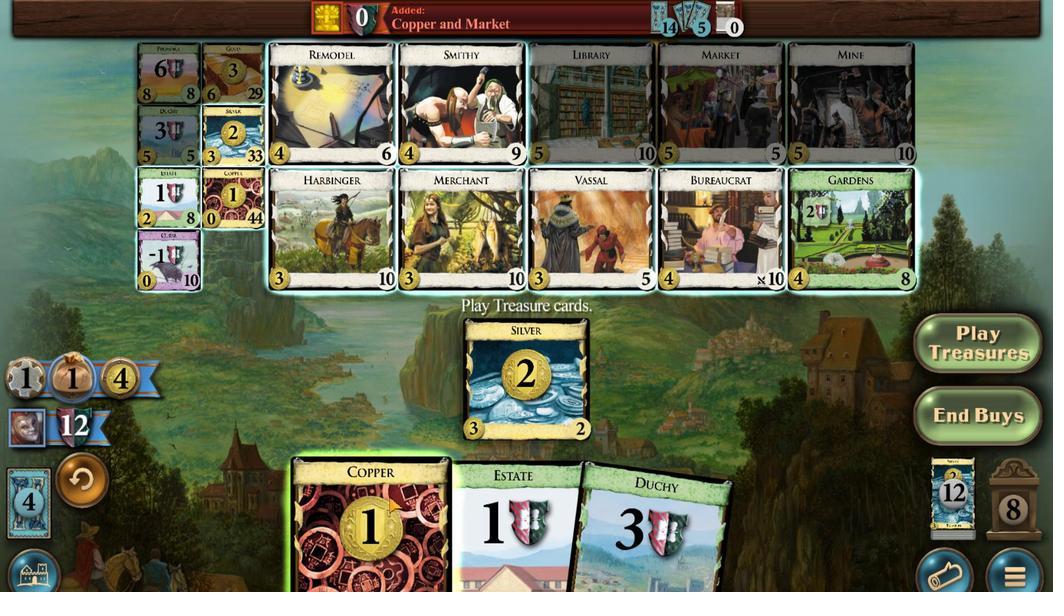 
Action: Mouse moved to (433, 393)
Screenshot: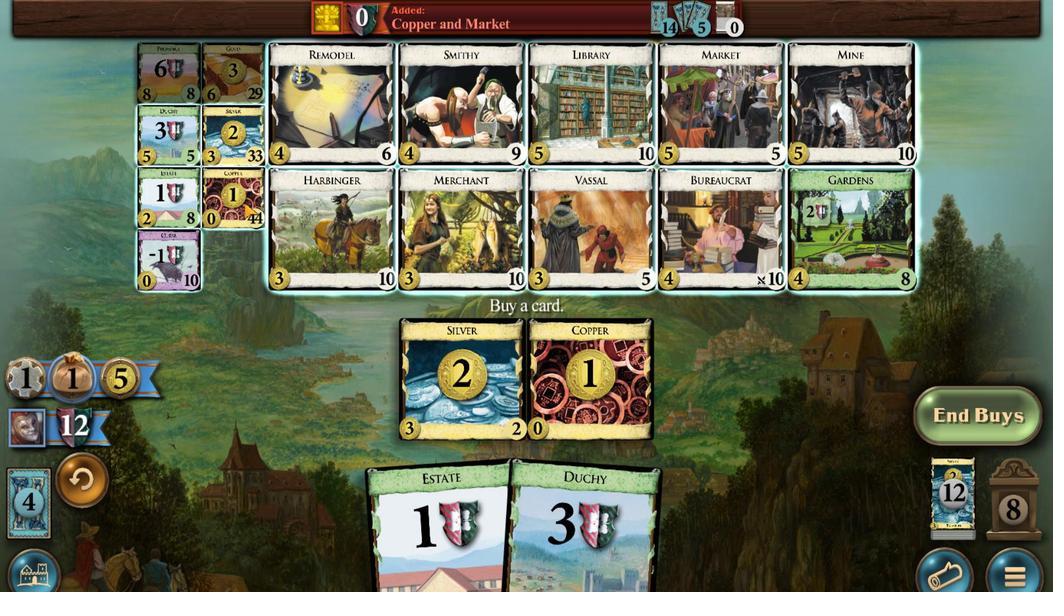 
Action: Mouse pressed left at (433, 393)
Screenshot: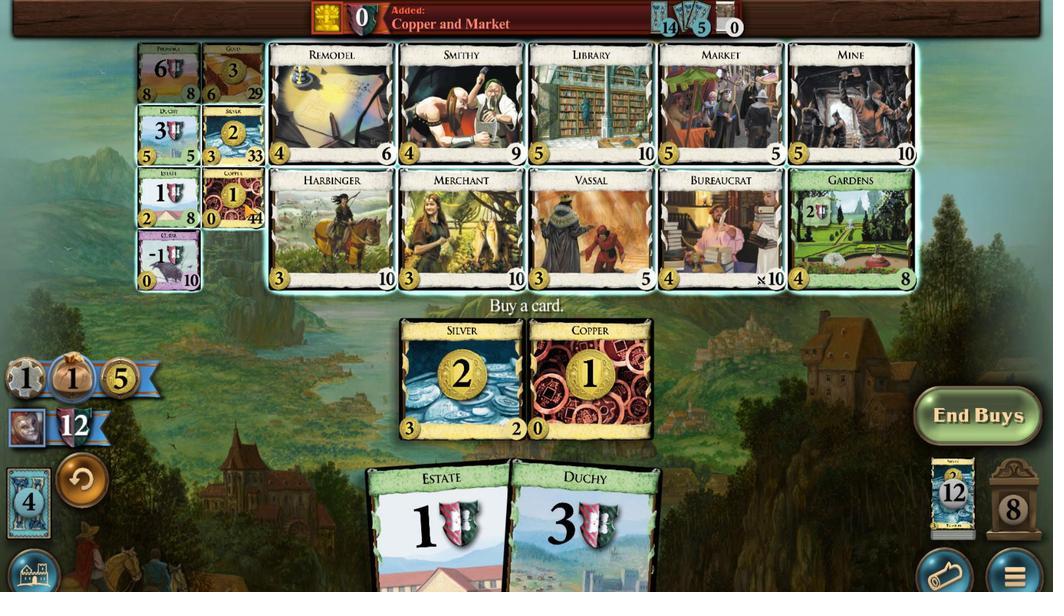 
Action: Mouse moved to (488, 377)
Screenshot: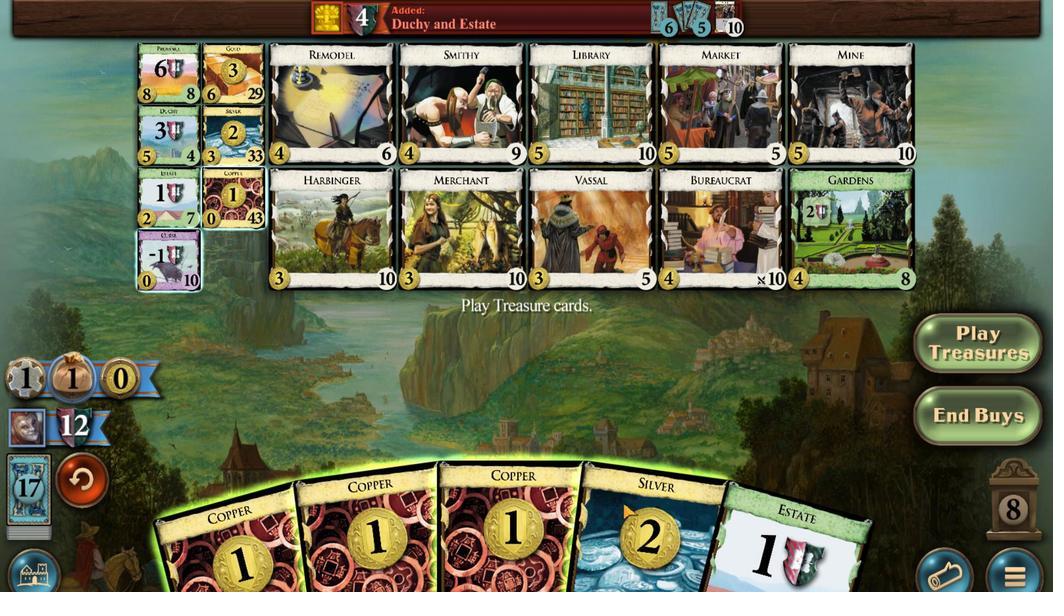 
Action: Mouse scrolled (488, 377) with delta (0, 0)
Screenshot: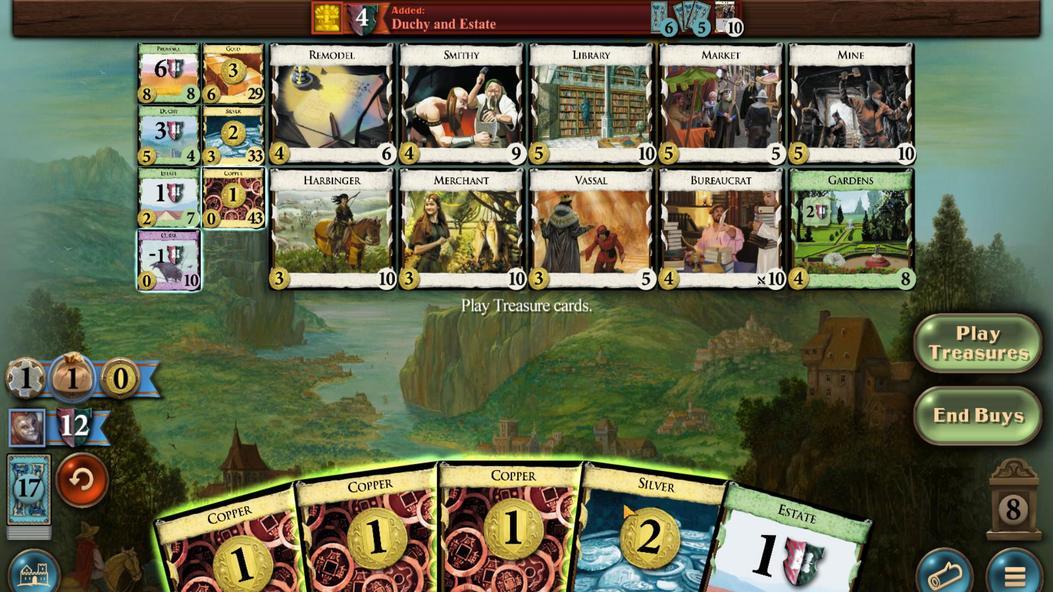 
Action: Mouse scrolled (488, 377) with delta (0, 0)
Screenshot: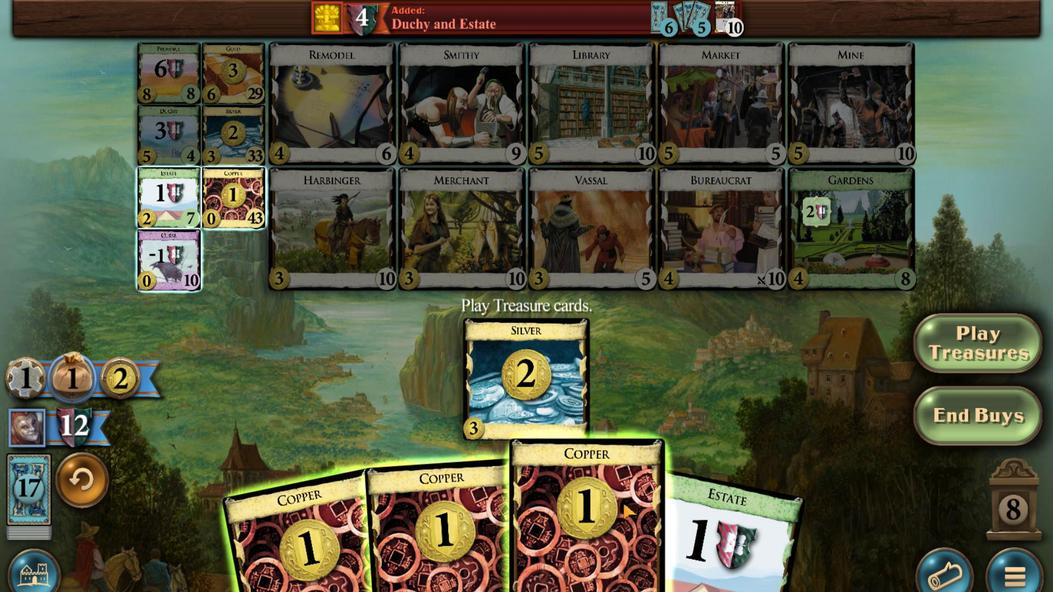 
Action: Mouse scrolled (488, 377) with delta (0, 0)
Screenshot: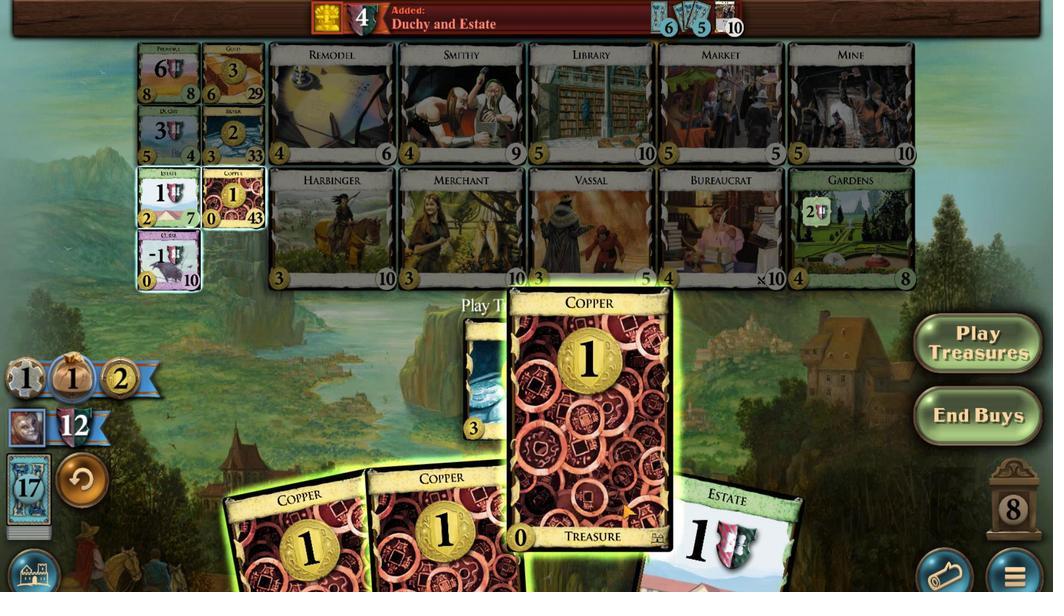 
Action: Mouse scrolled (488, 377) with delta (0, 0)
Screenshot: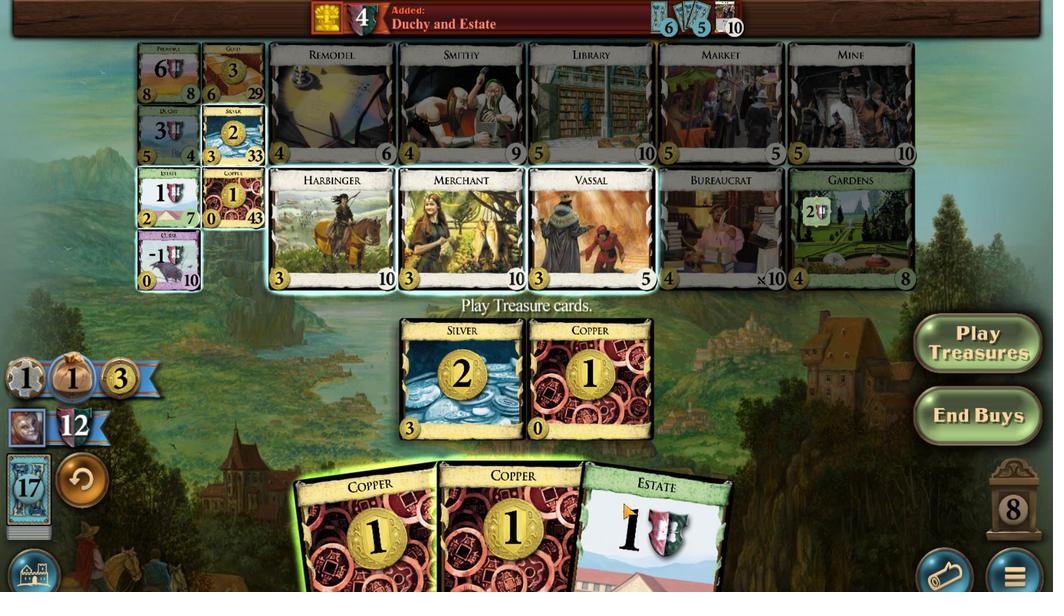 
Action: Mouse moved to (481, 375)
Screenshot: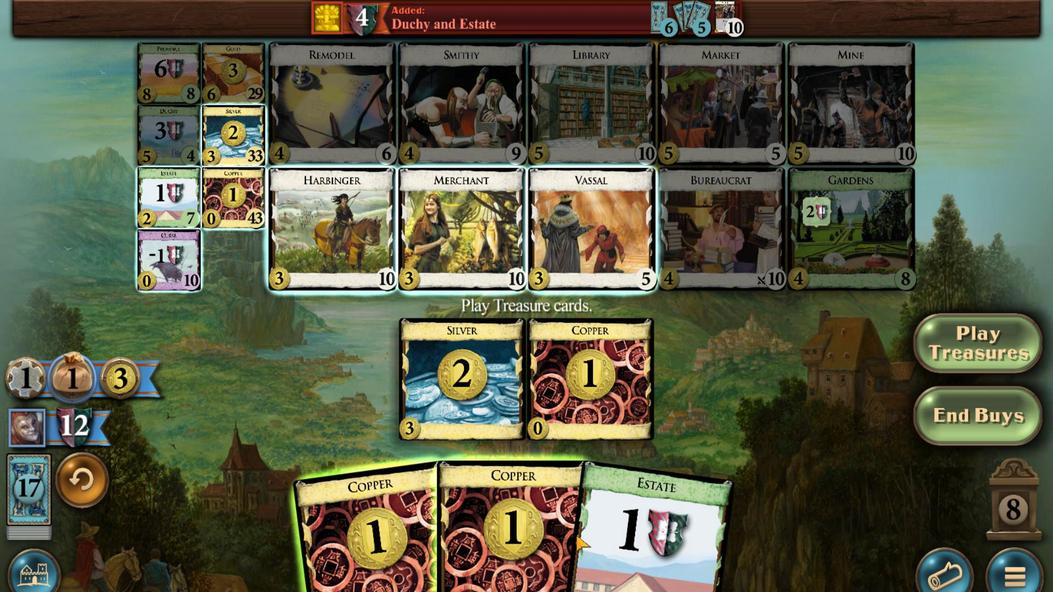 
Action: Mouse scrolled (481, 375) with delta (0, 0)
Screenshot: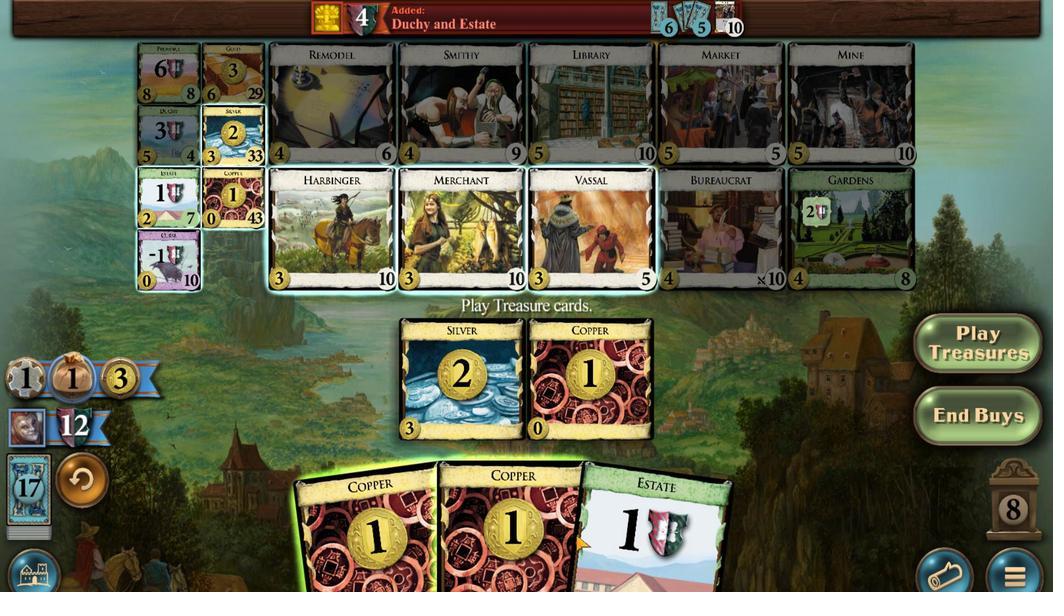 
Action: Mouse scrolled (481, 375) with delta (0, 0)
Screenshot: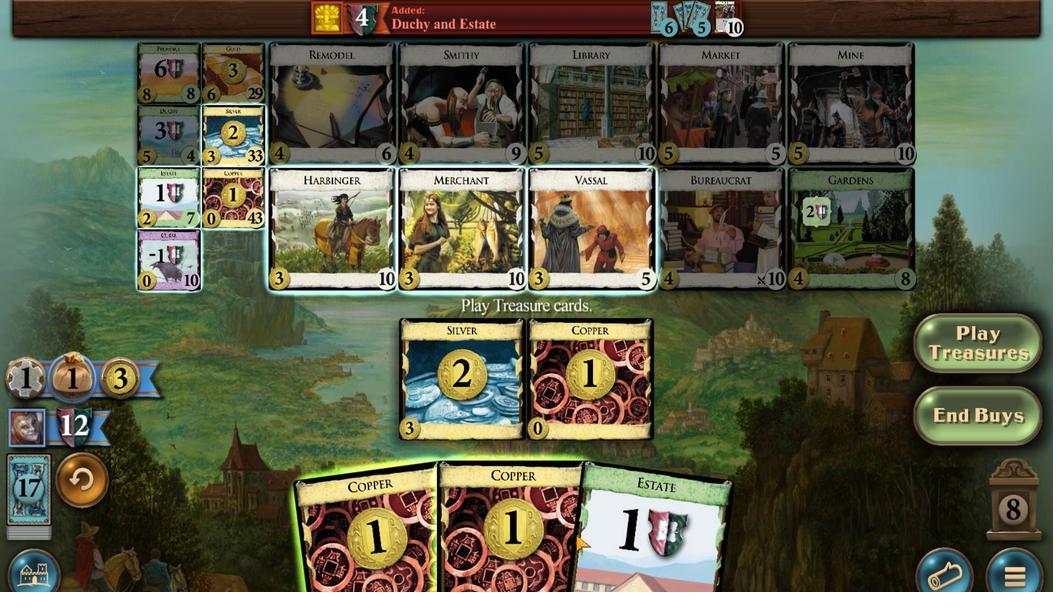 
Action: Mouse moved to (466, 375)
Screenshot: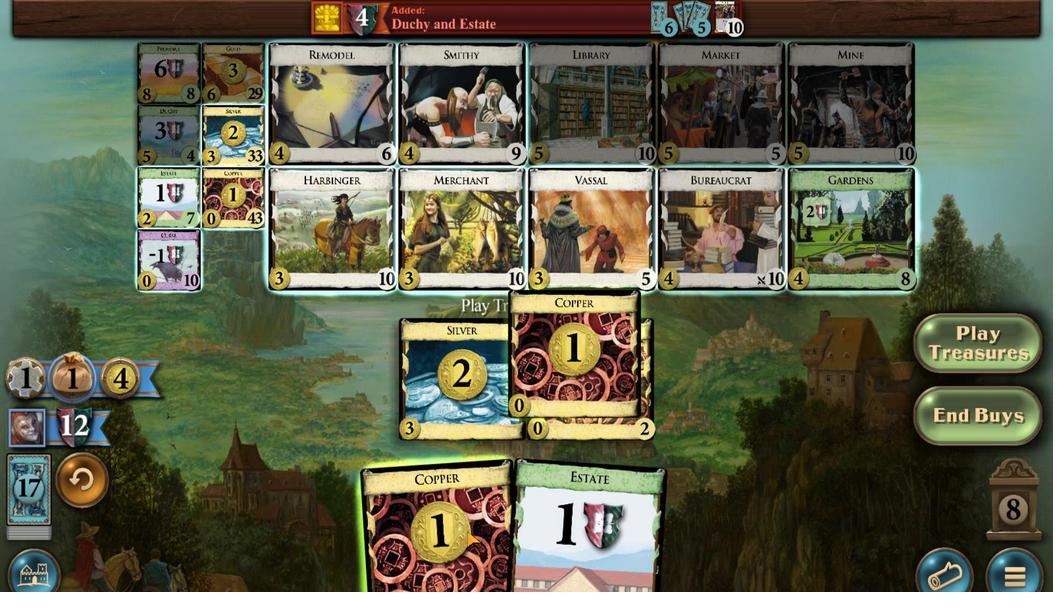 
Action: Mouse scrolled (466, 375) with delta (0, 0)
Screenshot: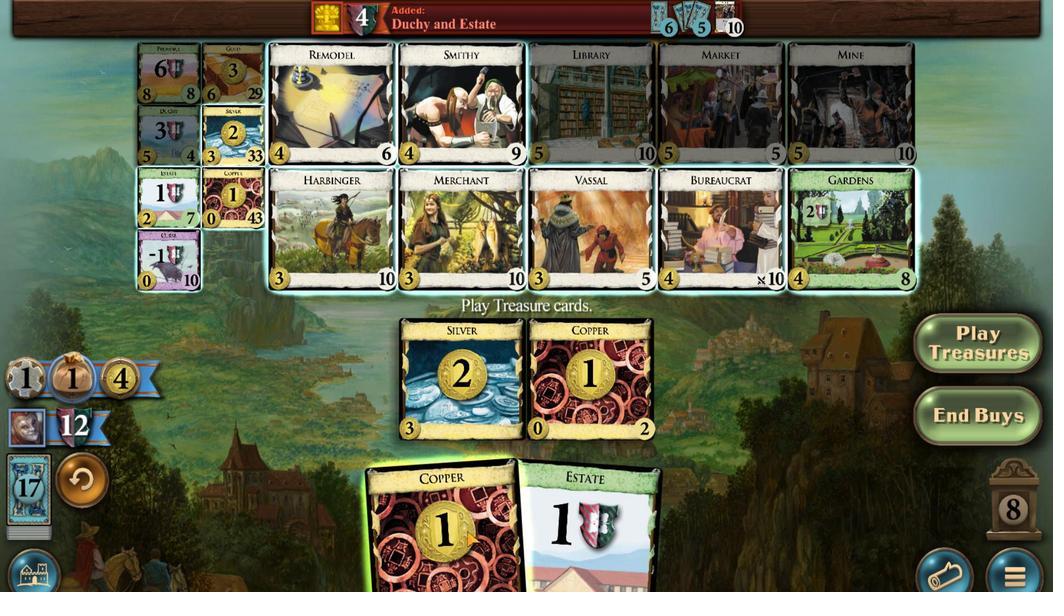 
Action: Mouse scrolled (466, 375) with delta (0, 0)
Screenshot: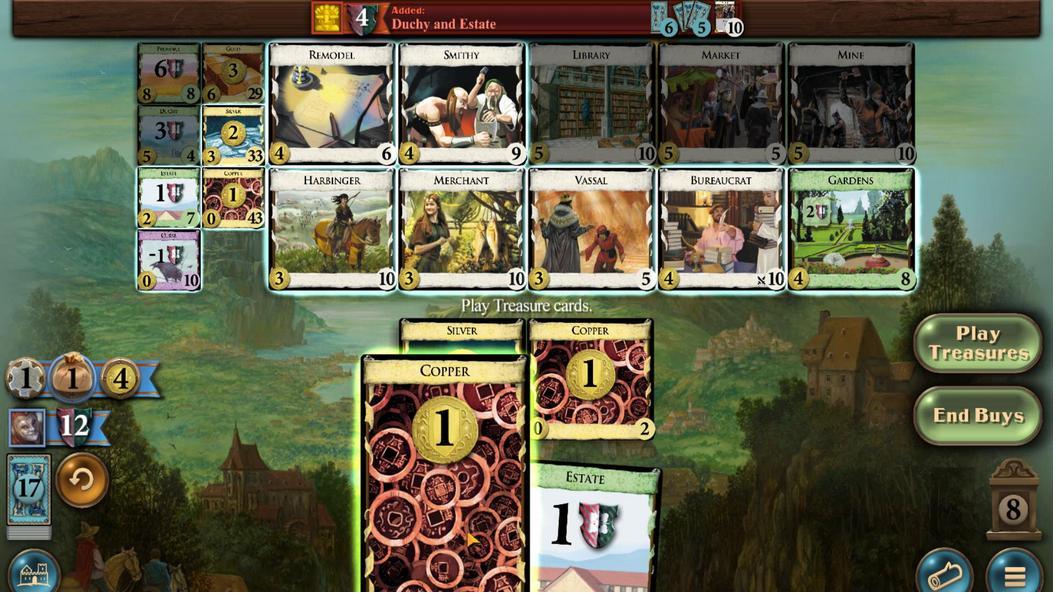 
Action: Mouse scrolled (466, 375) with delta (0, 0)
Screenshot: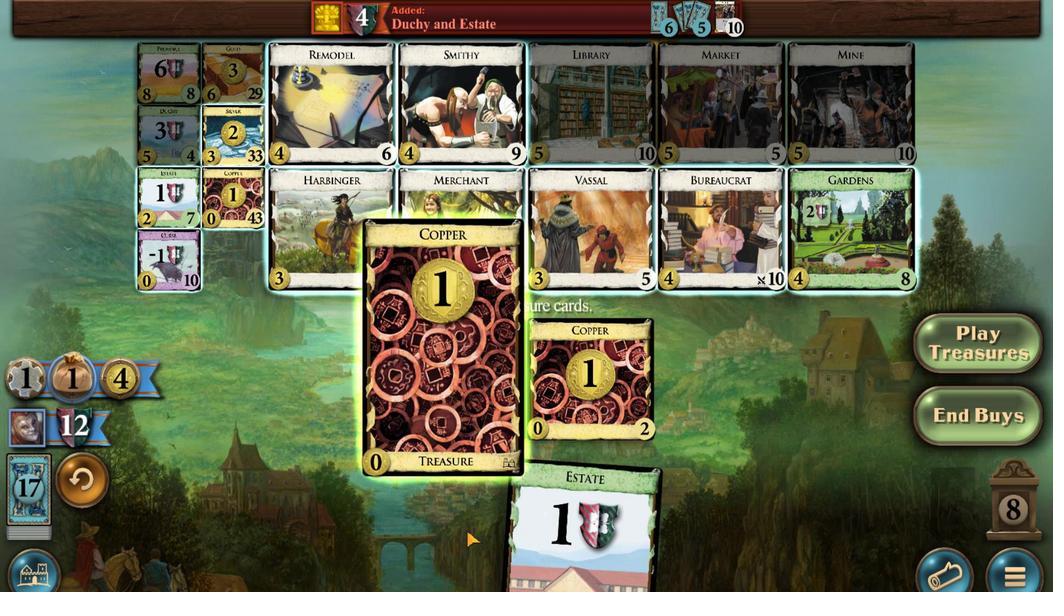
Action: Mouse moved to (423, 396)
Screenshot: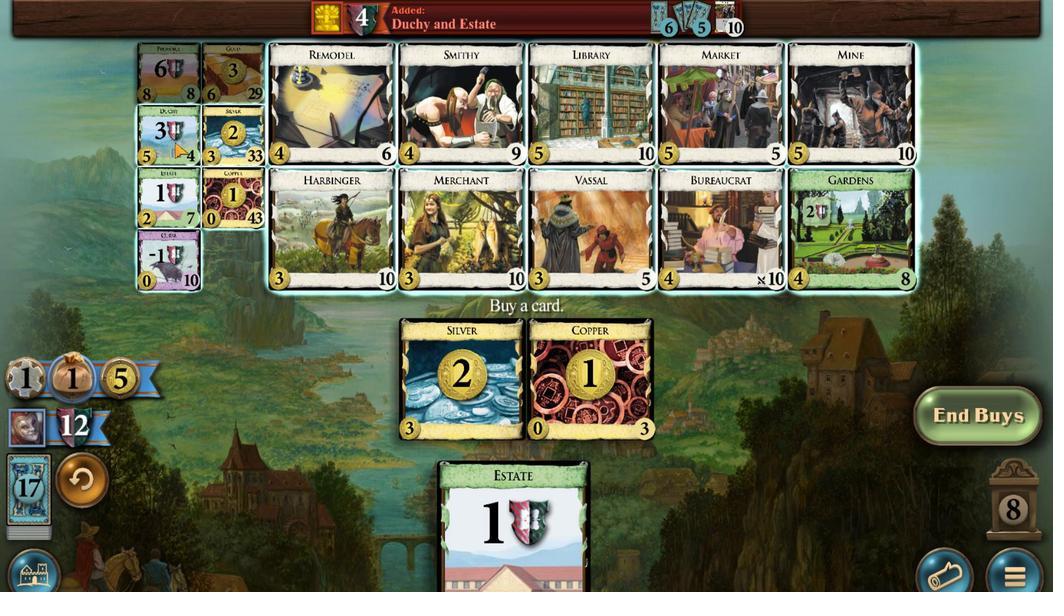 
Action: Mouse pressed left at (423, 396)
Screenshot: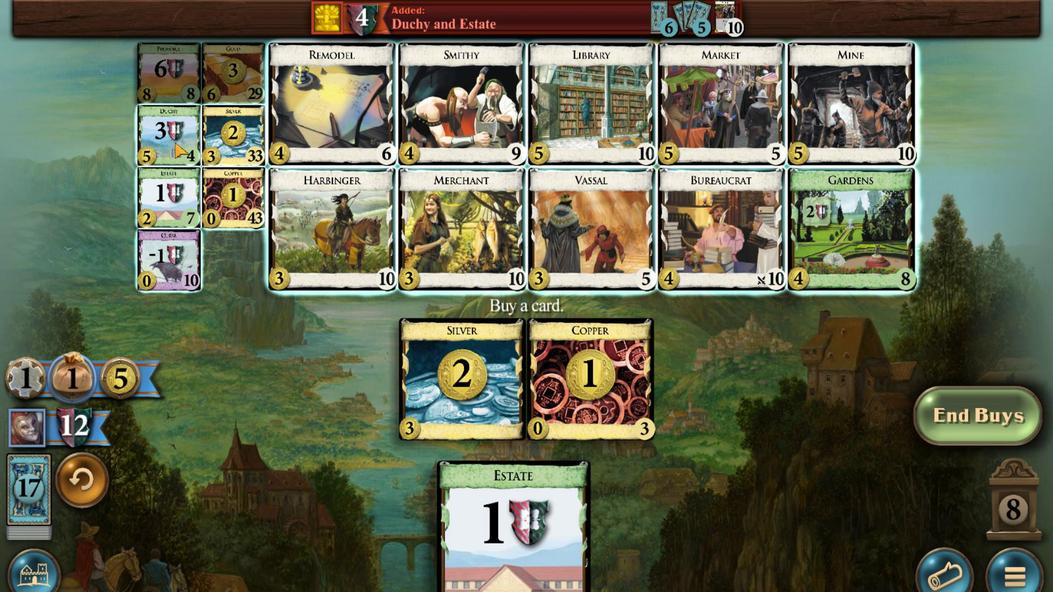 
Action: Mouse moved to (480, 374)
Screenshot: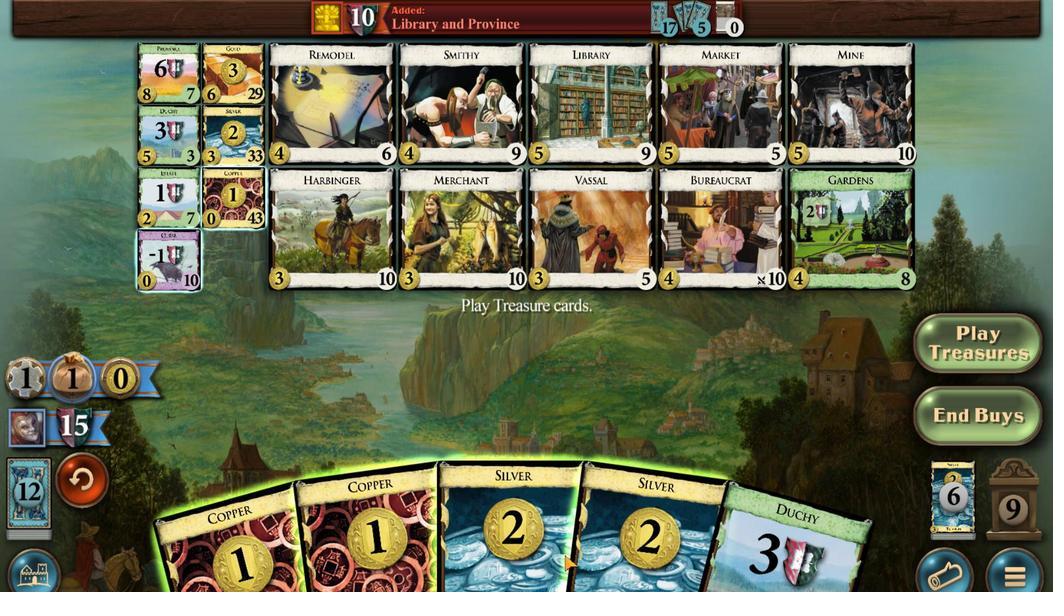 
Action: Mouse scrolled (480, 374) with delta (0, 0)
Screenshot: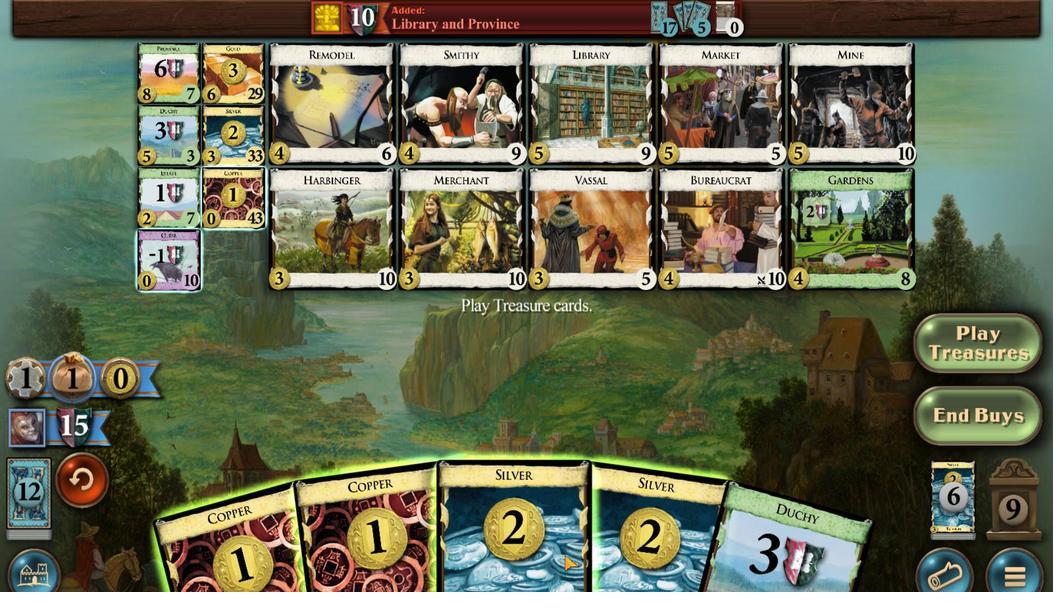 
Action: Mouse scrolled (480, 374) with delta (0, 0)
Screenshot: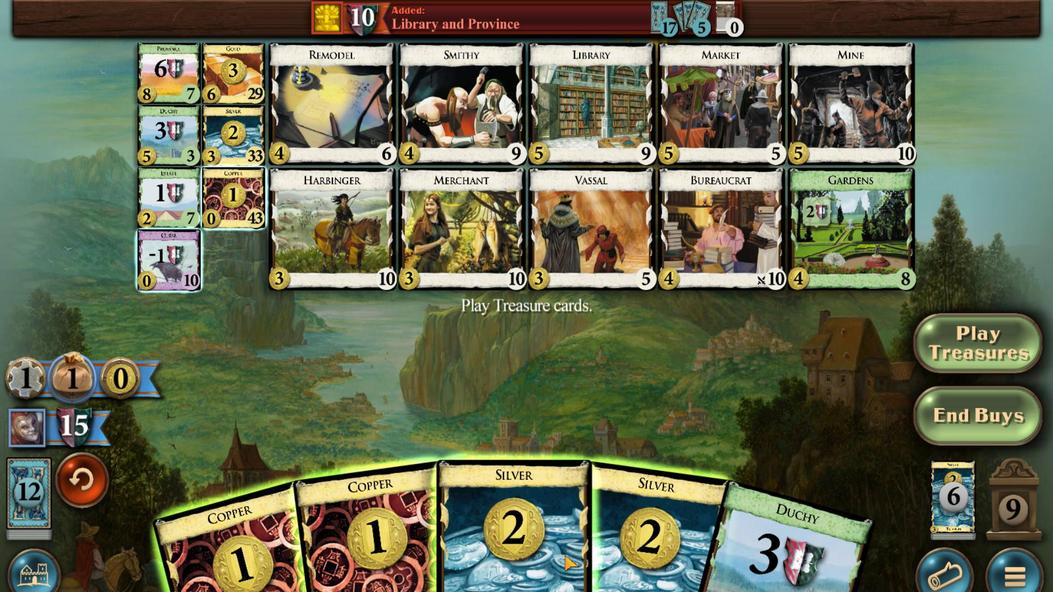 
Action: Mouse scrolled (480, 374) with delta (0, 0)
Screenshot: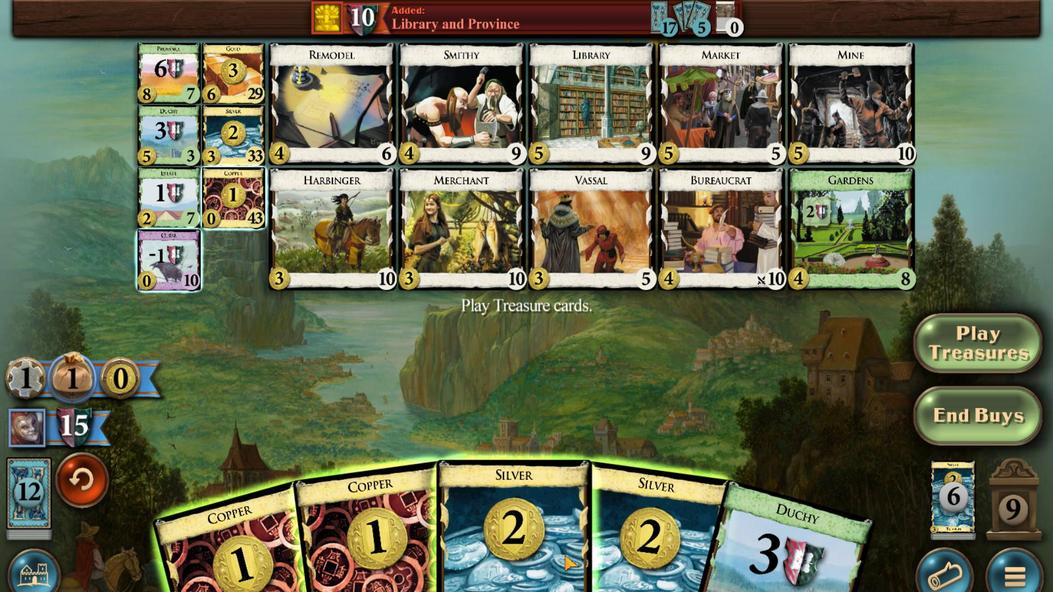 
Action: Mouse scrolled (480, 374) with delta (0, 0)
Screenshot: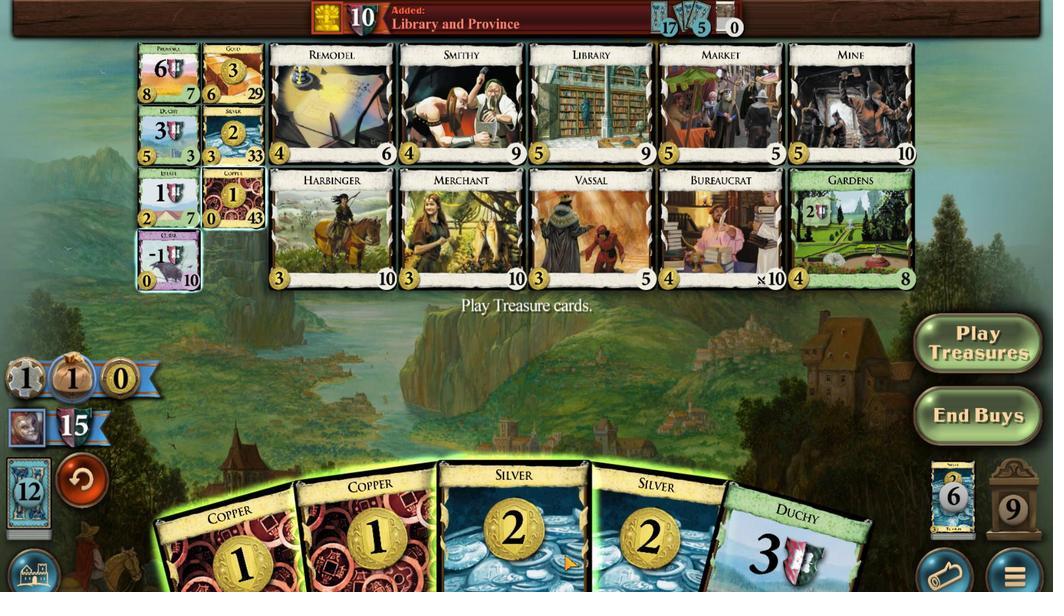 
Action: Mouse moved to (443, 375)
Screenshot: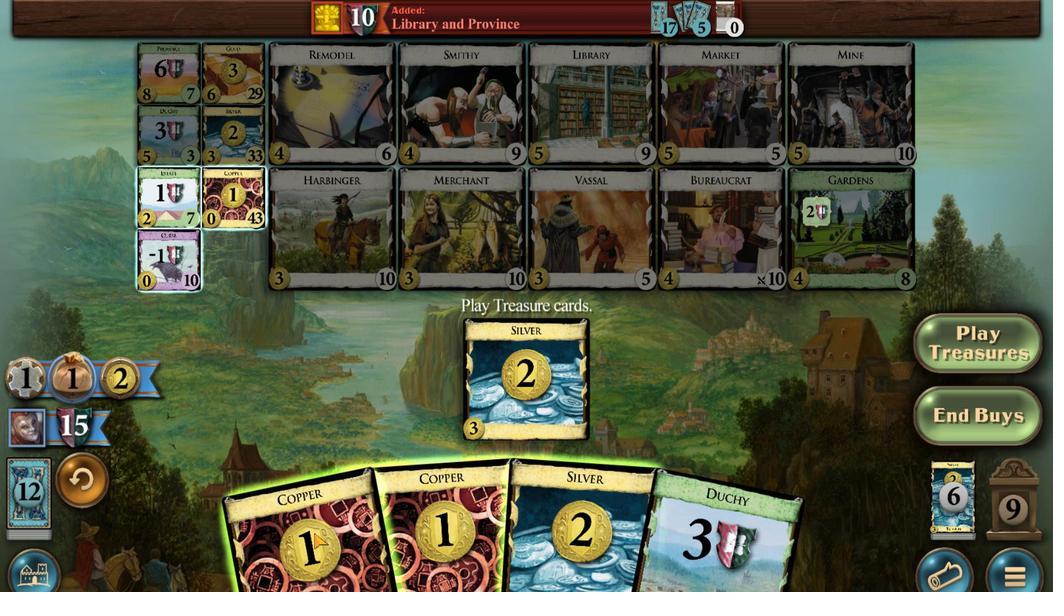 
Action: Mouse scrolled (443, 375) with delta (0, 0)
Screenshot: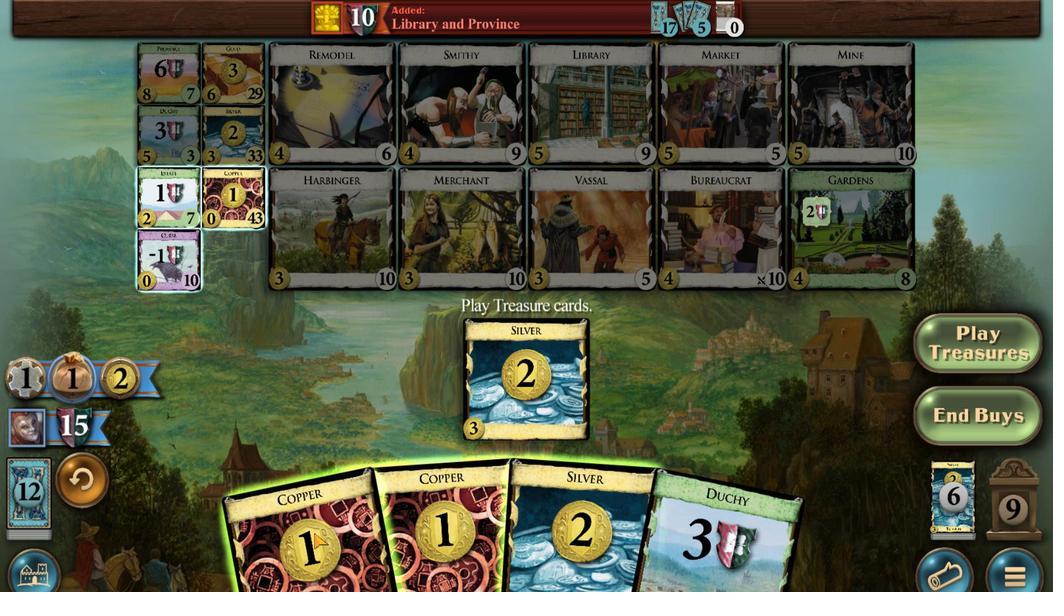 
Action: Mouse scrolled (443, 375) with delta (0, 0)
Screenshot: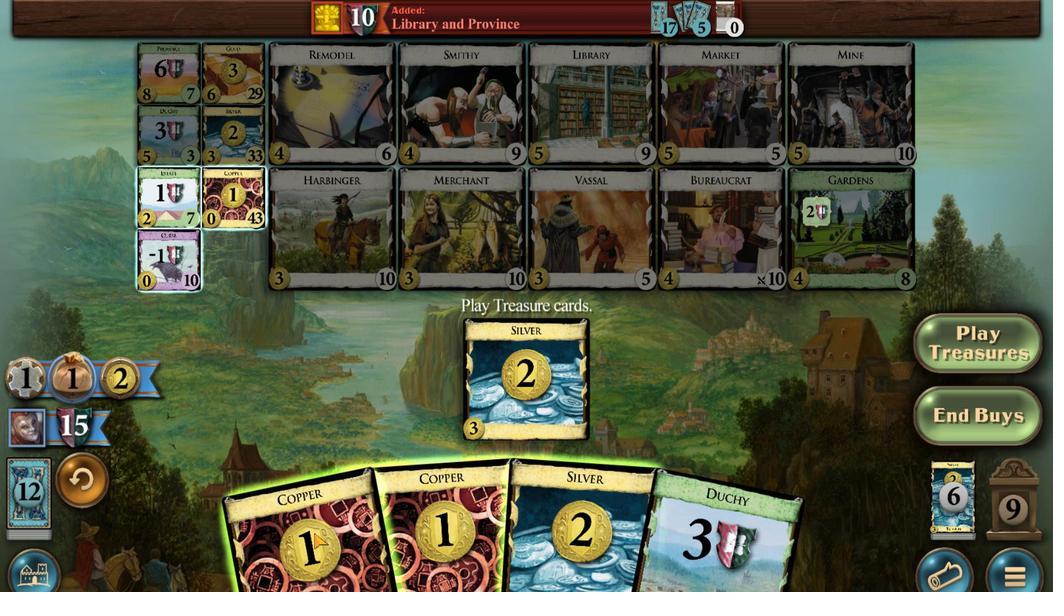 
Action: Mouse moved to (443, 375)
Screenshot: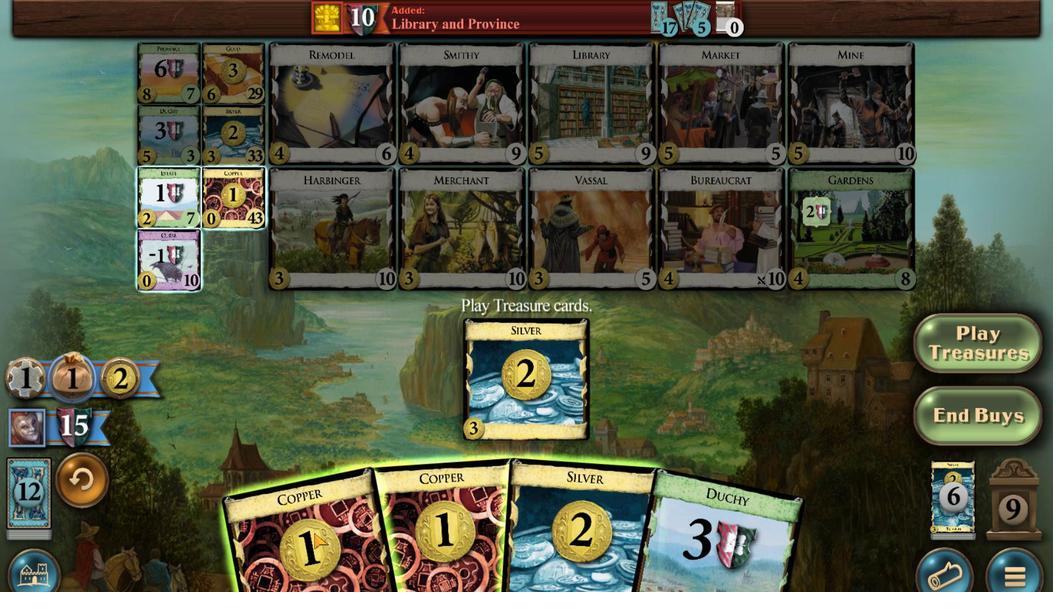 
Action: Mouse scrolled (443, 375) with delta (0, 0)
Screenshot: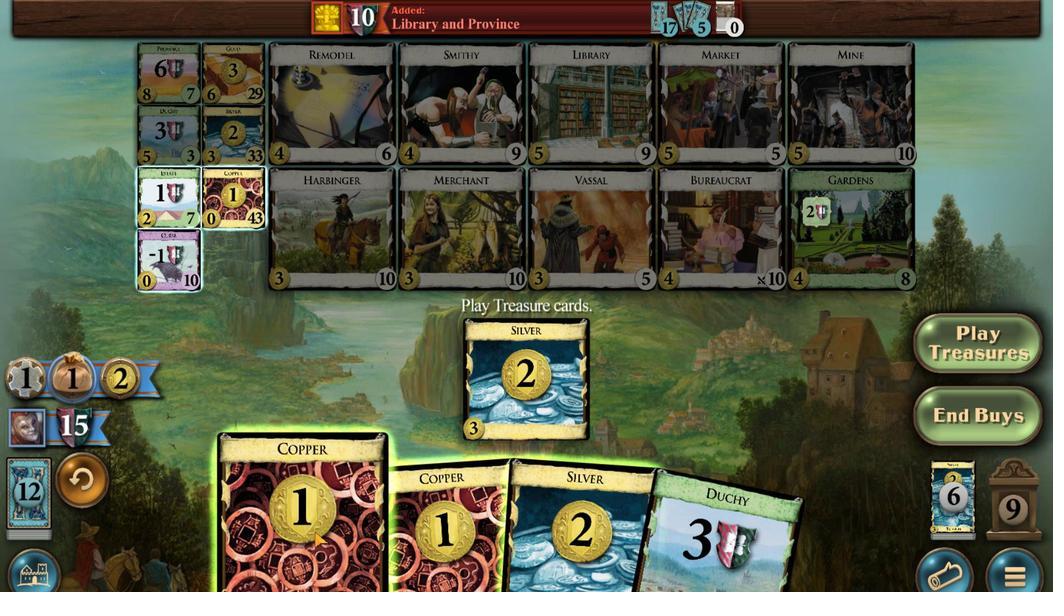 
Action: Mouse moved to (444, 375)
Screenshot: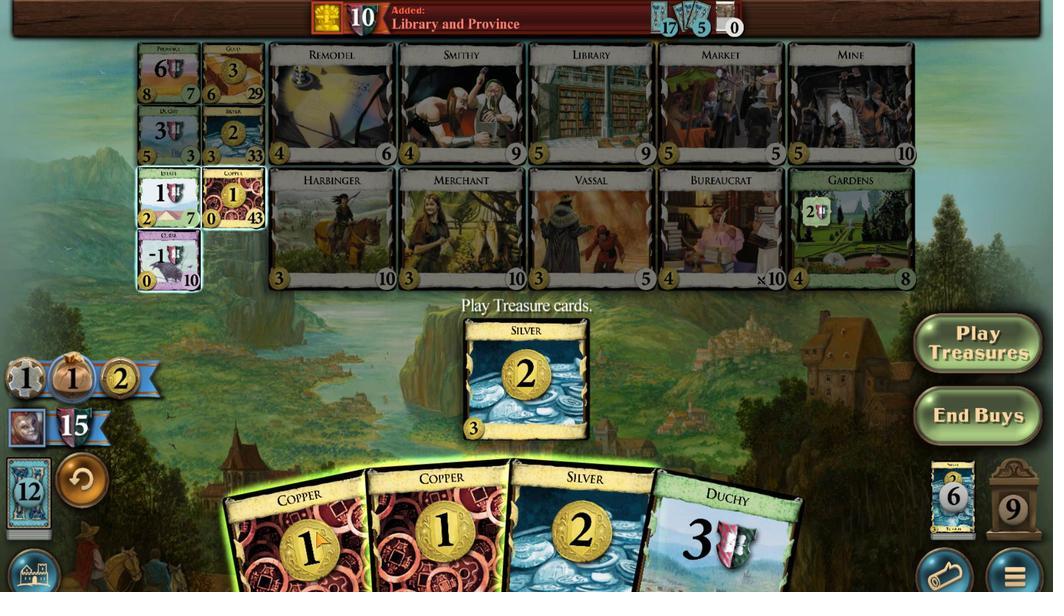 
Action: Mouse scrolled (444, 375) with delta (0, 0)
Screenshot: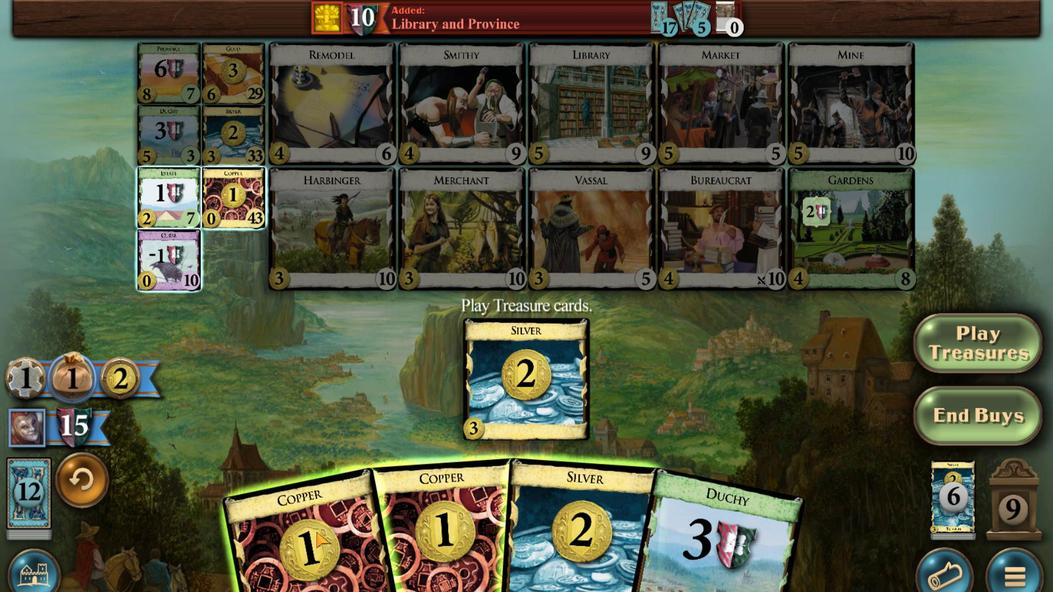 
Action: Mouse scrolled (444, 375) with delta (0, 0)
Screenshot: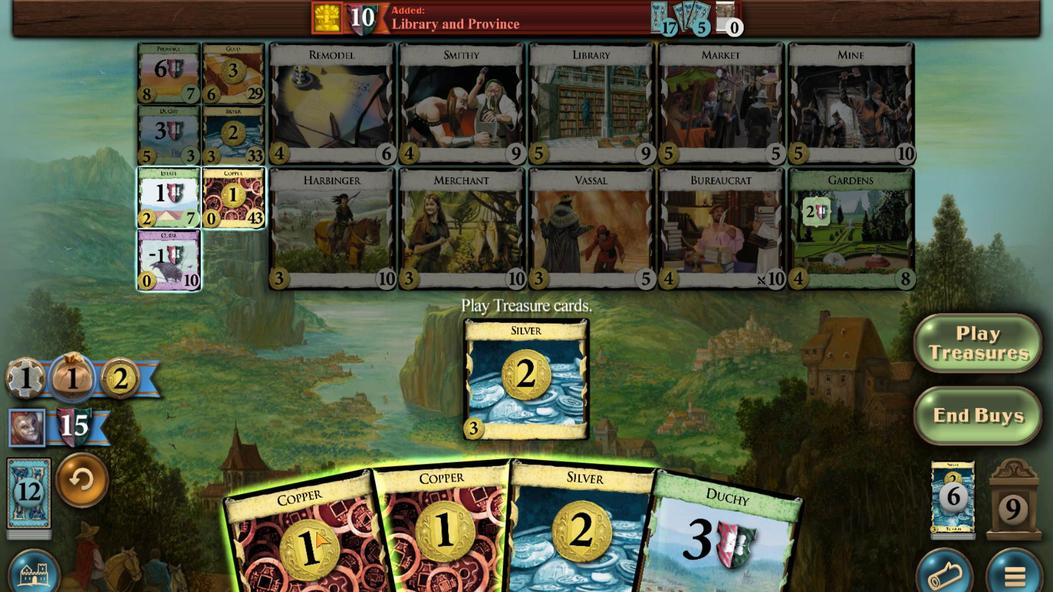 
Action: Mouse scrolled (444, 375) with delta (0, 0)
Screenshot: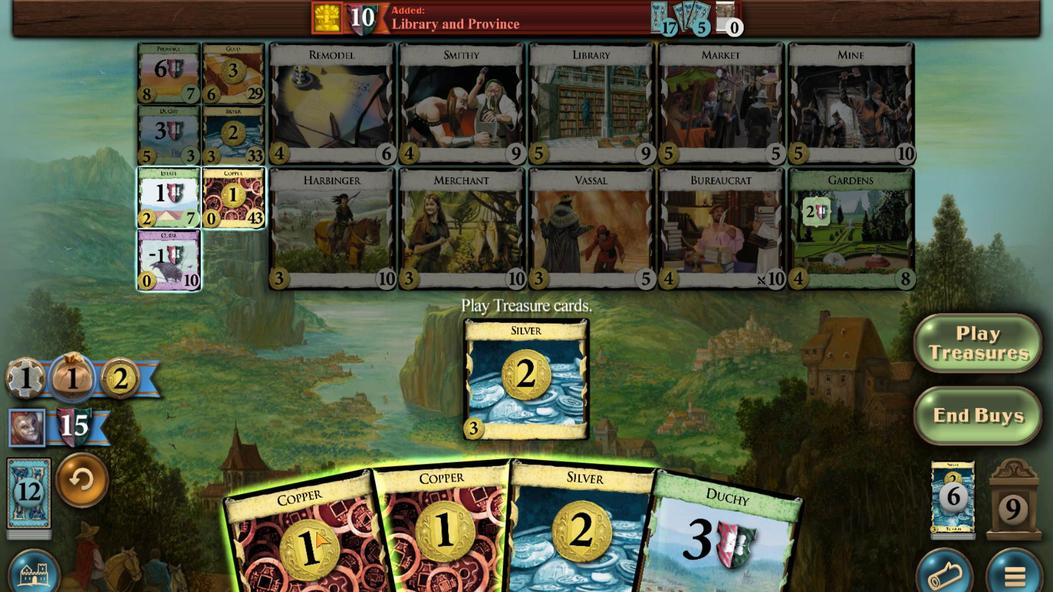
Action: Mouse scrolled (444, 375) with delta (0, 0)
Screenshot: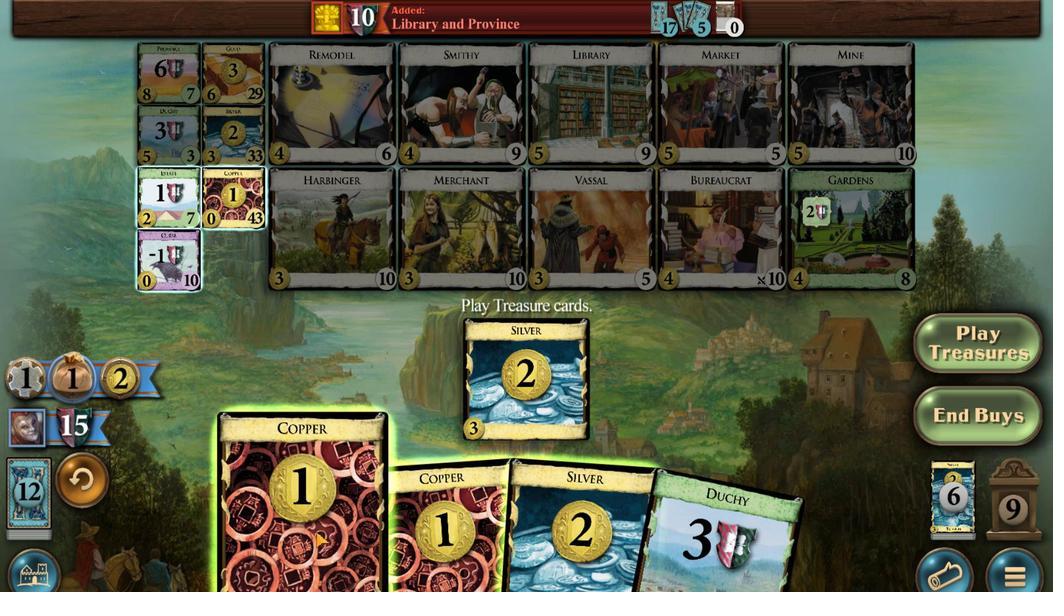 
Action: Mouse scrolled (444, 375) with delta (0, 0)
Screenshot: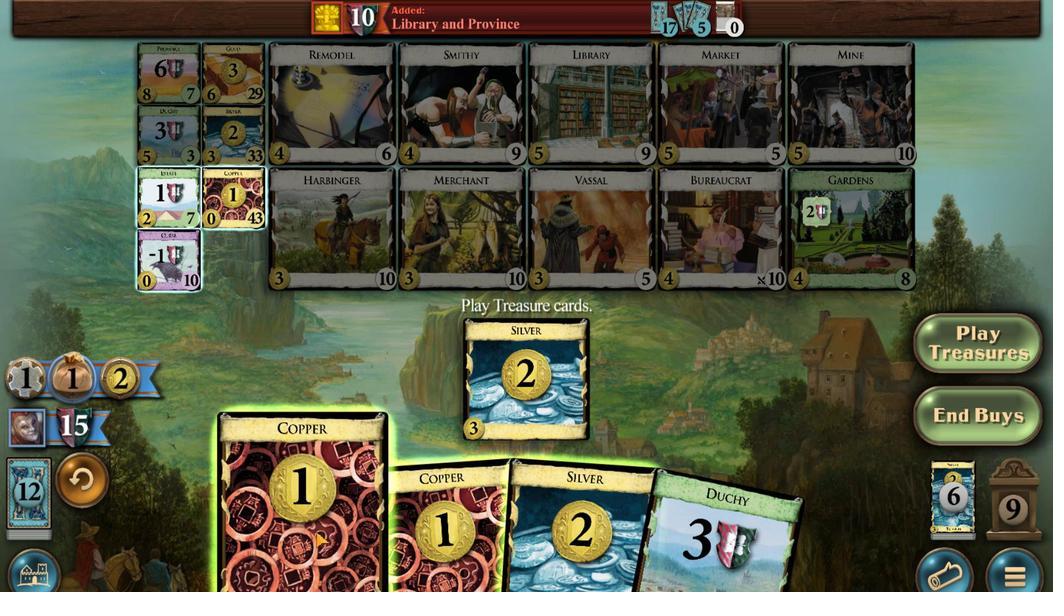 
Action: Mouse moved to (454, 376)
Screenshot: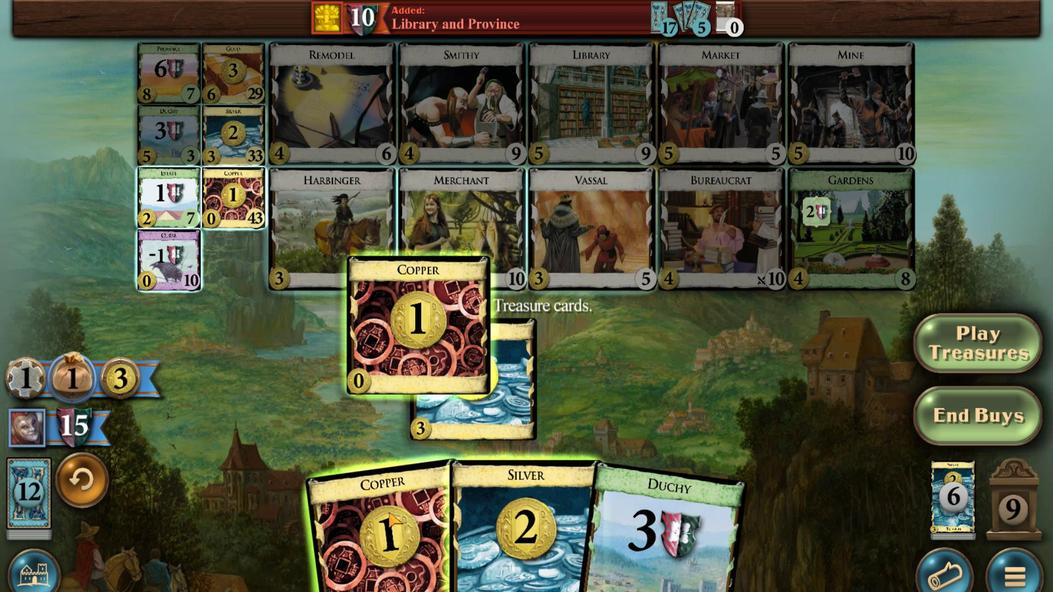 
Action: Mouse scrolled (454, 376) with delta (0, 0)
Screenshot: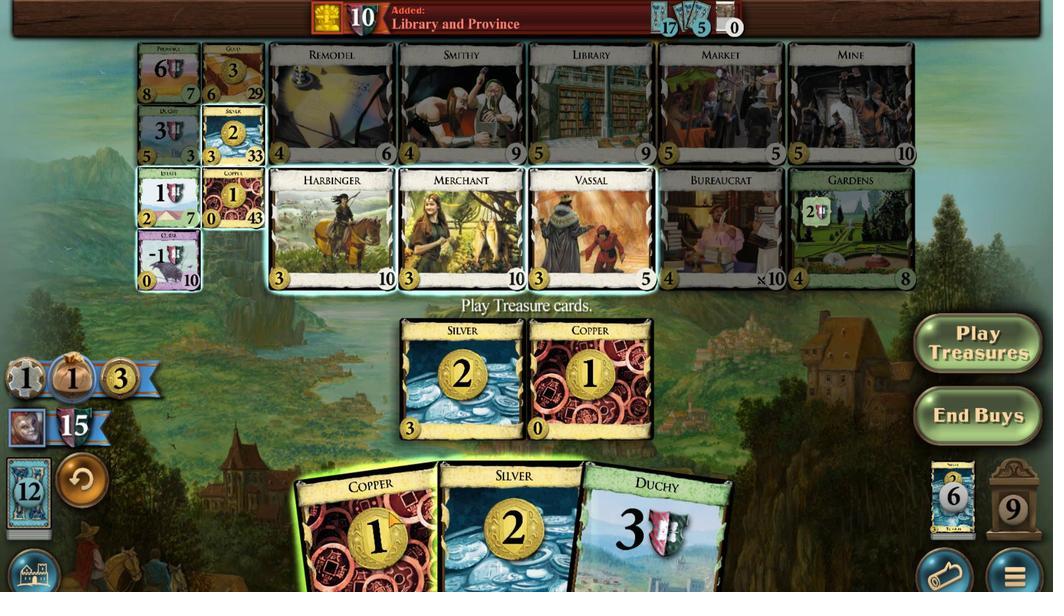 
Action: Mouse scrolled (454, 376) with delta (0, 0)
Screenshot: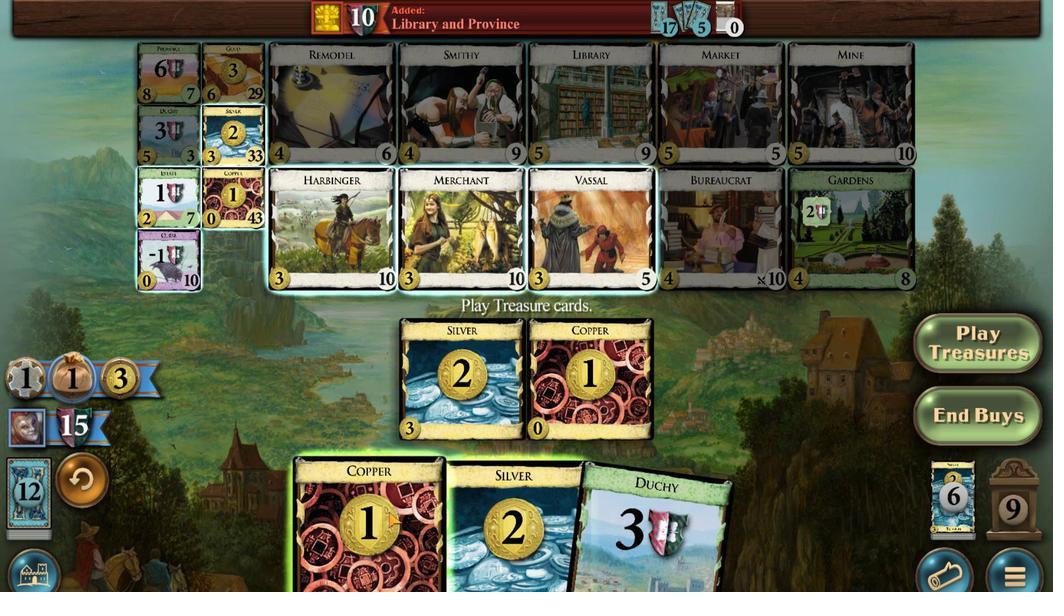 
Action: Mouse scrolled (454, 376) with delta (0, 0)
Screenshot: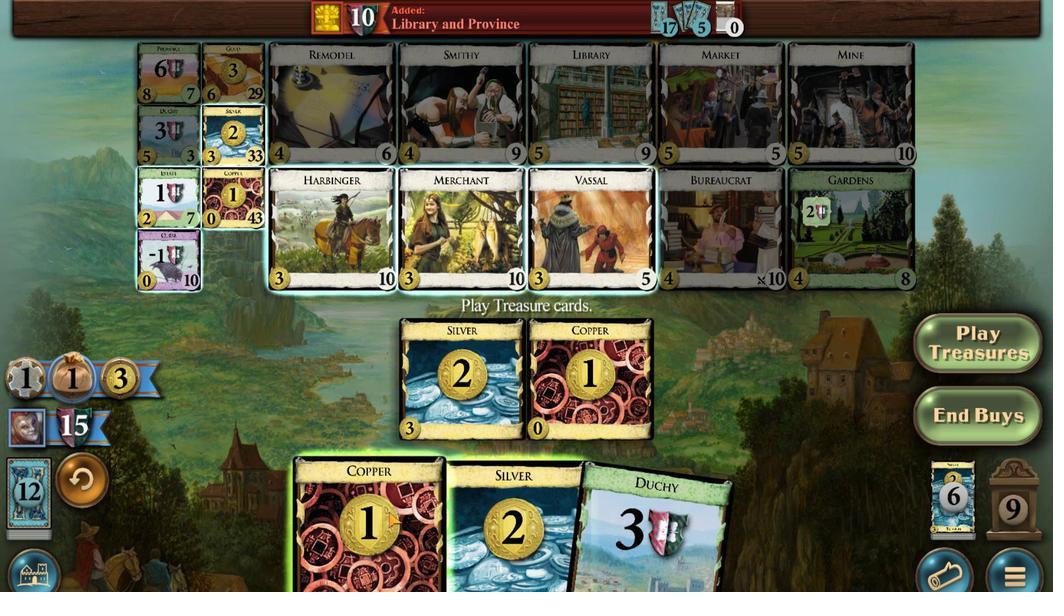 
Action: Mouse scrolled (454, 376) with delta (0, 0)
Screenshot: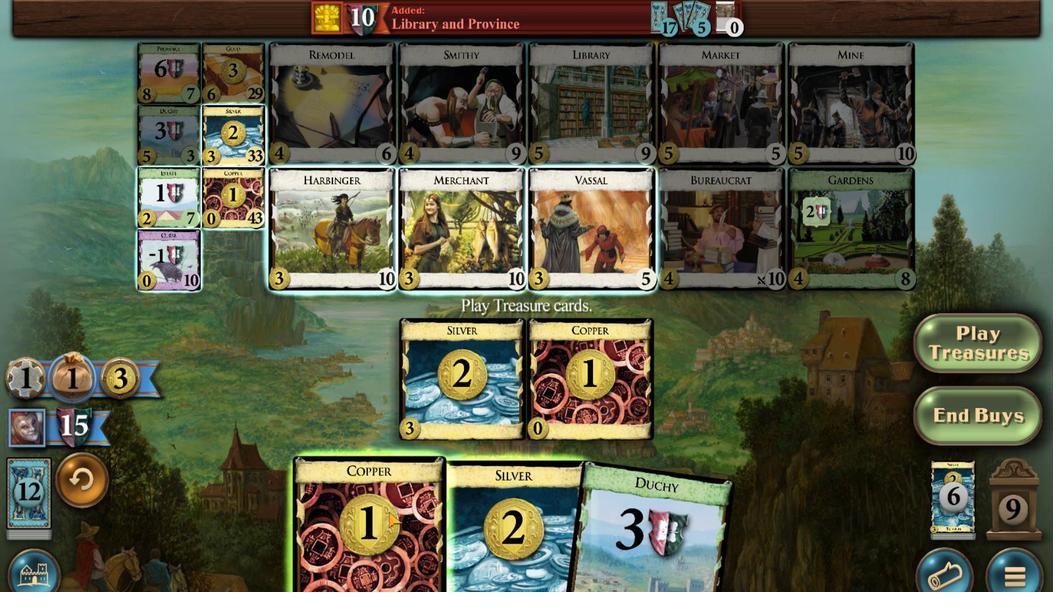 
Action: Mouse moved to (458, 377)
Screenshot: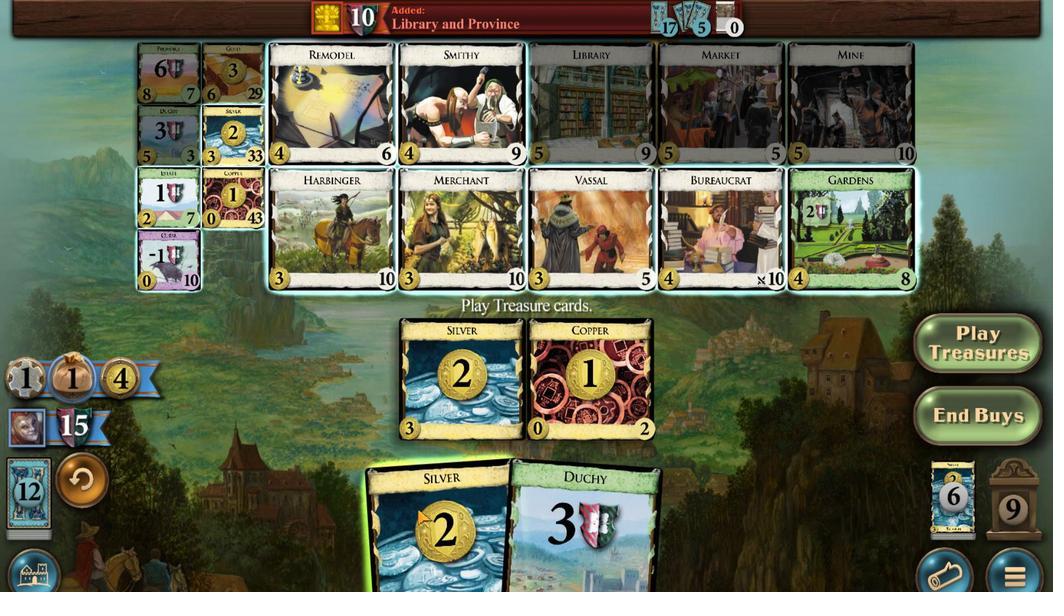 
Action: Mouse scrolled (458, 377) with delta (0, 0)
Screenshot: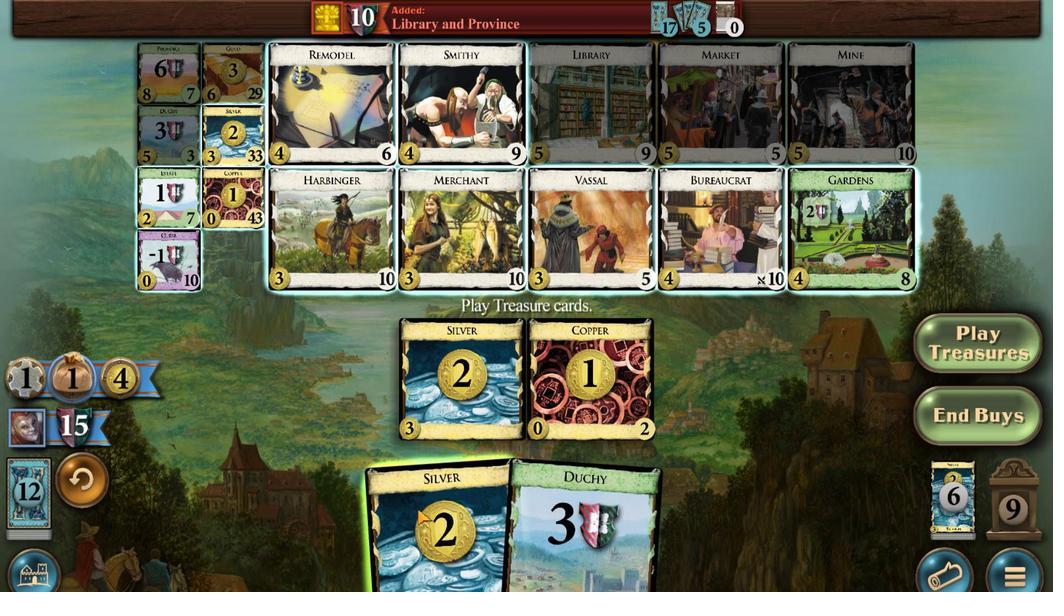 
Action: Mouse scrolled (458, 377) with delta (0, 0)
Screenshot: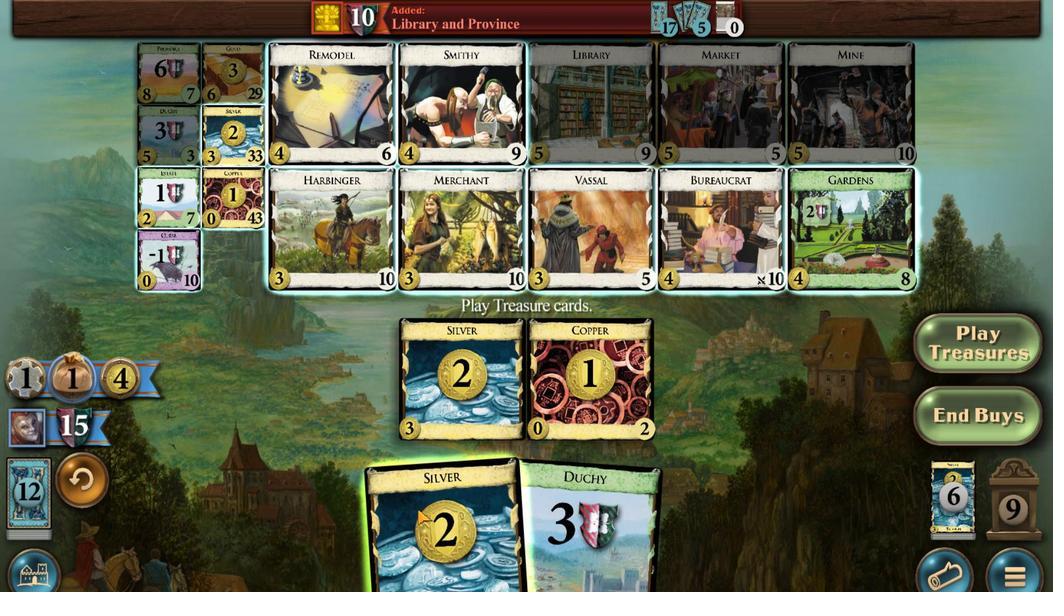 
Action: Mouse scrolled (458, 377) with delta (0, 0)
